 Task: Discover a tropical paradise and book an Airbnb in a lush, exotic location.
Action: Mouse moved to (410, 60)
Screenshot: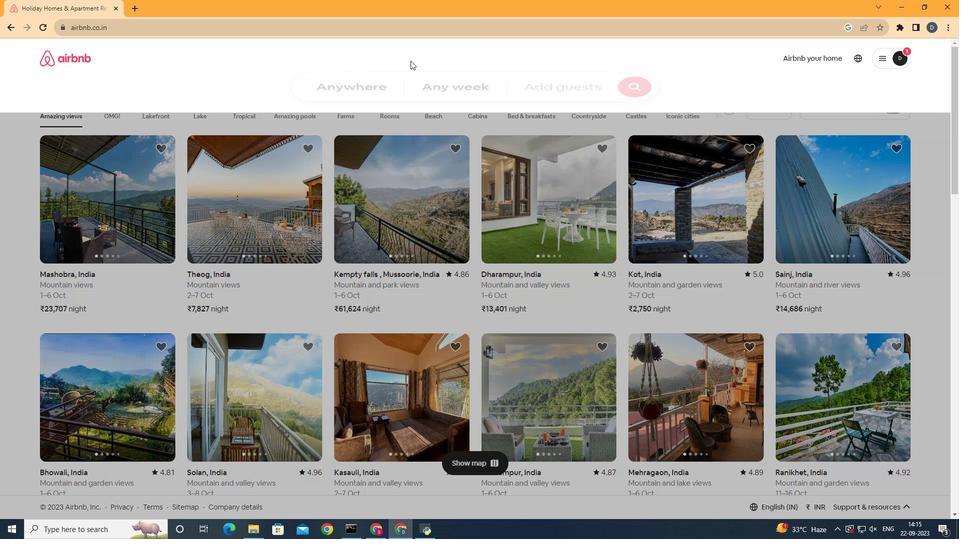 
Action: Mouse pressed left at (410, 60)
Screenshot: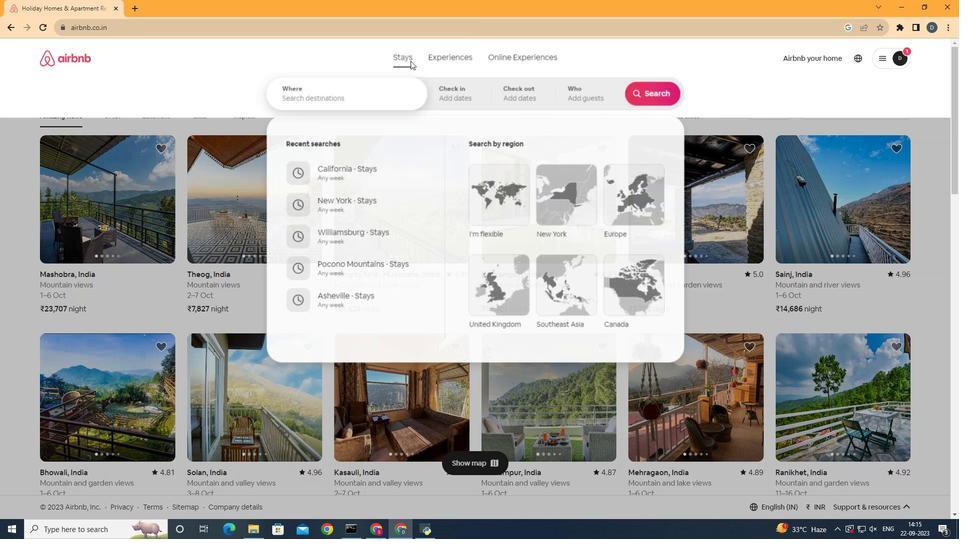
Action: Mouse moved to (344, 96)
Screenshot: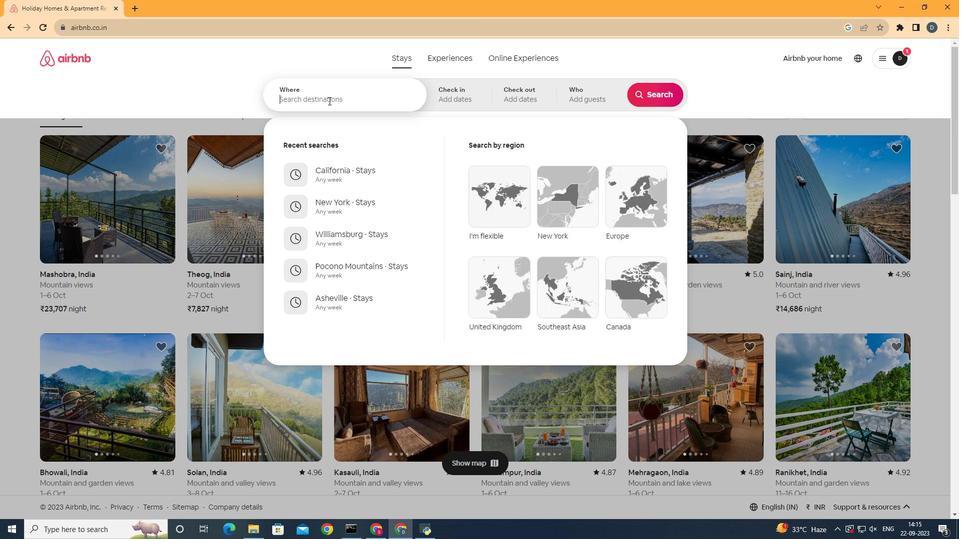 
Action: Mouse pressed left at (344, 96)
Screenshot: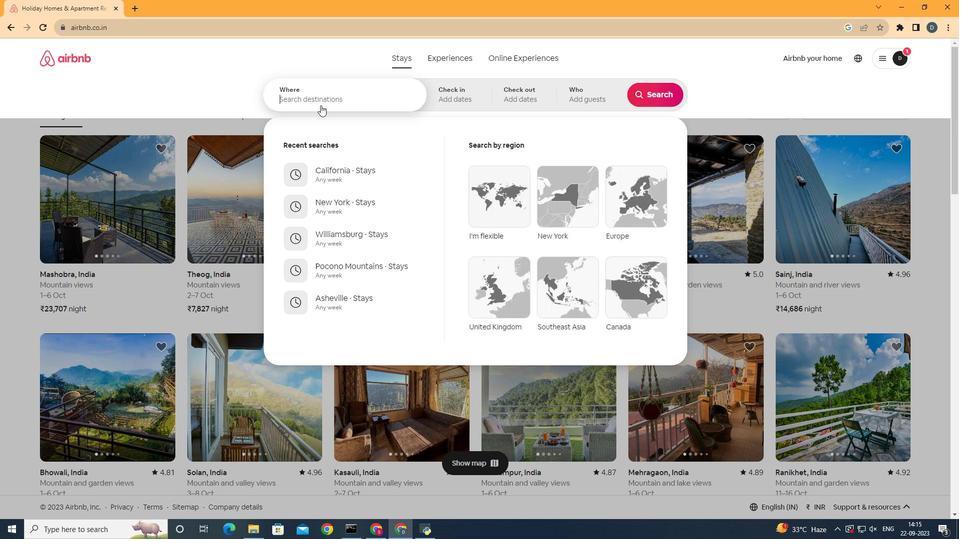 
Action: Mouse moved to (320, 105)
Screenshot: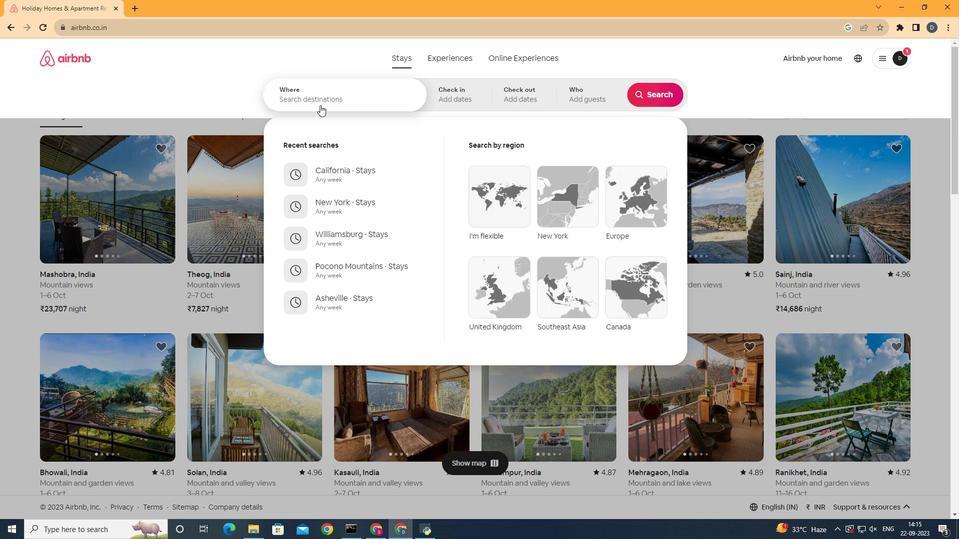 
Action: Key pressed <Key.shift><Key.shift><Key.shift><Key.shift><Key.shift><Key.shift>Haew<Key.backspace><Key.backspace>wai
Screenshot: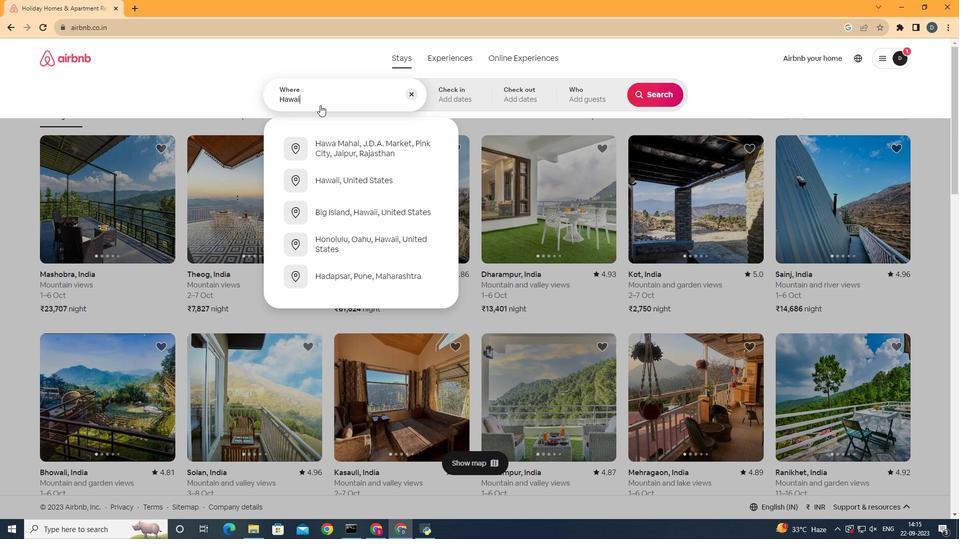 
Action: Mouse moved to (349, 145)
Screenshot: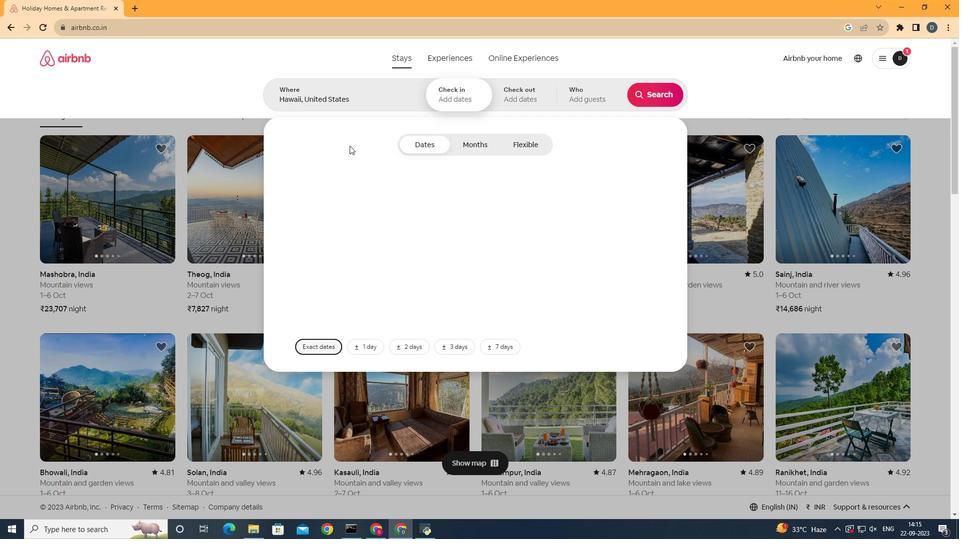 
Action: Mouse pressed left at (349, 145)
Screenshot: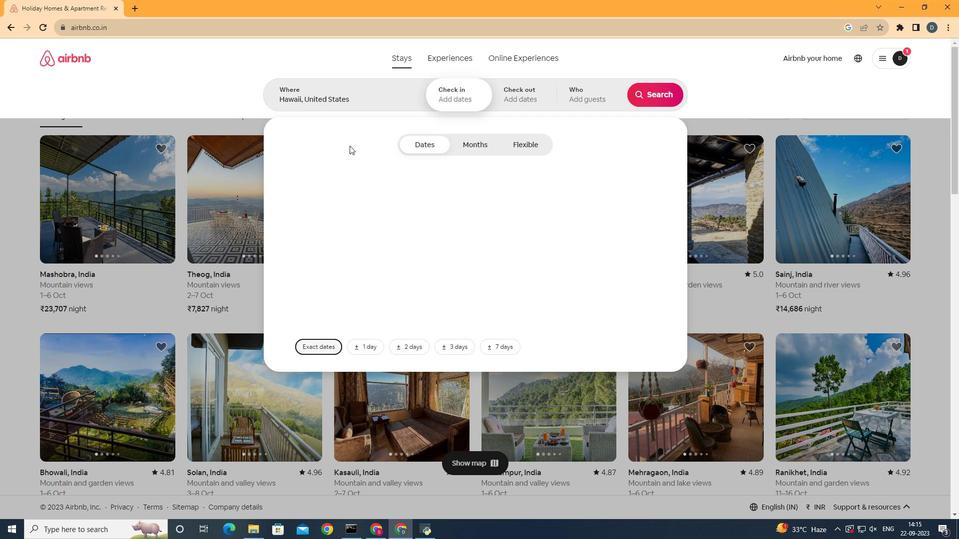 
Action: Mouse moved to (641, 102)
Screenshot: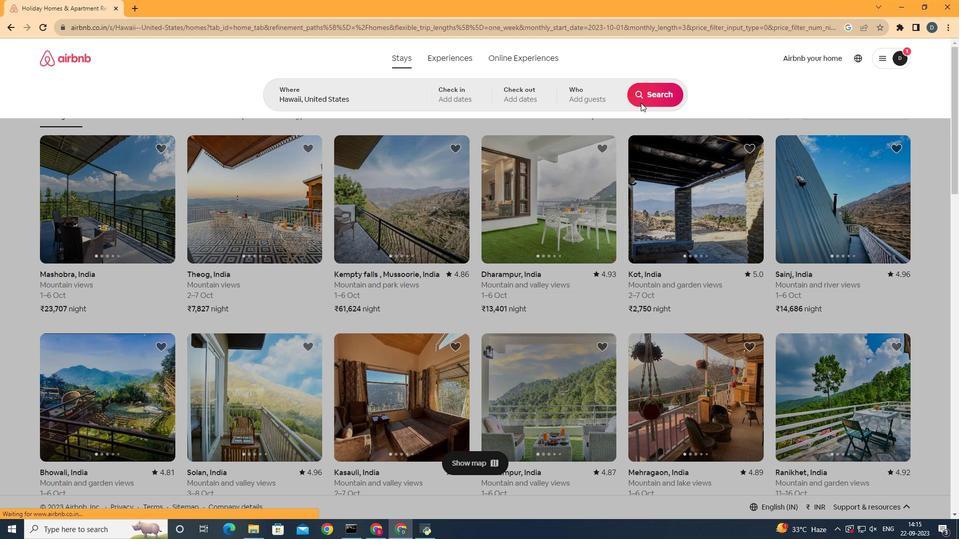 
Action: Mouse pressed left at (641, 102)
Screenshot: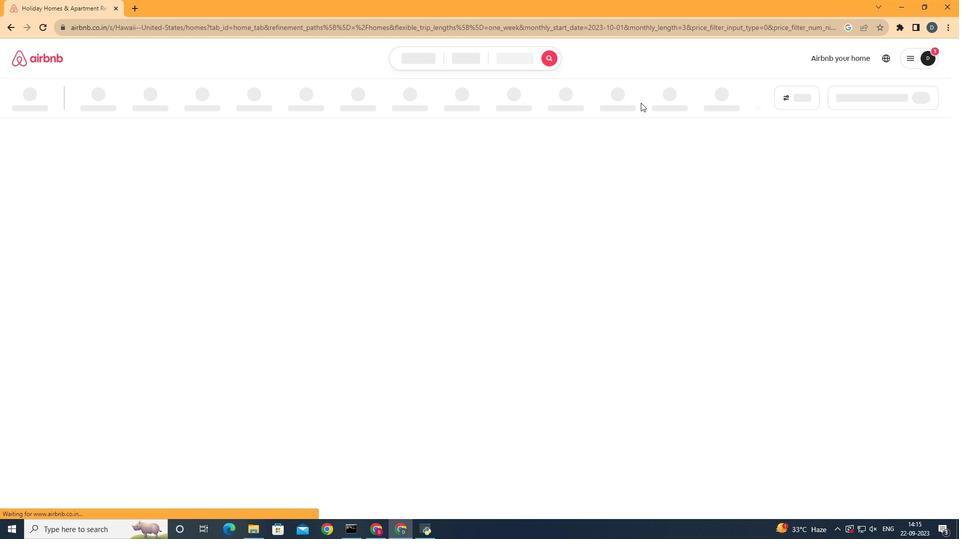 
Action: Mouse moved to (138, 233)
Screenshot: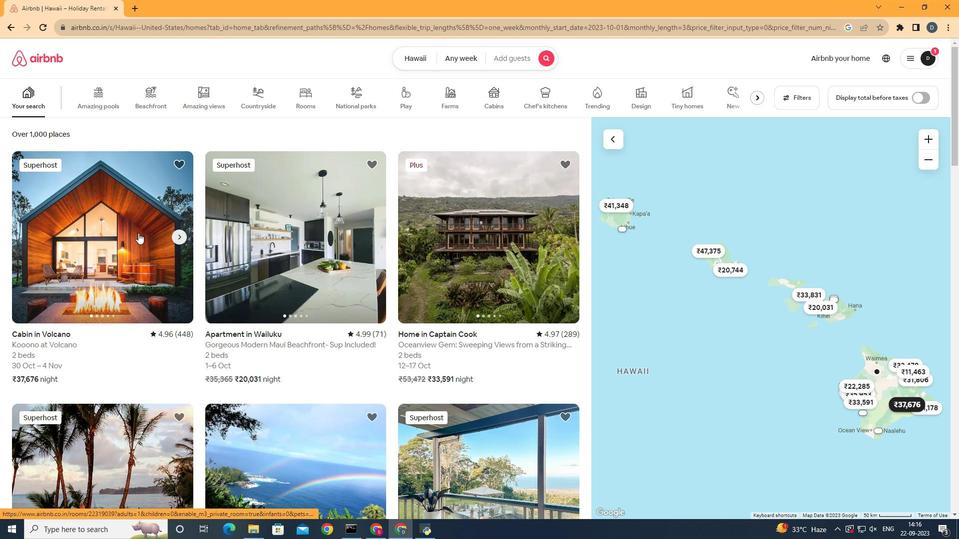 
Action: Mouse pressed left at (138, 233)
Screenshot: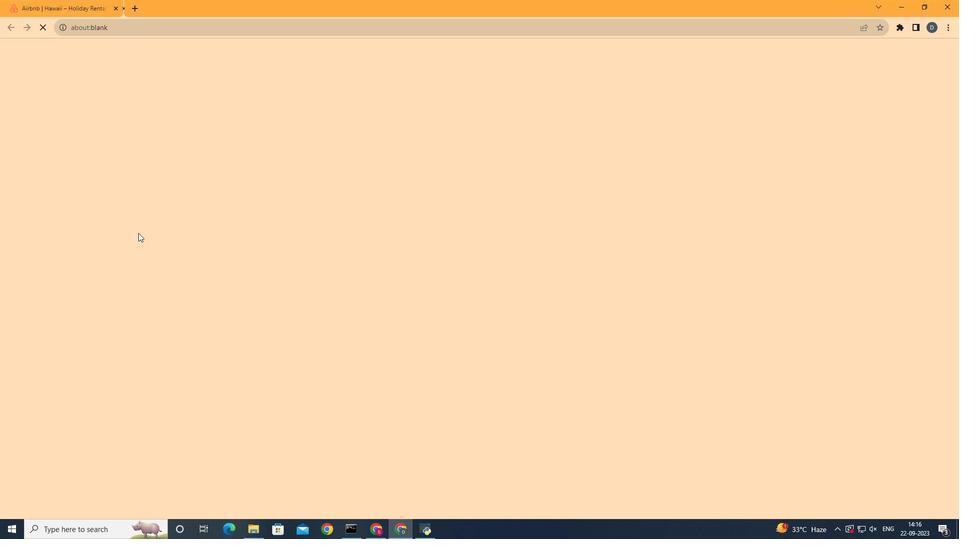 
Action: Mouse moved to (351, 198)
Screenshot: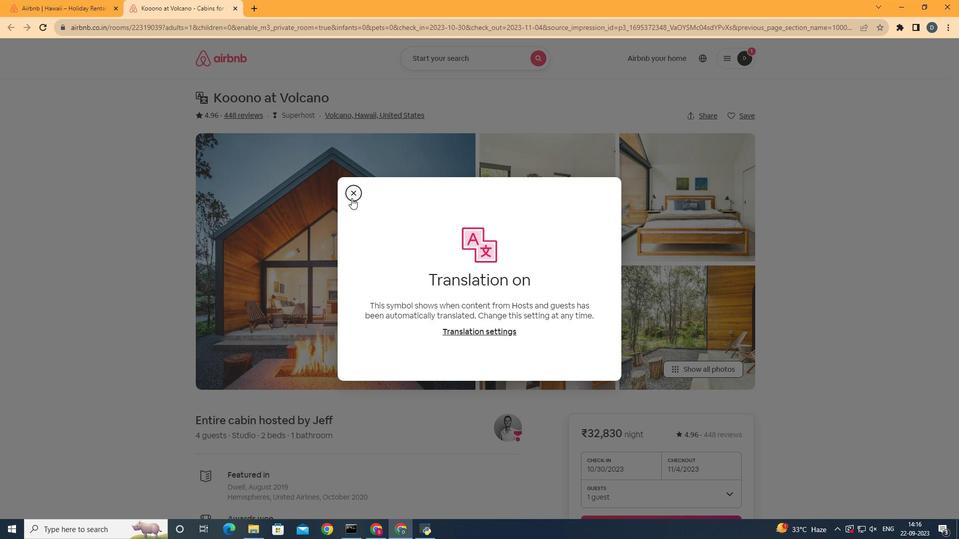 
Action: Mouse pressed left at (351, 198)
Screenshot: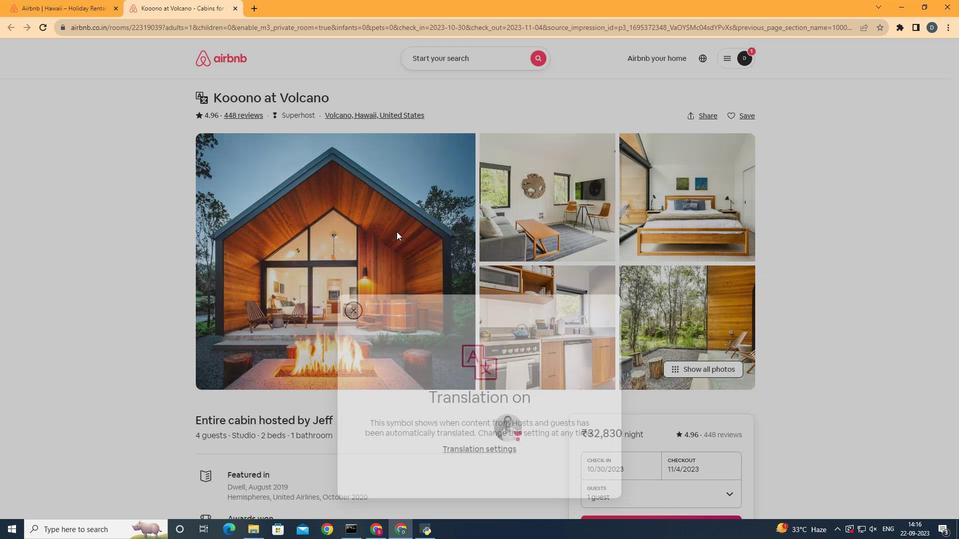 
Action: Mouse moved to (718, 360)
Screenshot: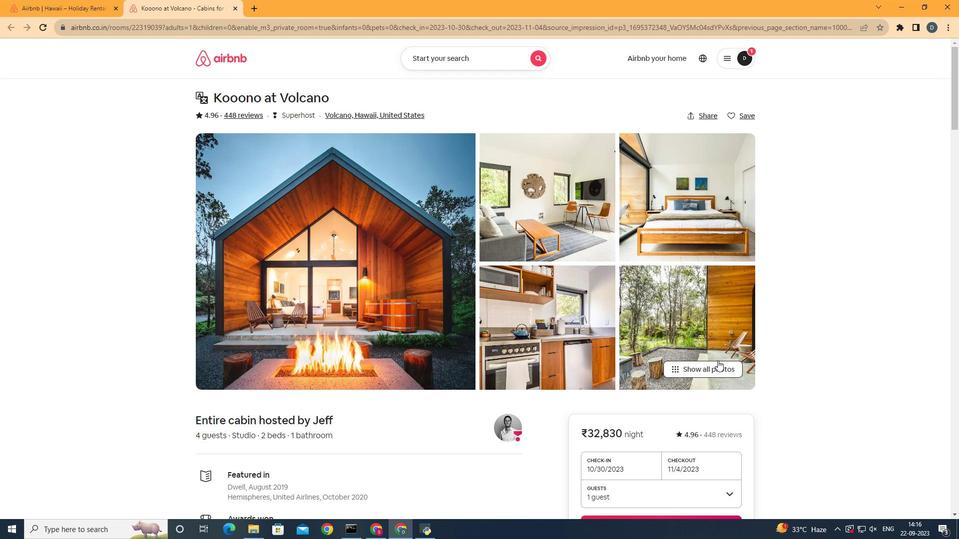 
Action: Mouse pressed left at (718, 360)
Screenshot: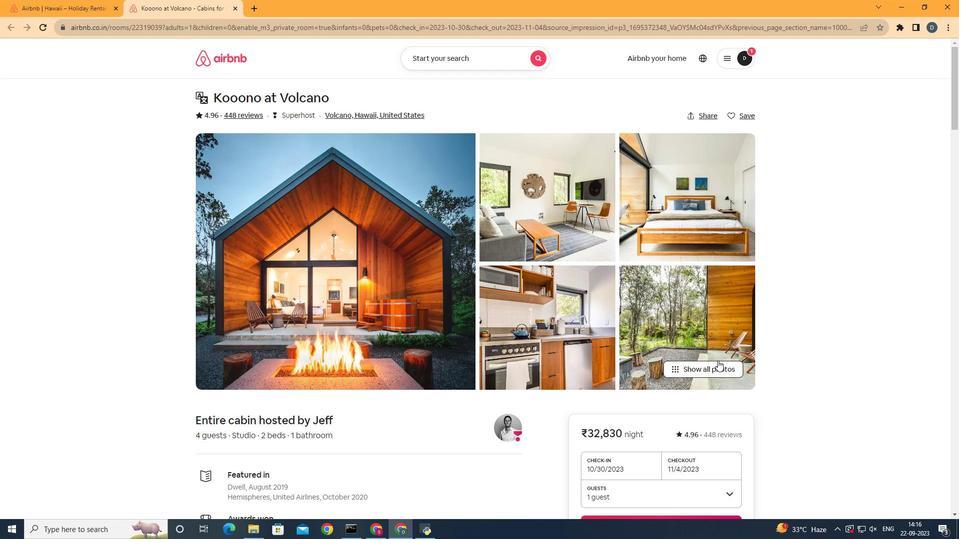 
Action: Mouse moved to (707, 376)
Screenshot: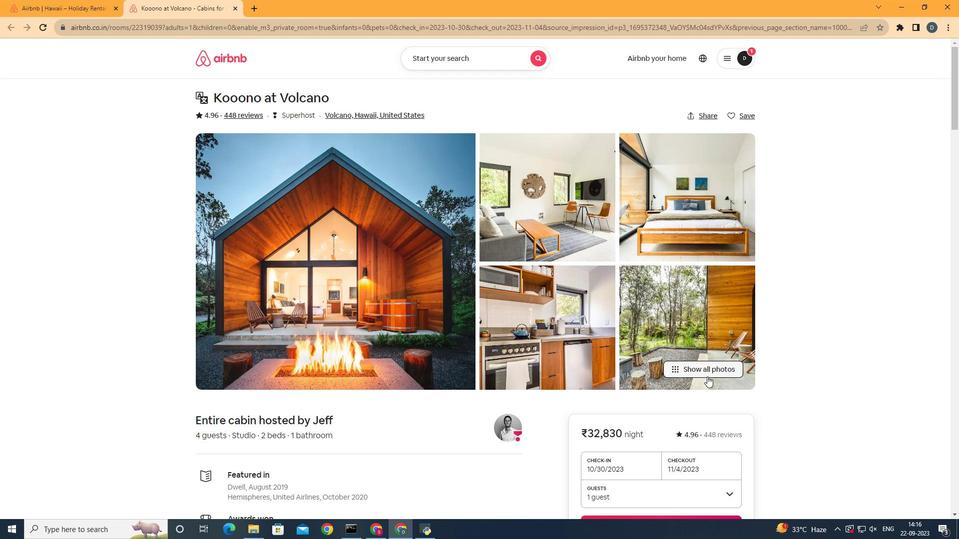 
Action: Mouse pressed left at (707, 376)
Screenshot: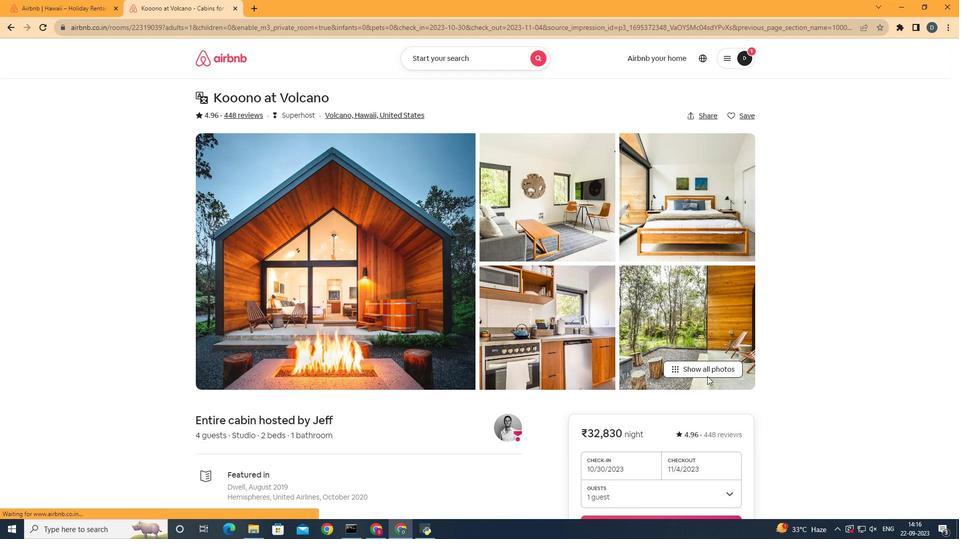 
Action: Mouse moved to (784, 189)
Screenshot: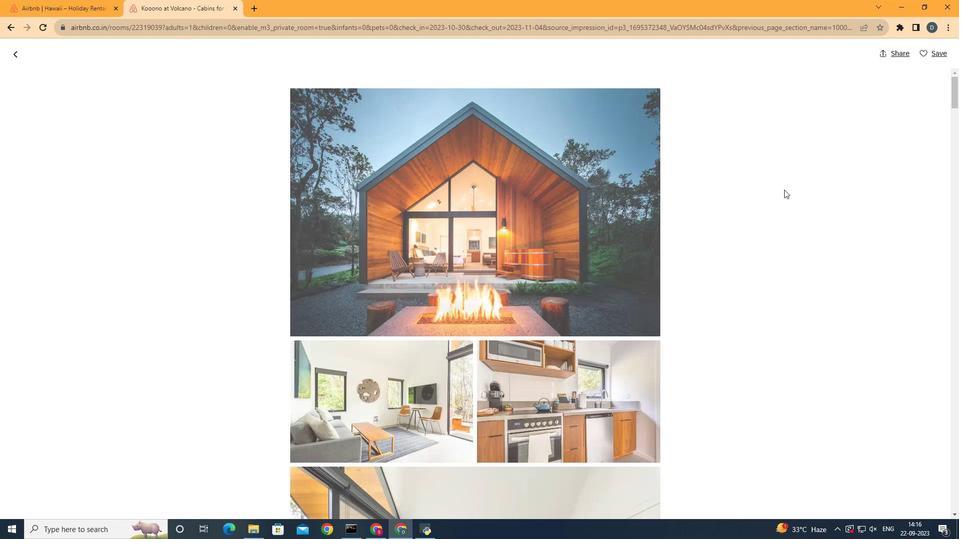 
Action: Mouse scrolled (784, 189) with delta (0, 0)
Screenshot: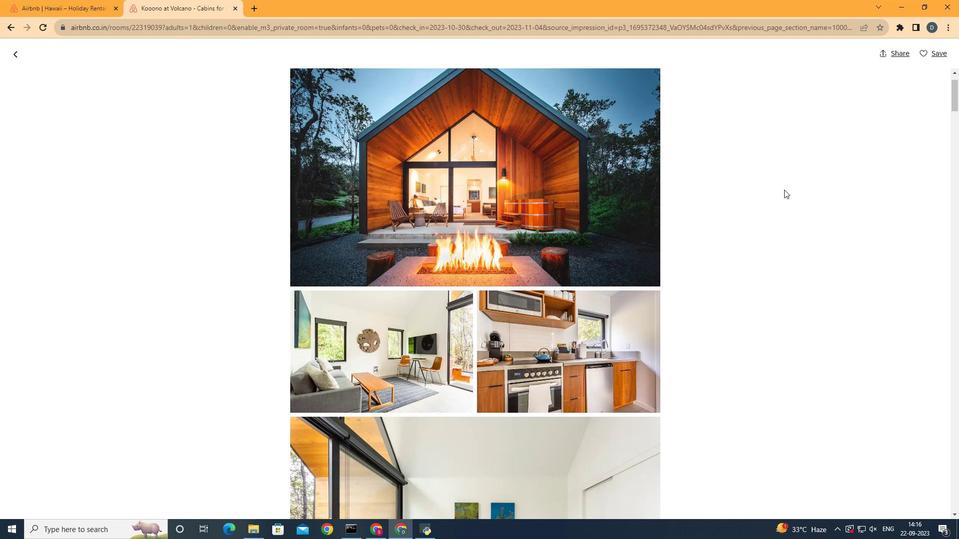 
Action: Mouse scrolled (784, 189) with delta (0, 0)
Screenshot: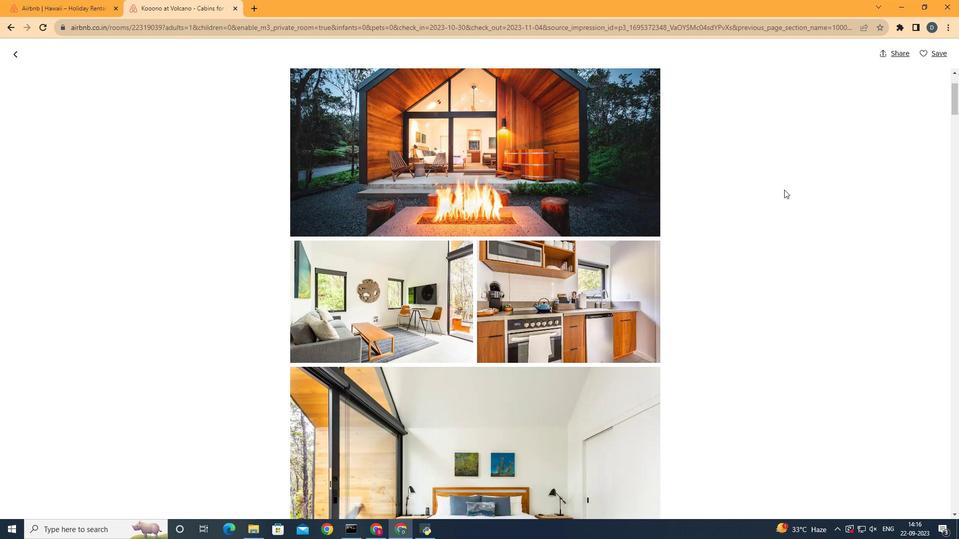 
Action: Mouse scrolled (784, 189) with delta (0, 0)
Screenshot: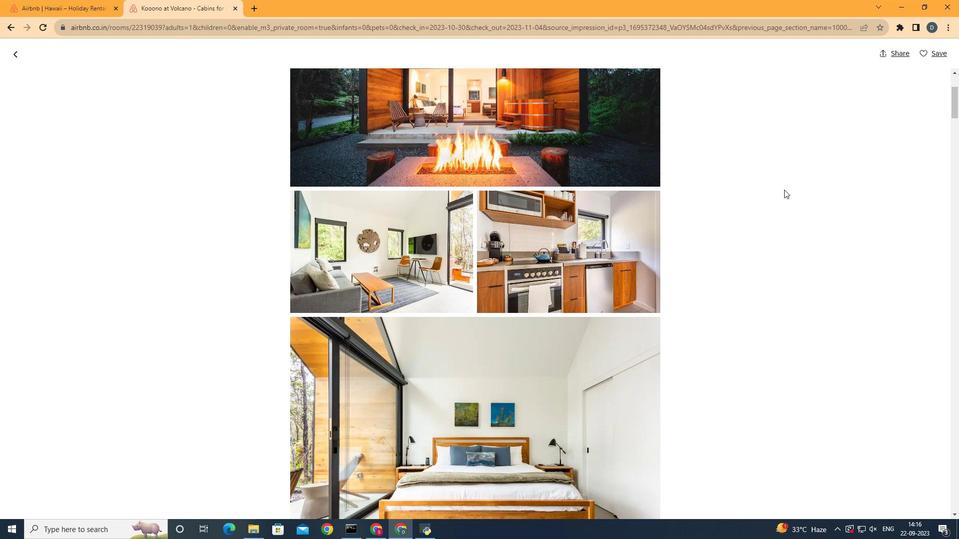 
Action: Mouse scrolled (784, 189) with delta (0, 0)
Screenshot: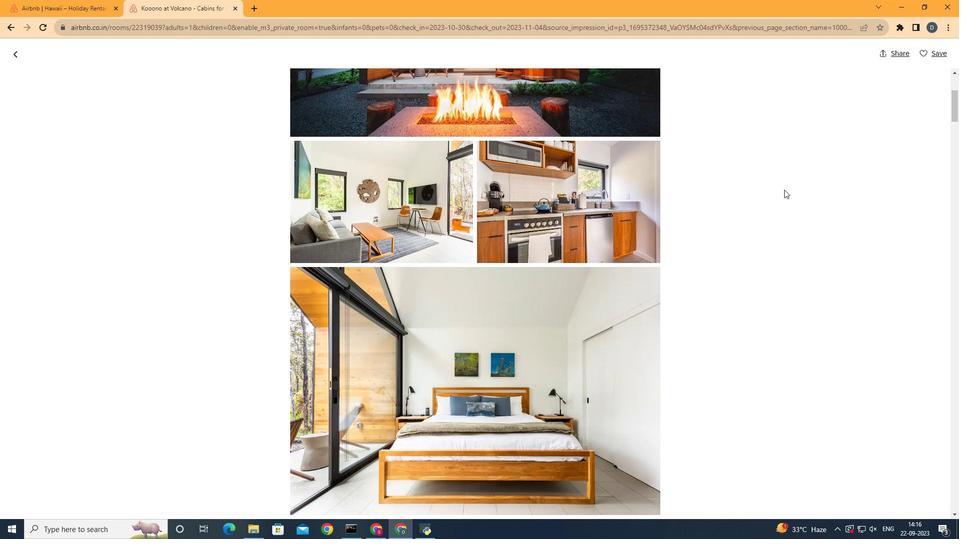 
Action: Mouse scrolled (784, 189) with delta (0, 0)
Screenshot: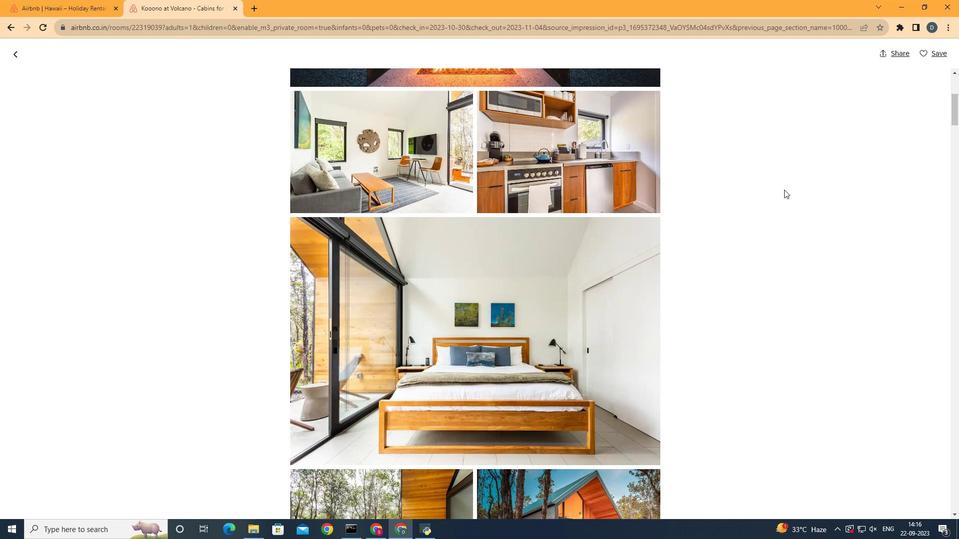 
Action: Mouse scrolled (784, 189) with delta (0, 0)
Screenshot: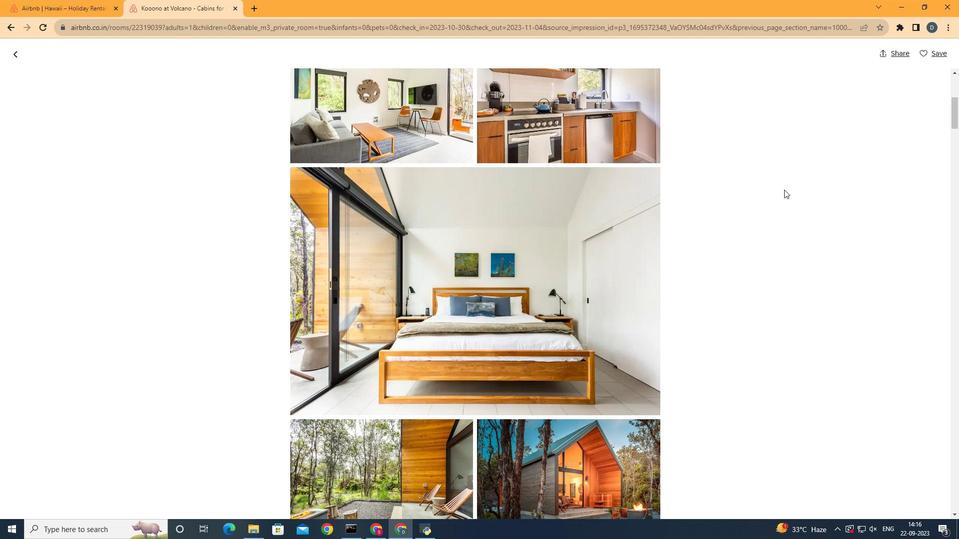 
Action: Mouse scrolled (784, 189) with delta (0, 0)
Screenshot: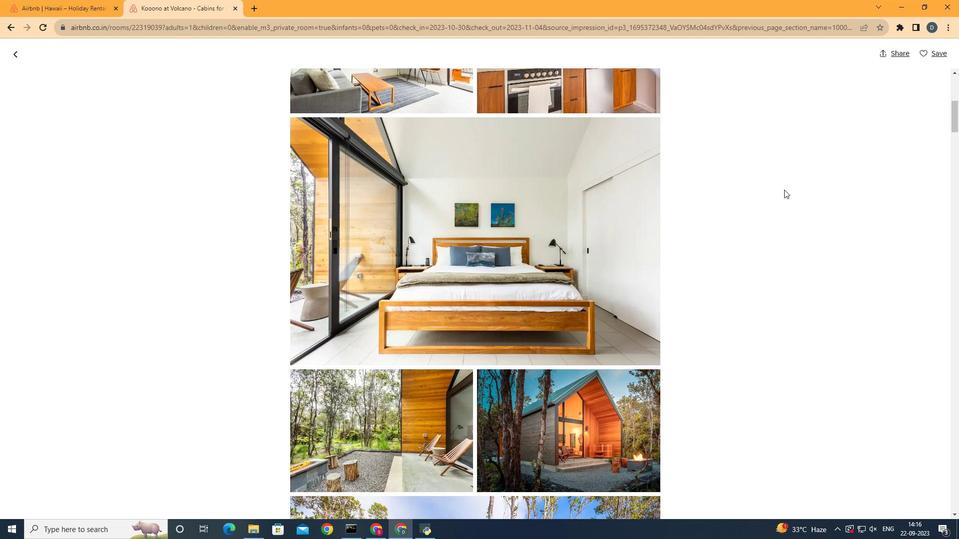 
Action: Mouse scrolled (784, 189) with delta (0, 0)
Screenshot: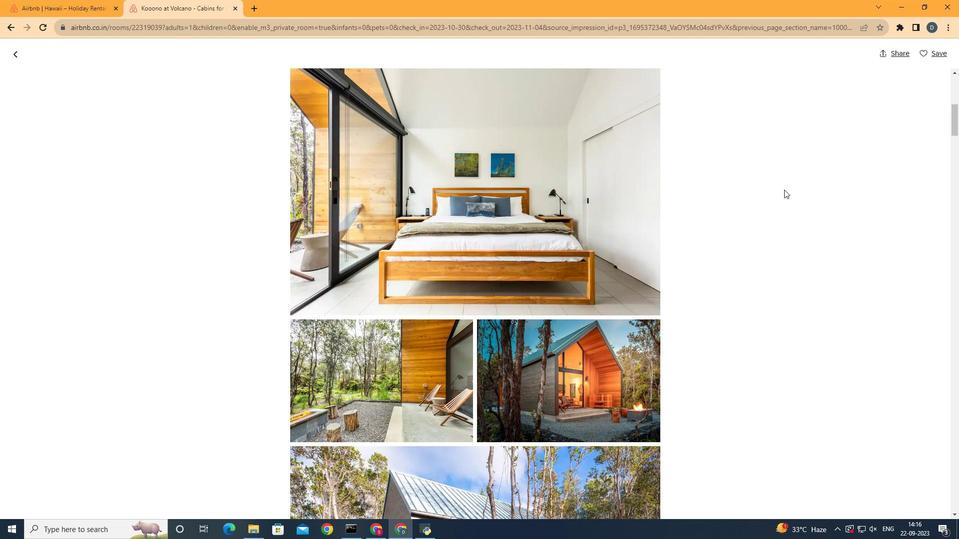 
Action: Mouse scrolled (784, 189) with delta (0, 0)
Screenshot: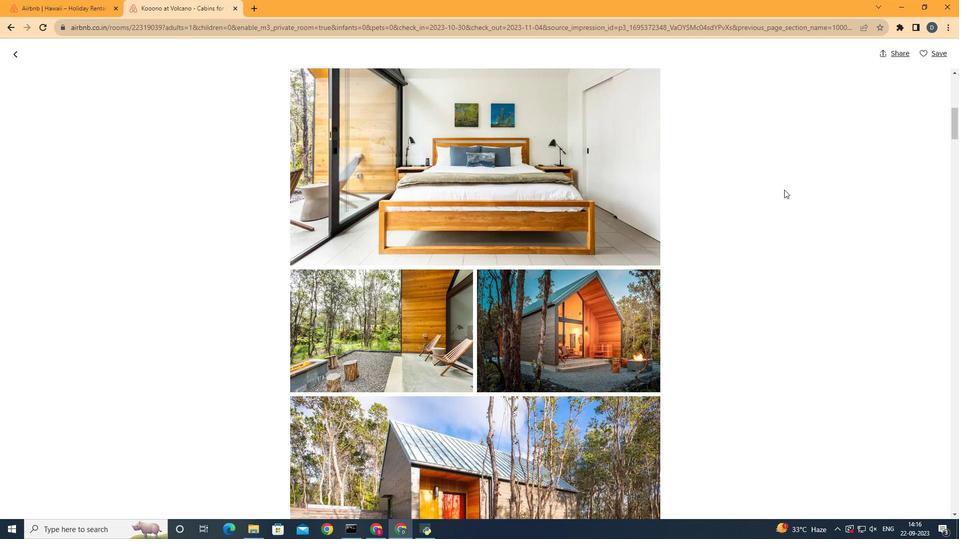 
Action: Mouse scrolled (784, 189) with delta (0, 0)
Screenshot: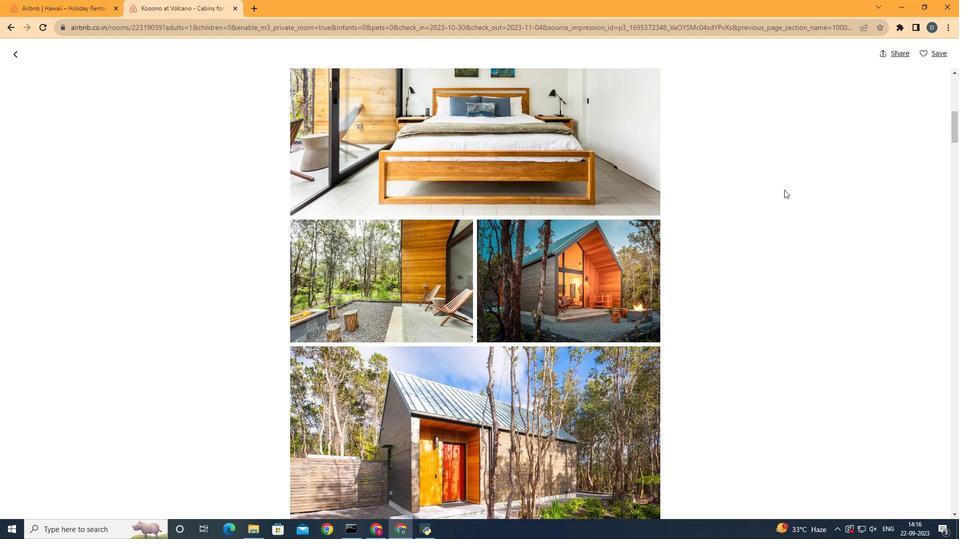 
Action: Mouse scrolled (784, 189) with delta (0, 0)
Screenshot: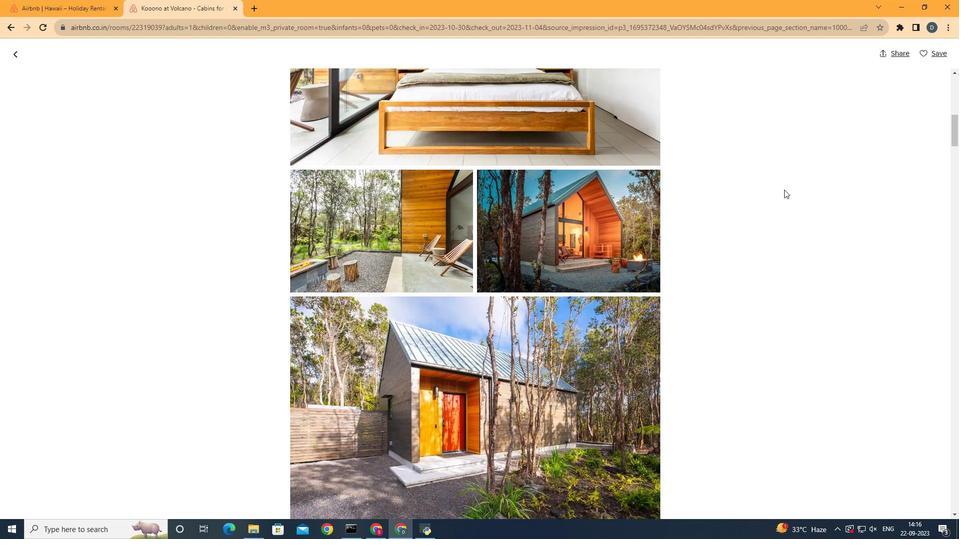 
Action: Mouse scrolled (784, 189) with delta (0, 0)
Screenshot: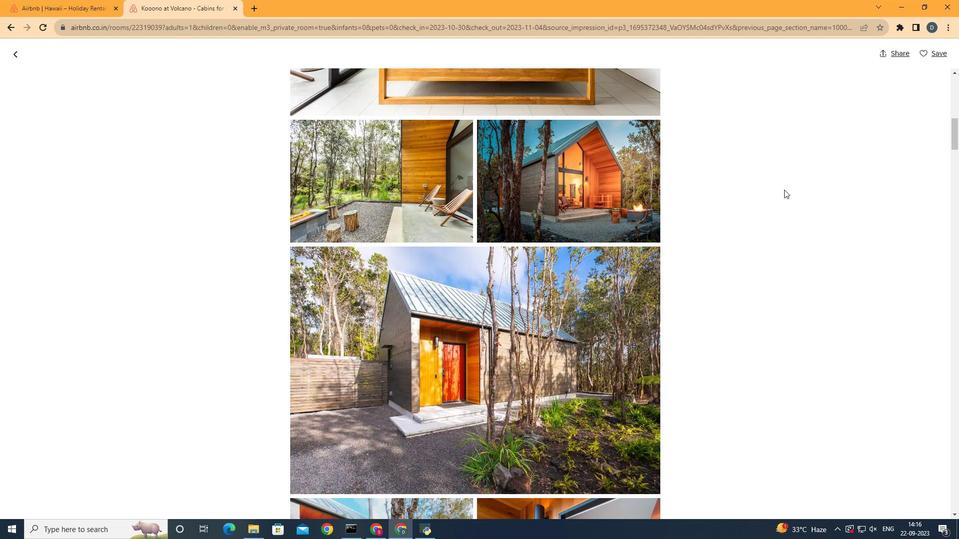 
Action: Mouse scrolled (784, 189) with delta (0, 0)
Screenshot: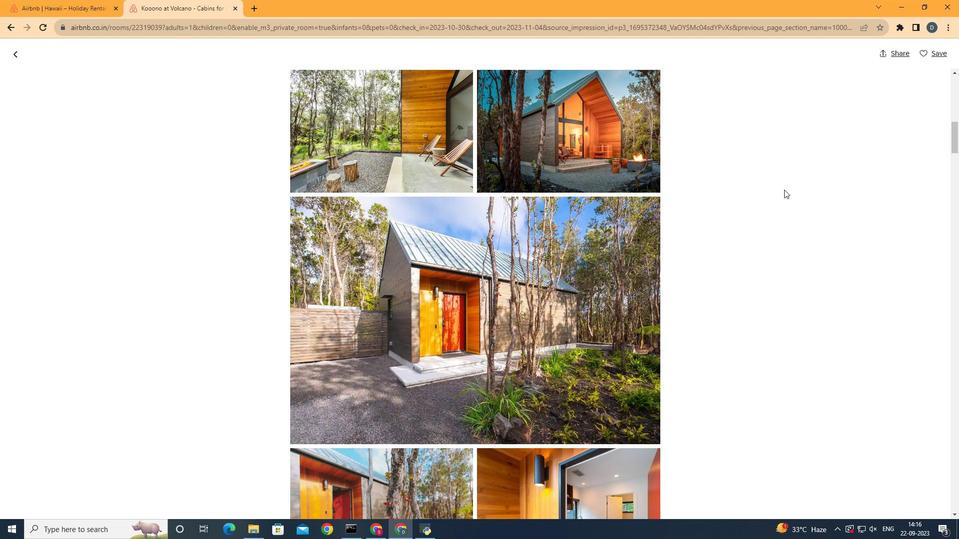 
Action: Mouse scrolled (784, 189) with delta (0, 0)
Screenshot: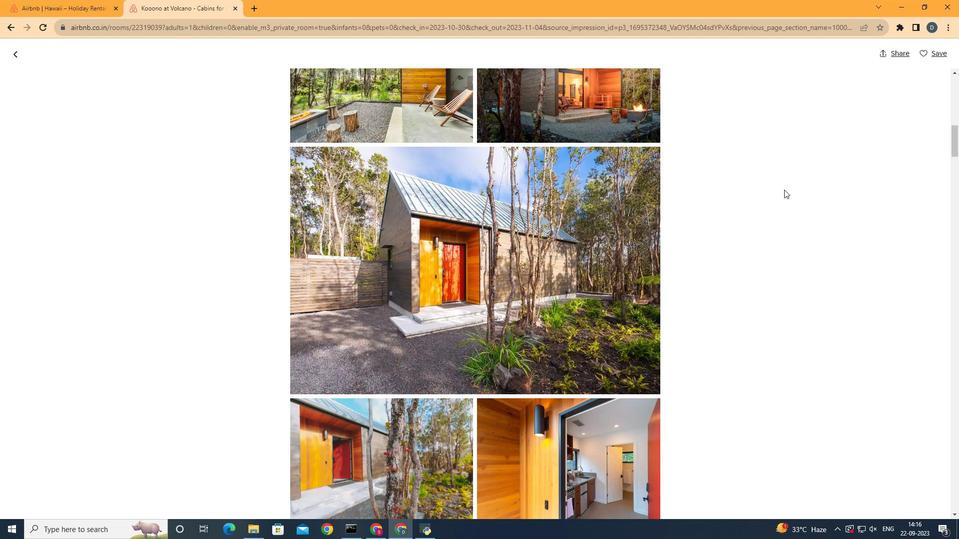 
Action: Mouse scrolled (784, 189) with delta (0, 0)
Screenshot: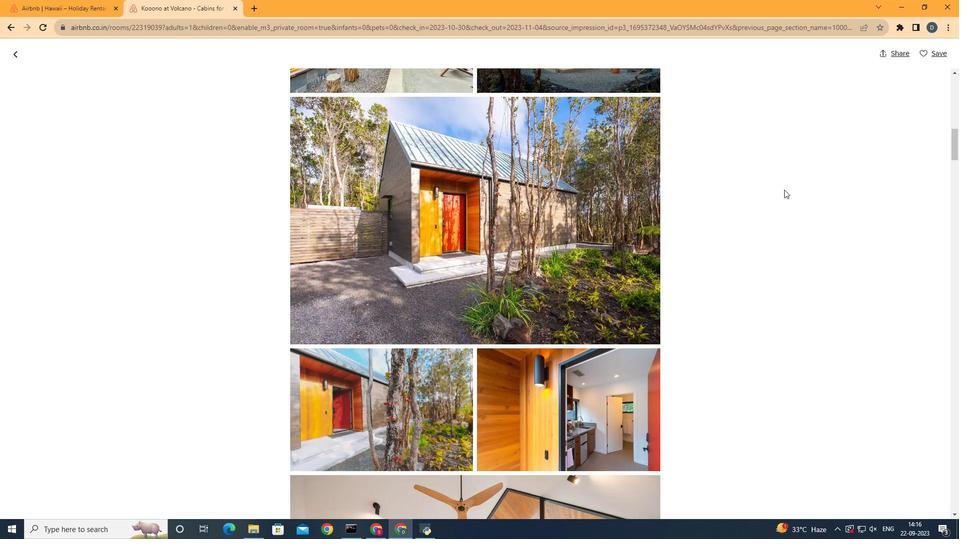 
Action: Mouse scrolled (784, 189) with delta (0, 0)
Screenshot: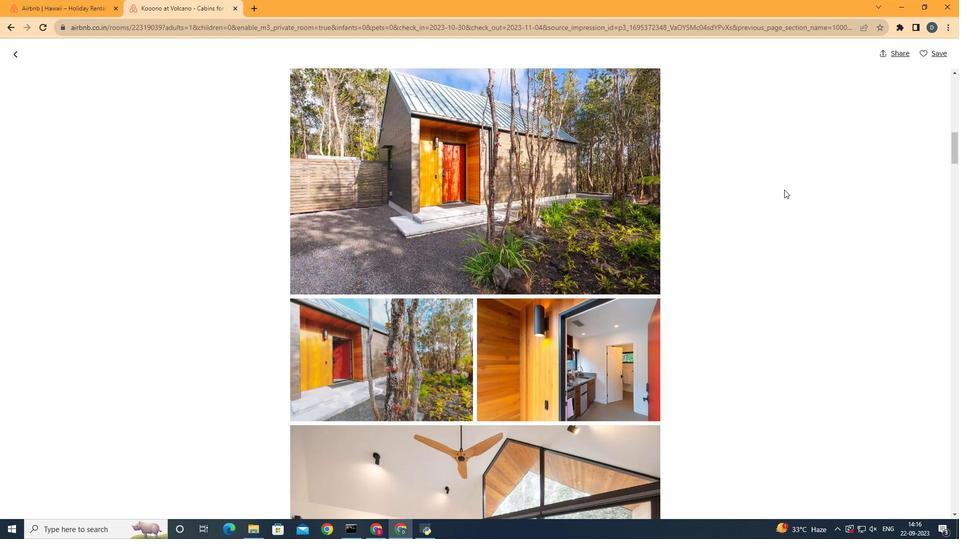 
Action: Mouse scrolled (784, 189) with delta (0, 0)
Screenshot: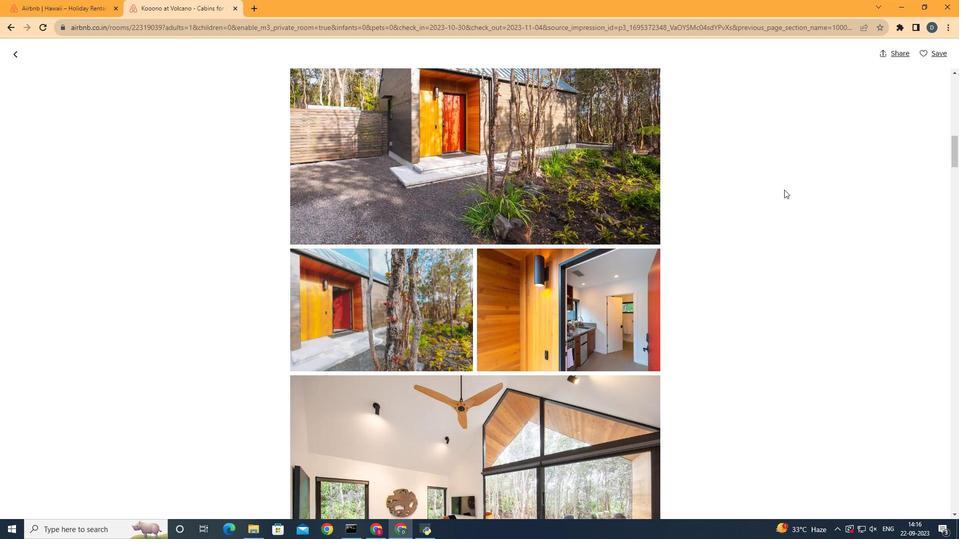 
Action: Mouse scrolled (784, 189) with delta (0, 0)
Screenshot: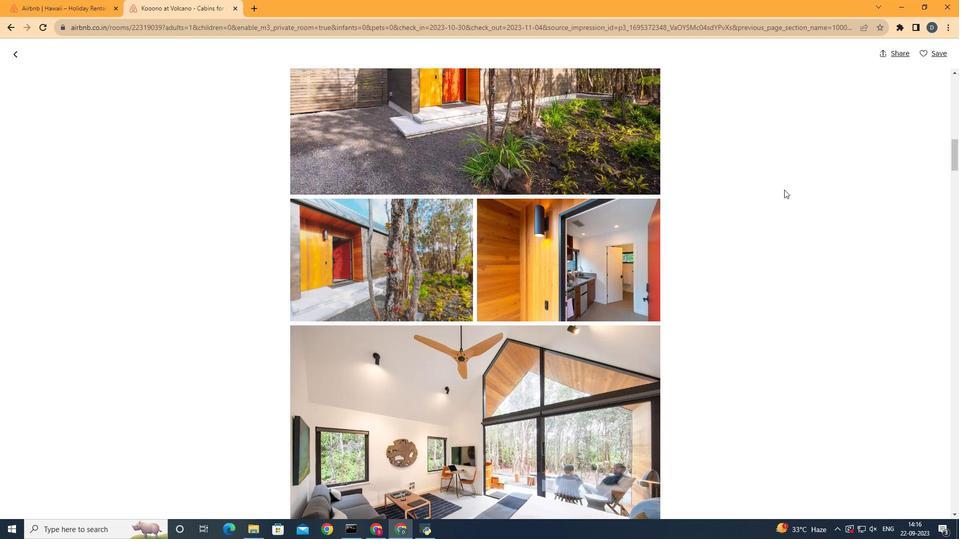 
Action: Mouse scrolled (784, 189) with delta (0, 0)
Screenshot: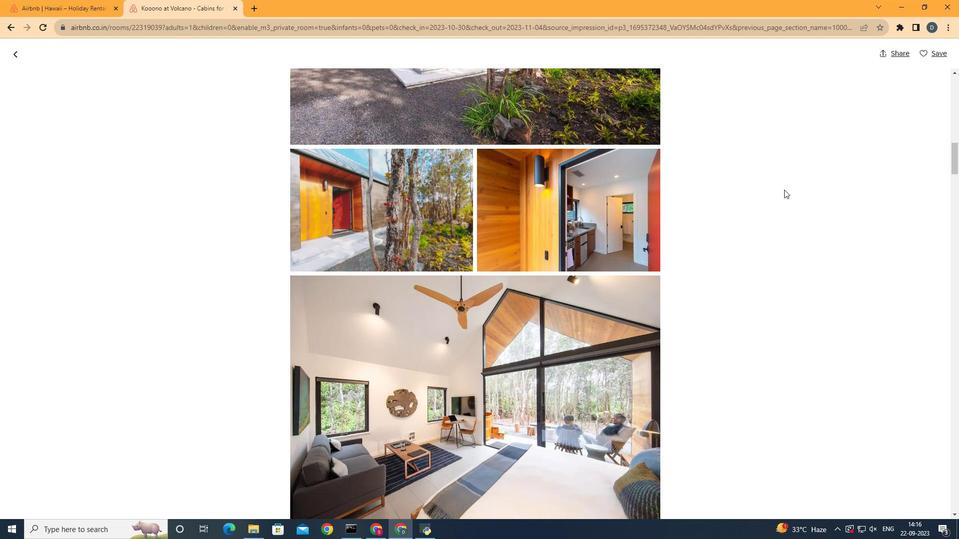 
Action: Mouse scrolled (784, 189) with delta (0, 0)
Screenshot: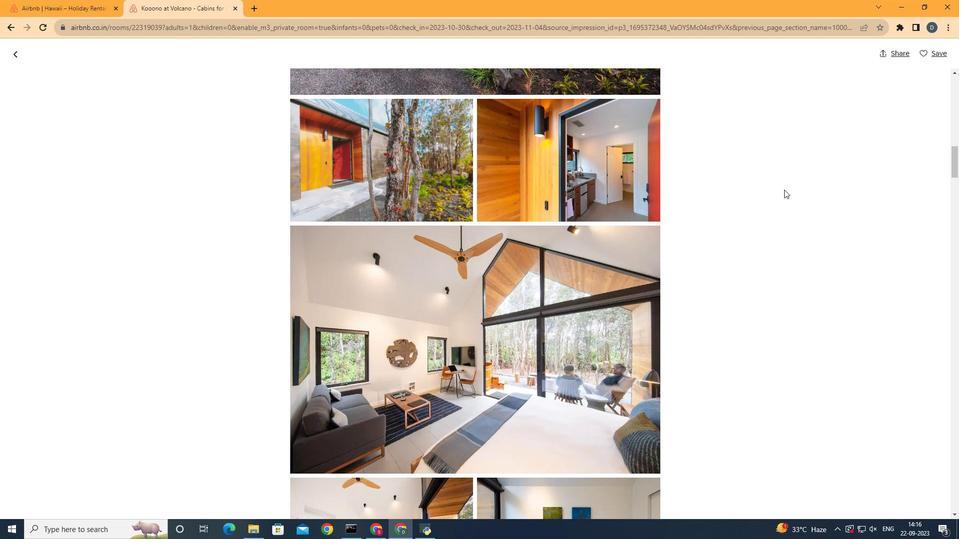 
Action: Mouse scrolled (784, 189) with delta (0, 0)
Screenshot: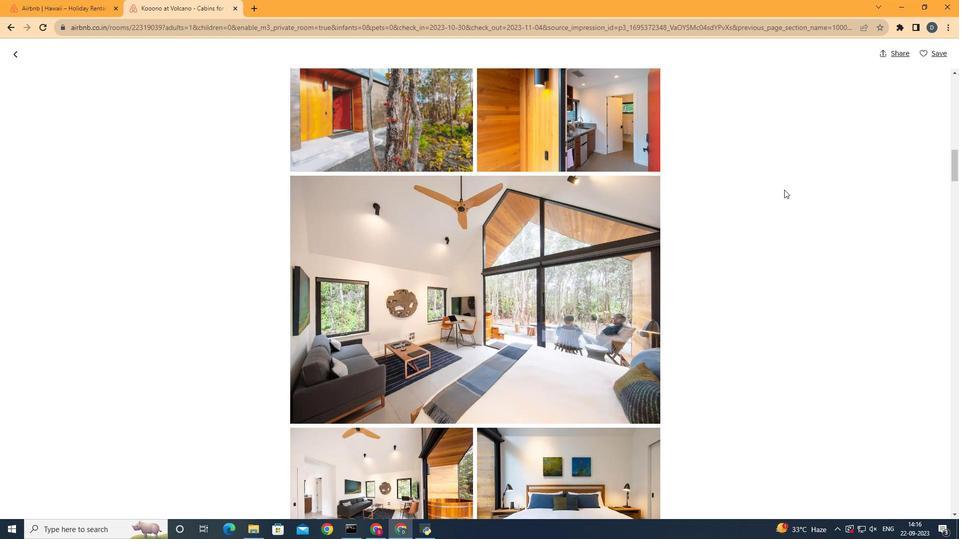 
Action: Mouse scrolled (784, 189) with delta (0, 0)
Screenshot: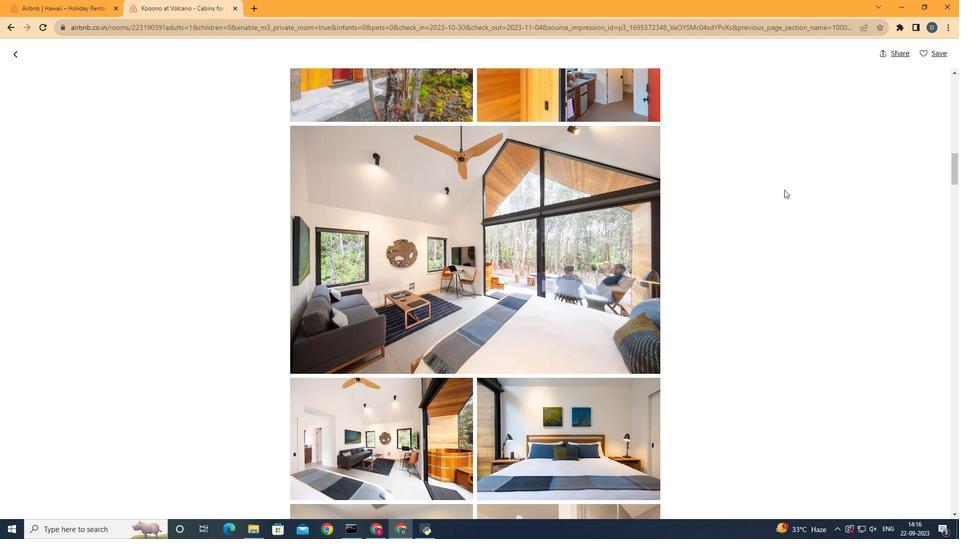 
Action: Mouse scrolled (784, 189) with delta (0, 0)
Screenshot: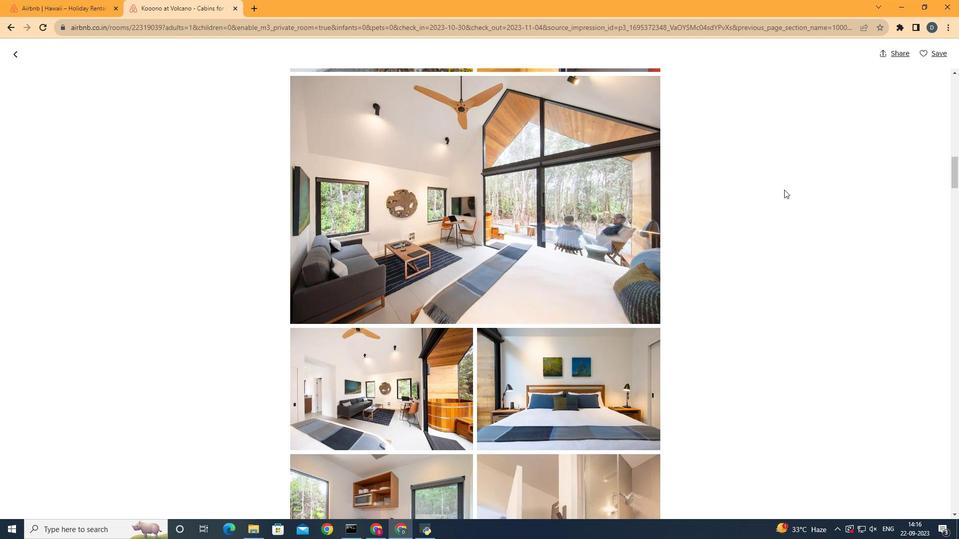 
Action: Mouse scrolled (784, 189) with delta (0, 0)
Screenshot: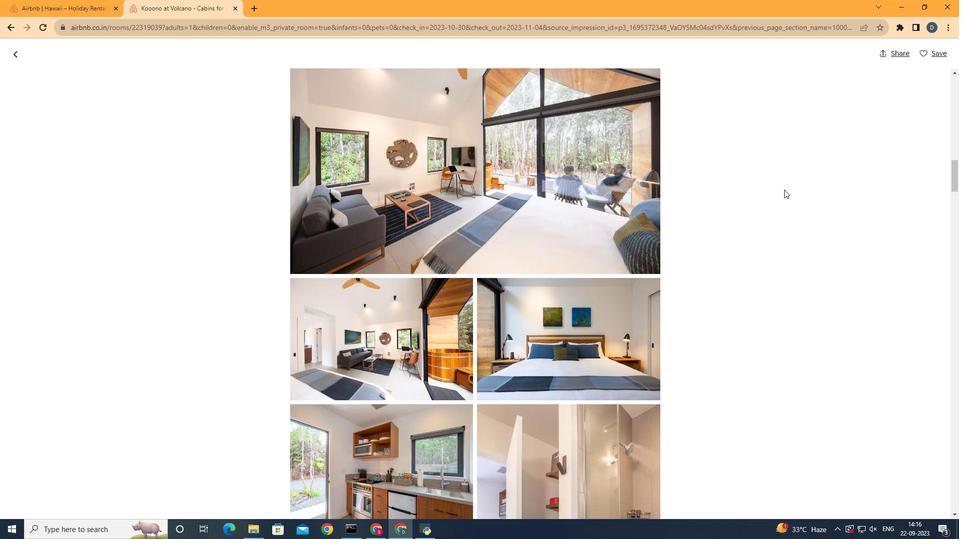 
Action: Mouse scrolled (784, 189) with delta (0, 0)
Screenshot: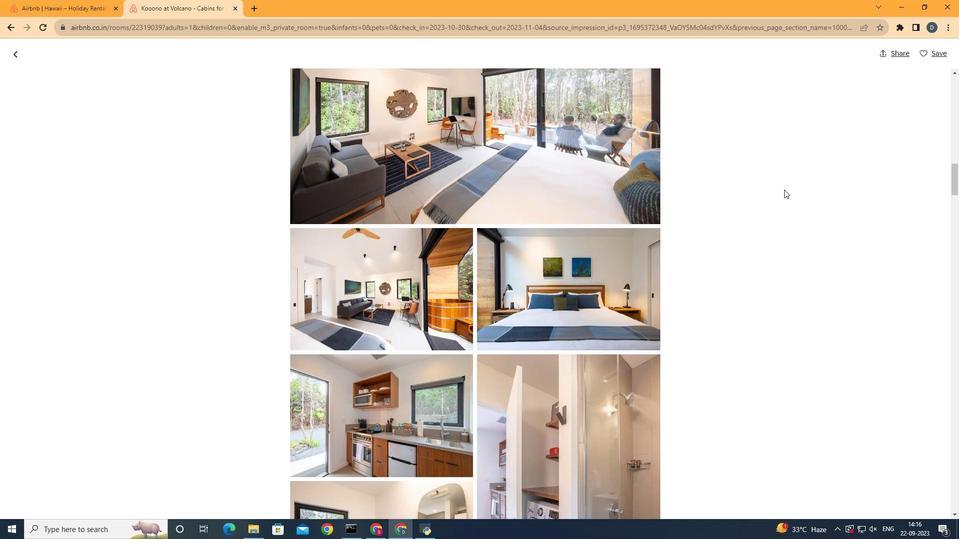 
Action: Mouse scrolled (784, 189) with delta (0, 0)
Screenshot: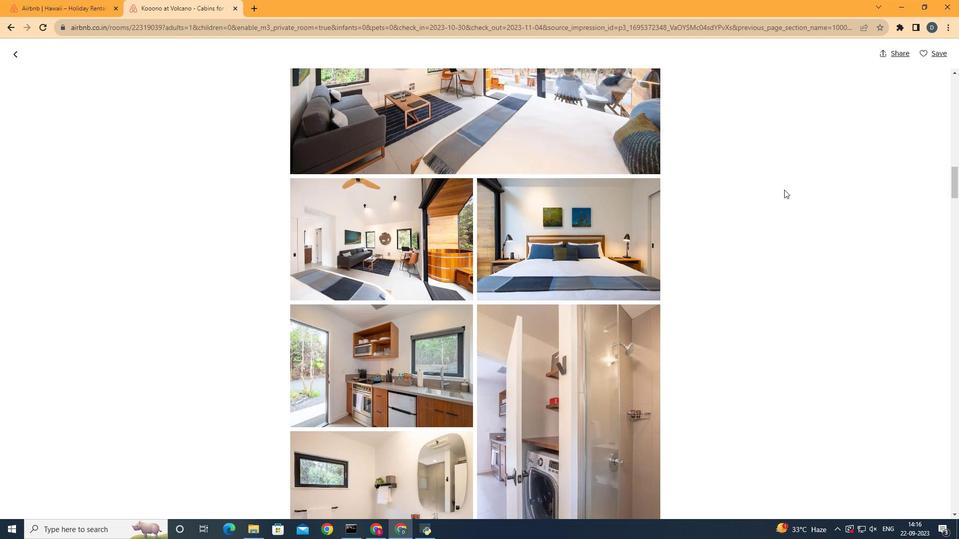 
Action: Mouse scrolled (784, 189) with delta (0, 0)
Screenshot: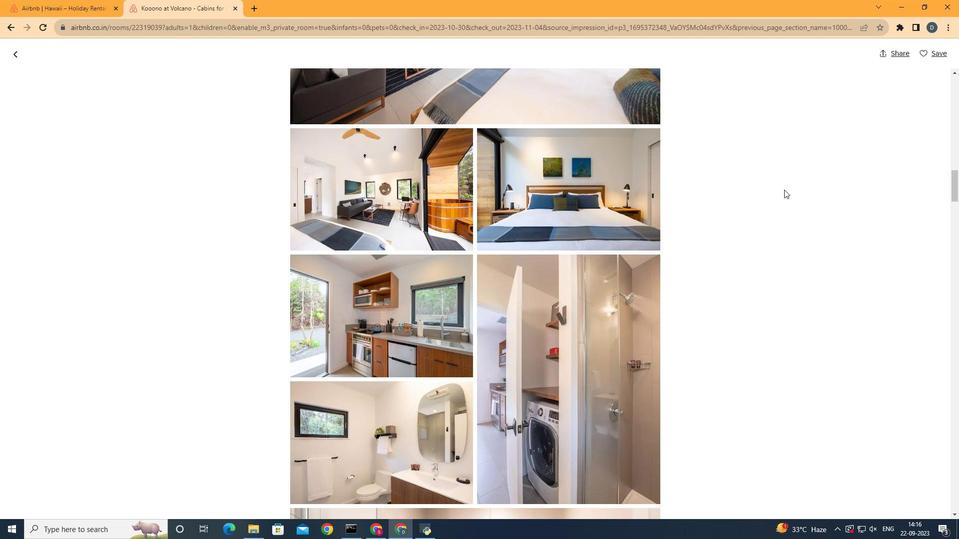 
Action: Mouse scrolled (784, 189) with delta (0, 0)
Screenshot: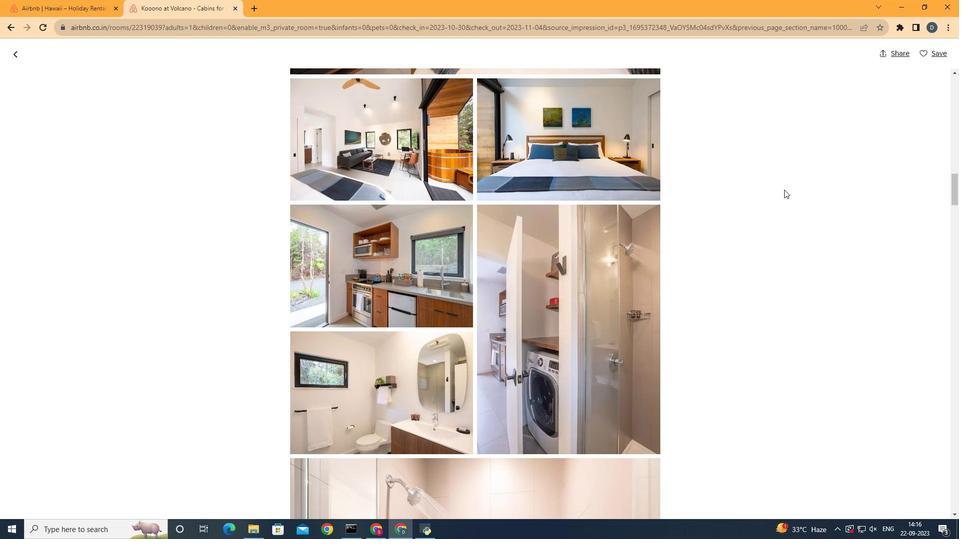 
Action: Mouse scrolled (784, 189) with delta (0, 0)
Screenshot: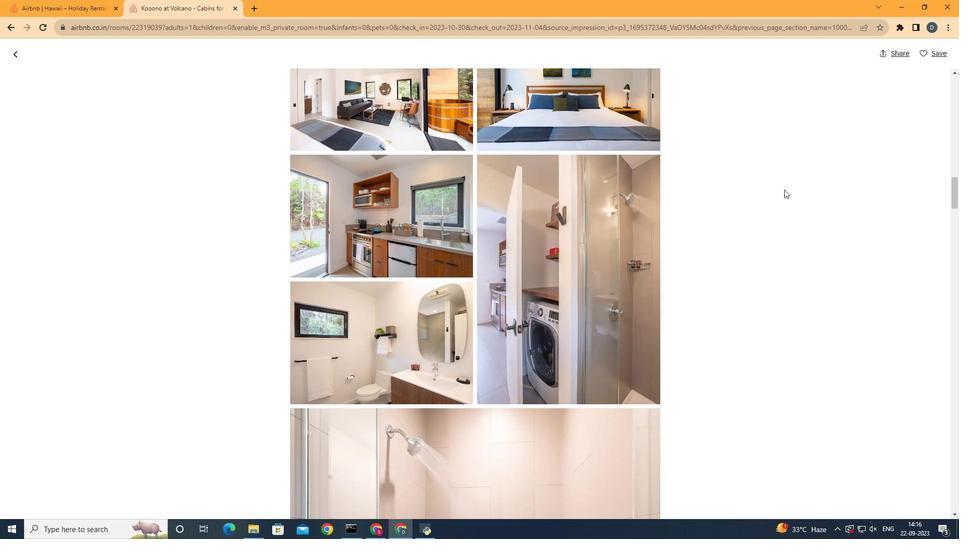 
Action: Mouse scrolled (784, 189) with delta (0, 0)
Screenshot: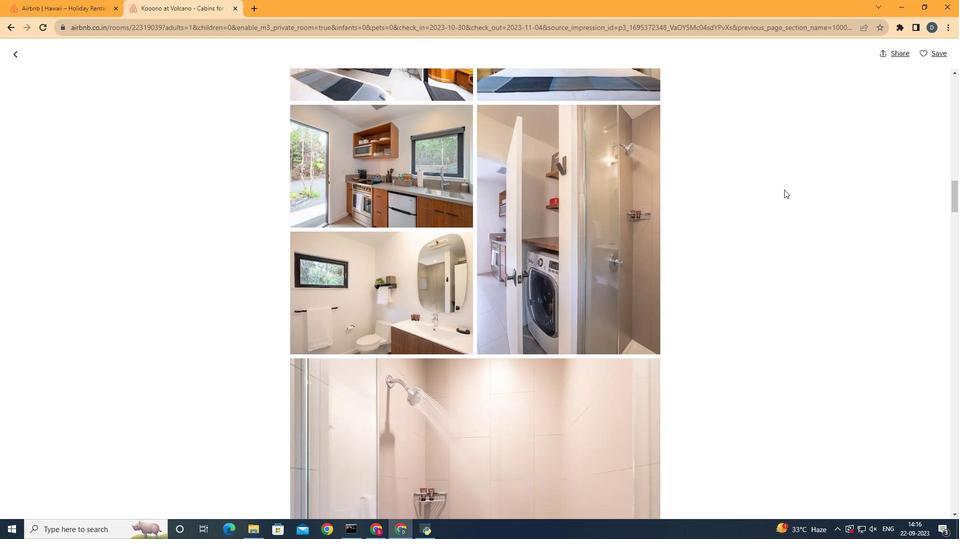
Action: Mouse scrolled (784, 189) with delta (0, 0)
Screenshot: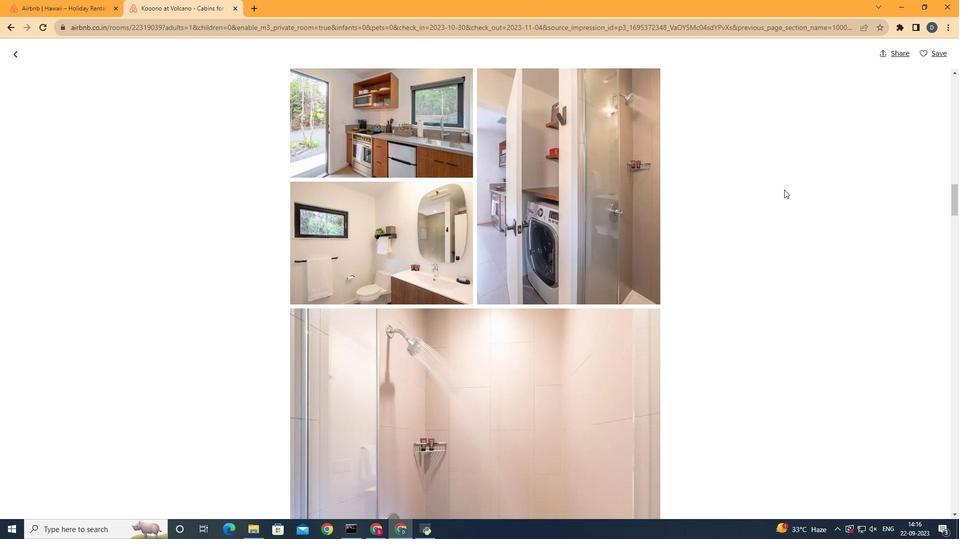 
Action: Mouse scrolled (784, 189) with delta (0, 0)
Screenshot: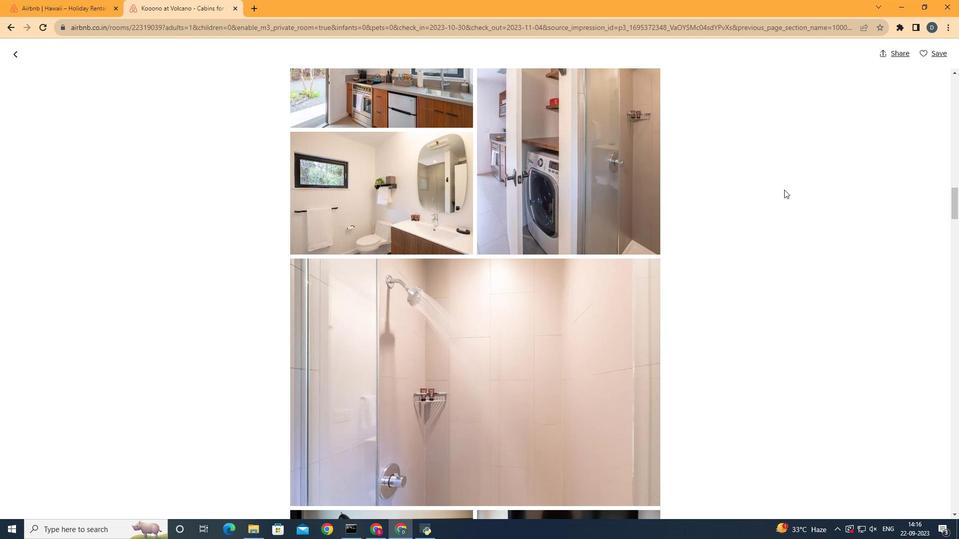 
Action: Mouse scrolled (784, 189) with delta (0, 0)
Screenshot: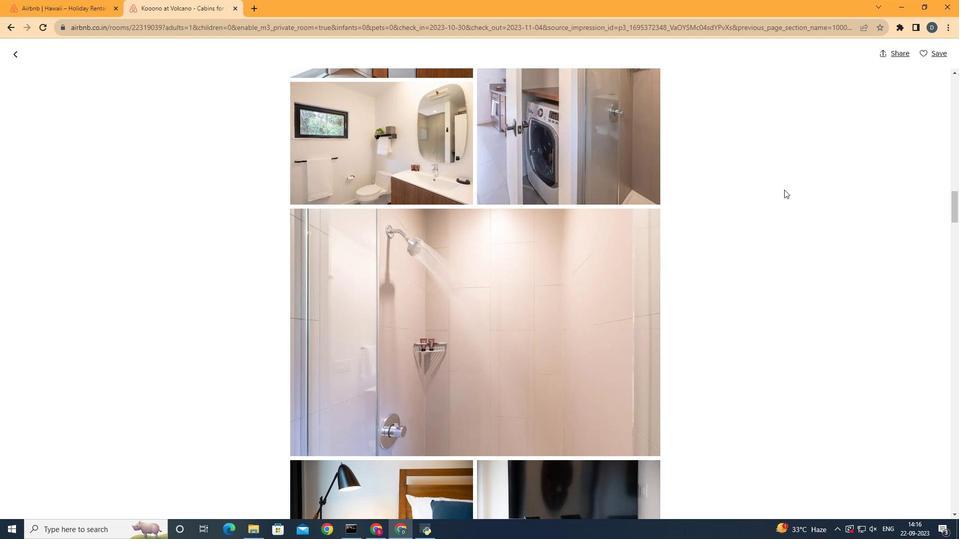 
Action: Mouse scrolled (784, 189) with delta (0, 0)
Screenshot: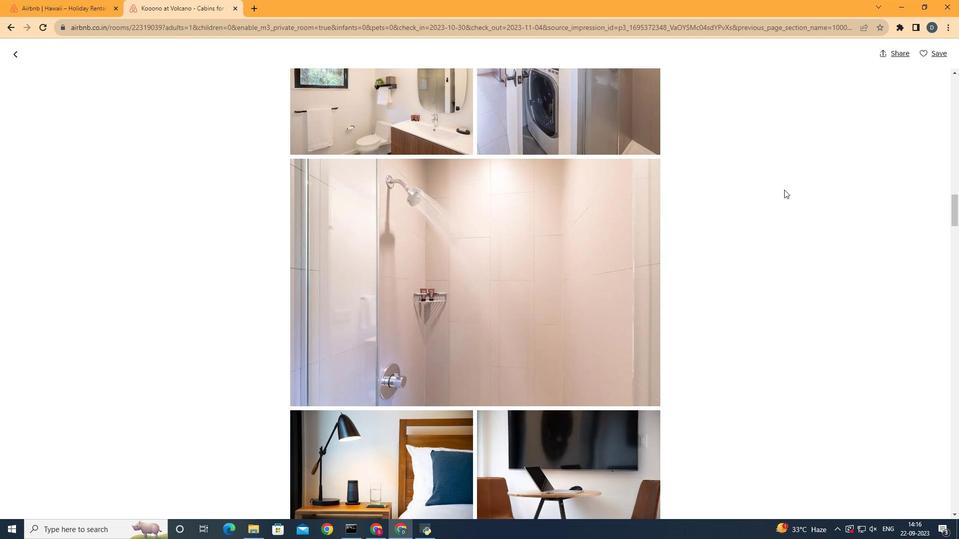 
Action: Mouse scrolled (784, 189) with delta (0, 0)
Screenshot: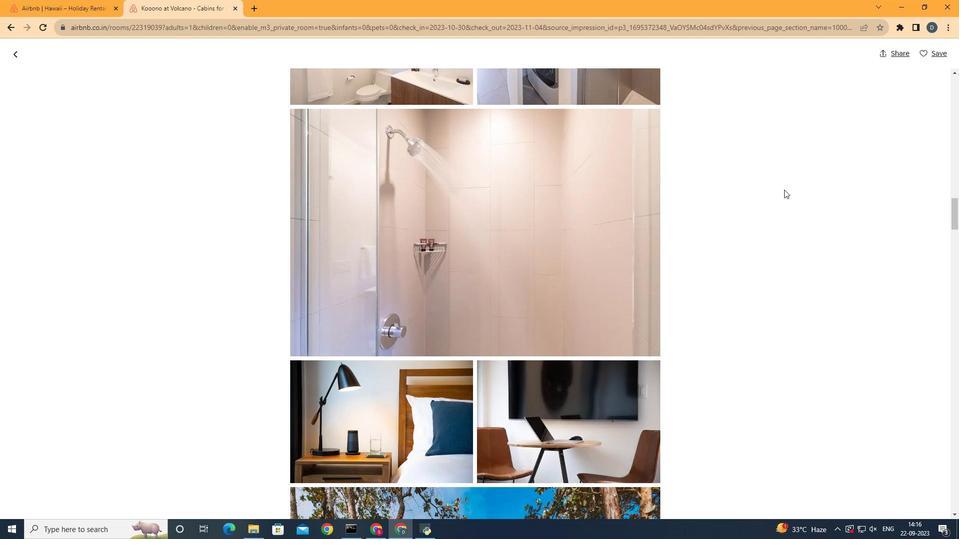 
Action: Mouse scrolled (784, 189) with delta (0, 0)
Screenshot: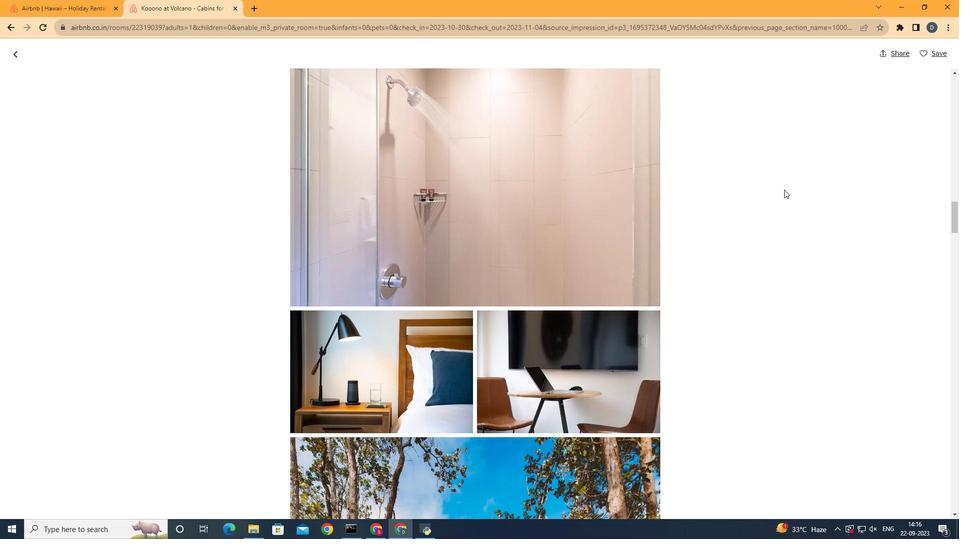 
Action: Mouse scrolled (784, 189) with delta (0, 0)
Screenshot: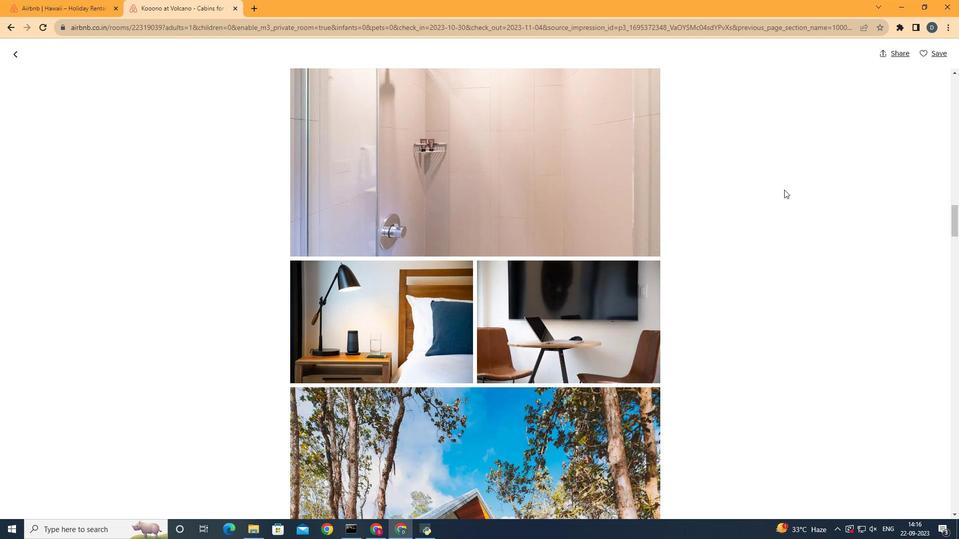 
Action: Mouse scrolled (784, 189) with delta (0, 0)
Screenshot: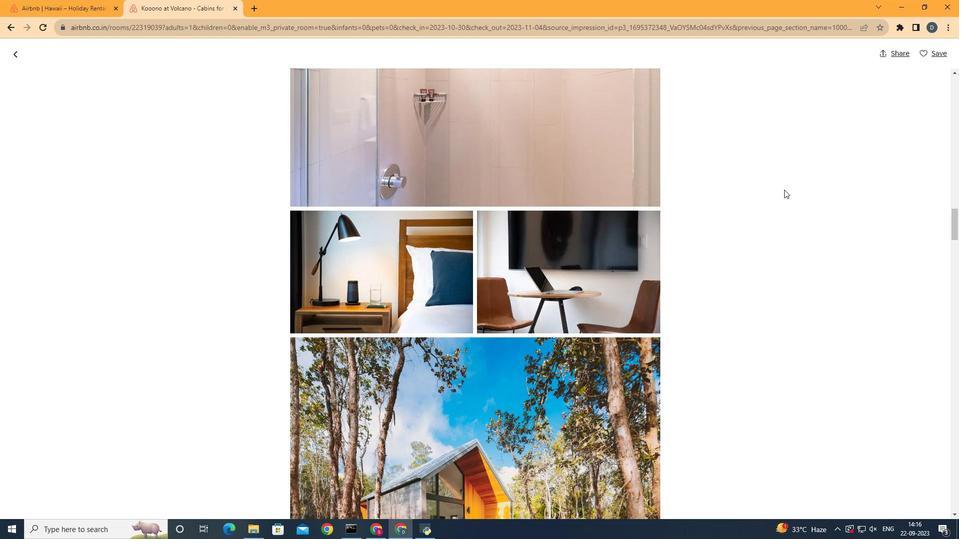 
Action: Mouse scrolled (784, 189) with delta (0, 0)
Screenshot: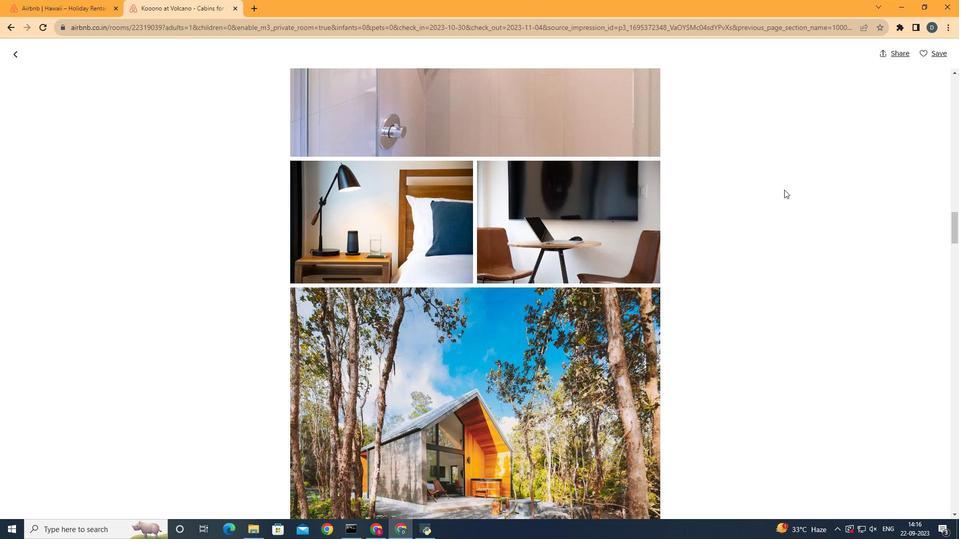 
Action: Mouse scrolled (784, 189) with delta (0, 0)
Screenshot: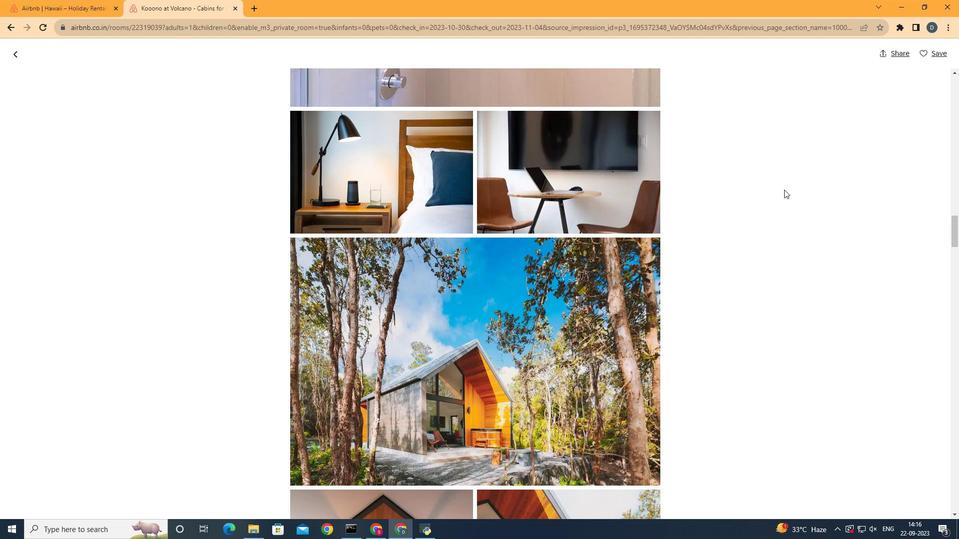 
Action: Mouse scrolled (784, 189) with delta (0, 0)
Screenshot: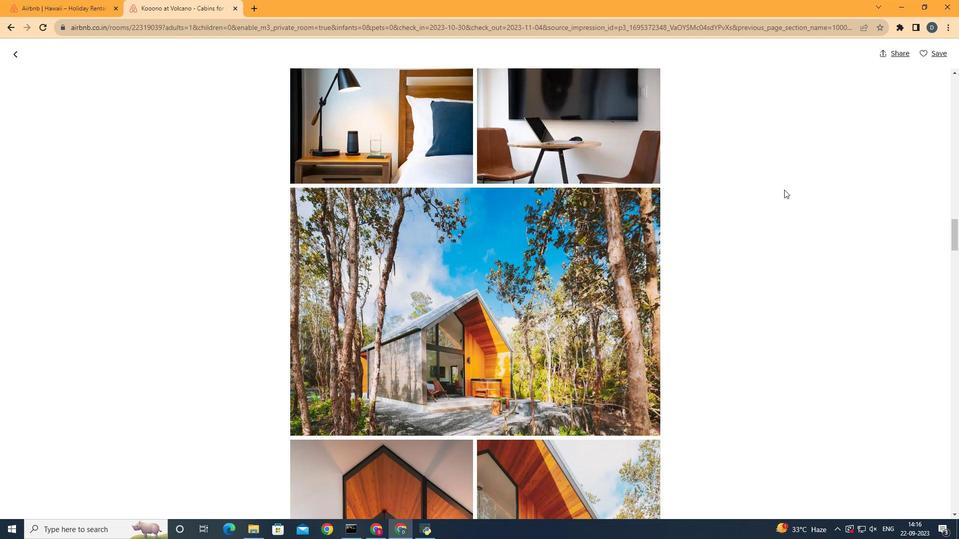 
Action: Mouse scrolled (784, 189) with delta (0, 0)
Screenshot: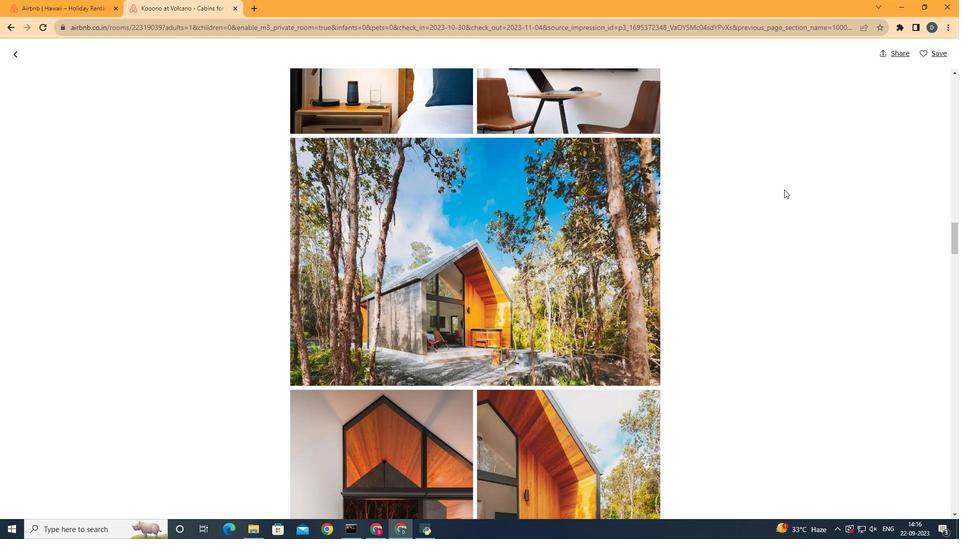 
Action: Mouse scrolled (784, 189) with delta (0, 0)
Screenshot: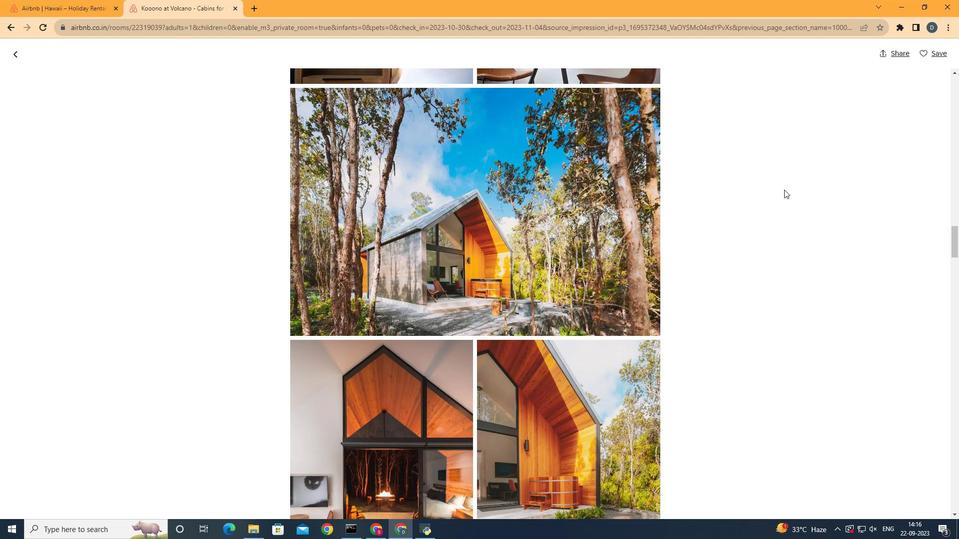 
Action: Mouse scrolled (784, 189) with delta (0, 0)
Screenshot: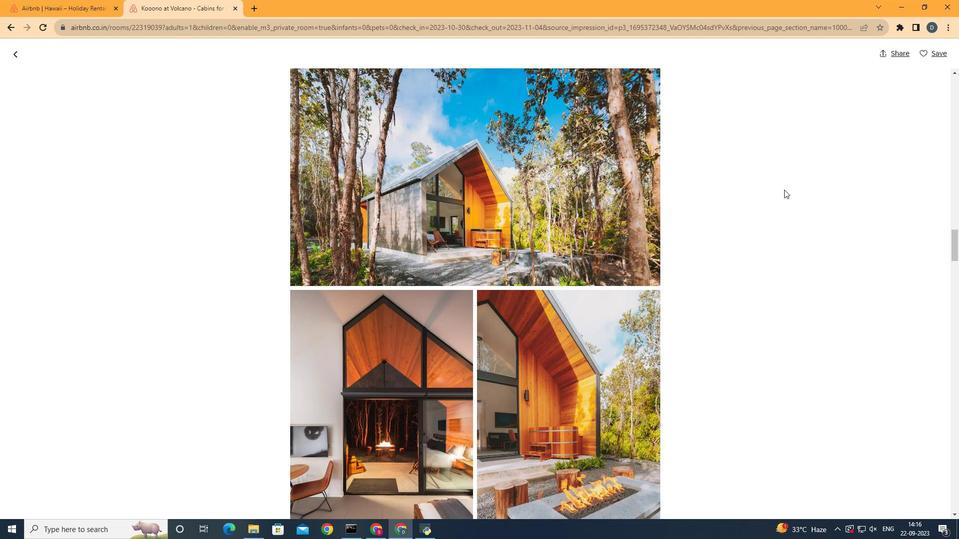
Action: Mouse scrolled (784, 189) with delta (0, 0)
Screenshot: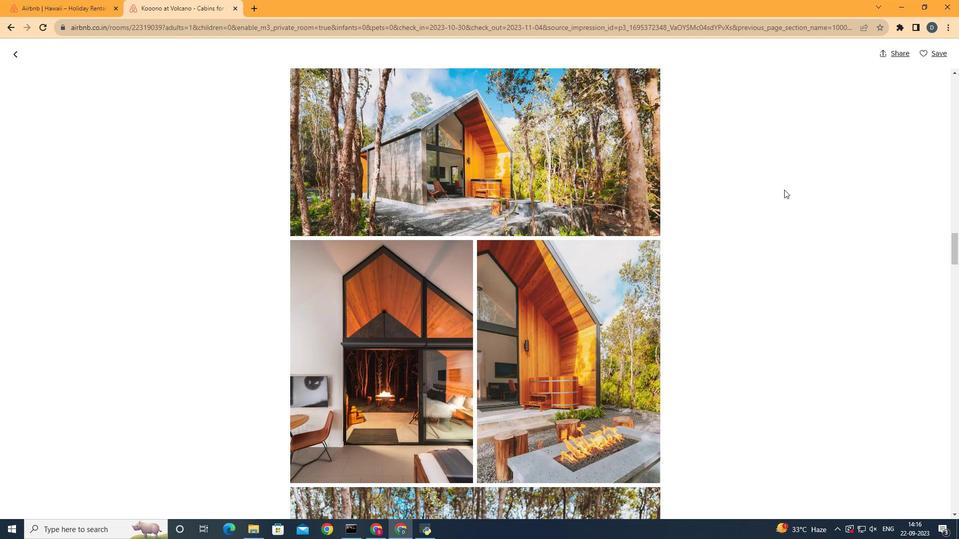 
Action: Mouse scrolled (784, 189) with delta (0, 0)
Screenshot: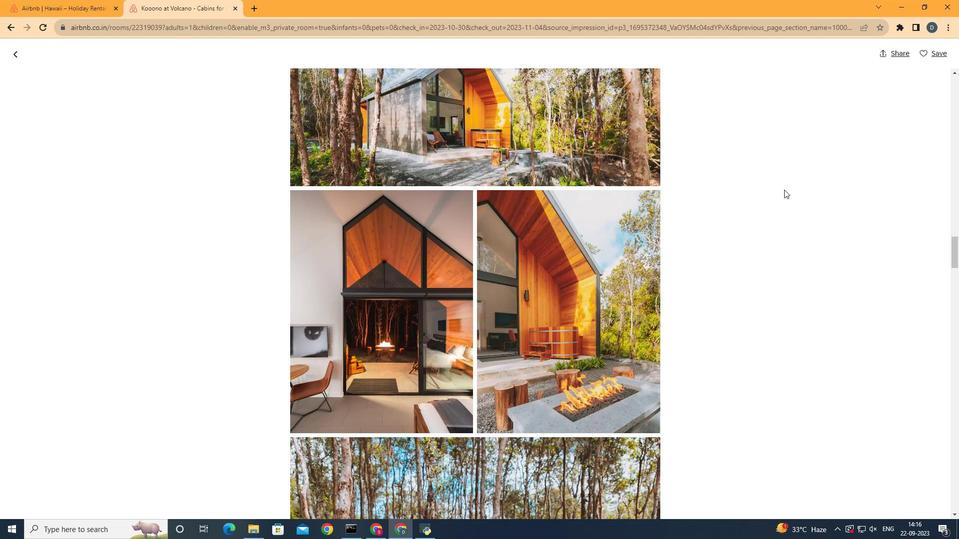 
Action: Mouse scrolled (784, 189) with delta (0, 0)
Screenshot: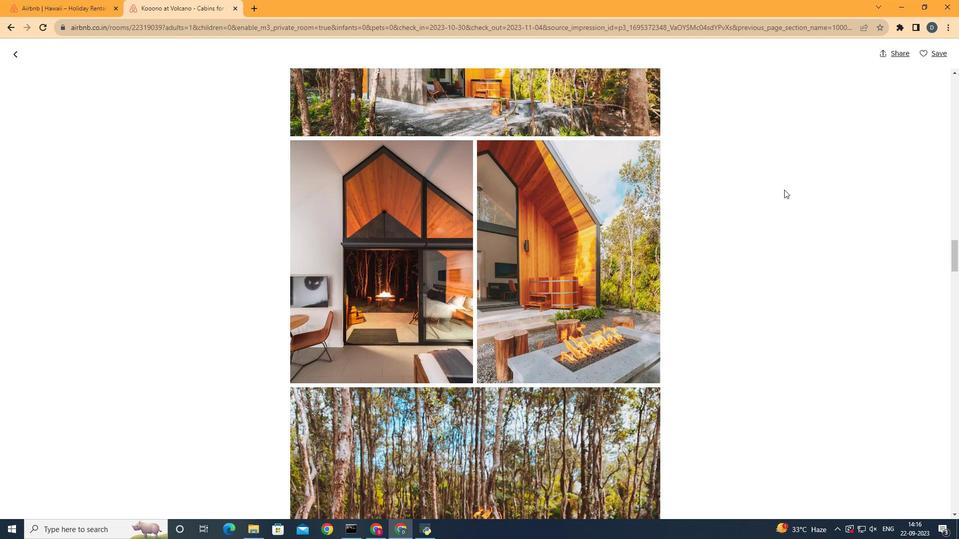 
Action: Mouse scrolled (784, 189) with delta (0, 0)
Screenshot: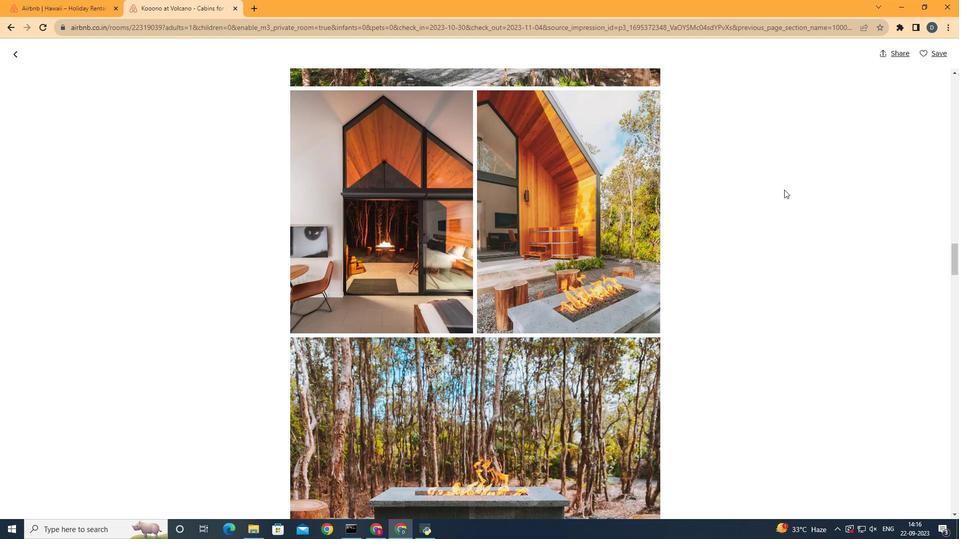 
Action: Mouse scrolled (784, 189) with delta (0, 0)
Screenshot: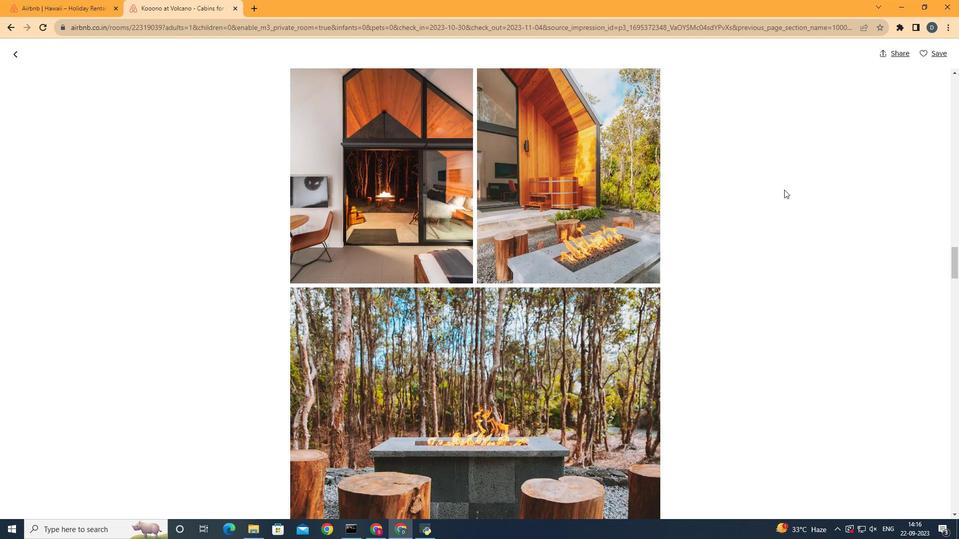 
Action: Mouse scrolled (784, 189) with delta (0, 0)
Screenshot: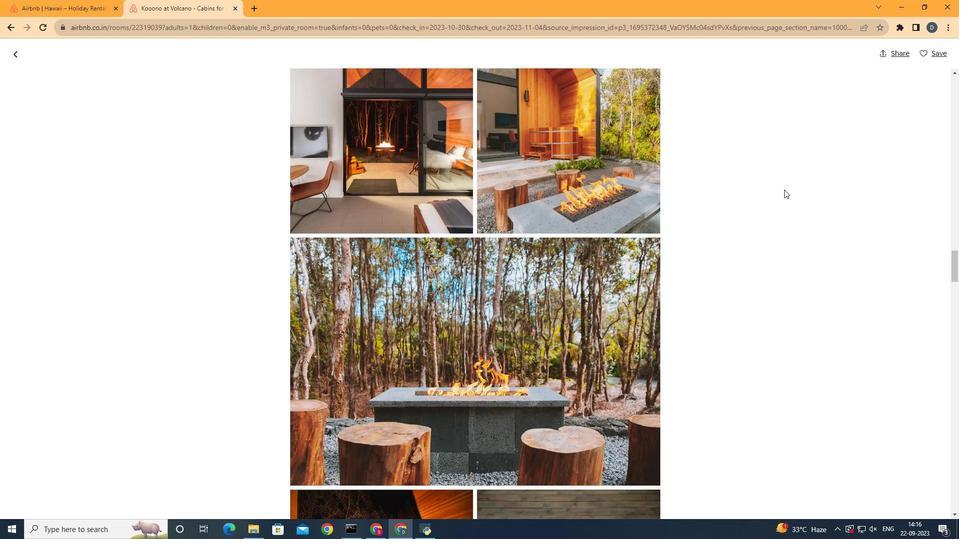 
Action: Mouse scrolled (784, 189) with delta (0, 0)
Screenshot: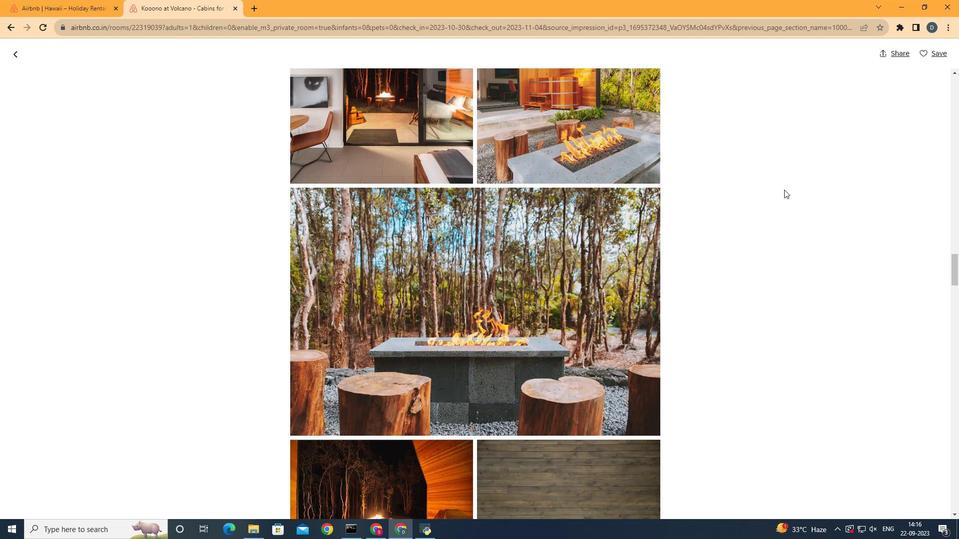 
Action: Mouse scrolled (784, 189) with delta (0, 0)
Screenshot: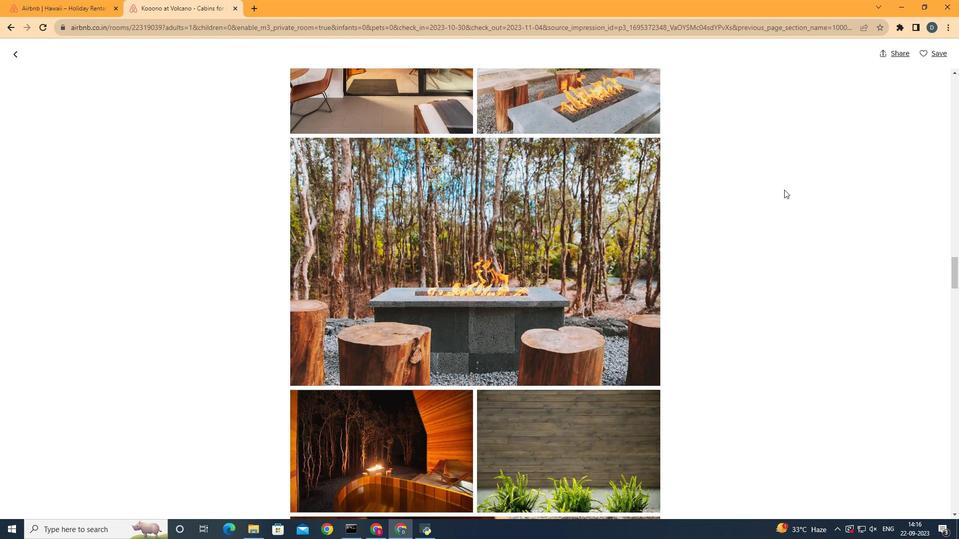 
Action: Mouse scrolled (784, 189) with delta (0, 0)
Screenshot: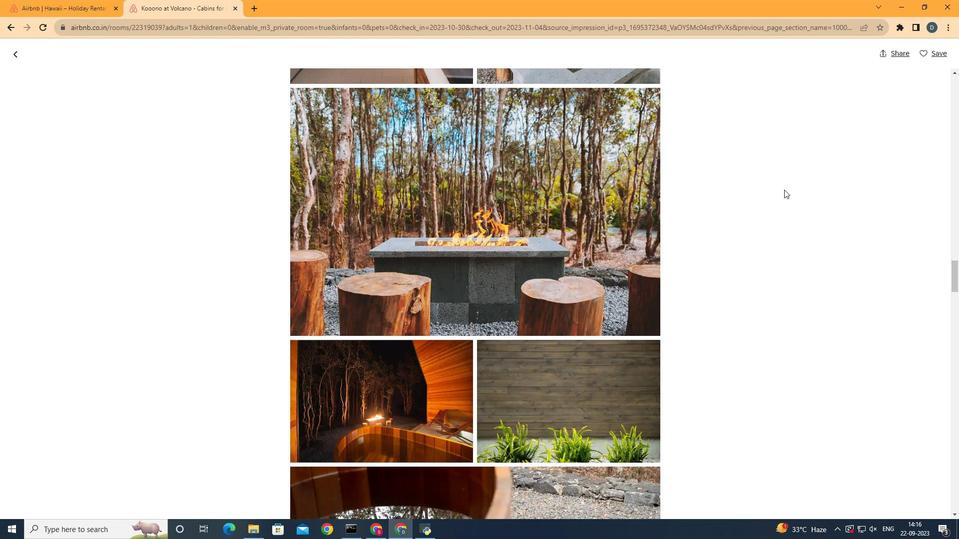 
Action: Mouse scrolled (784, 189) with delta (0, 0)
Screenshot: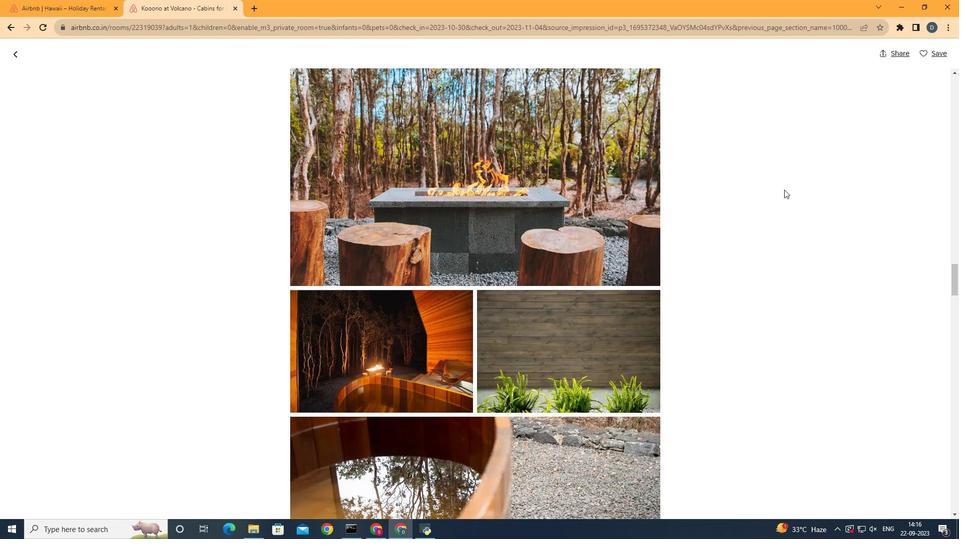 
Action: Mouse scrolled (784, 189) with delta (0, 0)
Screenshot: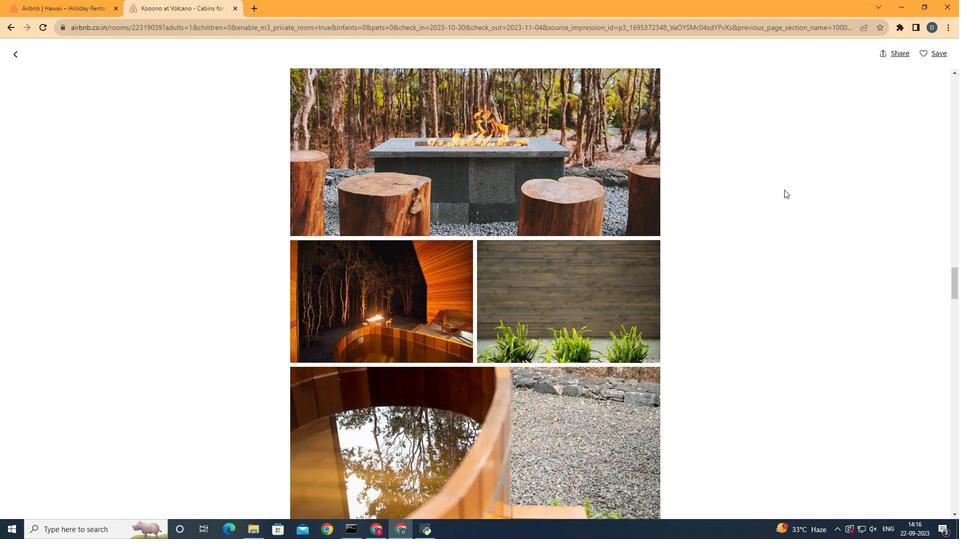 
Action: Mouse scrolled (784, 189) with delta (0, 0)
Screenshot: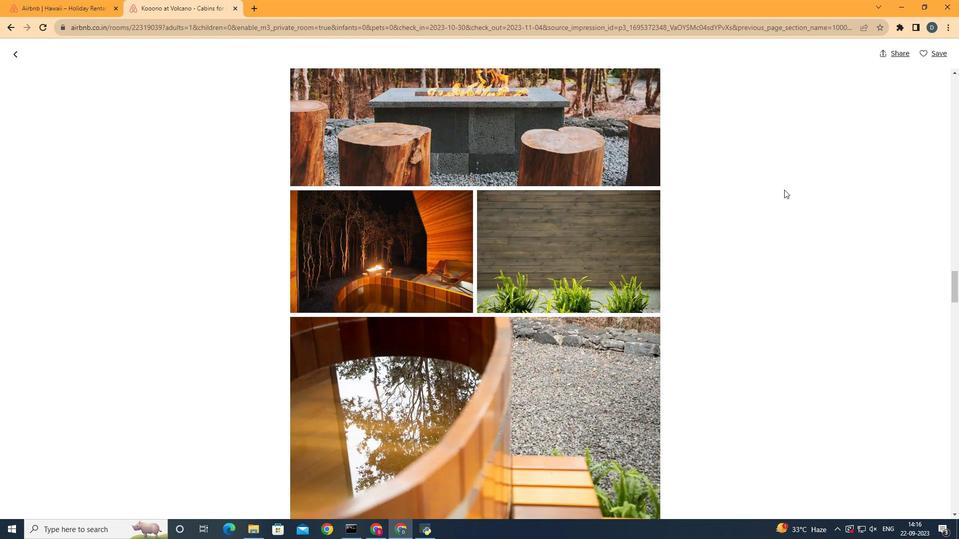 
Action: Mouse scrolled (784, 189) with delta (0, 0)
Screenshot: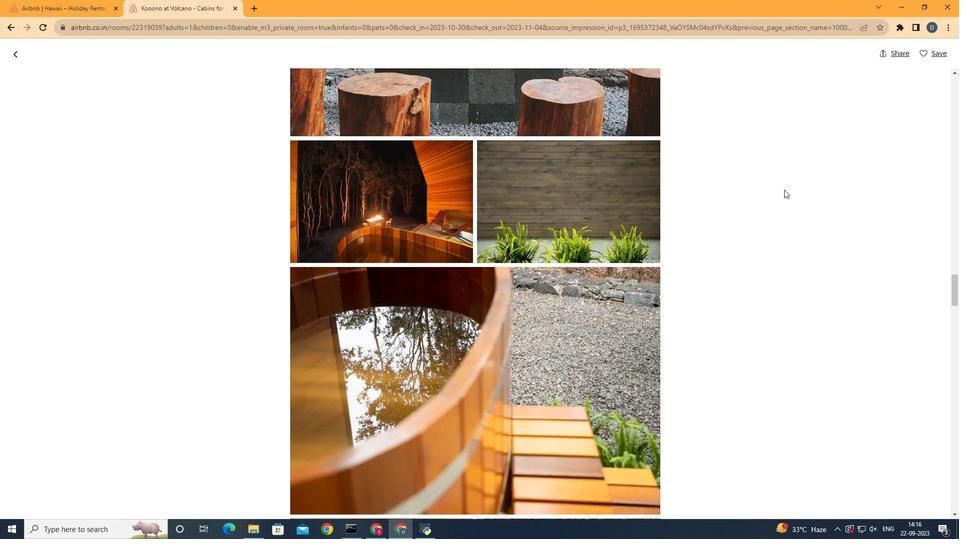 
Action: Mouse scrolled (784, 189) with delta (0, 0)
Screenshot: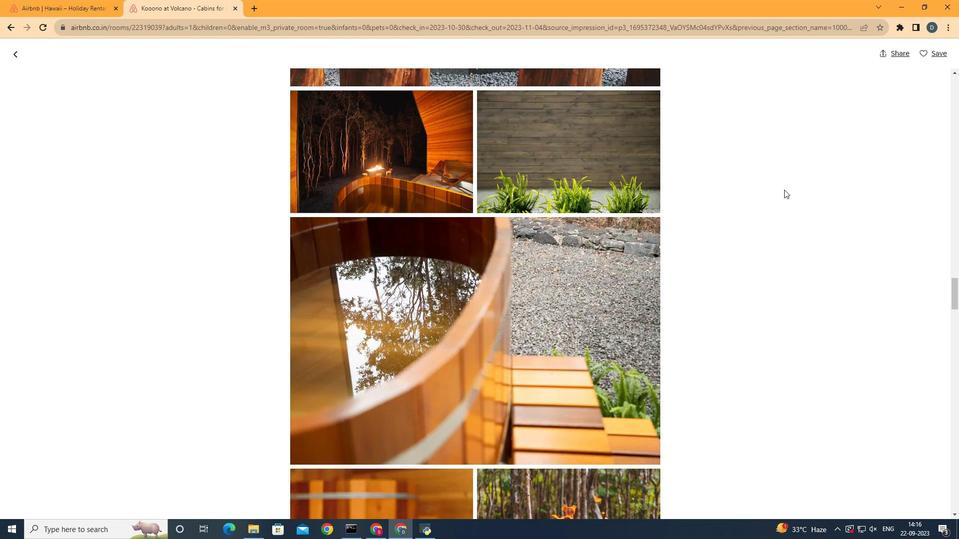 
Action: Mouse scrolled (784, 189) with delta (0, 0)
Screenshot: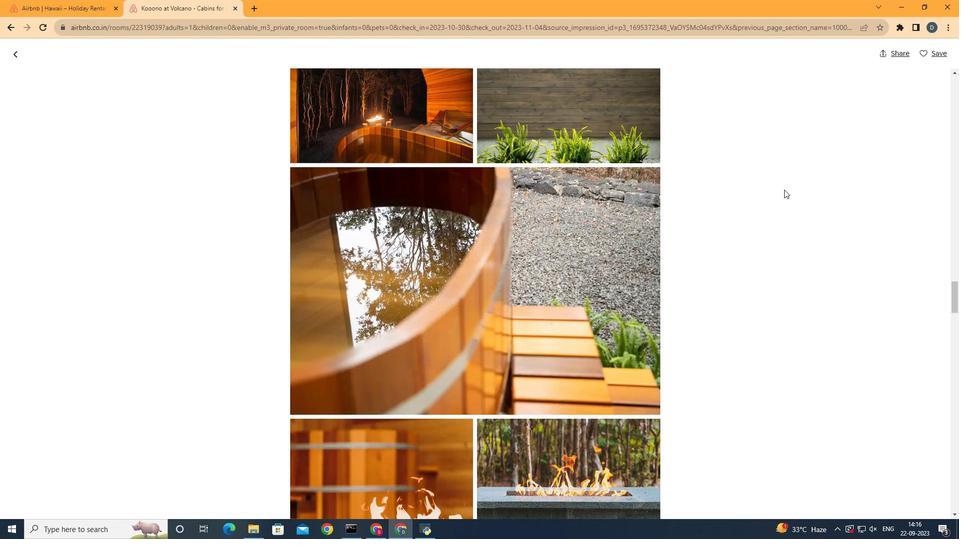 
Action: Mouse scrolled (784, 189) with delta (0, 0)
Screenshot: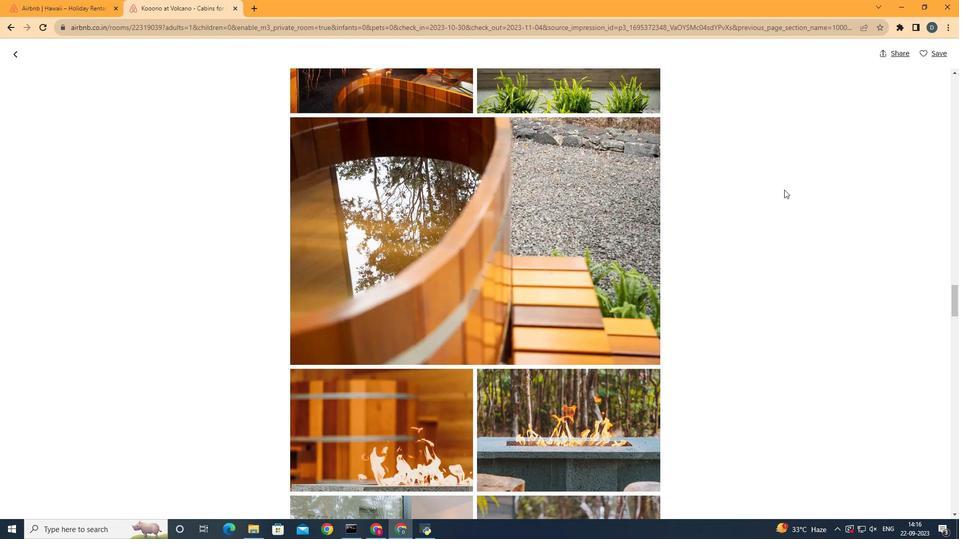 
Action: Mouse scrolled (784, 189) with delta (0, 0)
Screenshot: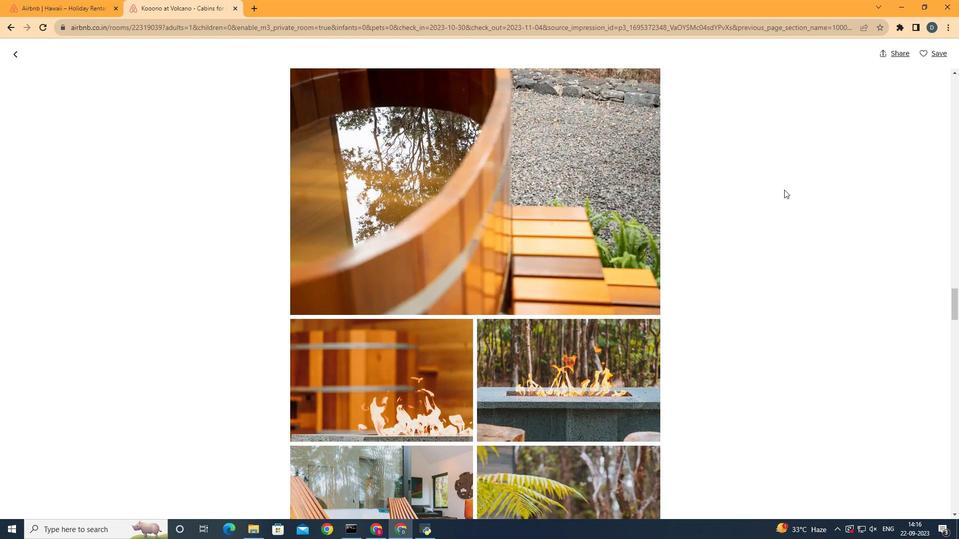 
Action: Mouse scrolled (784, 189) with delta (0, 0)
Screenshot: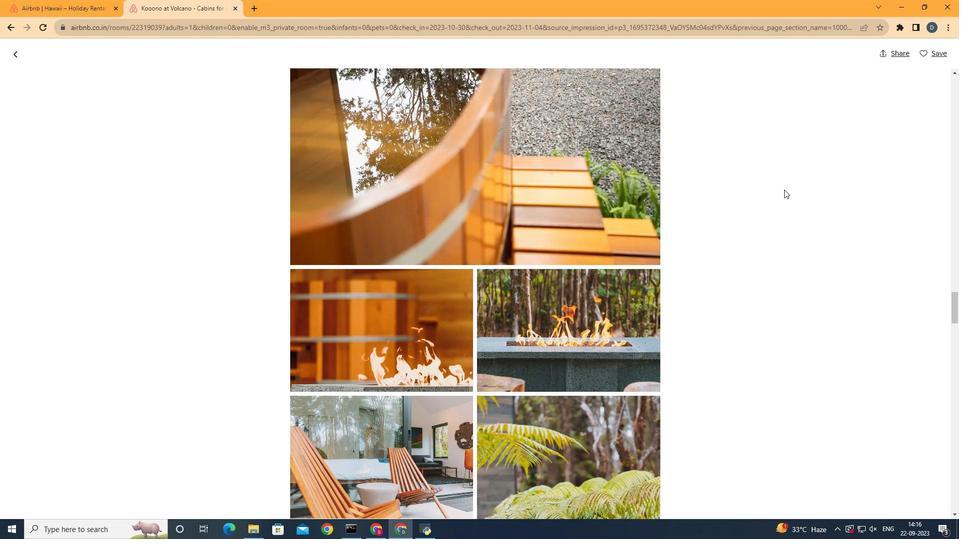 
Action: Mouse scrolled (784, 189) with delta (0, 0)
Screenshot: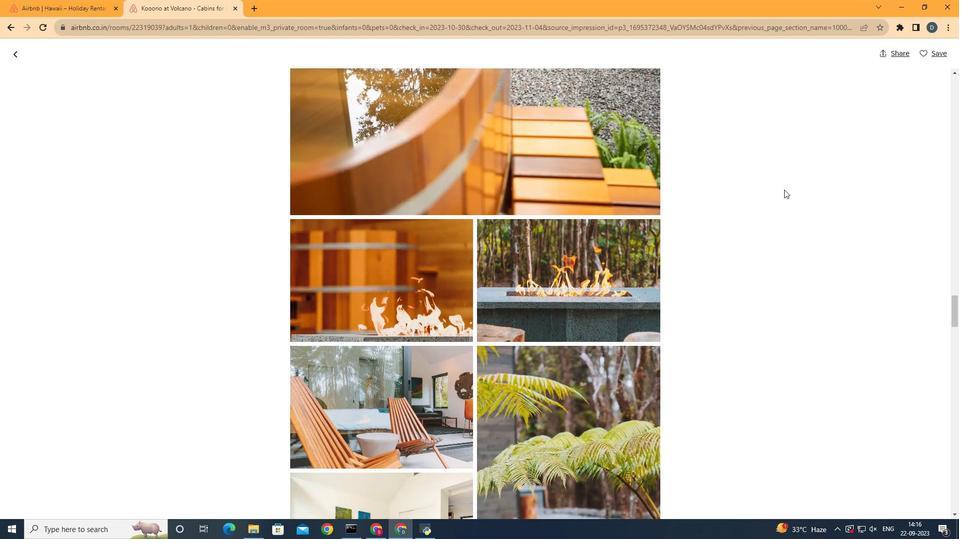 
Action: Mouse scrolled (784, 189) with delta (0, 0)
Screenshot: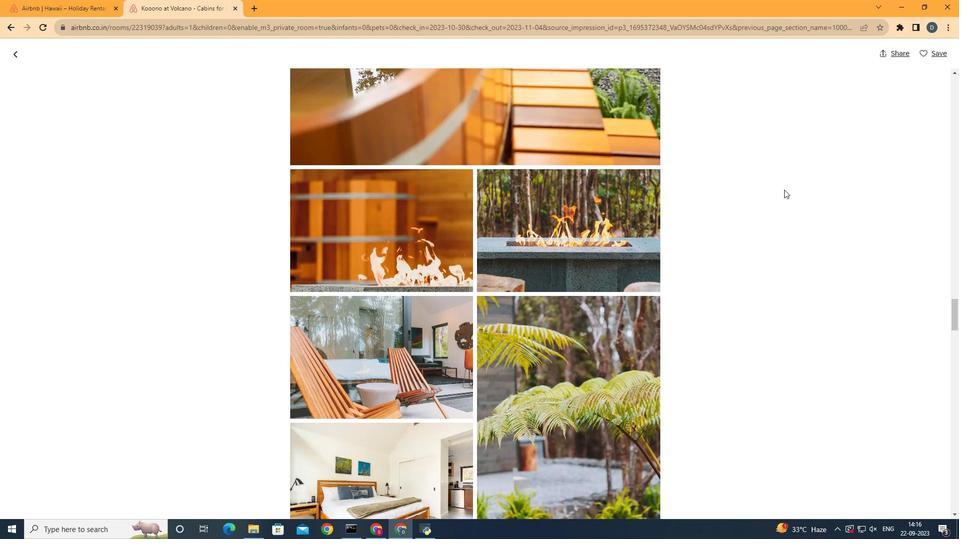 
Action: Mouse scrolled (784, 189) with delta (0, 0)
Screenshot: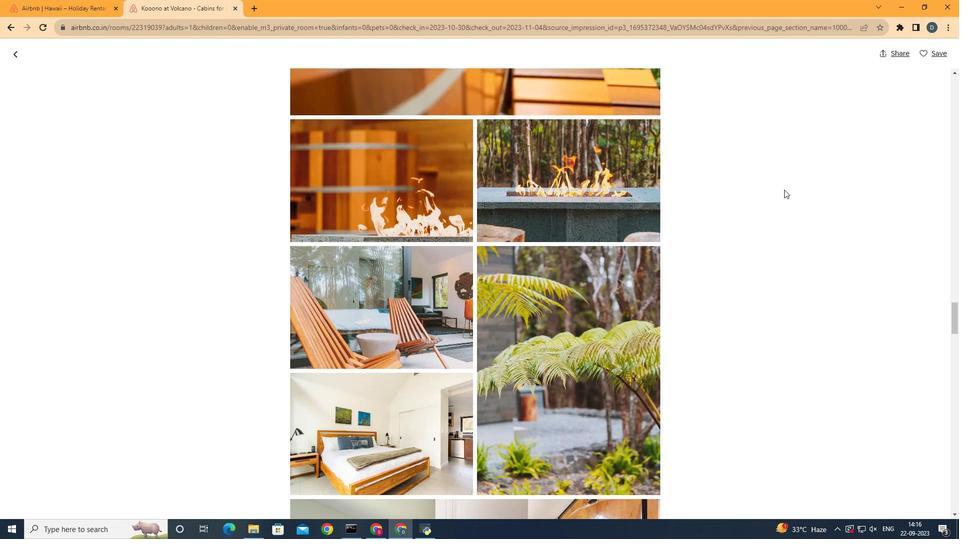 
Action: Mouse scrolled (784, 189) with delta (0, 0)
Screenshot: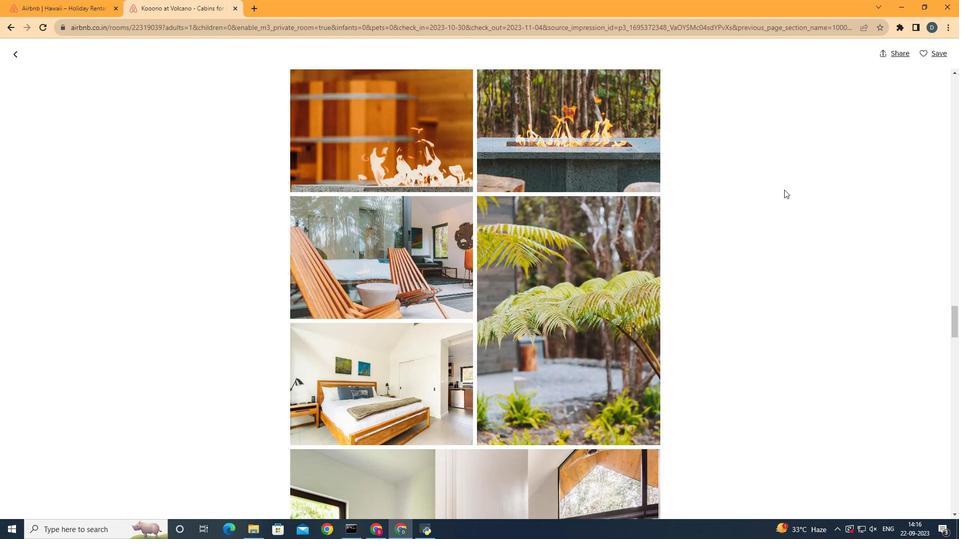 
Action: Mouse scrolled (784, 189) with delta (0, 0)
Screenshot: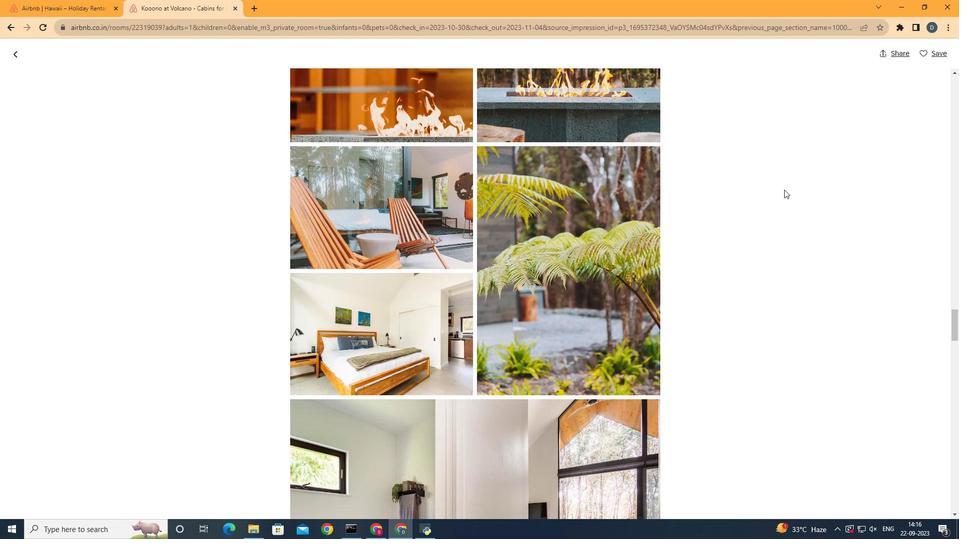 
Action: Mouse scrolled (784, 189) with delta (0, 0)
Screenshot: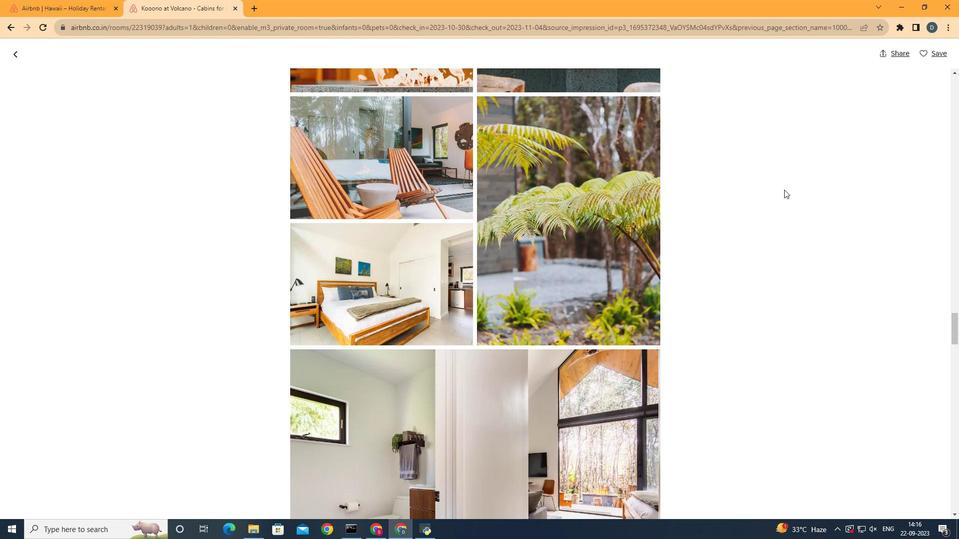
Action: Mouse scrolled (784, 189) with delta (0, 0)
Screenshot: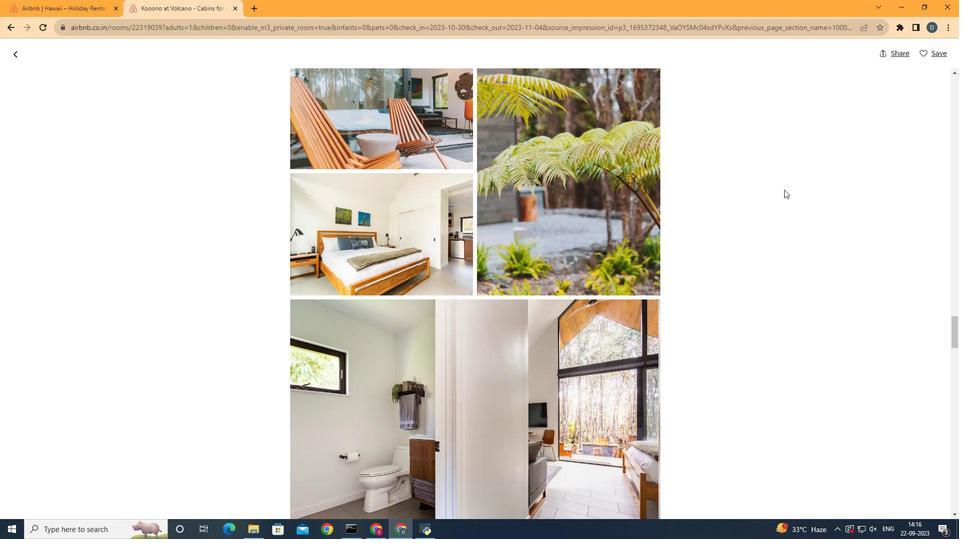 
Action: Mouse scrolled (784, 189) with delta (0, 0)
Screenshot: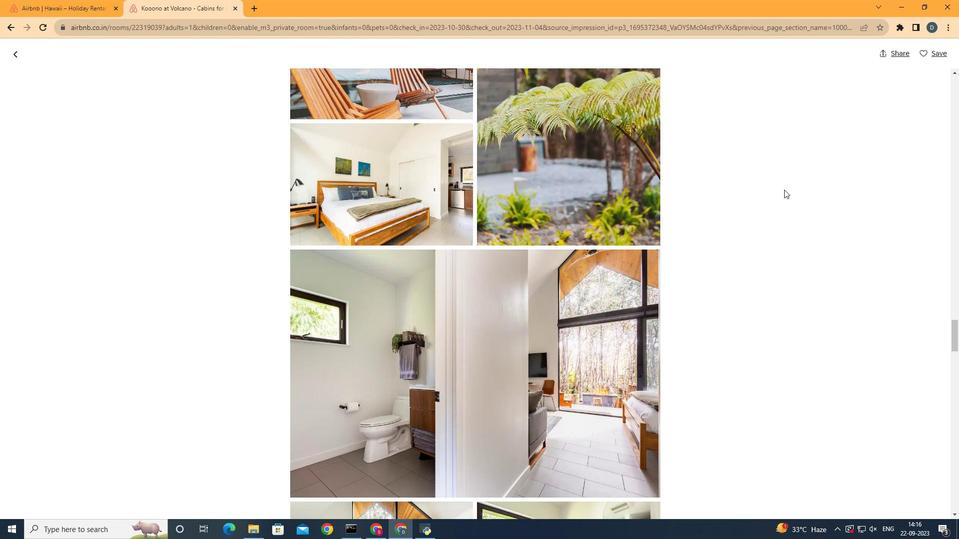 
Action: Mouse scrolled (784, 189) with delta (0, 0)
Screenshot: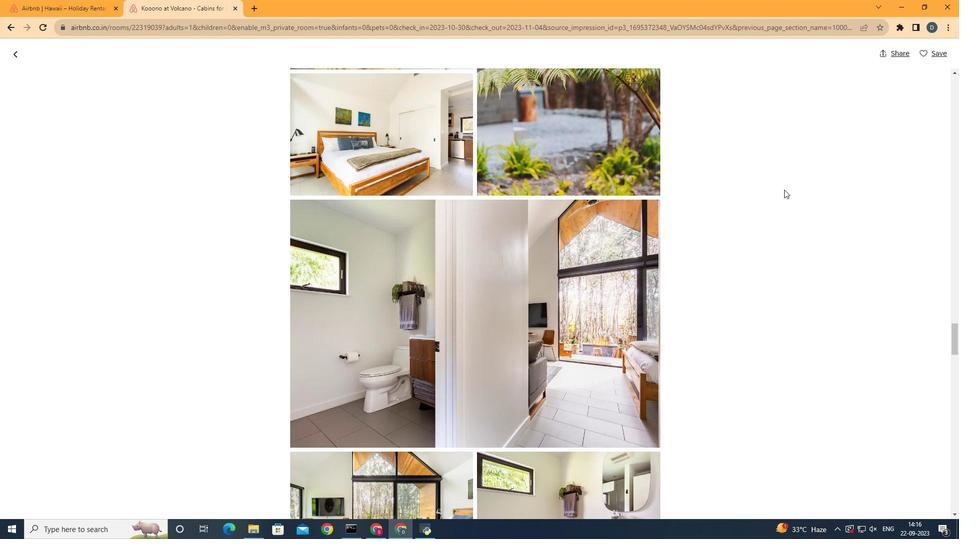 
Action: Mouse scrolled (784, 189) with delta (0, 0)
Screenshot: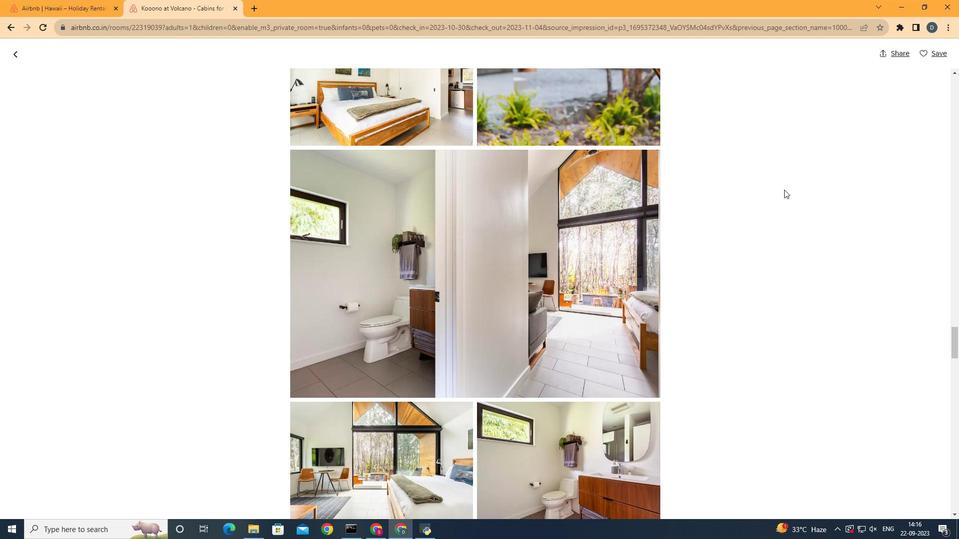 
Action: Mouse scrolled (784, 189) with delta (0, 0)
Screenshot: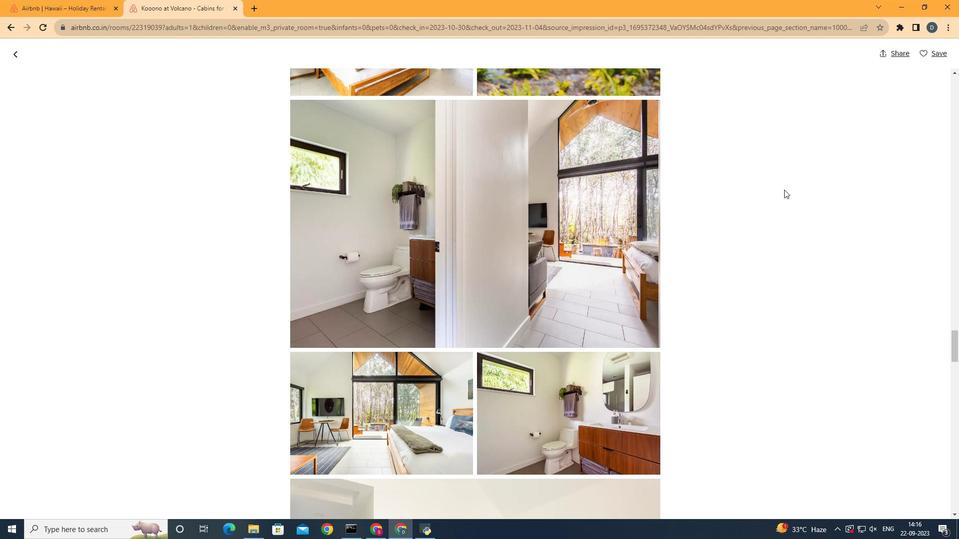
Action: Mouse scrolled (784, 189) with delta (0, 0)
Screenshot: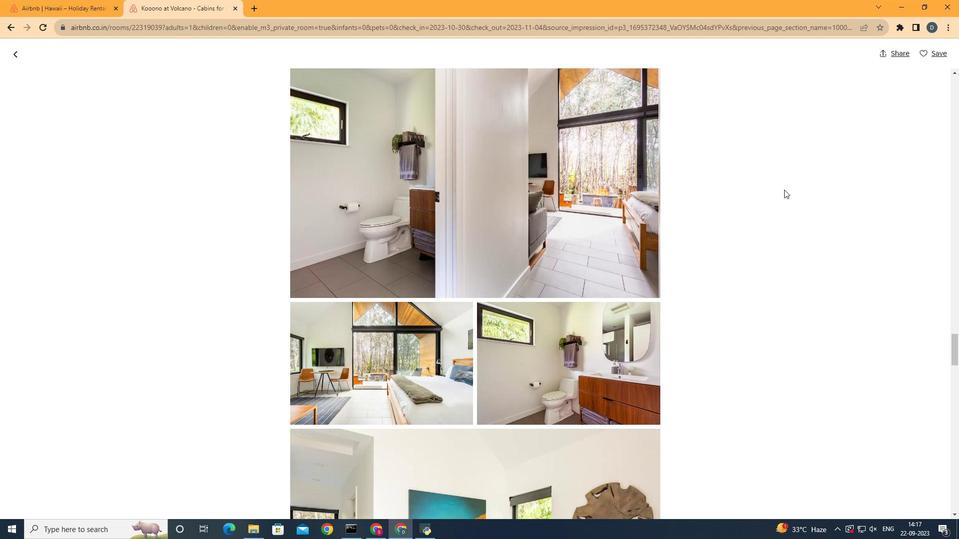 
Action: Mouse scrolled (784, 189) with delta (0, 0)
Screenshot: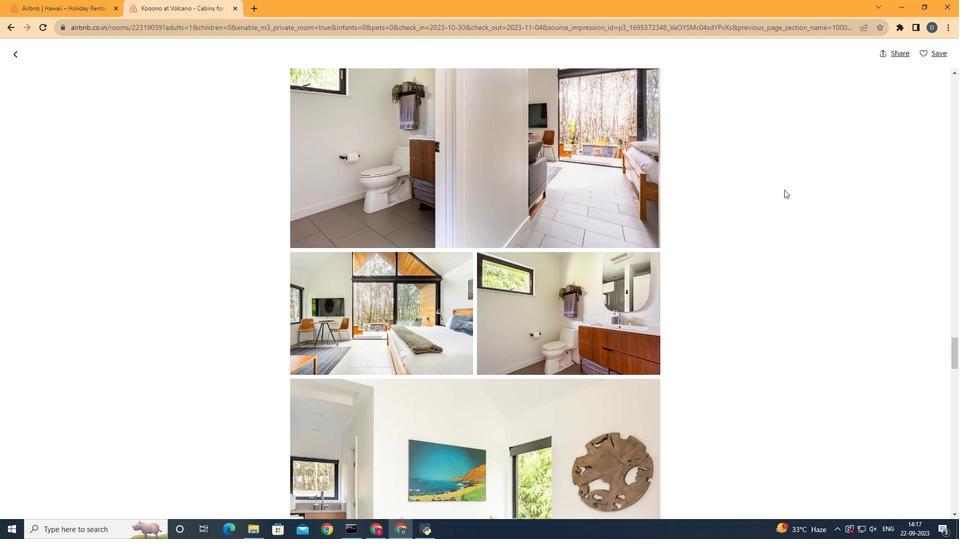 
Action: Mouse scrolled (784, 189) with delta (0, 0)
Screenshot: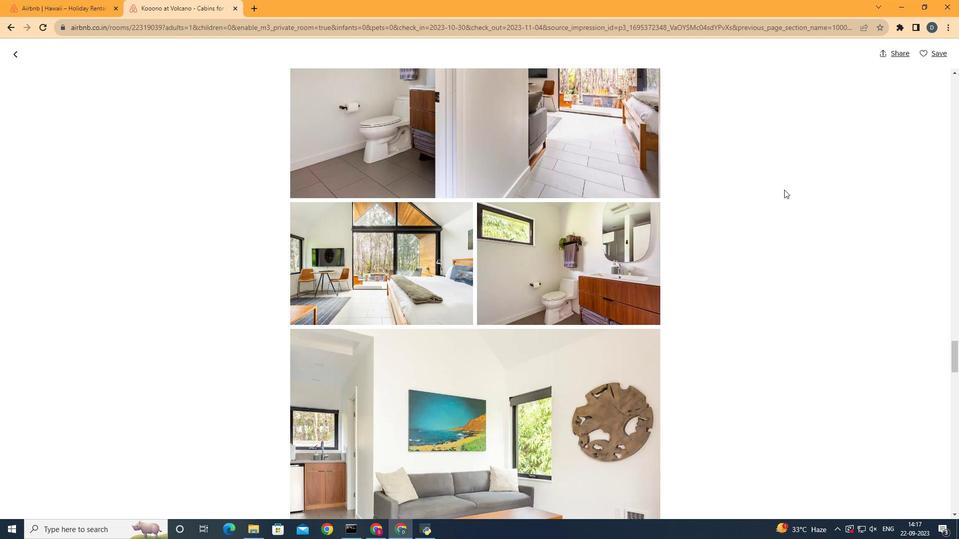 
Action: Mouse scrolled (784, 189) with delta (0, 0)
Screenshot: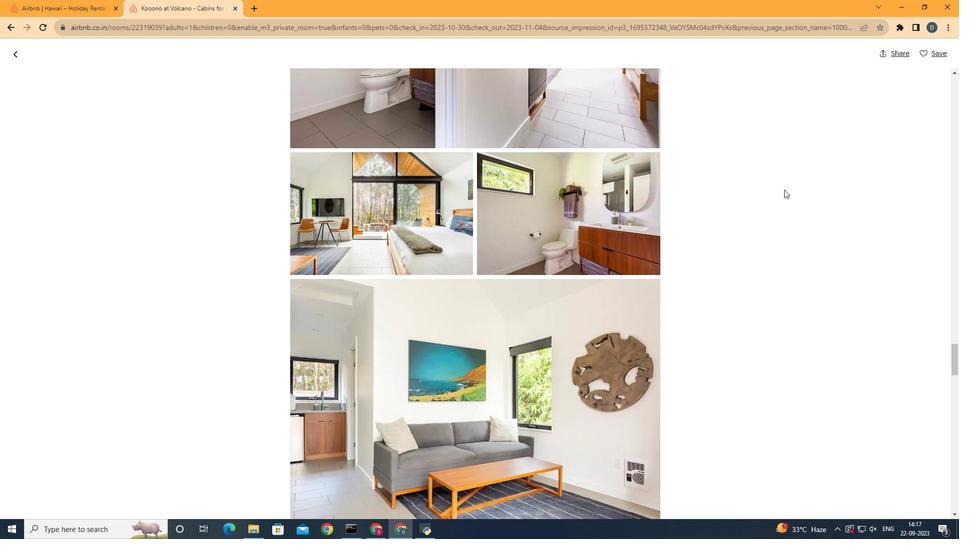 
Action: Mouse scrolled (784, 189) with delta (0, 0)
Screenshot: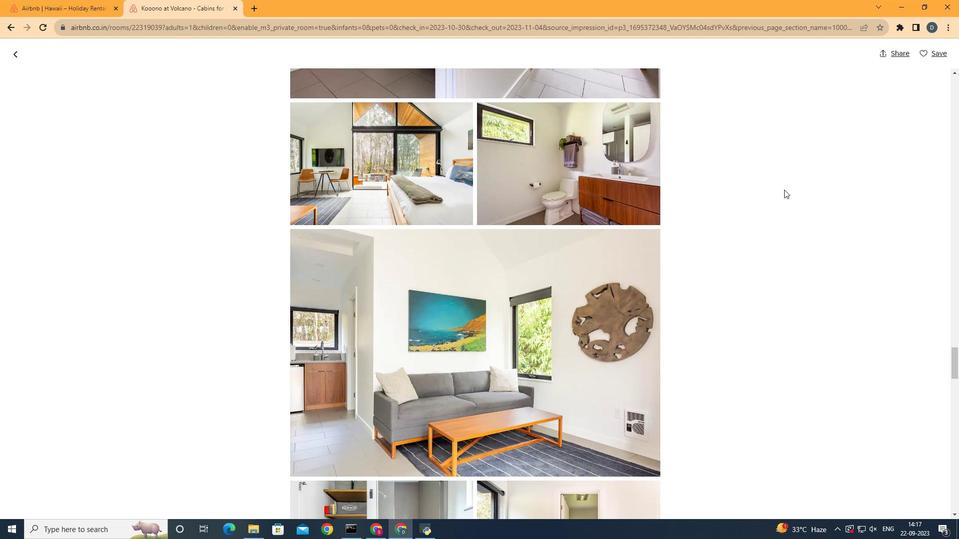 
Action: Mouse scrolled (784, 189) with delta (0, 0)
Screenshot: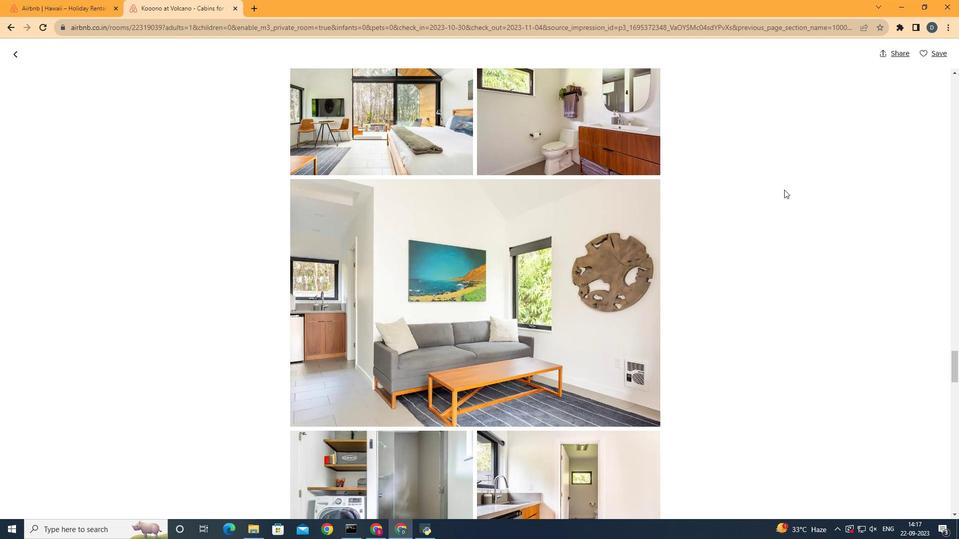 
Action: Mouse scrolled (784, 189) with delta (0, 0)
Screenshot: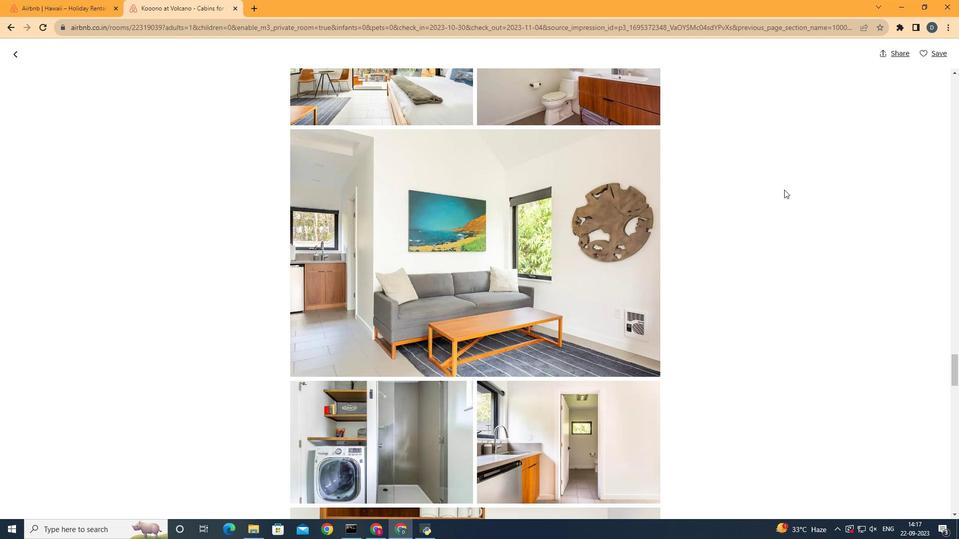 
Action: Mouse scrolled (784, 189) with delta (0, 0)
Screenshot: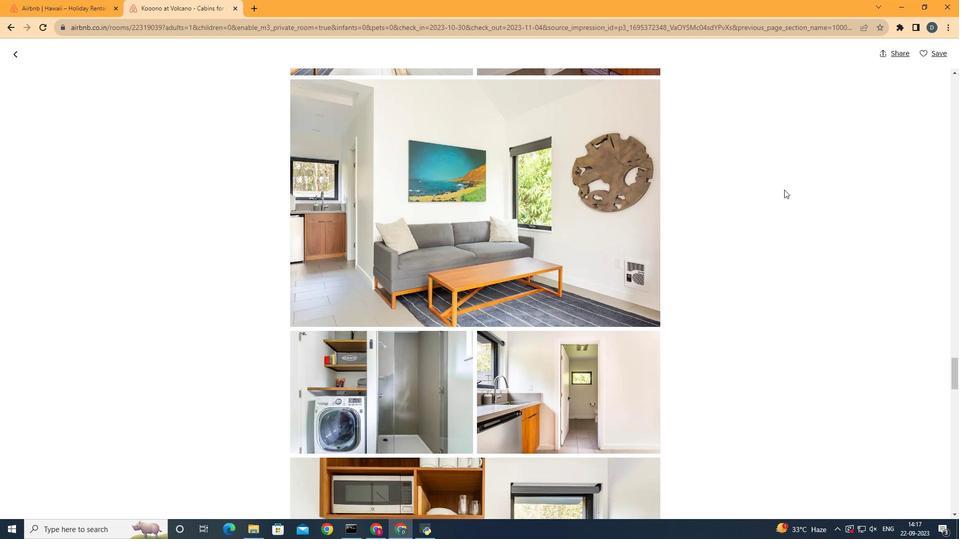 
Action: Mouse scrolled (784, 189) with delta (0, 0)
Screenshot: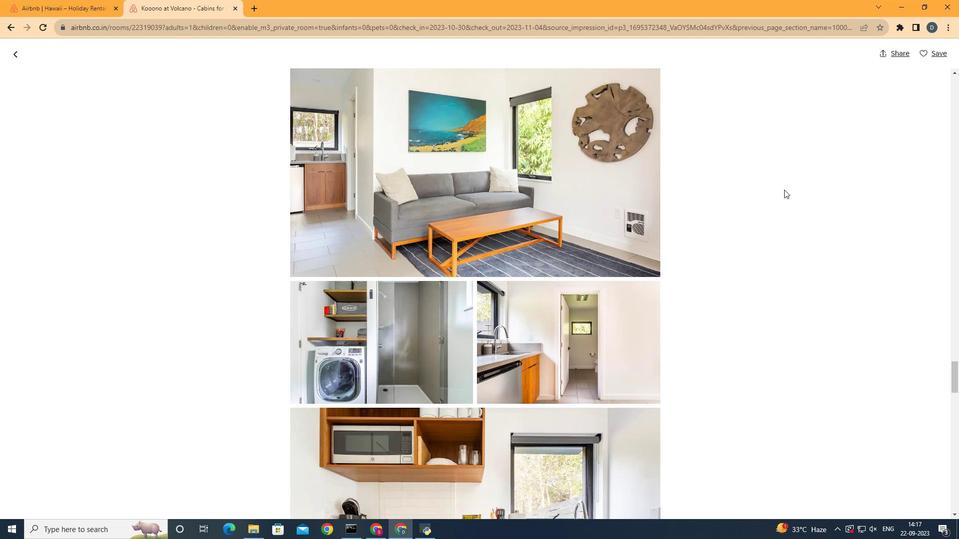 
Action: Mouse scrolled (784, 189) with delta (0, 0)
Screenshot: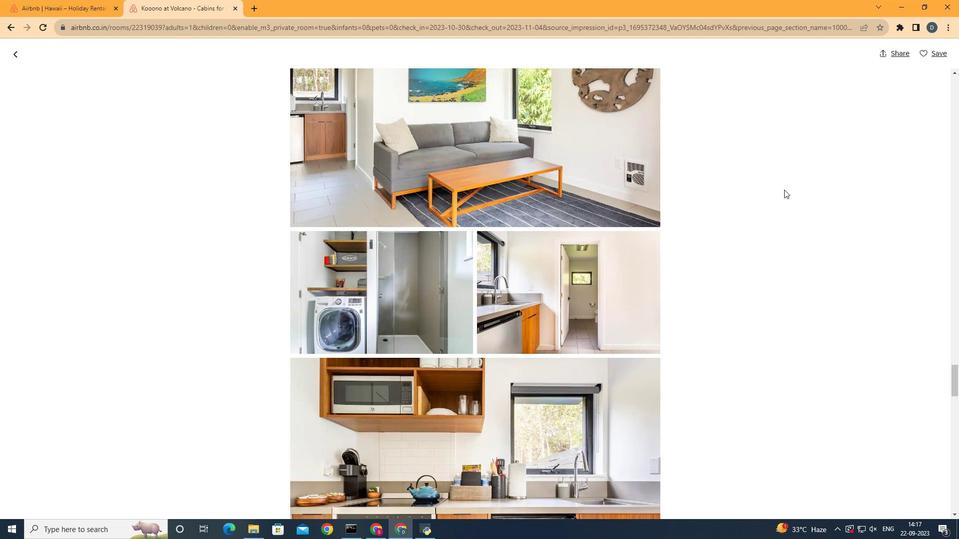 
Action: Mouse scrolled (784, 189) with delta (0, 0)
Screenshot: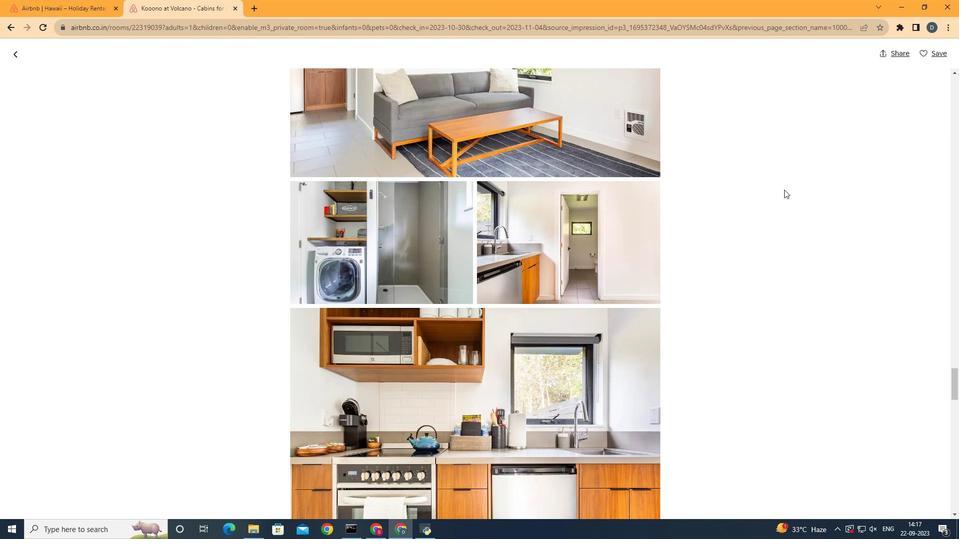 
Action: Mouse scrolled (784, 189) with delta (0, 0)
Screenshot: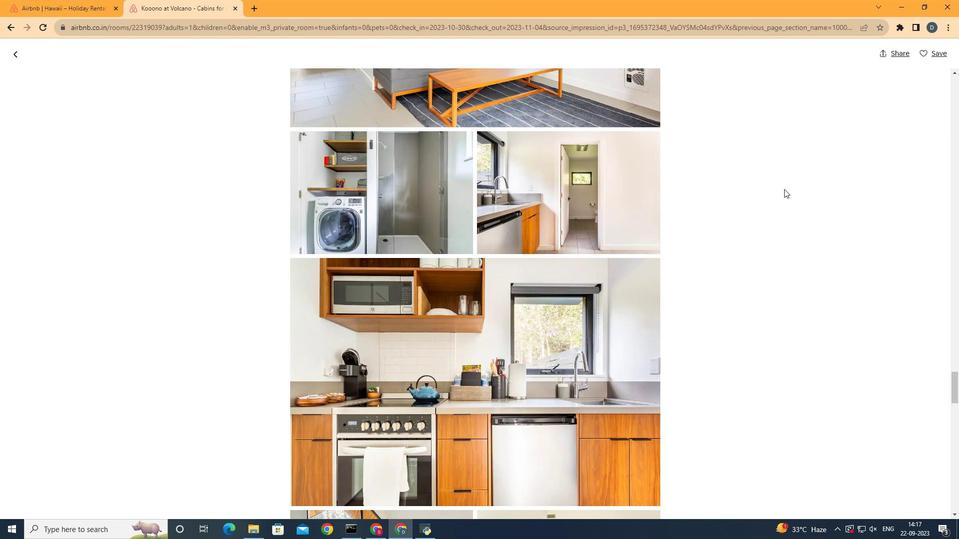 
Action: Mouse moved to (784, 189)
Screenshot: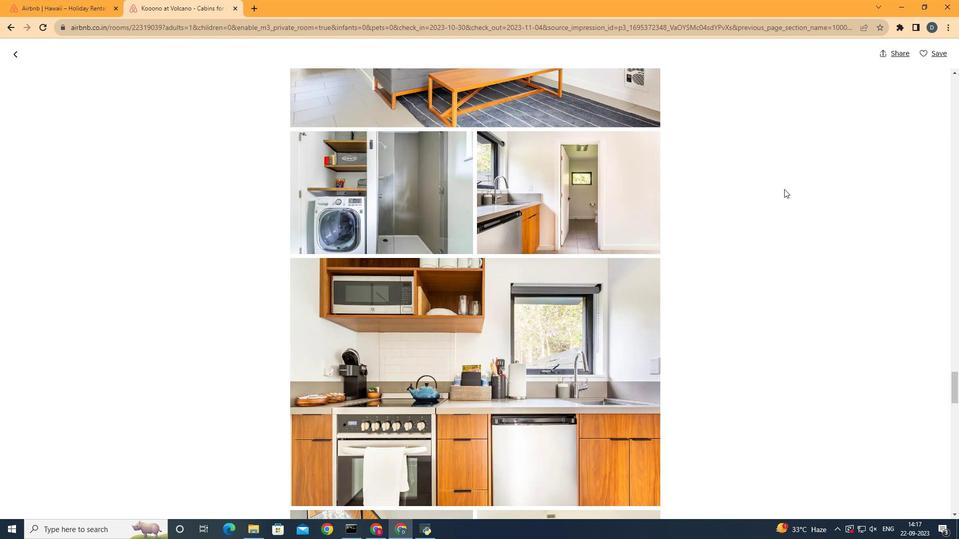 
Action: Mouse scrolled (784, 188) with delta (0, 0)
Screenshot: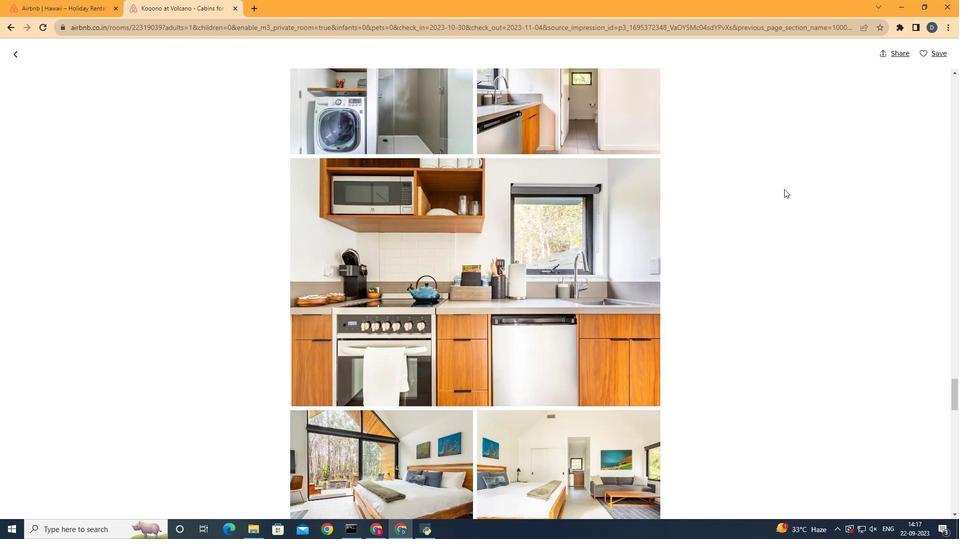 
Action: Mouse scrolled (784, 188) with delta (0, 0)
Screenshot: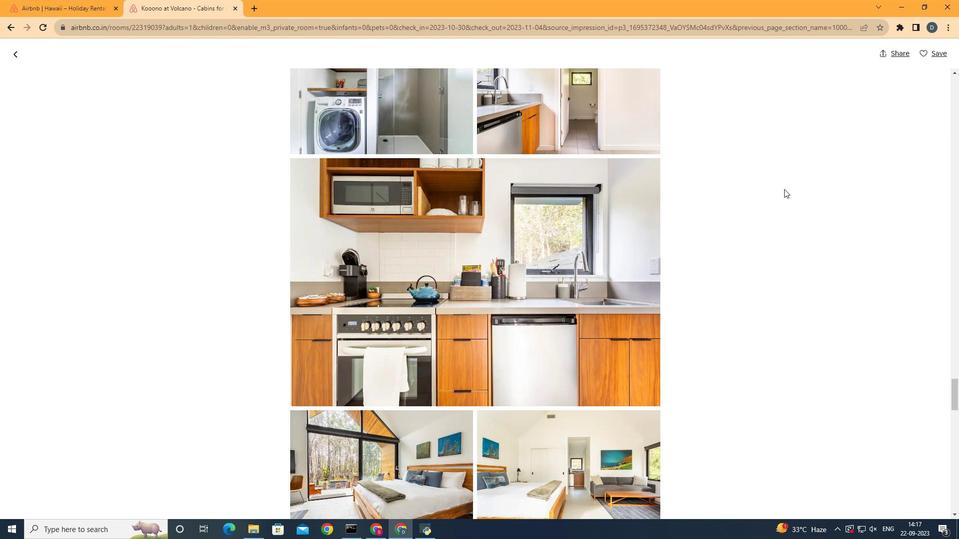 
Action: Mouse scrolled (784, 188) with delta (0, 0)
Screenshot: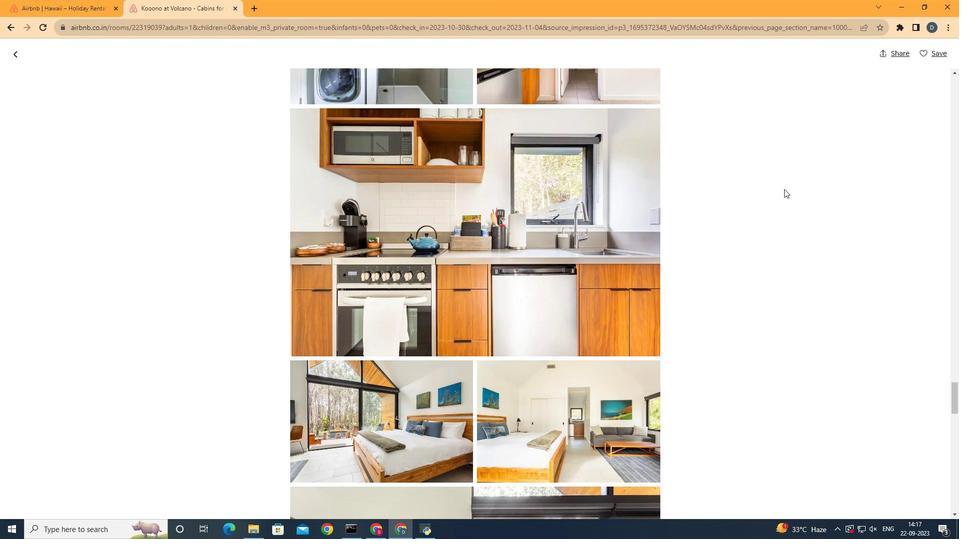 
Action: Mouse scrolled (784, 188) with delta (0, 0)
Screenshot: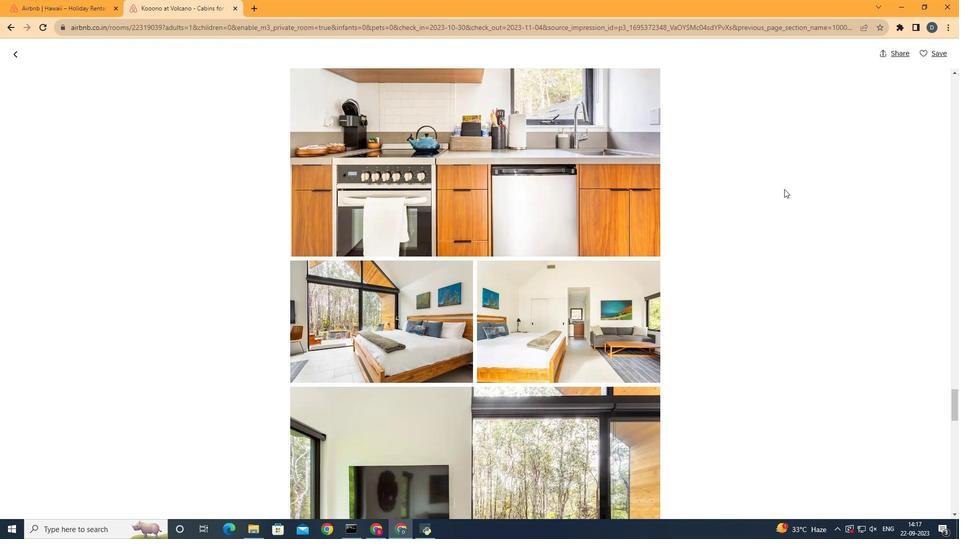 
Action: Mouse scrolled (784, 188) with delta (0, 0)
Screenshot: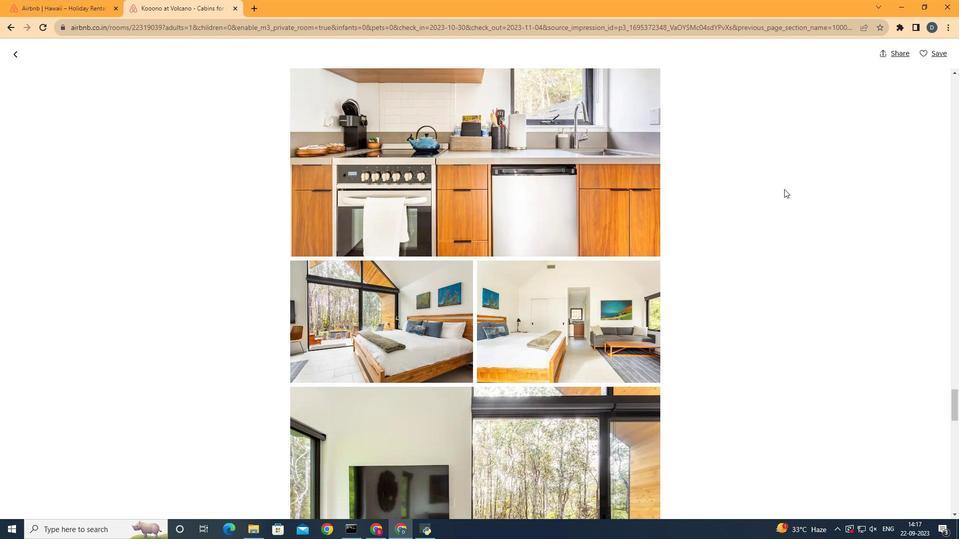 
Action: Mouse moved to (785, 188)
Screenshot: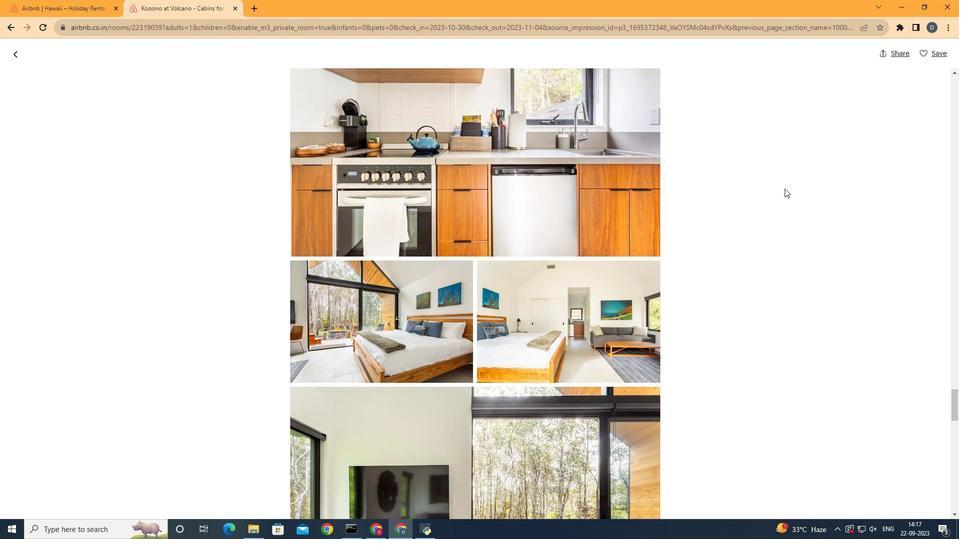 
Action: Mouse scrolled (785, 188) with delta (0, 0)
Screenshot: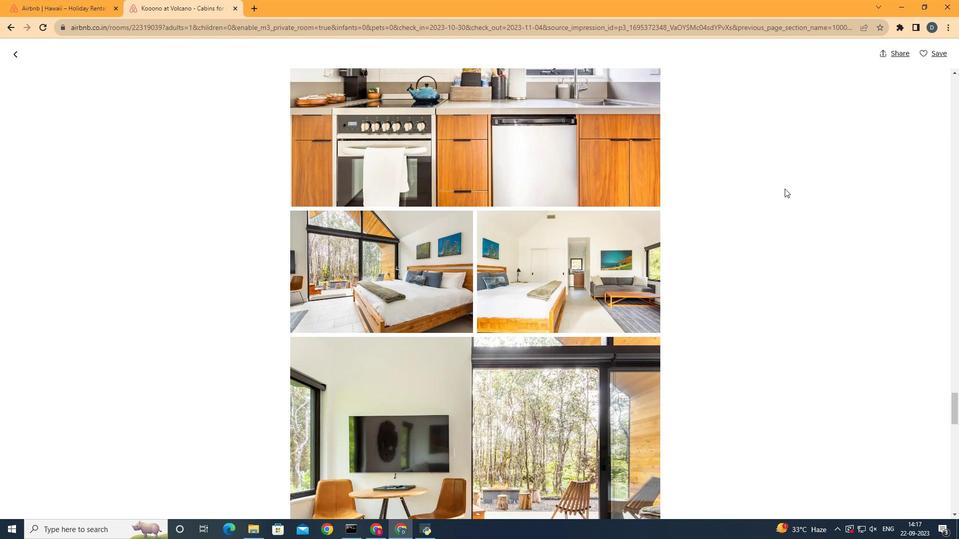 
Action: Mouse scrolled (785, 188) with delta (0, 0)
Screenshot: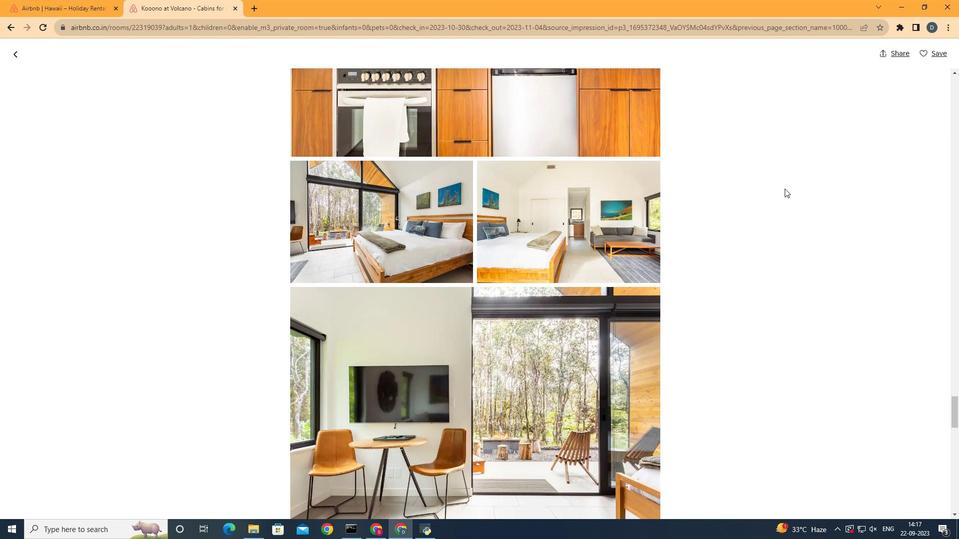 
Action: Mouse scrolled (785, 188) with delta (0, 0)
Screenshot: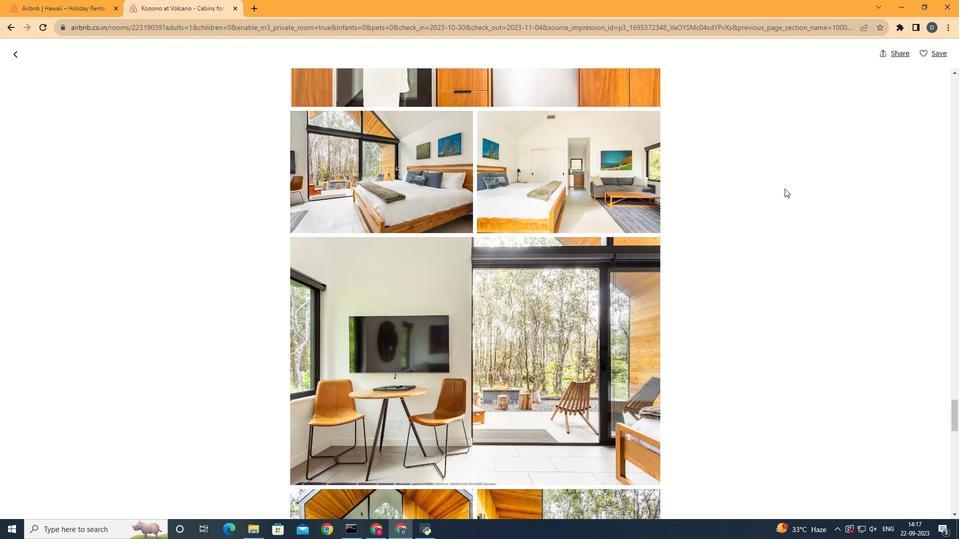 
Action: Mouse scrolled (785, 188) with delta (0, 0)
Screenshot: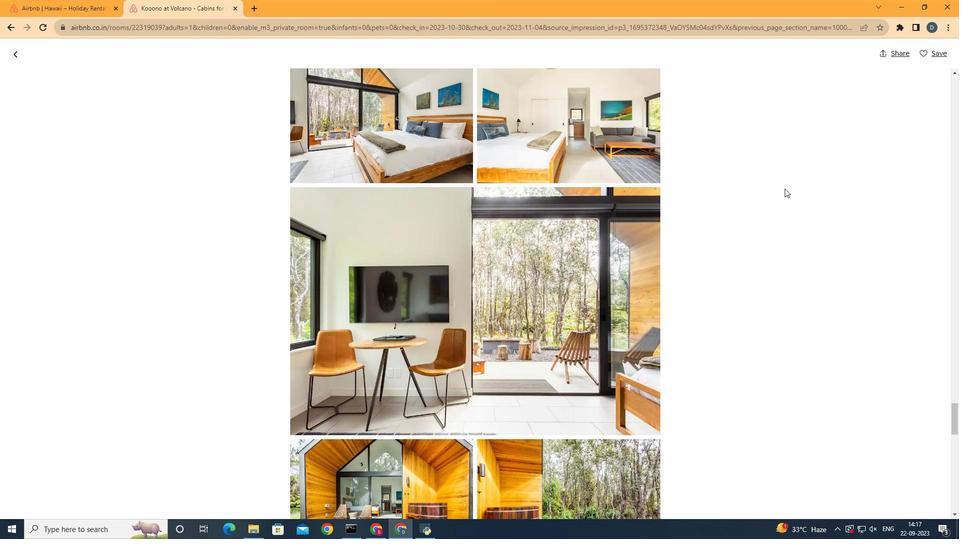 
Action: Mouse scrolled (785, 188) with delta (0, 0)
Screenshot: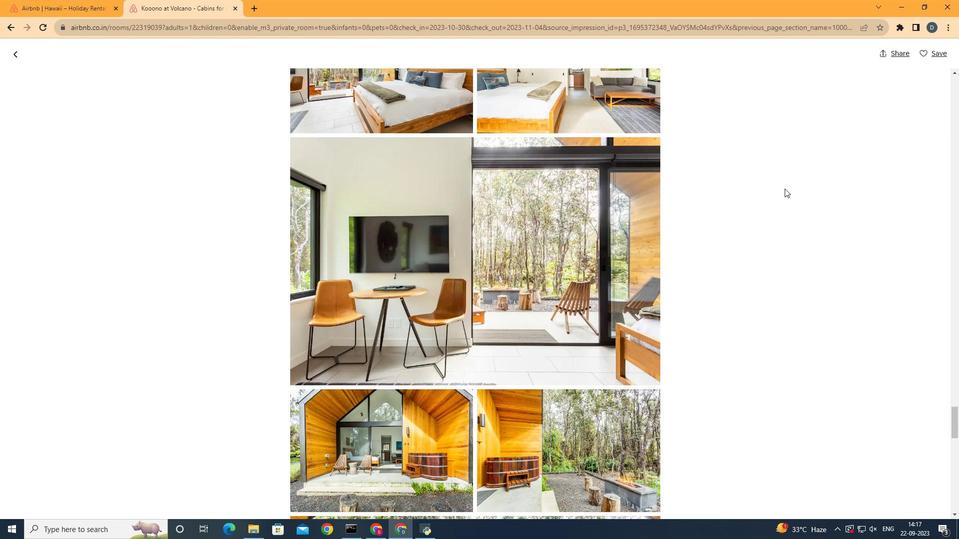 
Action: Mouse scrolled (785, 188) with delta (0, 0)
Screenshot: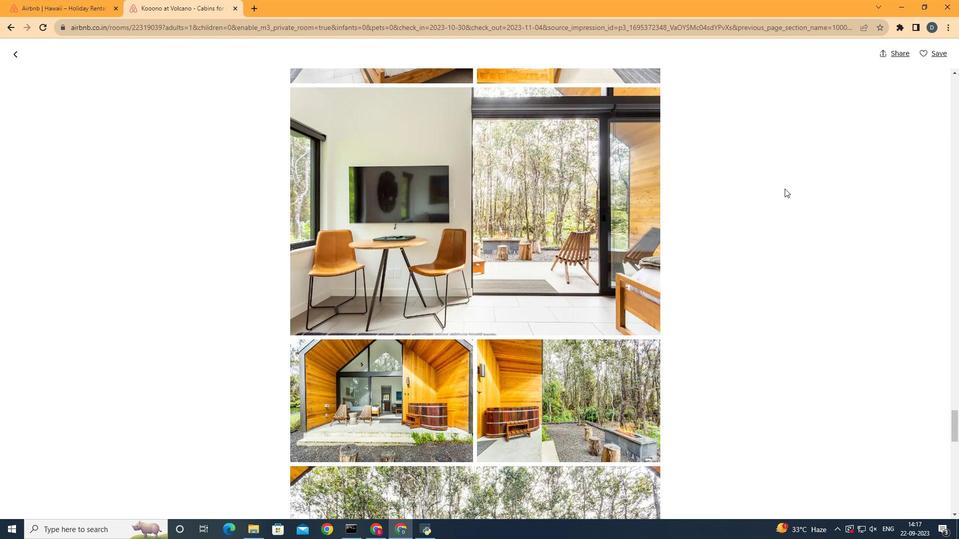 
Action: Mouse scrolled (785, 188) with delta (0, 0)
Screenshot: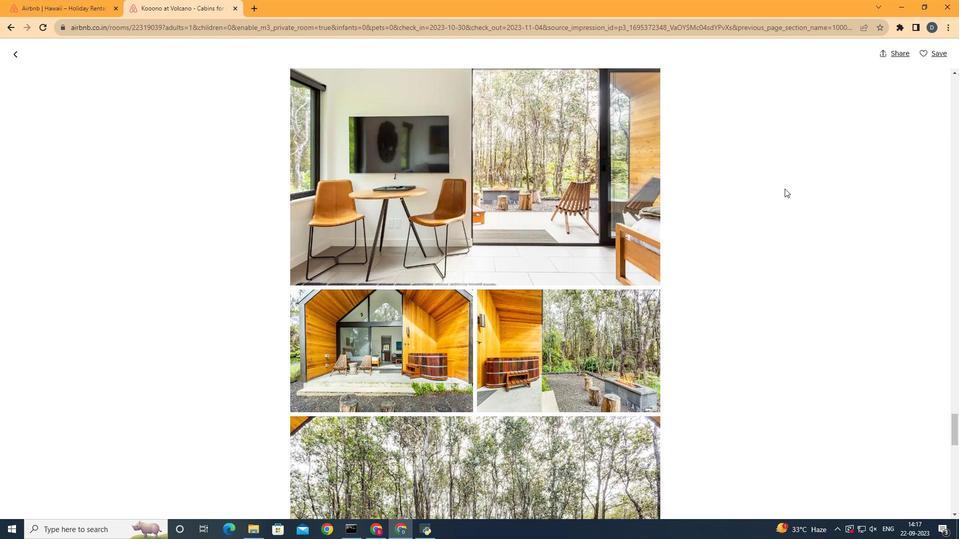 
Action: Mouse scrolled (785, 188) with delta (0, 0)
Screenshot: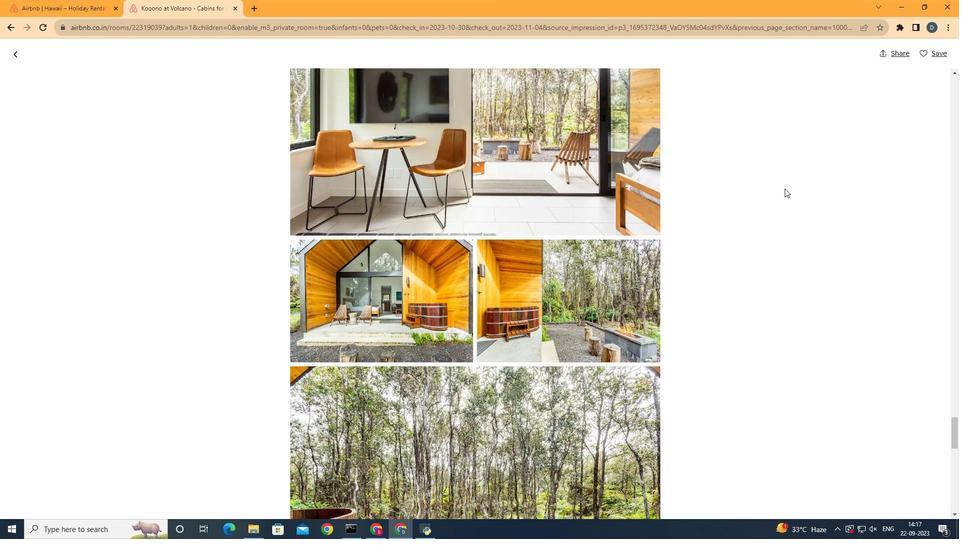 
Action: Mouse scrolled (785, 188) with delta (0, 0)
Screenshot: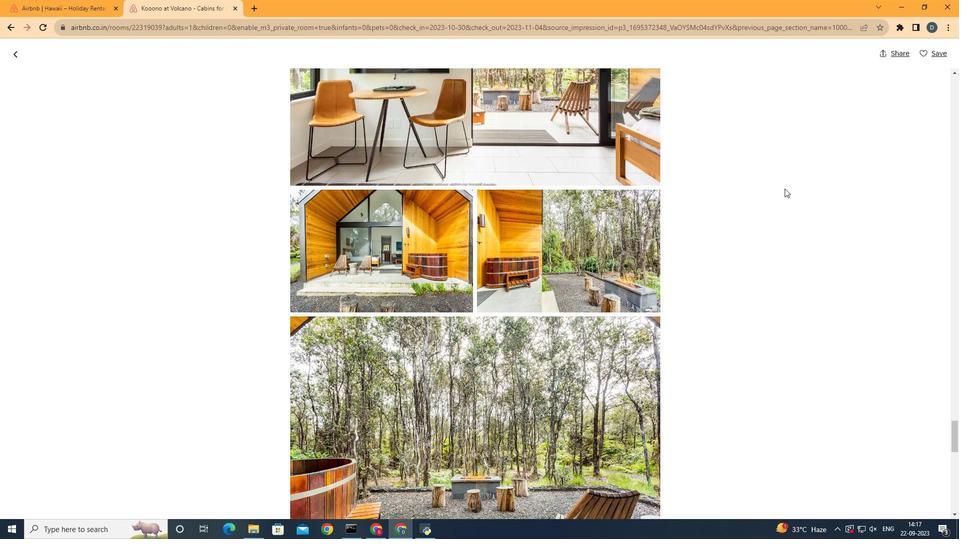 
Action: Mouse scrolled (785, 188) with delta (0, 0)
Screenshot: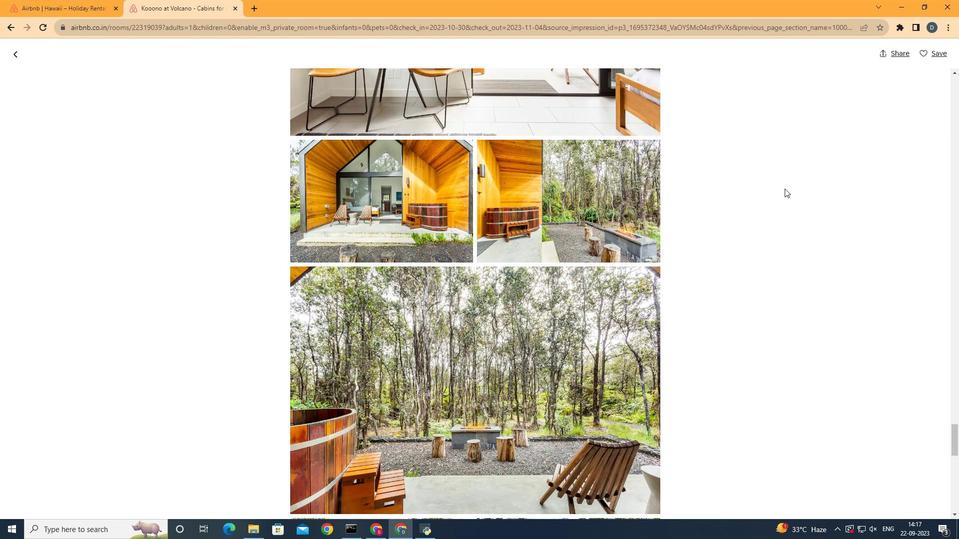 
Action: Mouse moved to (785, 199)
Screenshot: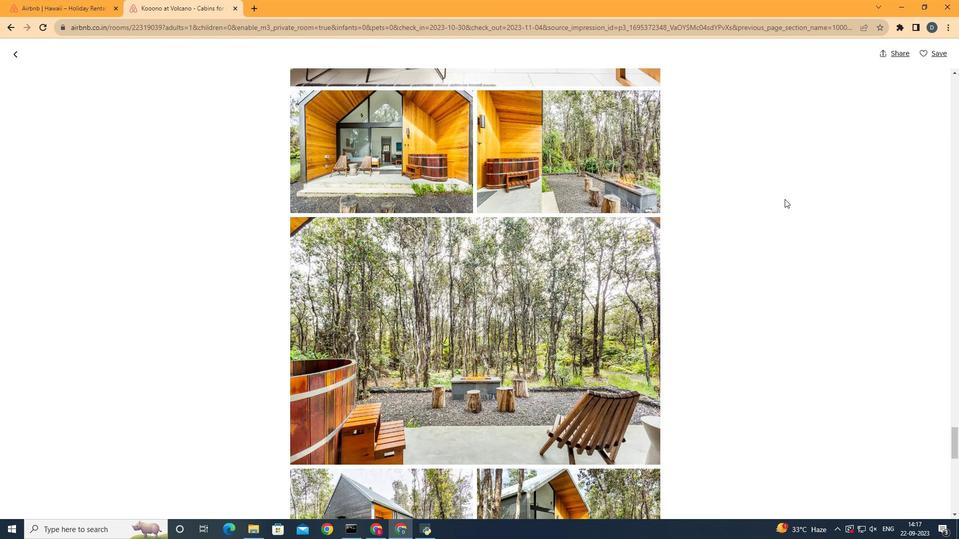 
Action: Mouse scrolled (785, 198) with delta (0, 0)
Screenshot: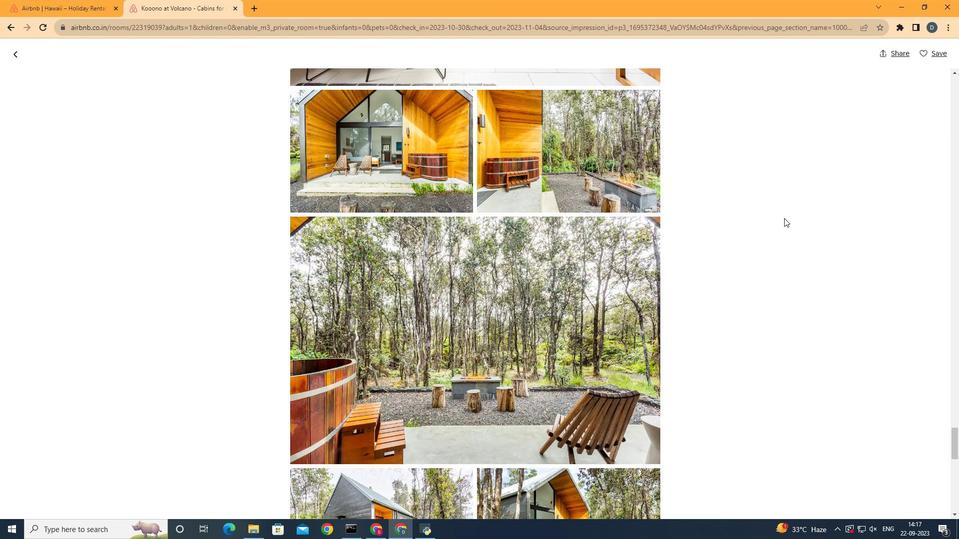 
Action: Mouse moved to (786, 222)
Screenshot: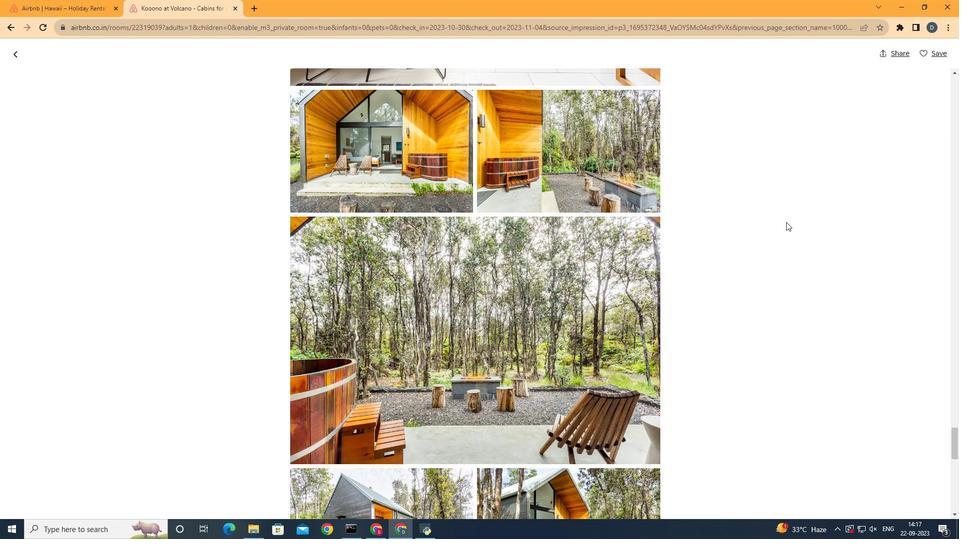 
Action: Mouse scrolled (786, 221) with delta (0, 0)
Screenshot: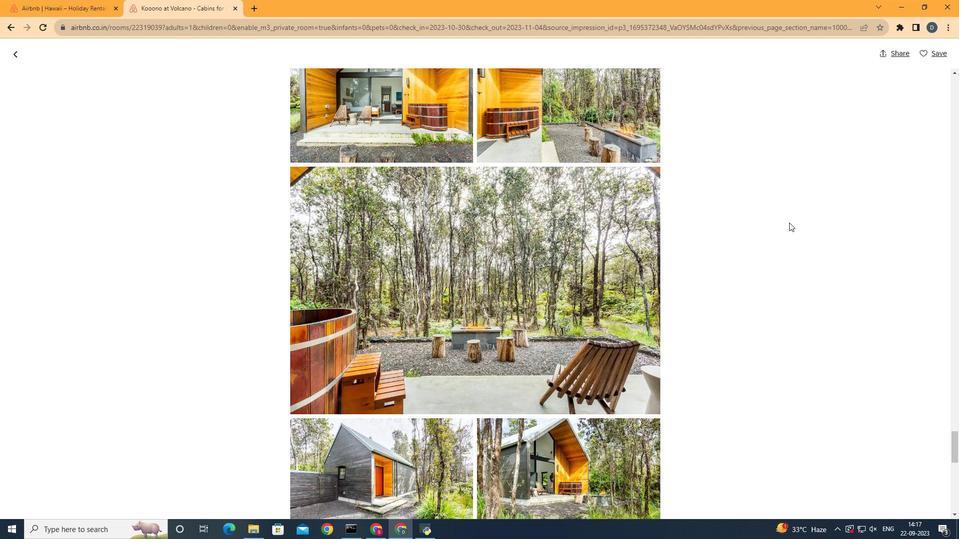 
Action: Mouse moved to (789, 222)
Screenshot: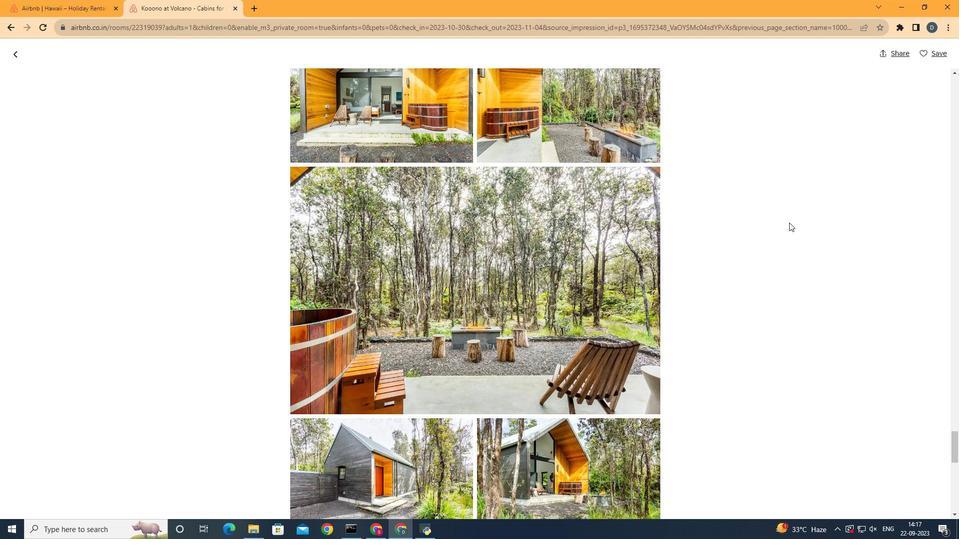 
Action: Mouse scrolled (789, 222) with delta (0, 0)
Screenshot: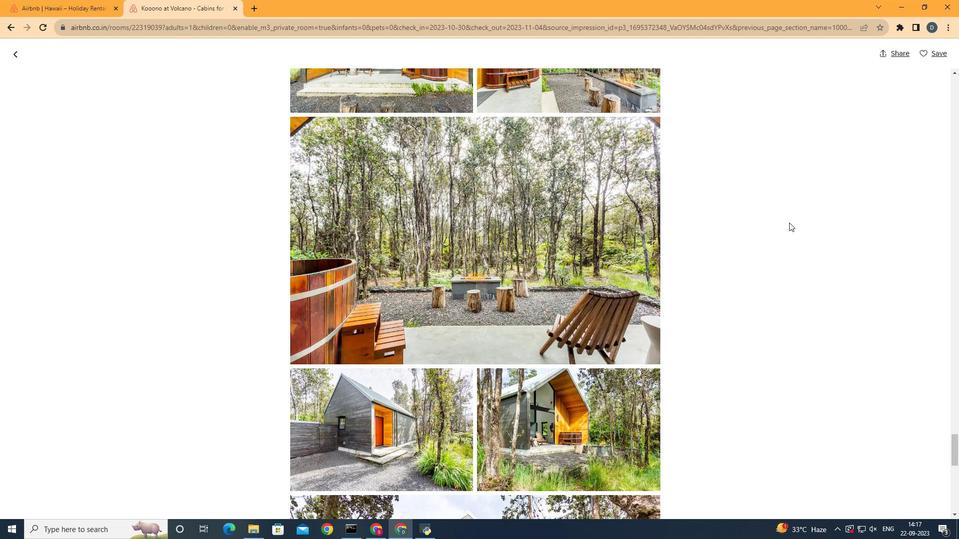 
Action: Mouse moved to (790, 223)
Screenshot: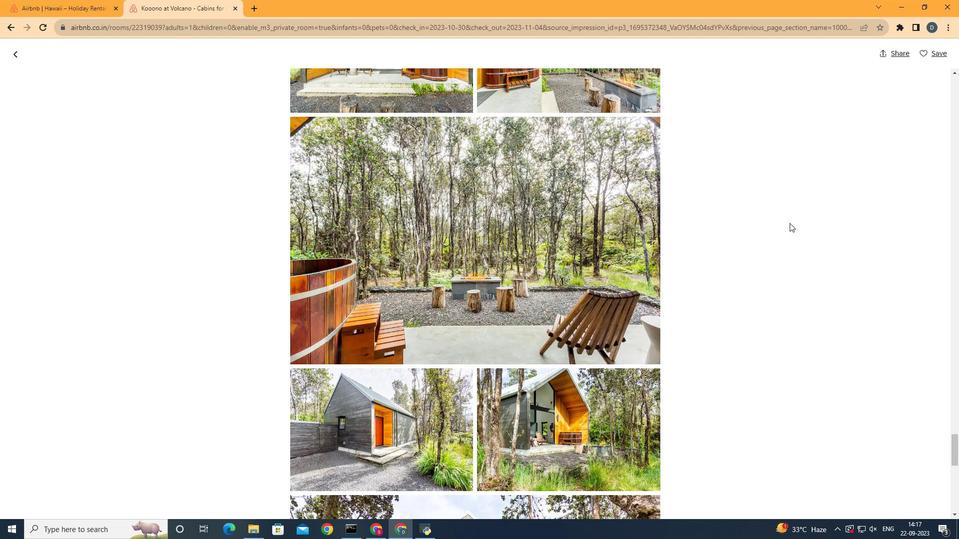 
Action: Mouse scrolled (790, 222) with delta (0, 0)
Screenshot: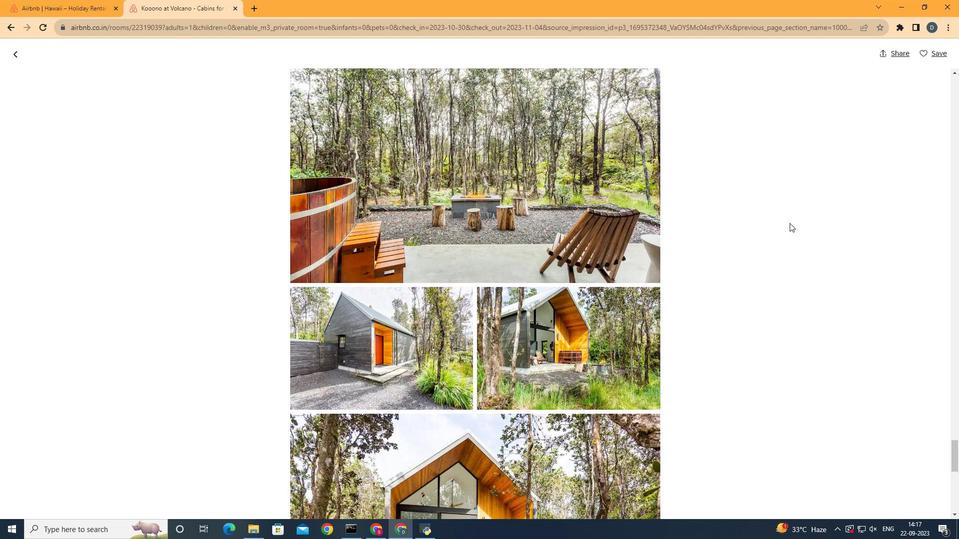 
Action: Mouse scrolled (790, 222) with delta (0, 0)
Screenshot: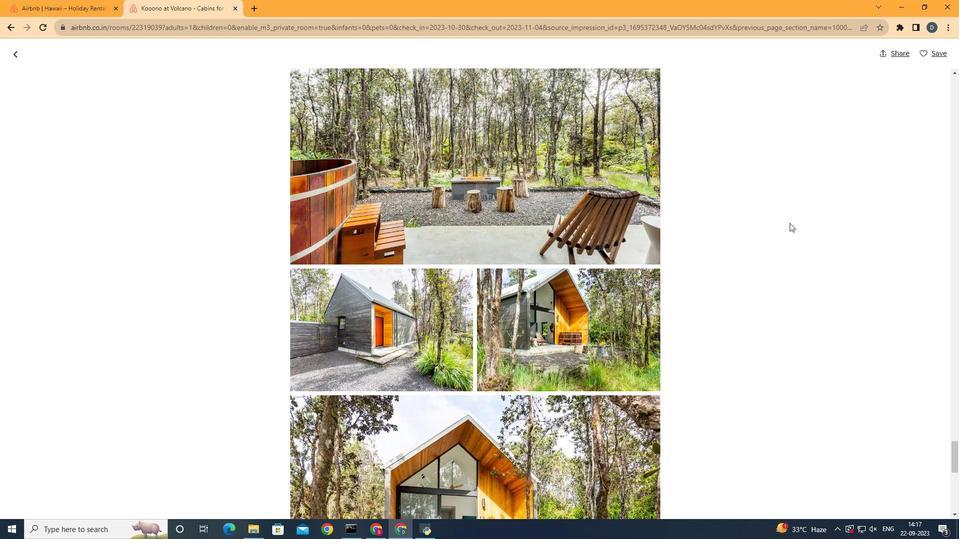 
Action: Mouse moved to (790, 223)
Screenshot: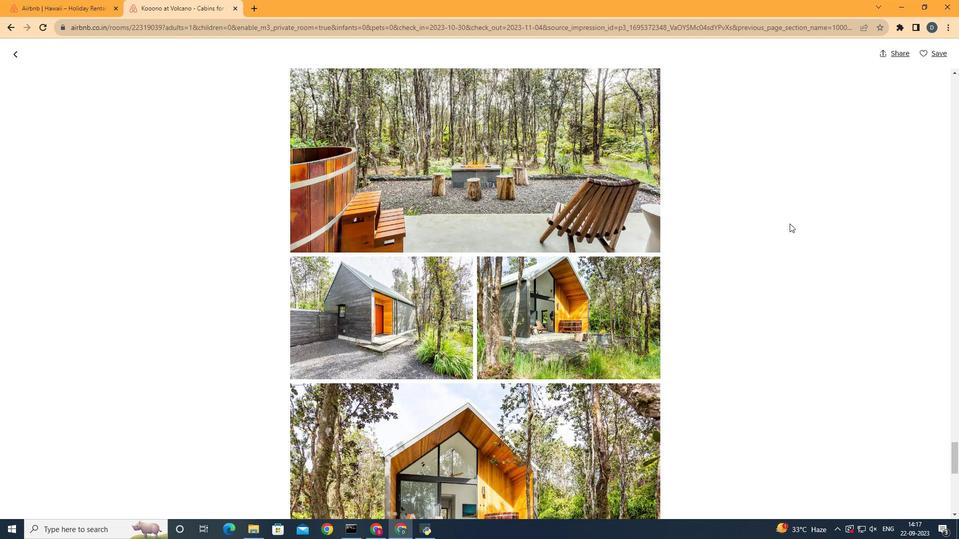 
Action: Mouse scrolled (790, 223) with delta (0, 0)
Screenshot: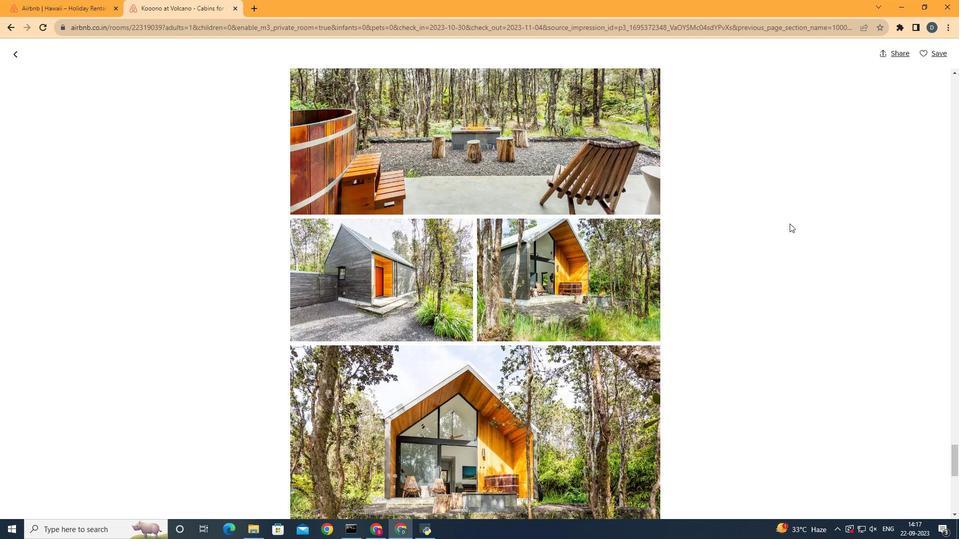 
Action: Mouse scrolled (790, 223) with delta (0, 0)
Screenshot: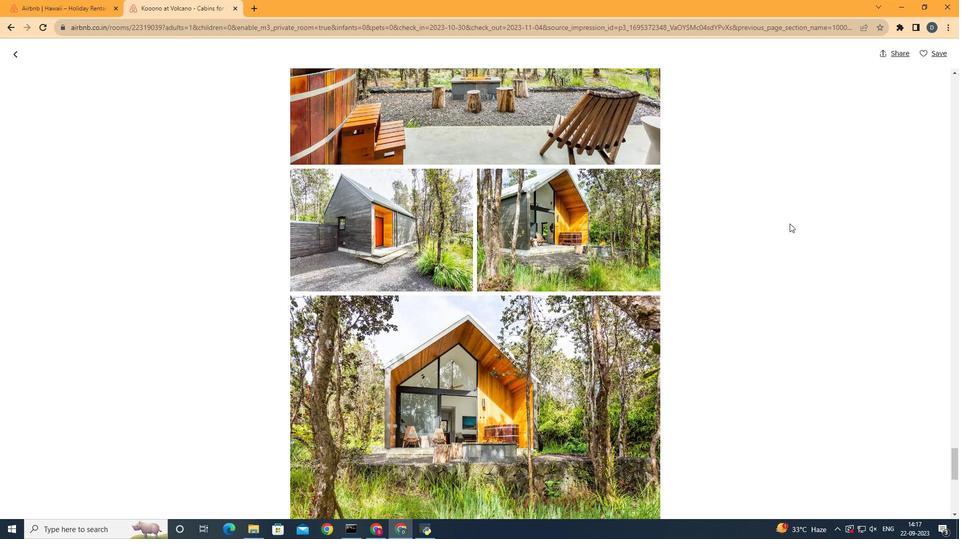 
Action: Mouse scrolled (790, 223) with delta (0, 0)
Screenshot: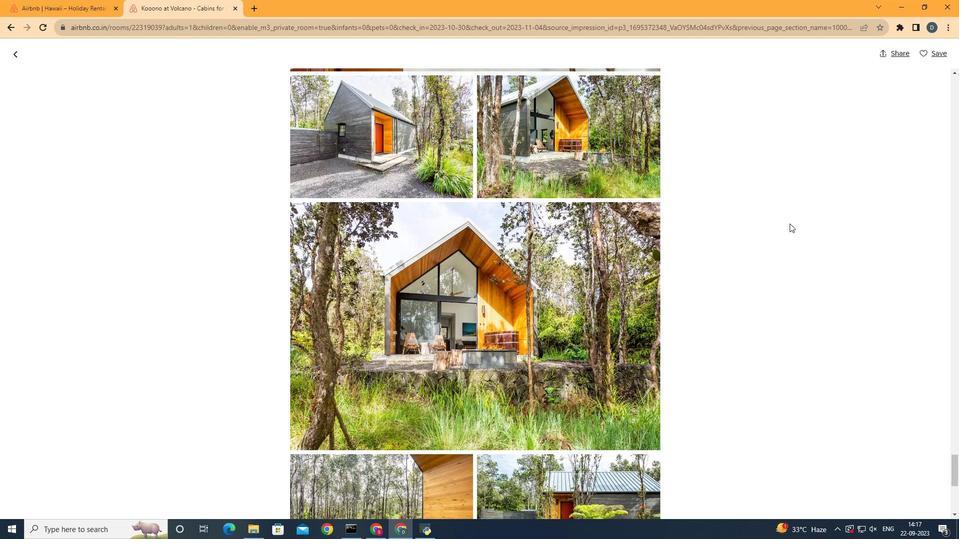 
Action: Mouse scrolled (790, 223) with delta (0, 0)
Screenshot: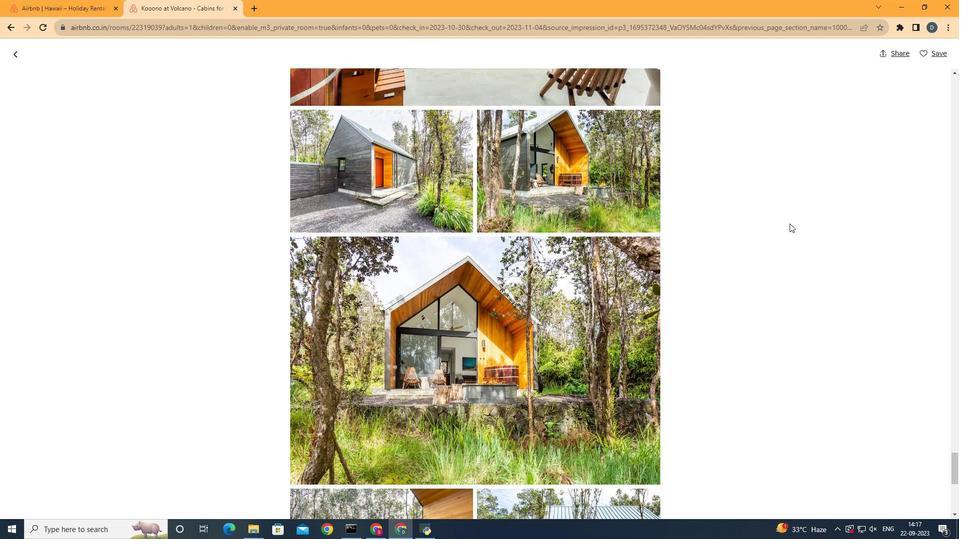 
Action: Mouse scrolled (790, 224) with delta (0, 0)
Screenshot: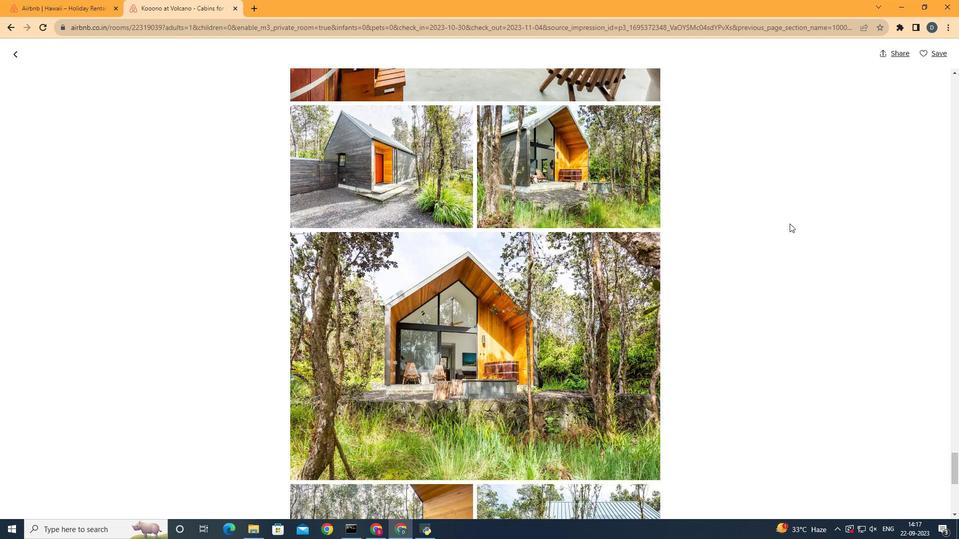 
Action: Mouse scrolled (790, 223) with delta (0, 0)
Screenshot: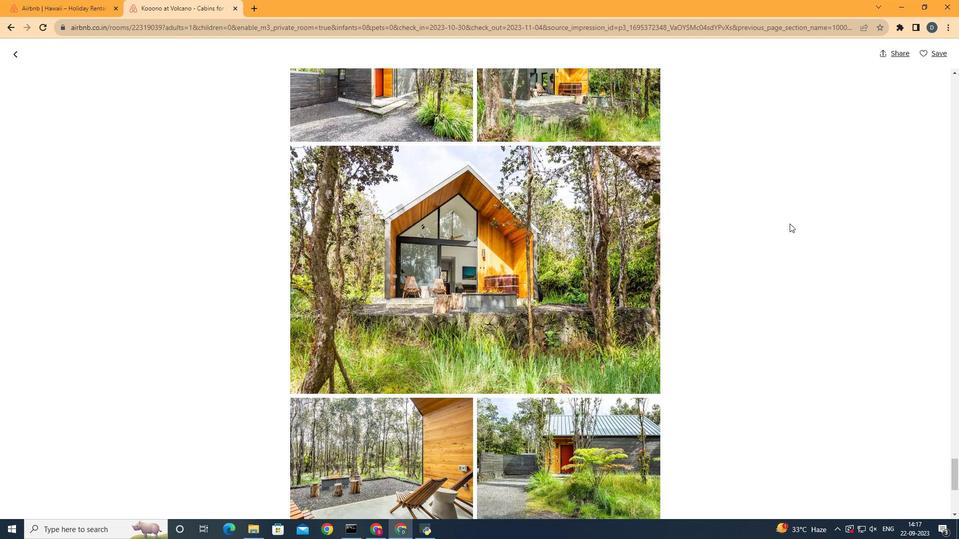 
Action: Mouse scrolled (790, 223) with delta (0, 0)
Screenshot: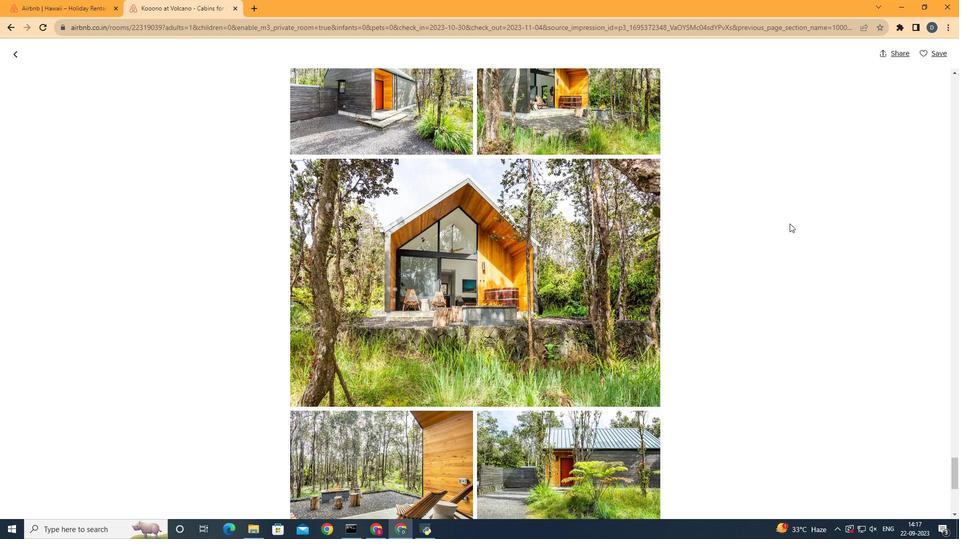 
Action: Mouse scrolled (790, 224) with delta (0, 0)
Screenshot: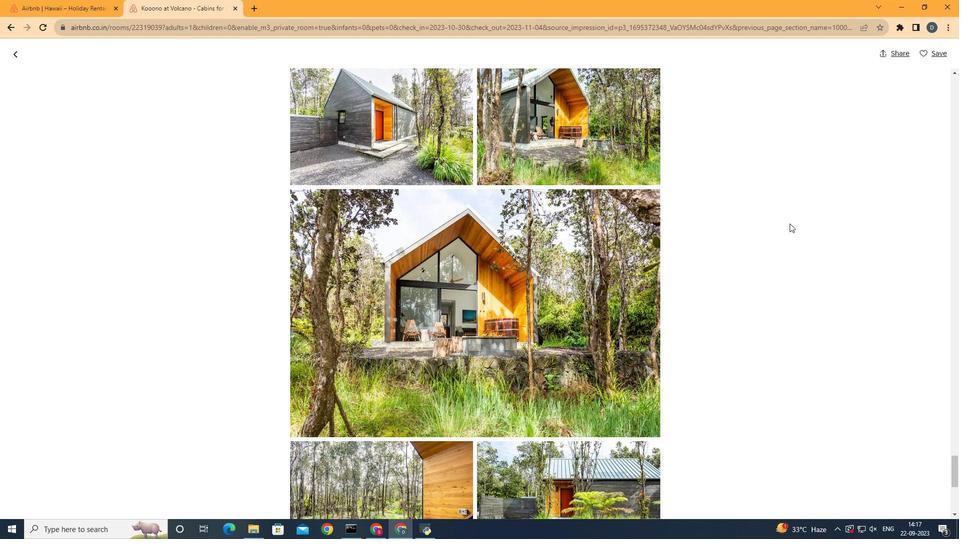 
Action: Mouse scrolled (790, 223) with delta (0, 0)
Screenshot: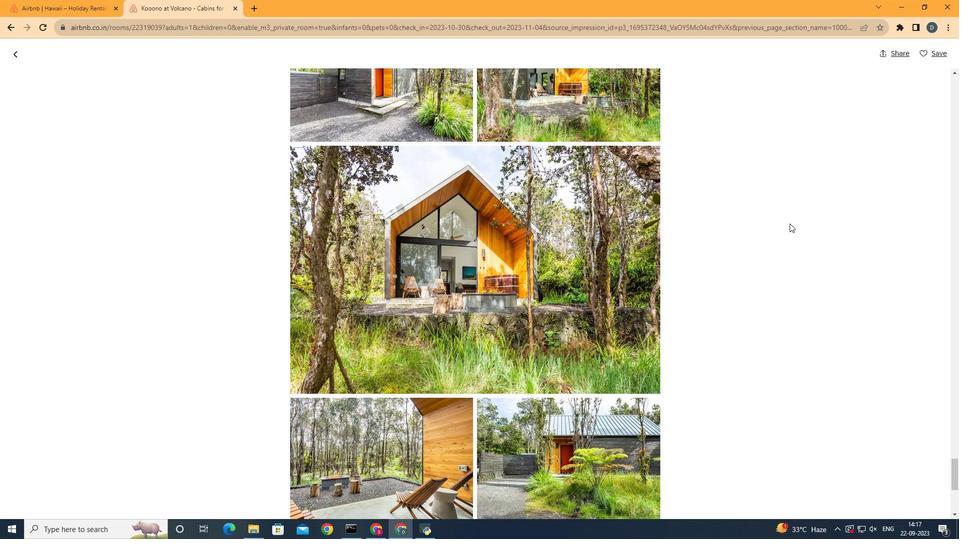 
Action: Mouse scrolled (790, 223) with delta (0, 0)
Screenshot: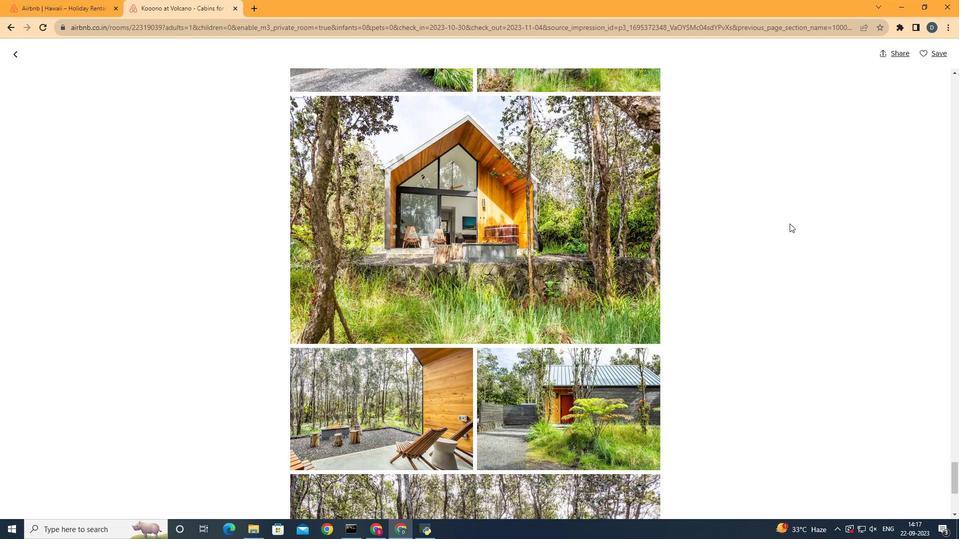 
Action: Mouse scrolled (790, 223) with delta (0, 0)
Screenshot: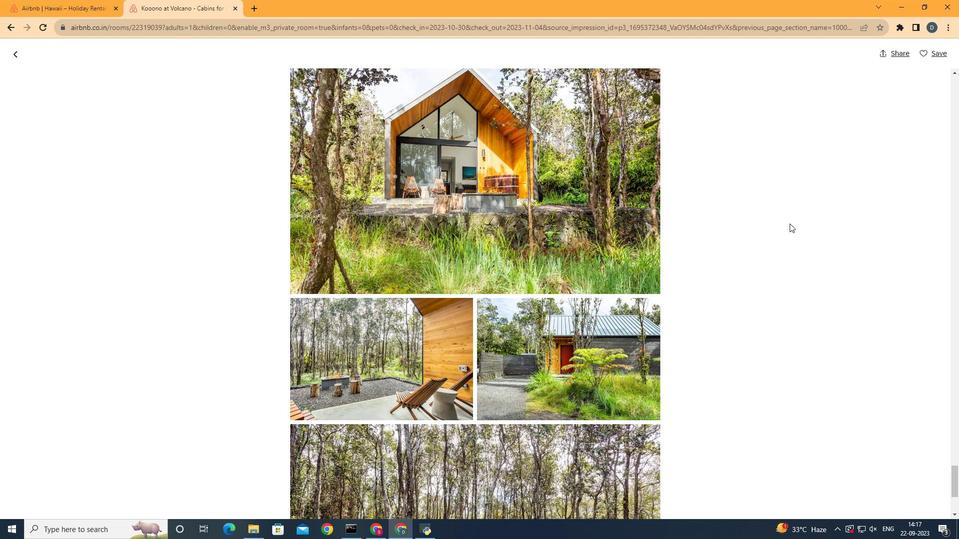 
Action: Mouse scrolled (790, 223) with delta (0, 0)
Screenshot: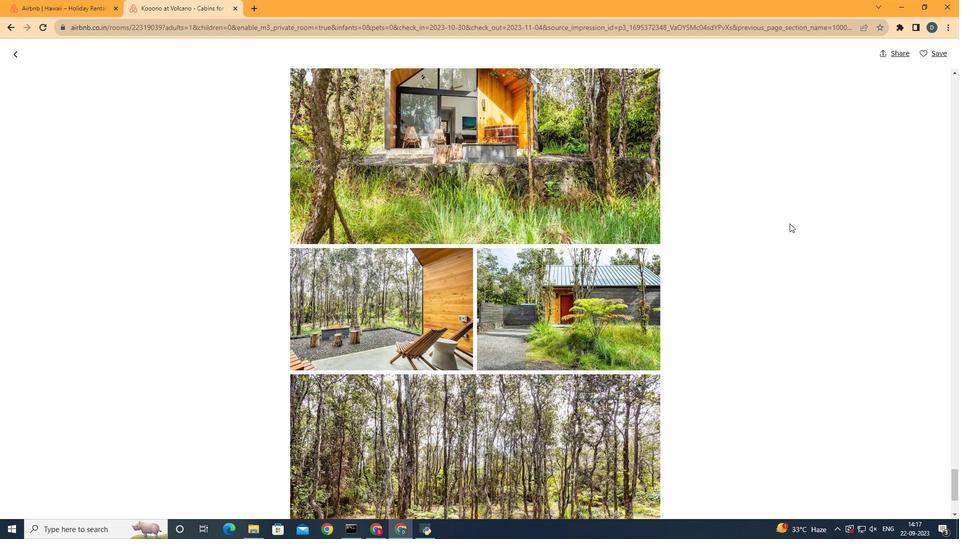
Action: Mouse scrolled (790, 223) with delta (0, 0)
Screenshot: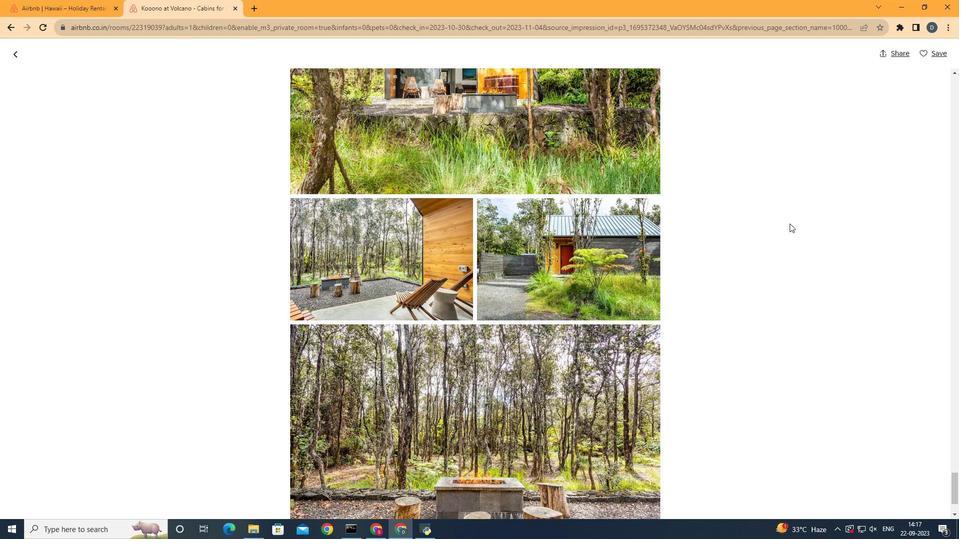 
Action: Mouse scrolled (790, 223) with delta (0, 0)
Screenshot: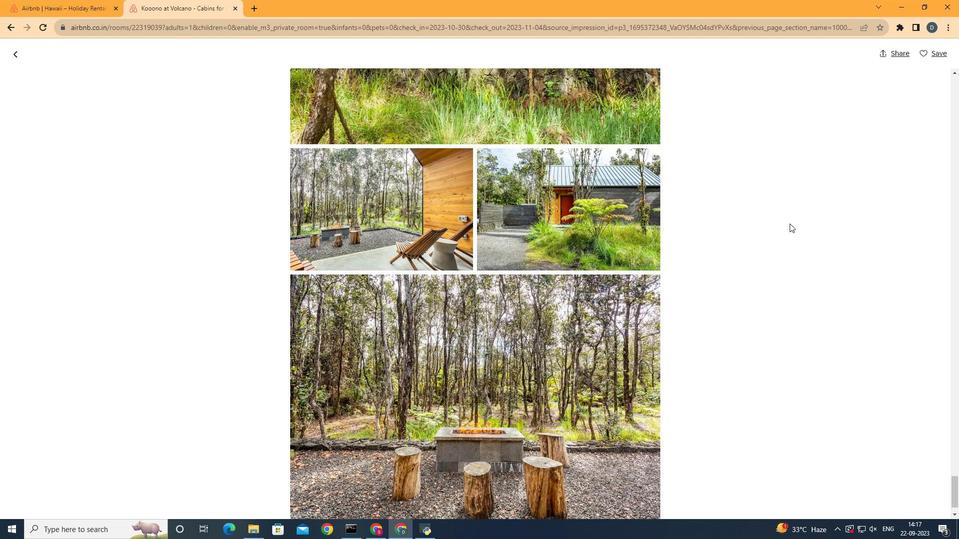 
Action: Mouse scrolled (790, 223) with delta (0, 0)
Screenshot: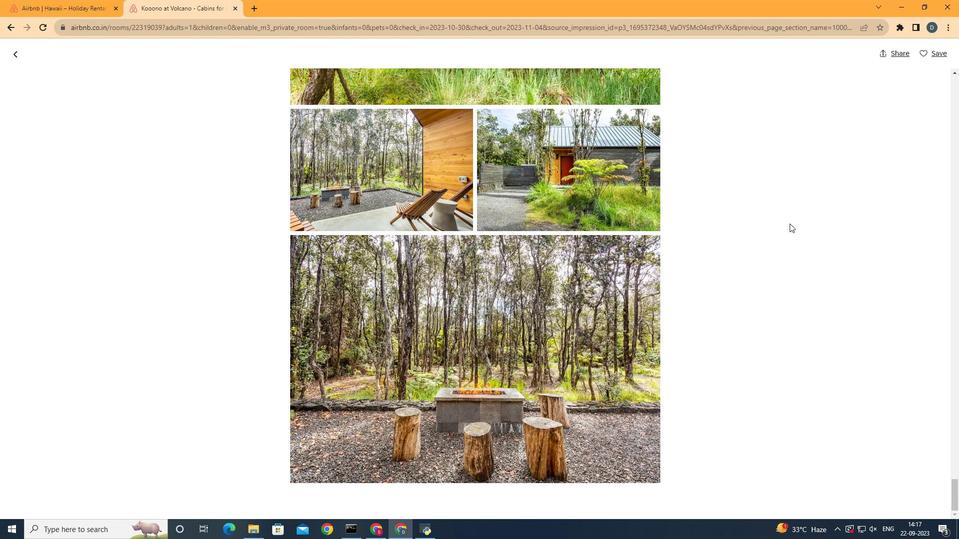 
Action: Mouse scrolled (790, 223) with delta (0, 0)
Screenshot: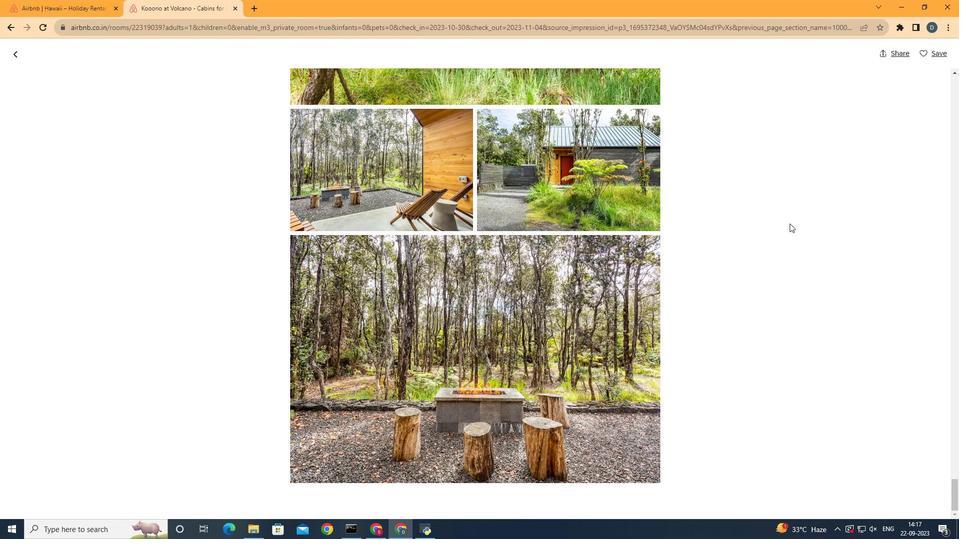 
Action: Mouse moved to (17, 53)
Screenshot: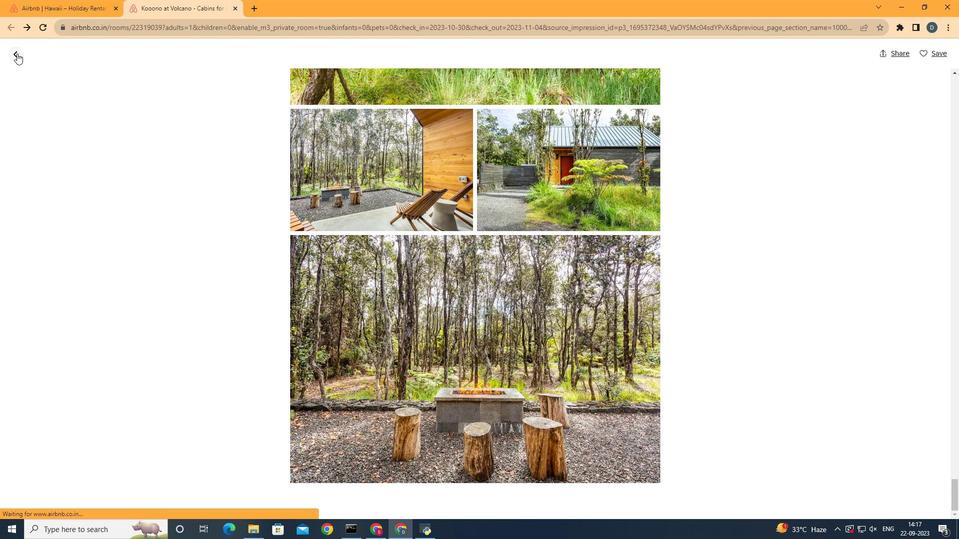 
Action: Mouse pressed left at (17, 53)
Screenshot: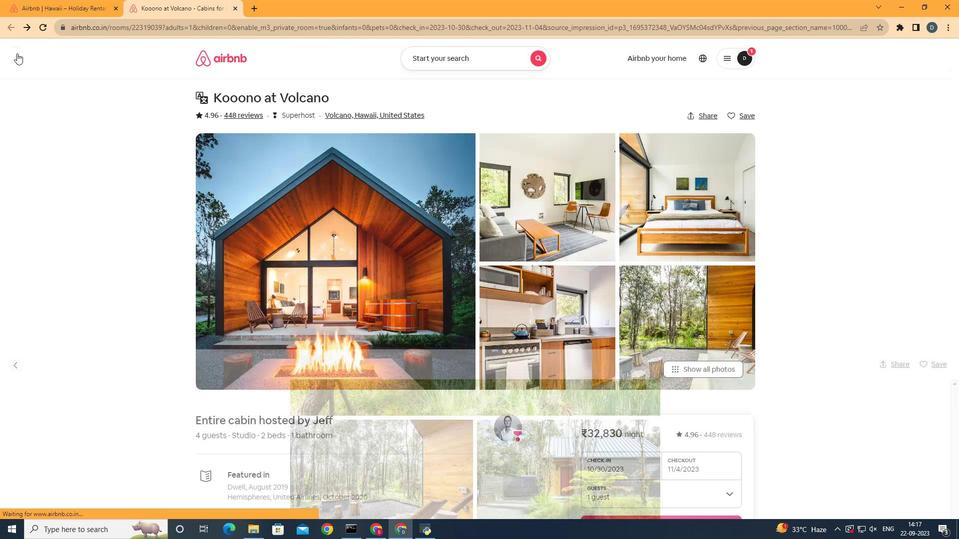 
Action: Mouse moved to (599, 247)
Screenshot: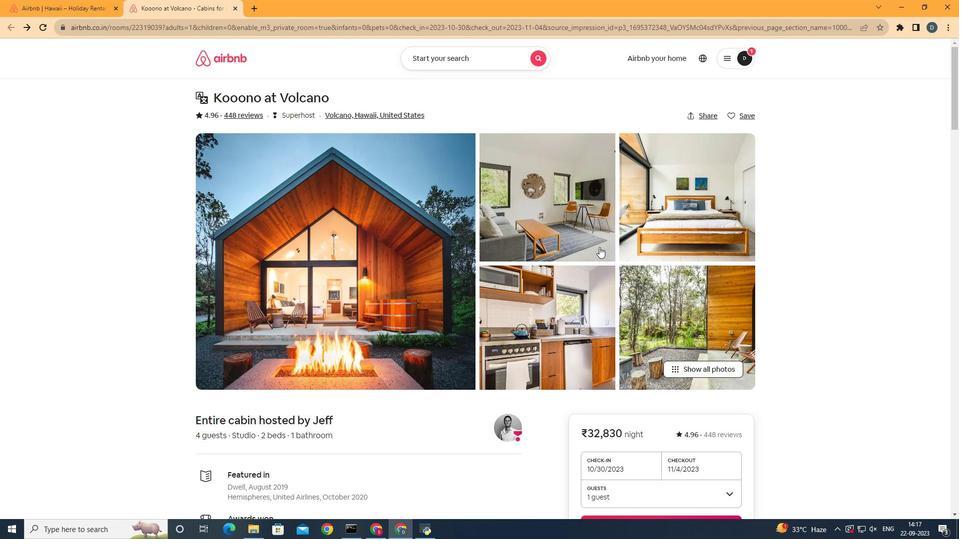 
Action: Mouse scrolled (599, 246) with delta (0, 0)
Screenshot: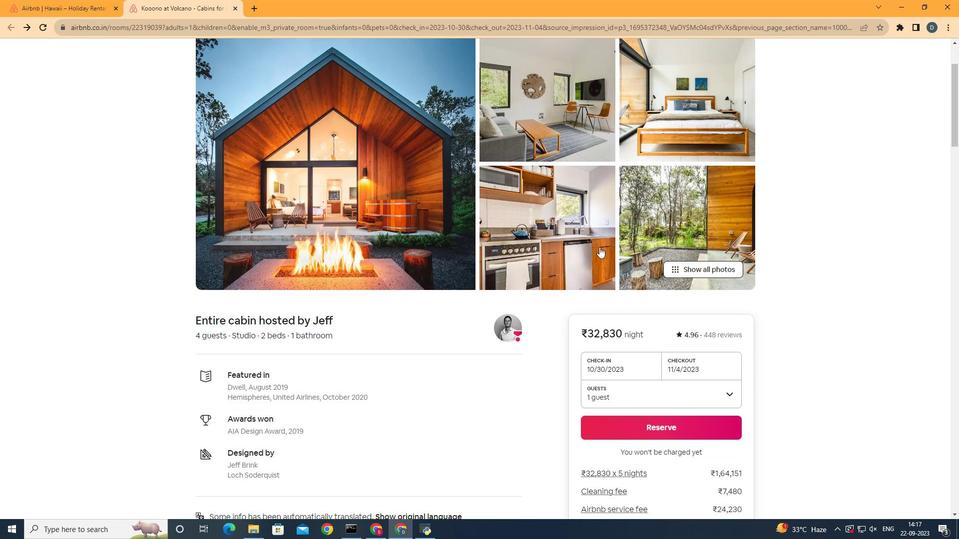
Action: Mouse scrolled (599, 246) with delta (0, 0)
Screenshot: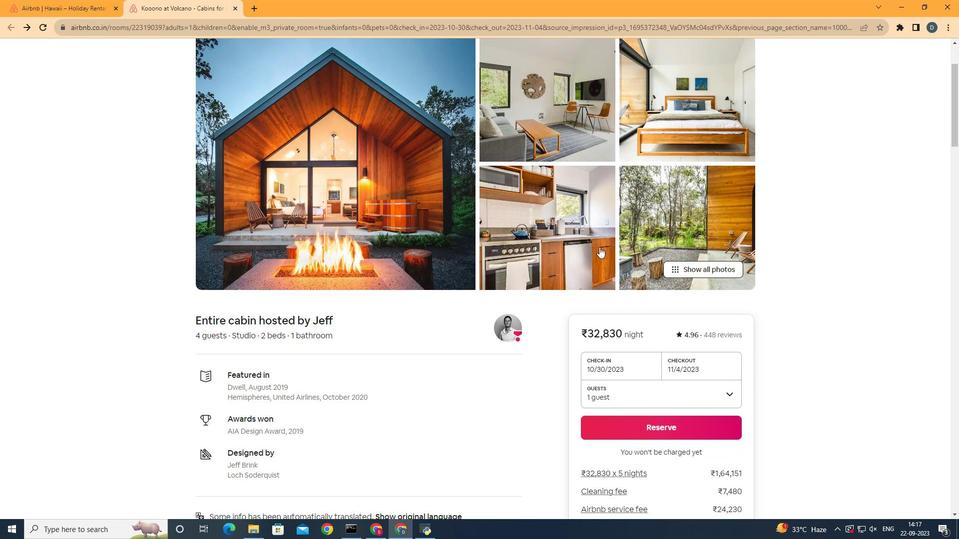 
Action: Mouse scrolled (599, 246) with delta (0, 0)
Screenshot: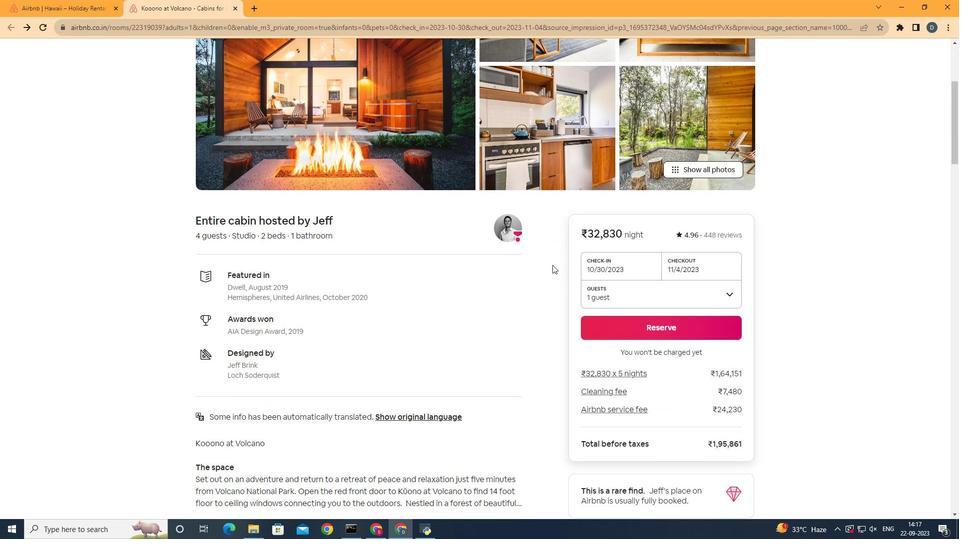 
Action: Mouse scrolled (599, 246) with delta (0, 0)
Screenshot: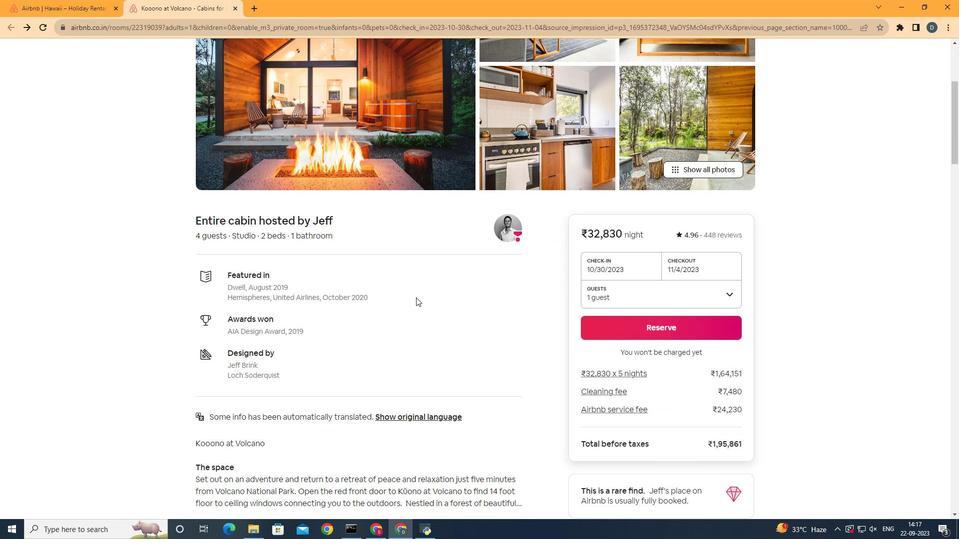 
Action: Mouse moved to (300, 364)
Screenshot: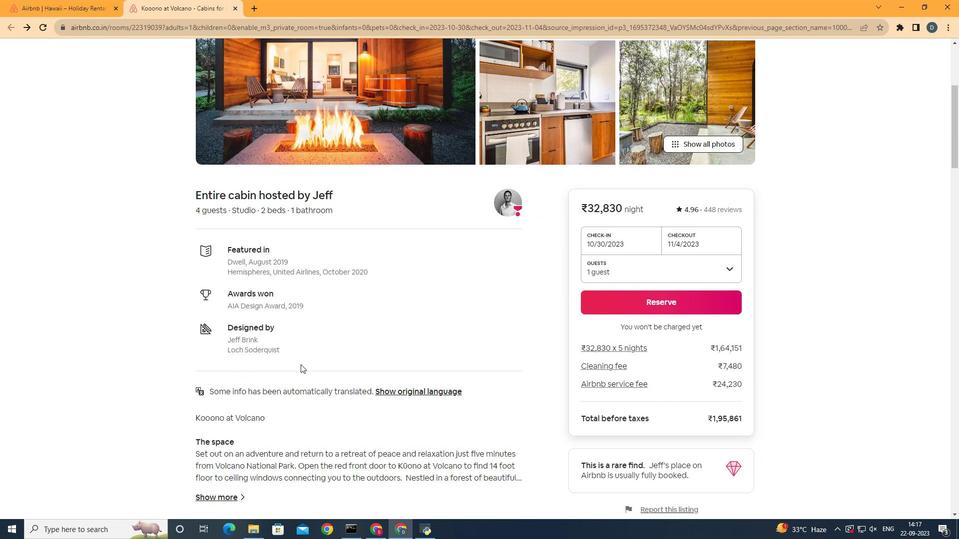 
Action: Mouse scrolled (300, 364) with delta (0, 0)
Screenshot: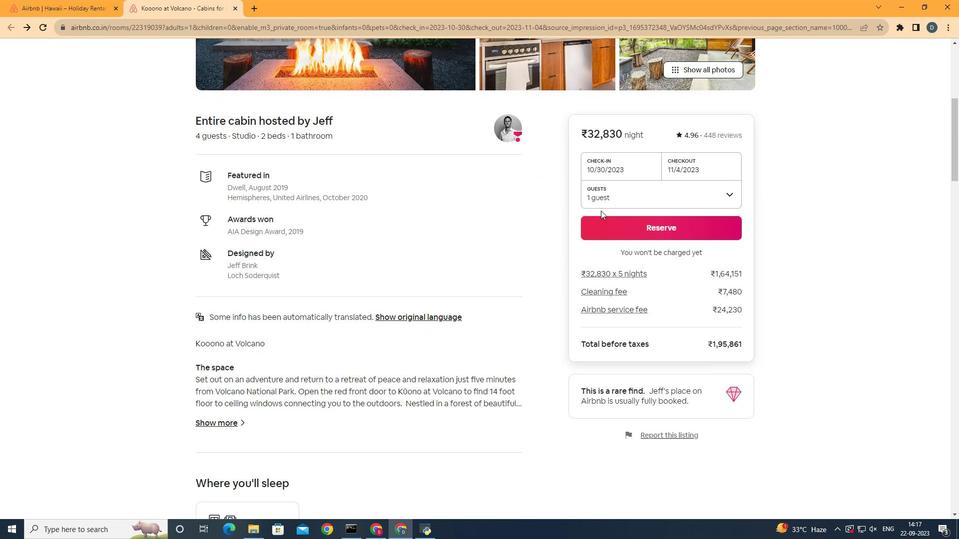 
Action: Mouse scrolled (300, 364) with delta (0, 0)
Screenshot: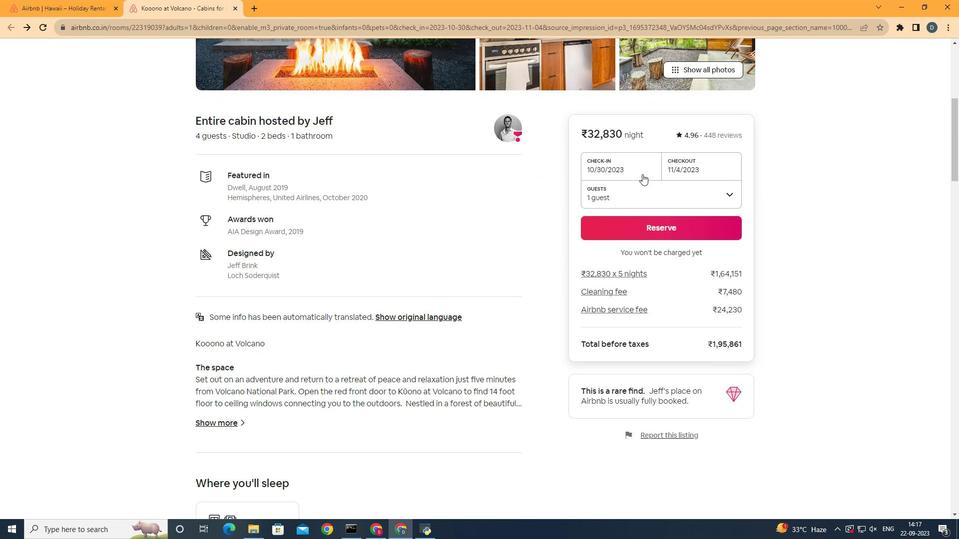 
Action: Mouse moved to (234, 421)
Screenshot: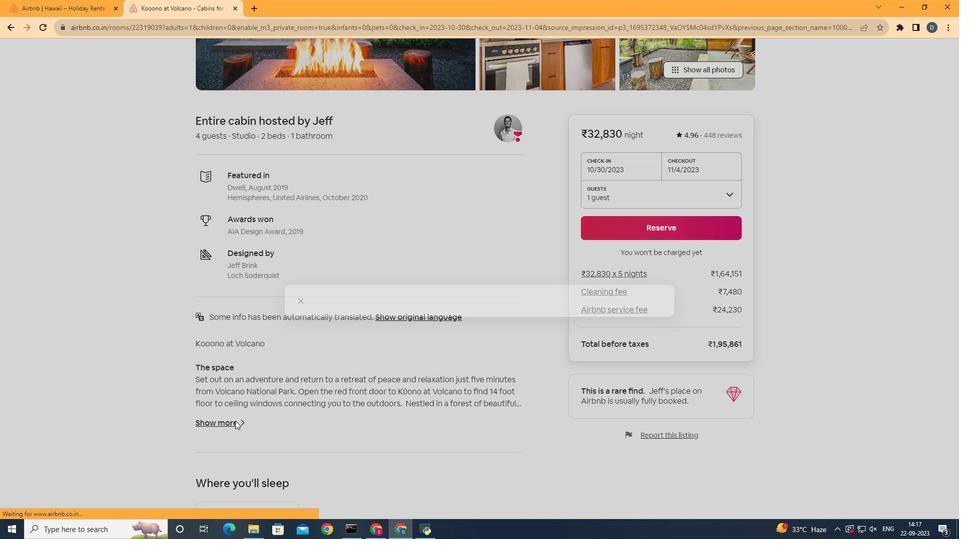 
Action: Mouse pressed left at (234, 421)
Screenshot: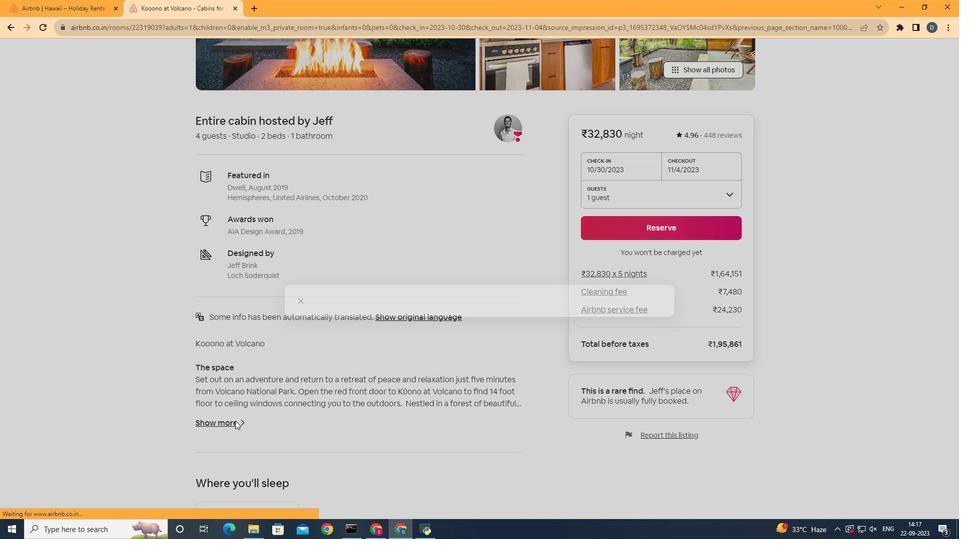 
Action: Mouse moved to (457, 390)
Screenshot: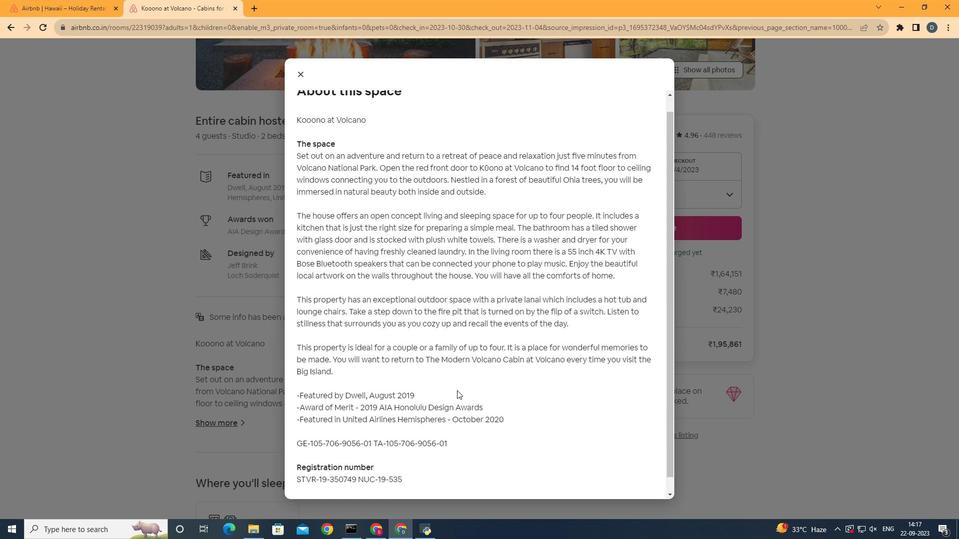 
Action: Mouse scrolled (457, 390) with delta (0, 0)
Screenshot: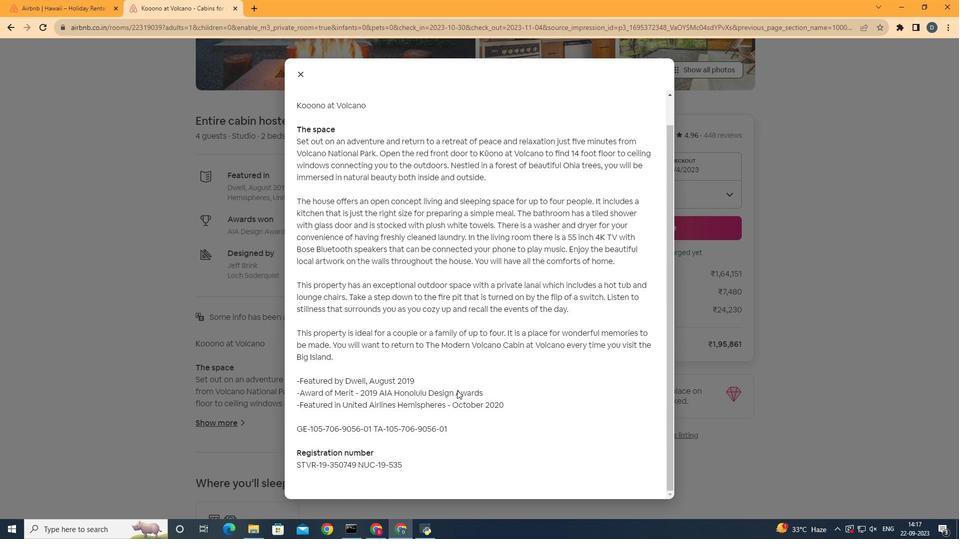 
Action: Mouse scrolled (457, 390) with delta (0, 0)
Screenshot: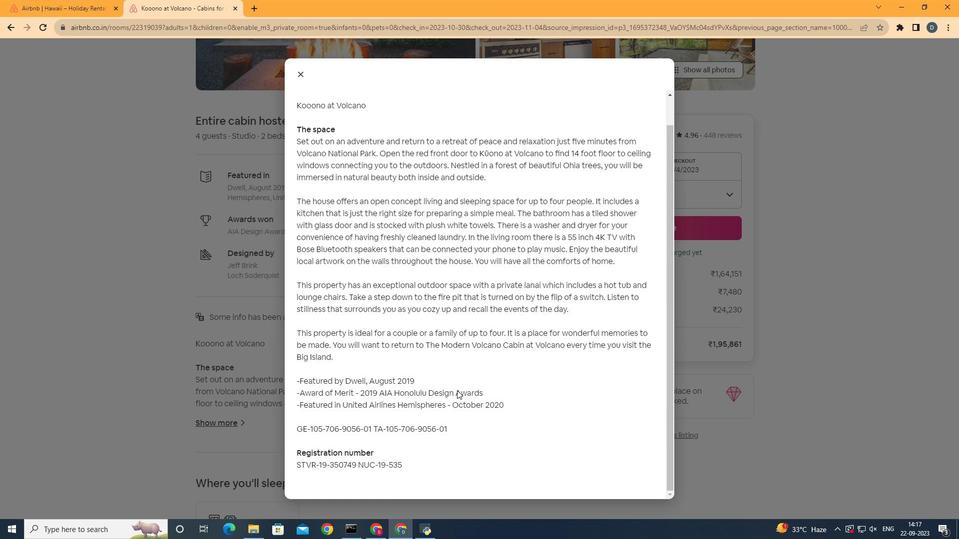 
Action: Mouse scrolled (457, 390) with delta (0, 0)
Screenshot: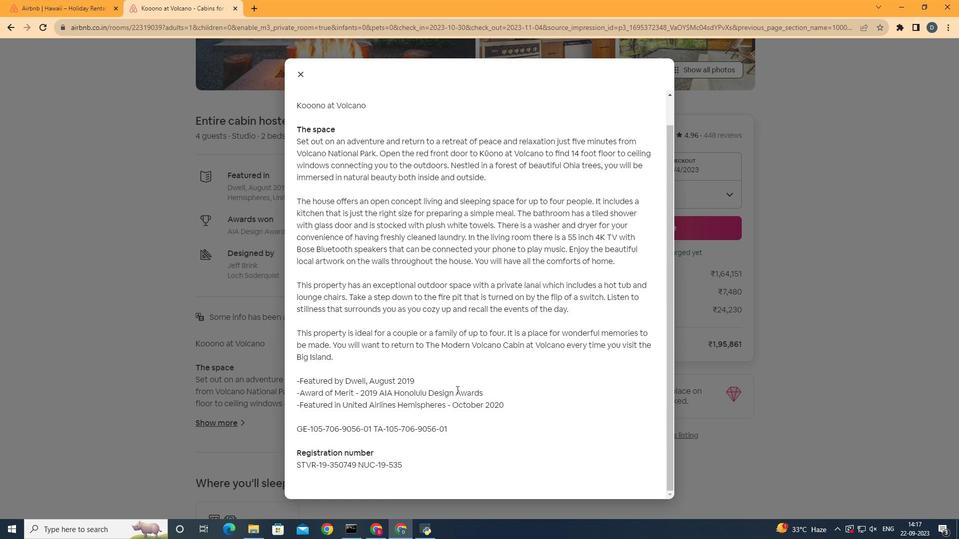 
Action: Mouse scrolled (457, 390) with delta (0, 0)
Screenshot: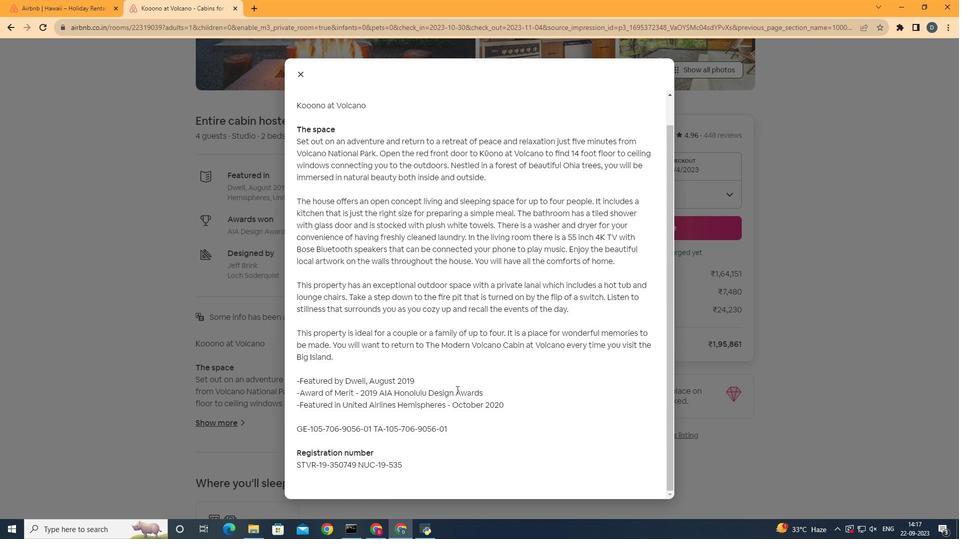
Action: Mouse moved to (790, 236)
Screenshot: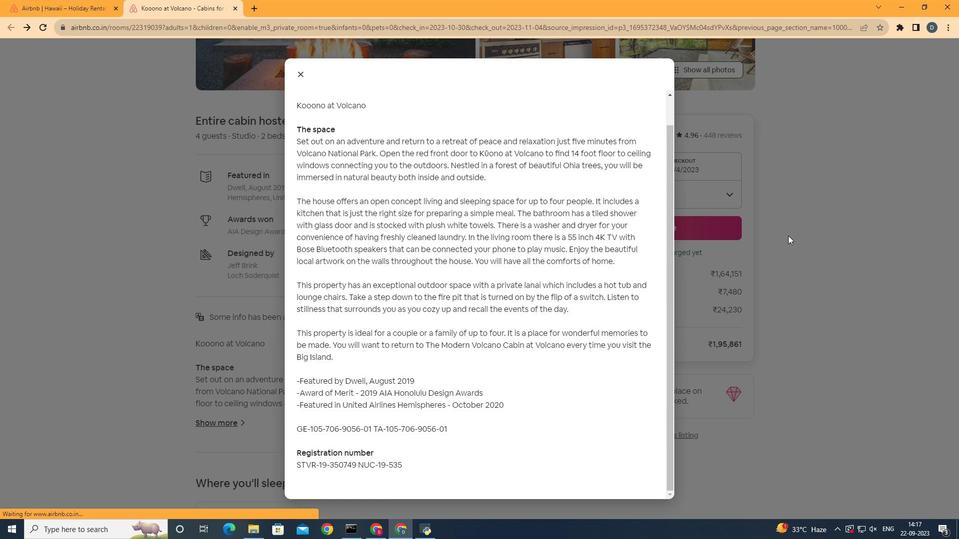 
Action: Mouse pressed left at (790, 236)
Screenshot: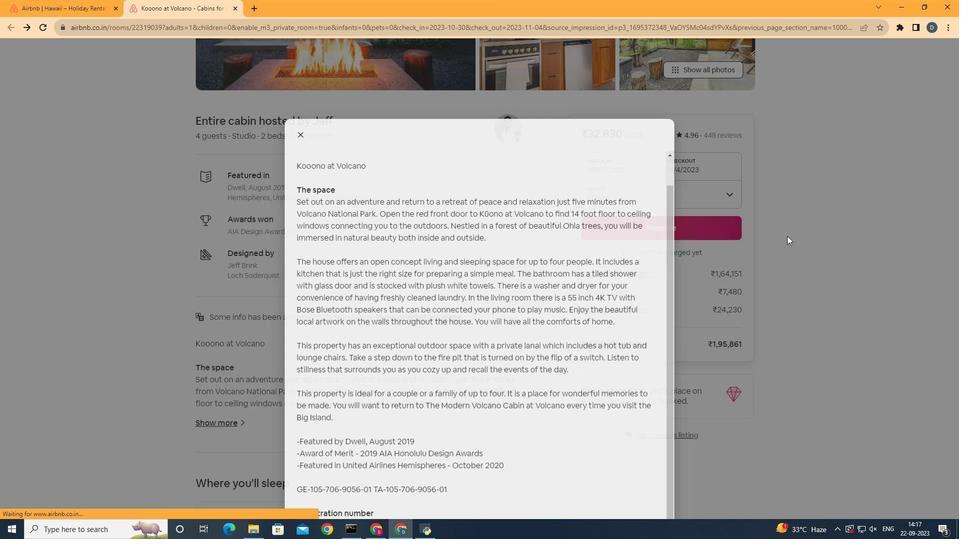 
Action: Mouse moved to (562, 347)
Screenshot: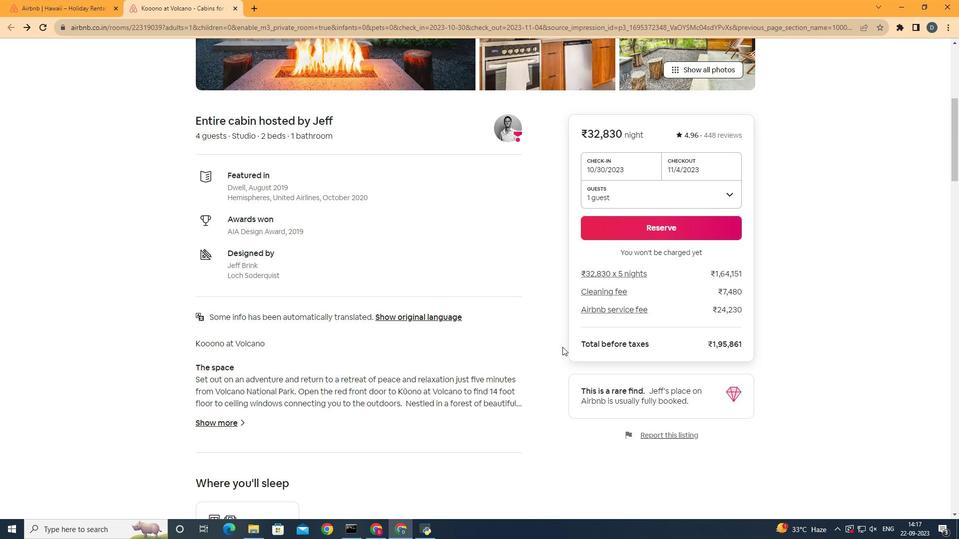 
Action: Mouse scrolled (562, 346) with delta (0, 0)
Screenshot: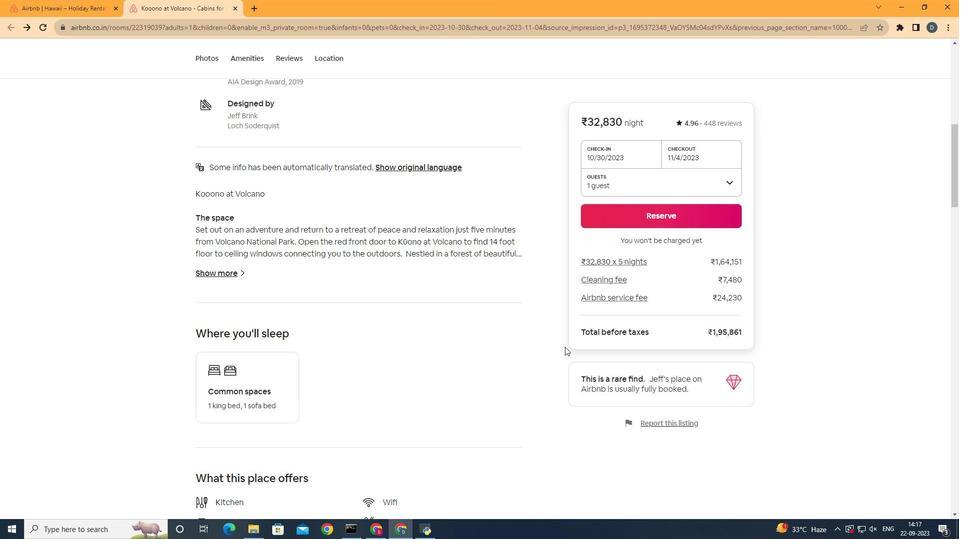 
Action: Mouse scrolled (562, 346) with delta (0, 0)
Screenshot: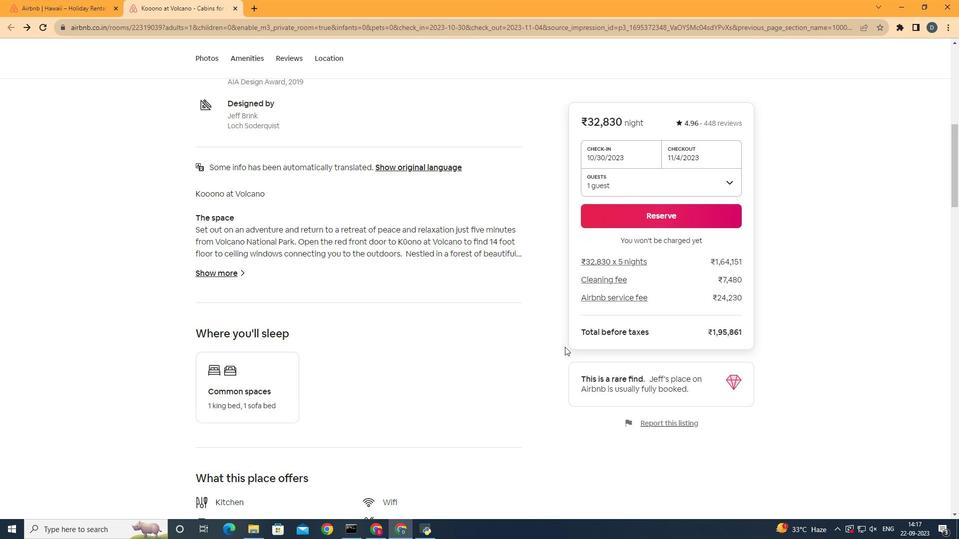 
Action: Mouse moved to (562, 347)
Screenshot: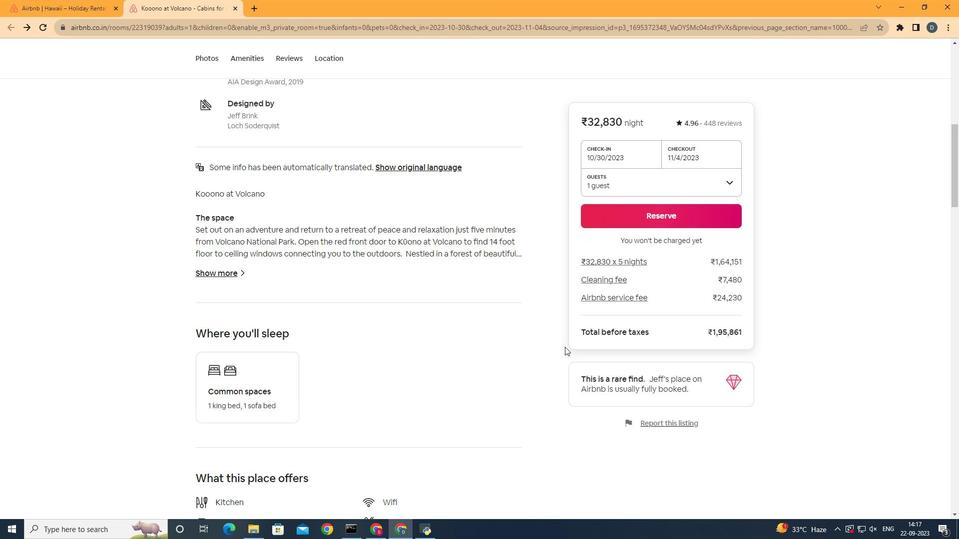 
Action: Mouse scrolled (562, 346) with delta (0, 0)
Screenshot: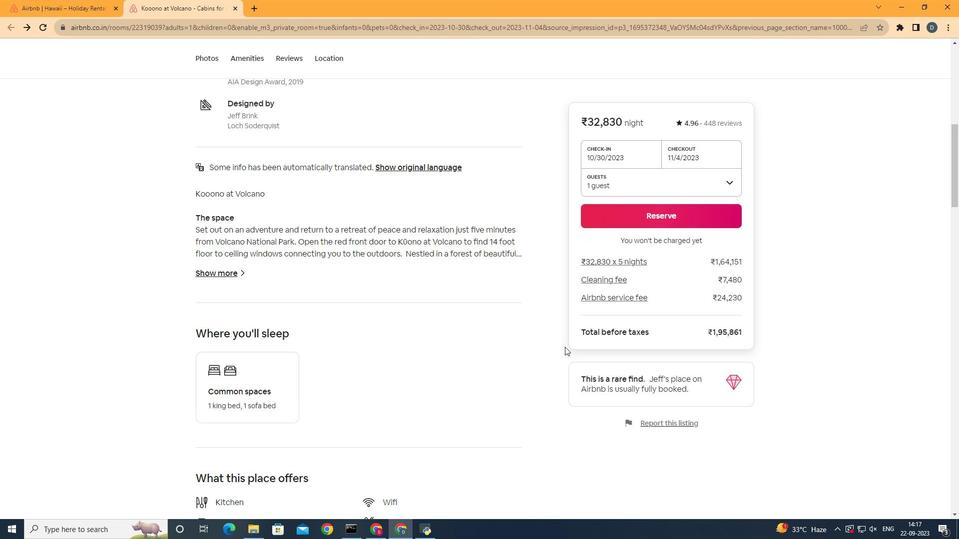 
Action: Mouse moved to (565, 347)
Screenshot: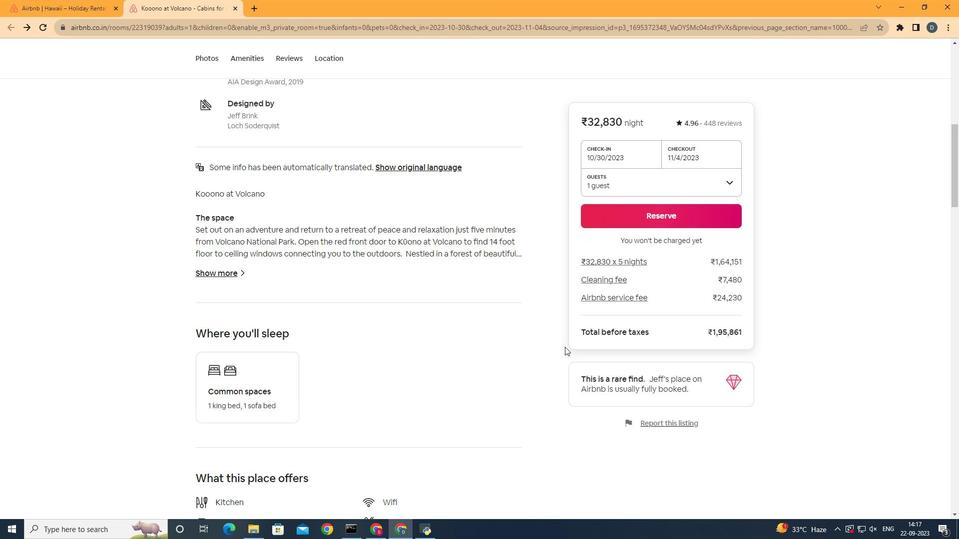 
Action: Mouse scrolled (565, 346) with delta (0, 0)
Screenshot: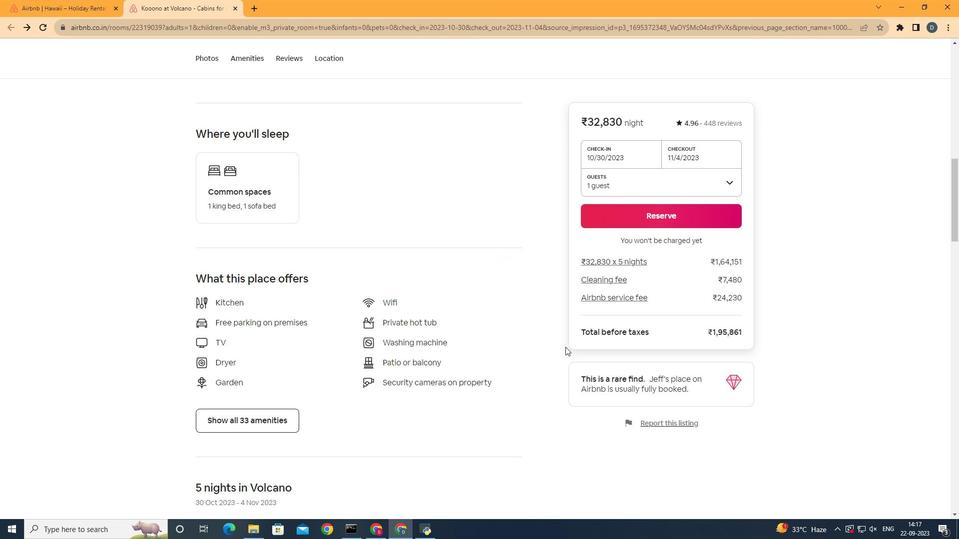 
Action: Mouse moved to (565, 347)
Screenshot: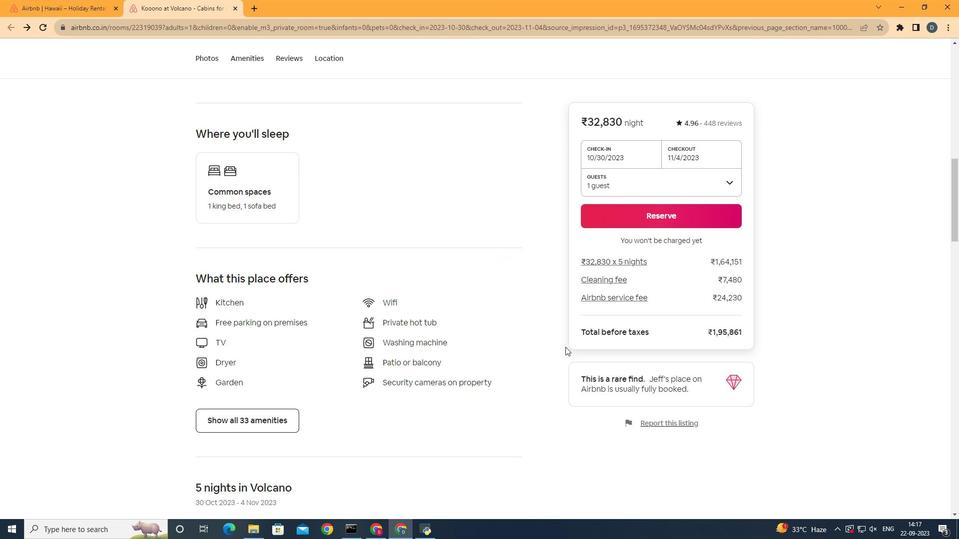 
Action: Mouse scrolled (565, 346) with delta (0, 0)
Screenshot: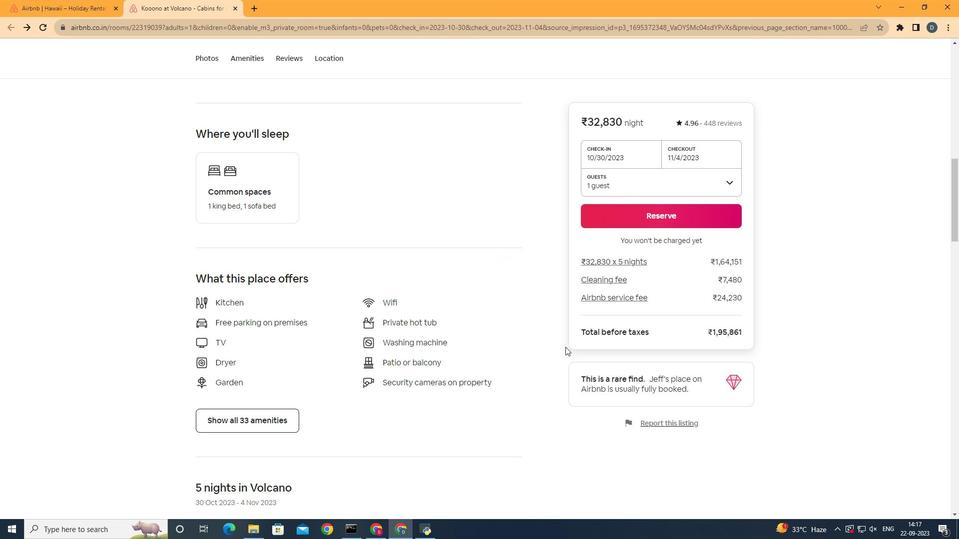 
Action: Mouse scrolled (565, 346) with delta (0, 0)
Screenshot: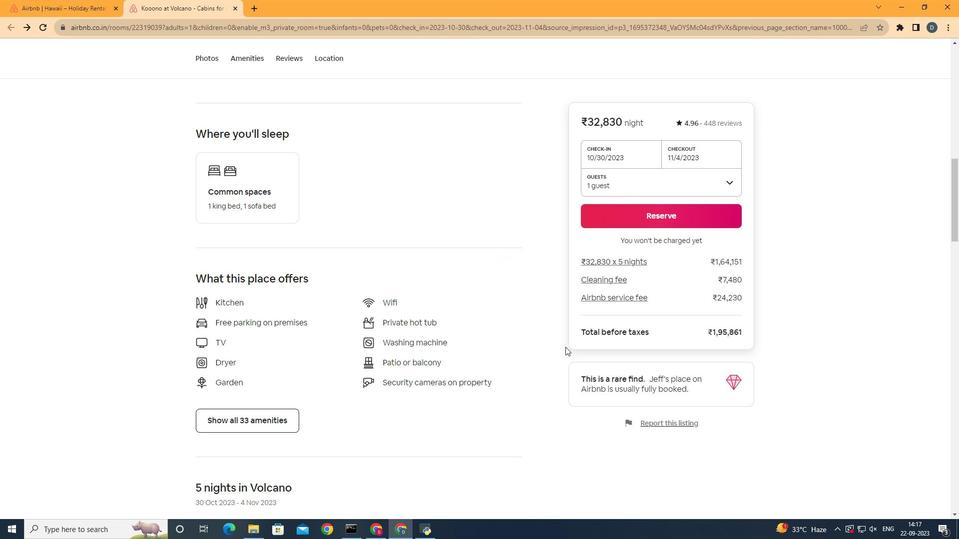 
Action: Mouse scrolled (565, 346) with delta (0, 0)
Screenshot: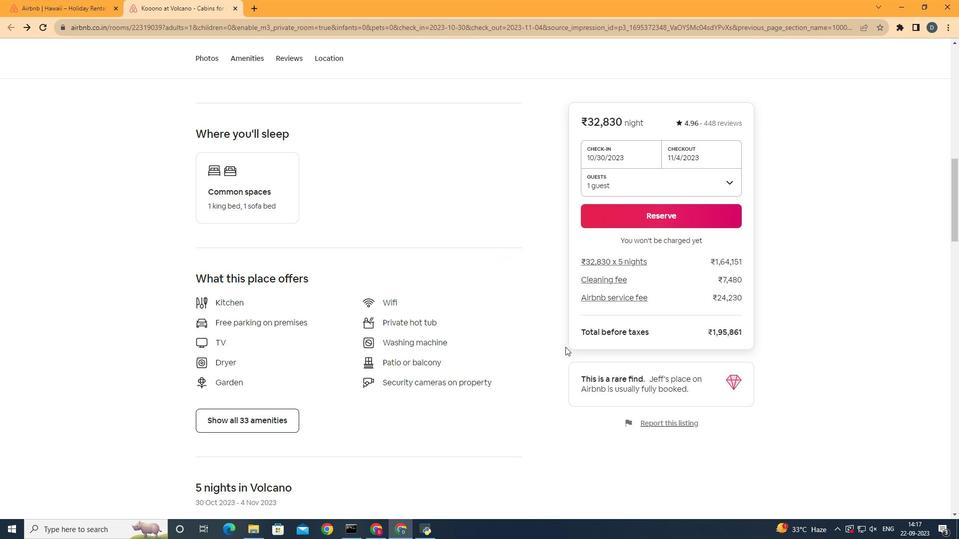 
Action: Mouse scrolled (565, 346) with delta (0, 0)
Screenshot: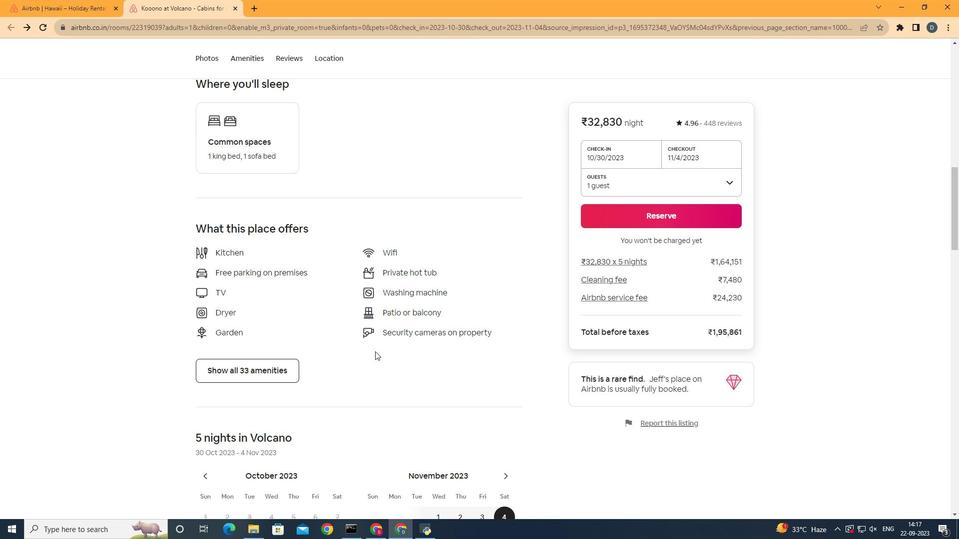 
Action: Mouse moved to (289, 379)
Screenshot: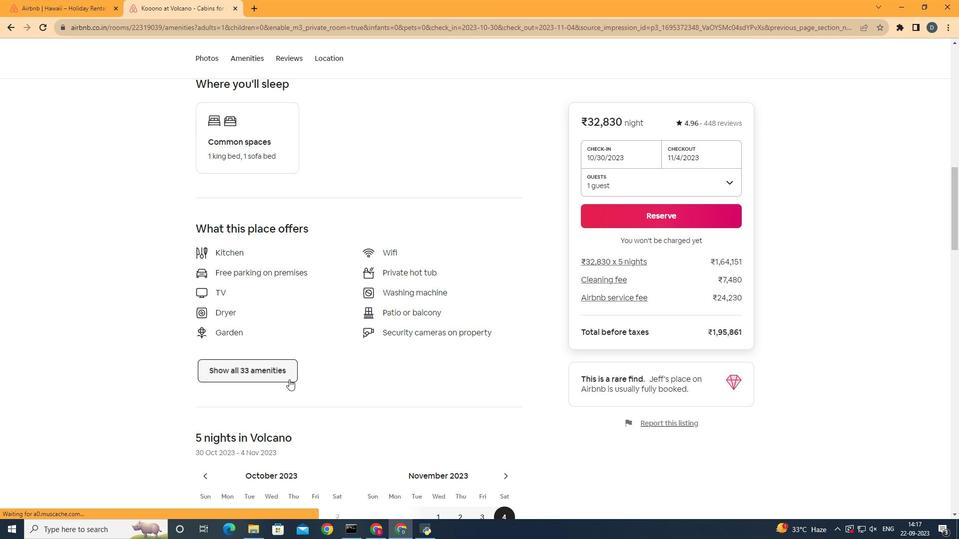 
Action: Mouse pressed left at (289, 379)
Screenshot: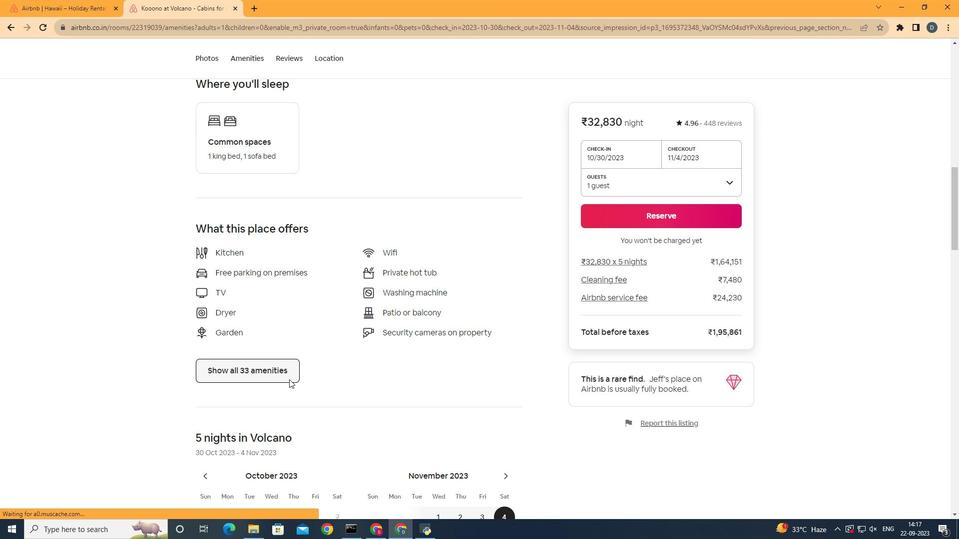
Action: Mouse moved to (528, 331)
Screenshot: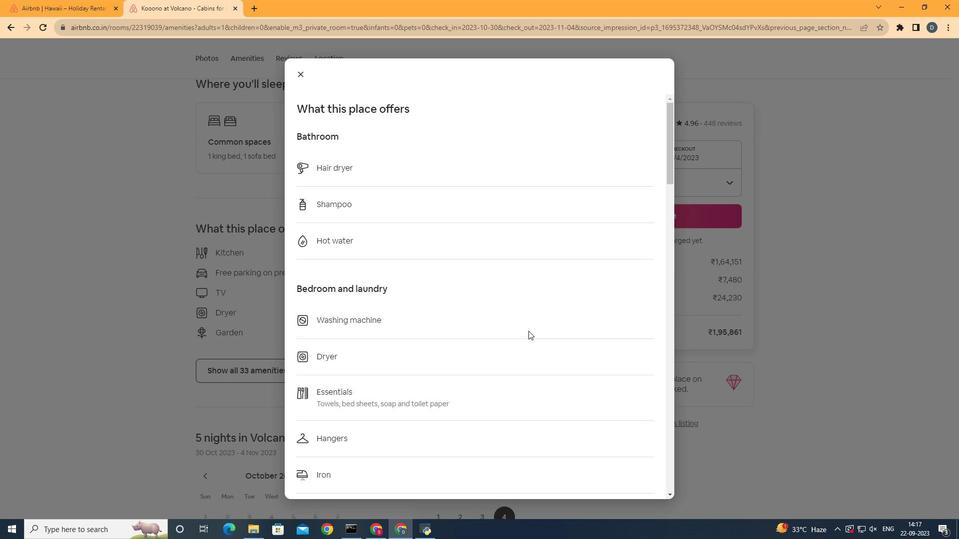 
Action: Mouse pressed left at (528, 331)
Screenshot: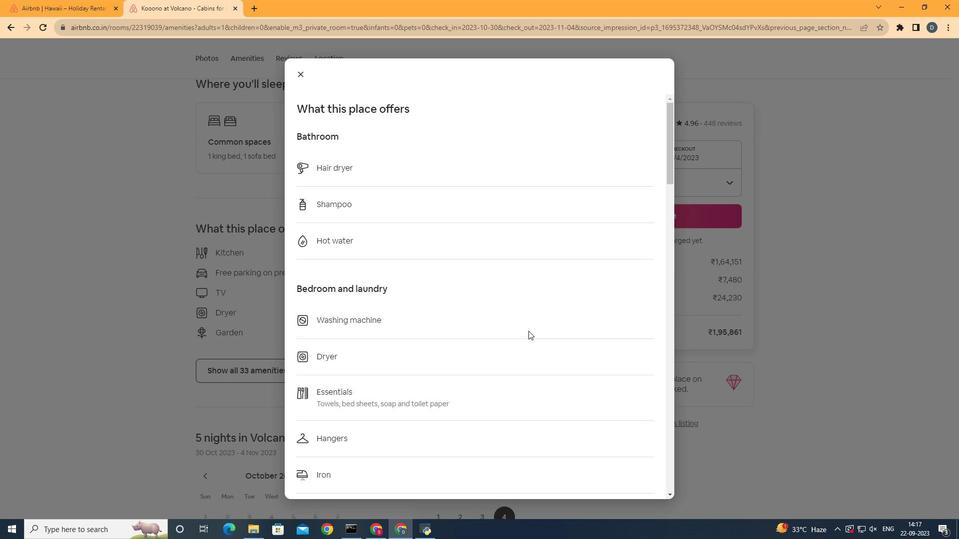 
Action: Mouse moved to (525, 331)
Screenshot: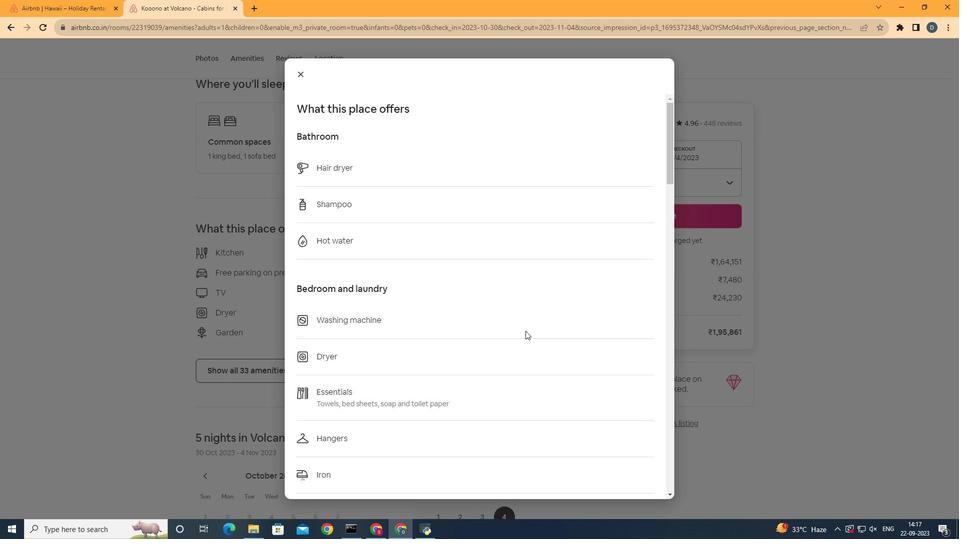 
Action: Key pressed <Key.down><Key.down><Key.down><Key.down><Key.down><Key.down><Key.down><Key.down><Key.down><Key.down><Key.down><Key.down><Key.down><Key.down><Key.down><Key.down><Key.down><Key.down><Key.down><Key.down><Key.down><Key.down><Key.down><Key.down><Key.down><Key.down><Key.down><Key.down><Key.down><Key.down><Key.down><Key.down><Key.down><Key.down><Key.down><Key.down><Key.down><Key.down><Key.down><Key.down><Key.down><Key.down><Key.down><Key.down><Key.down><Key.down><Key.down><Key.down><Key.down><Key.down><Key.down><Key.down><Key.down><Key.down><Key.down><Key.down><Key.down><Key.down><Key.down><Key.down><Key.down><Key.down><Key.down><Key.down><Key.down><Key.down><Key.down><Key.down><Key.down><Key.down><Key.down><Key.down><Key.down><Key.down><Key.down>
Screenshot: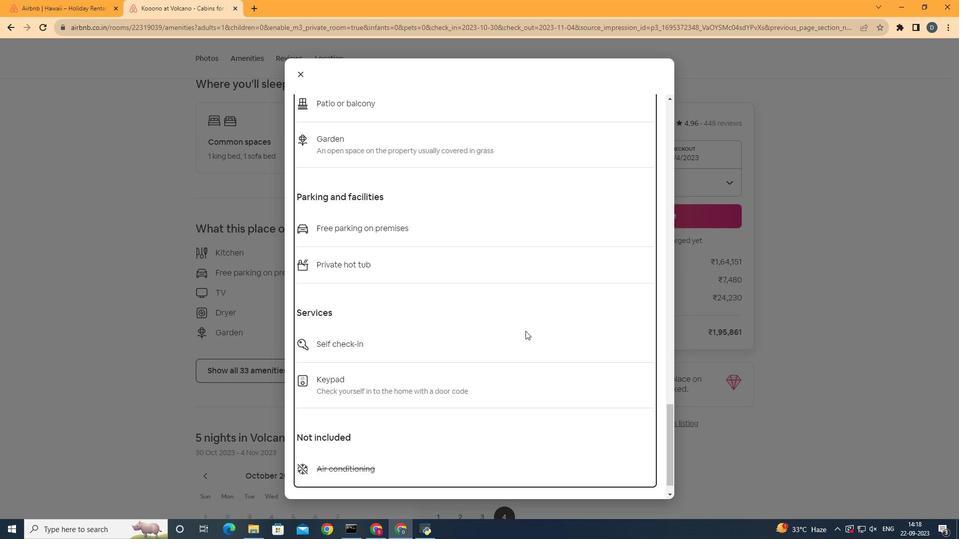 
Action: Mouse moved to (773, 296)
Screenshot: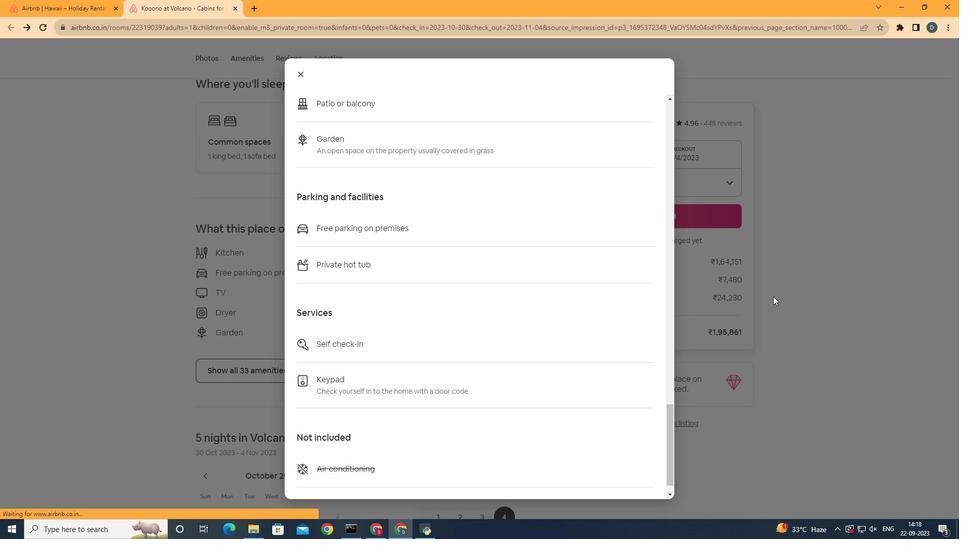 
Action: Mouse pressed left at (773, 296)
Screenshot: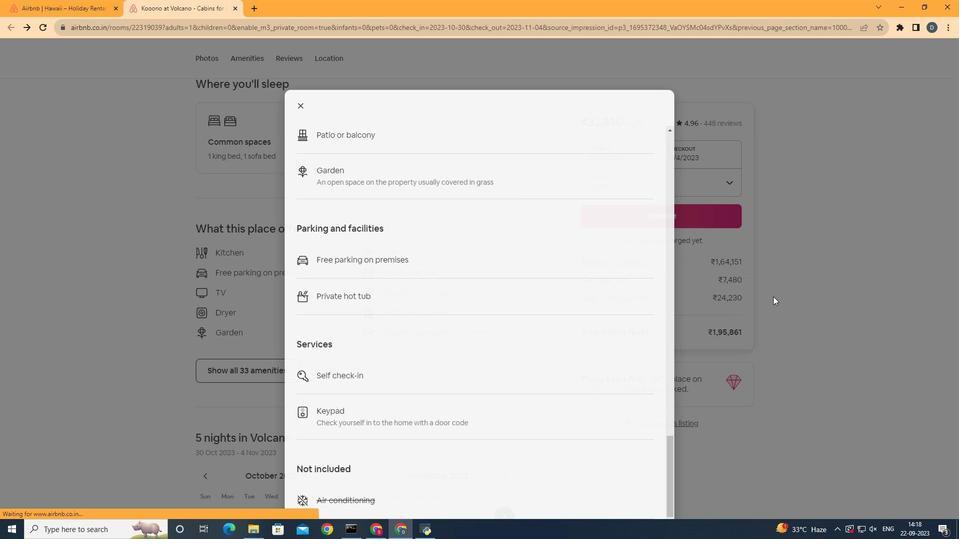 
Action: Mouse moved to (567, 303)
Screenshot: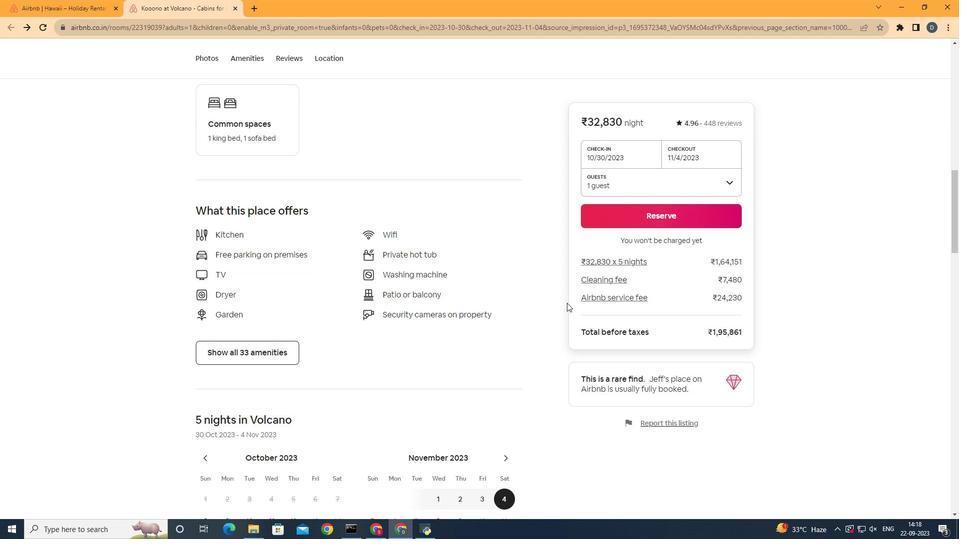 
Action: Mouse scrolled (567, 302) with delta (0, 0)
Screenshot: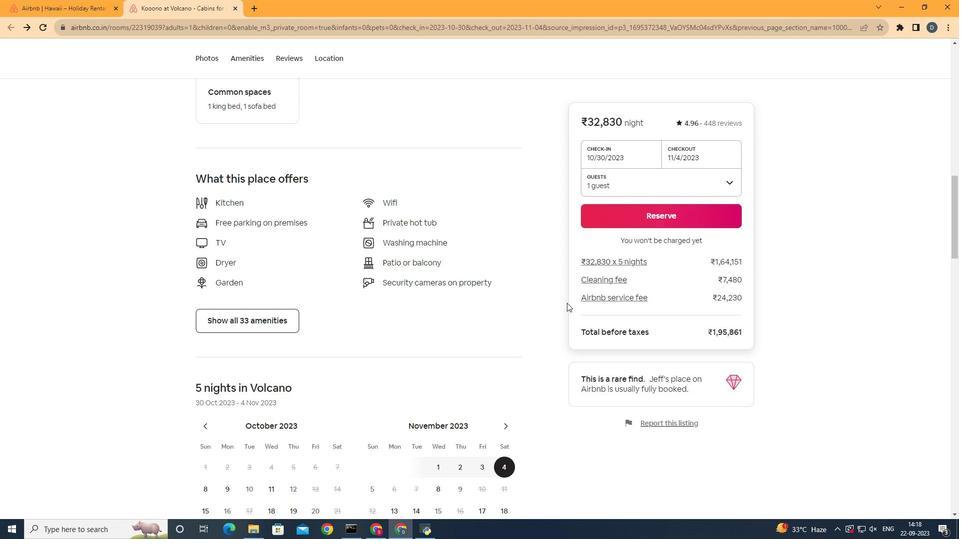 
Action: Mouse scrolled (567, 302) with delta (0, 0)
Screenshot: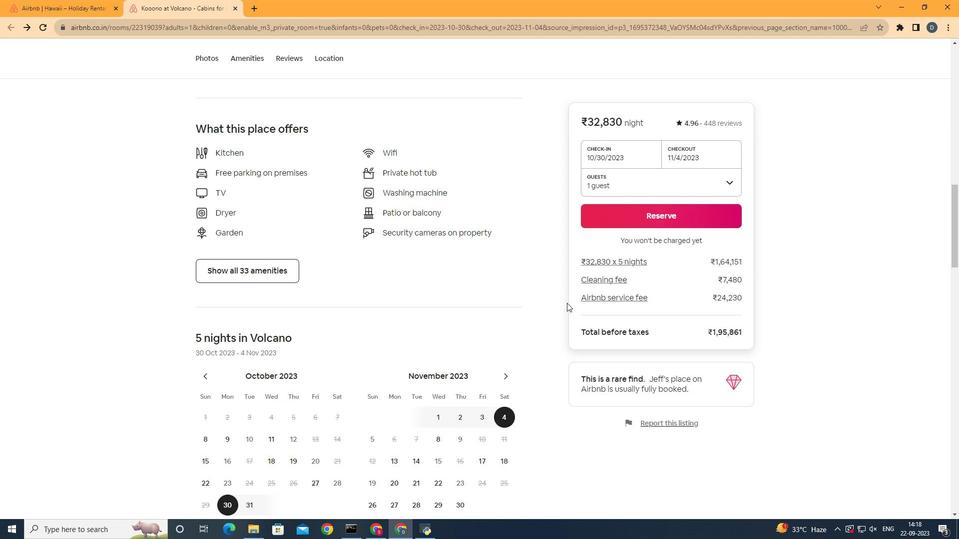 
Action: Mouse scrolled (567, 302) with delta (0, 0)
Screenshot: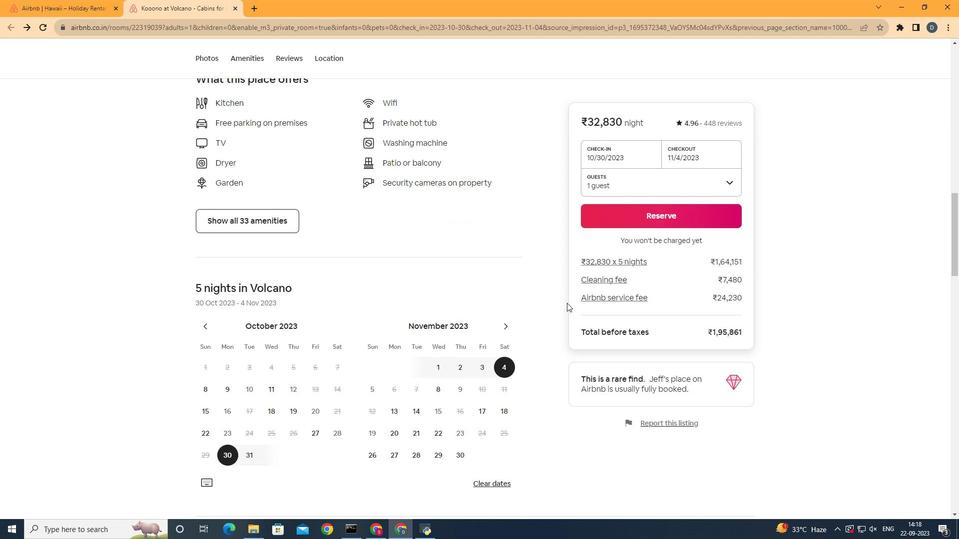 
Action: Mouse scrolled (567, 302) with delta (0, 0)
Screenshot: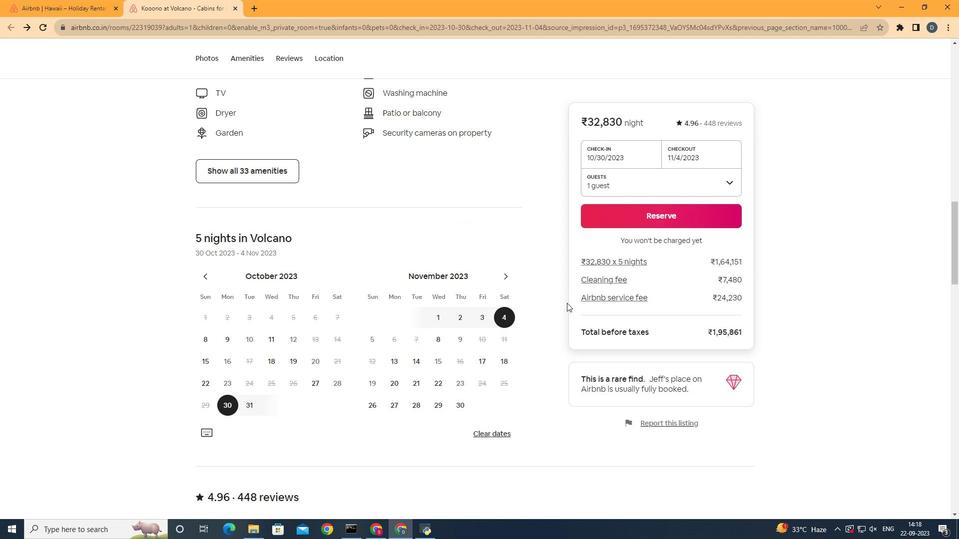 
Action: Mouse scrolled (567, 302) with delta (0, 0)
Screenshot: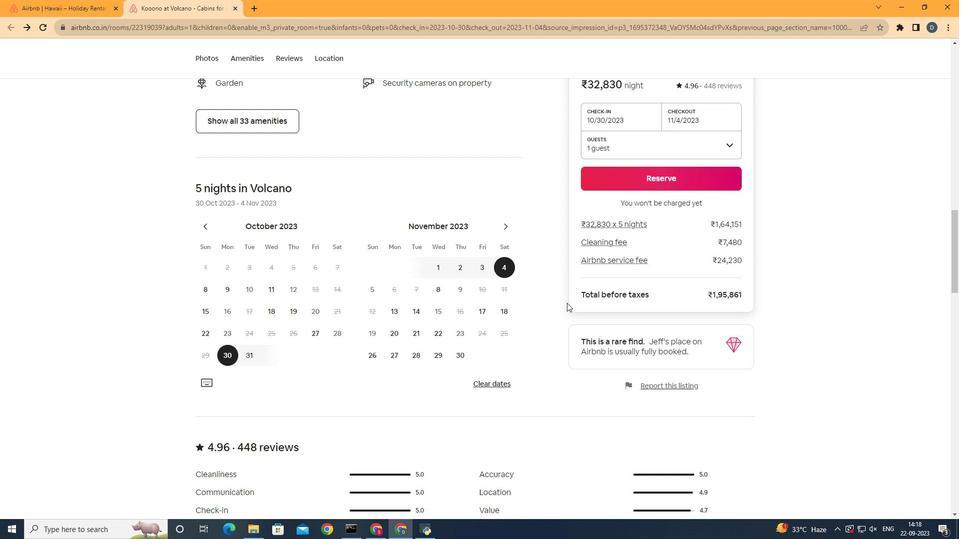 
Action: Mouse moved to (673, 324)
Screenshot: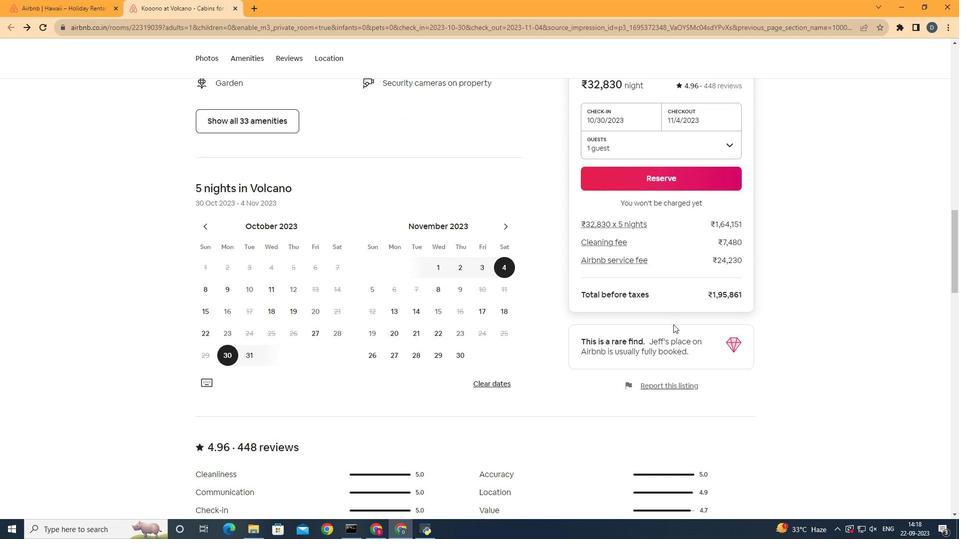 
Action: Mouse scrolled (673, 324) with delta (0, 0)
Screenshot: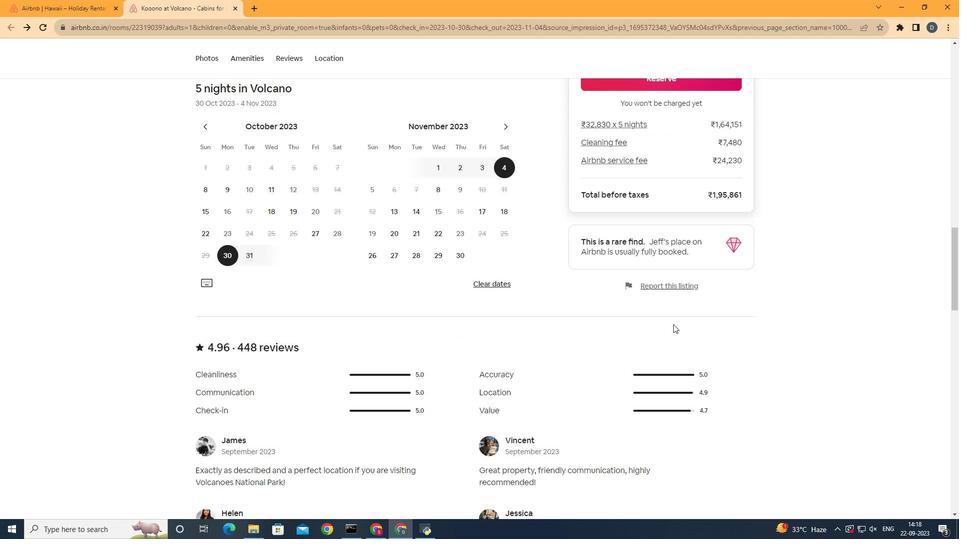 
Action: Mouse scrolled (673, 324) with delta (0, 0)
Screenshot: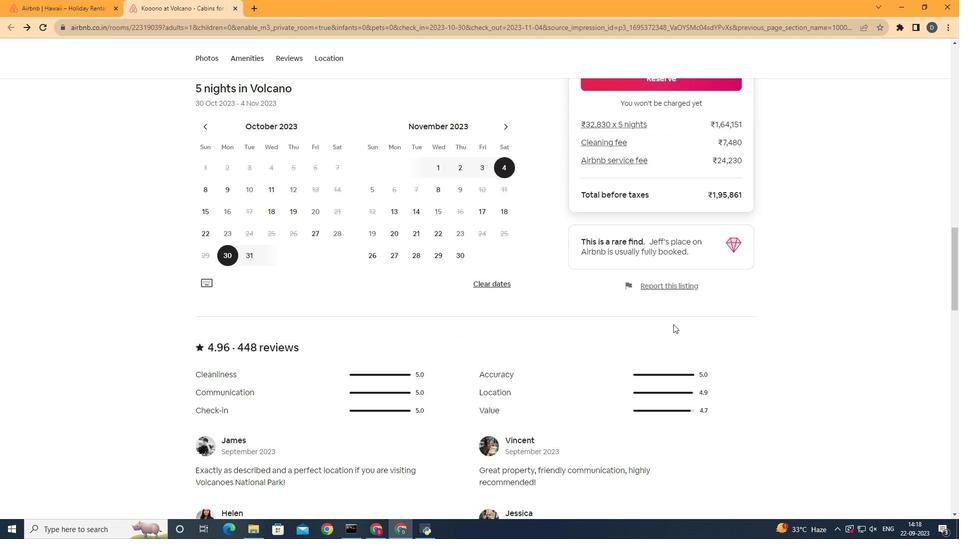 
Action: Mouse scrolled (673, 324) with delta (0, 0)
Screenshot: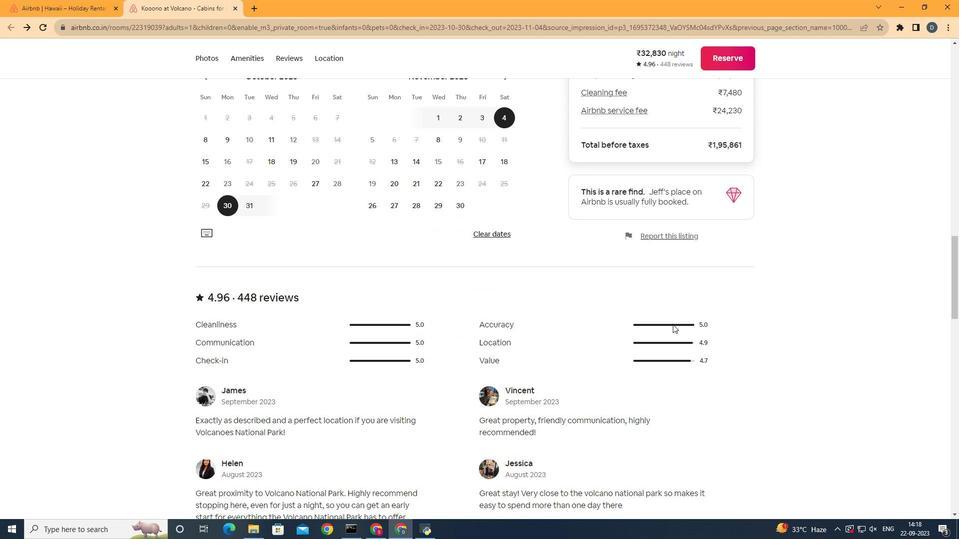 
Action: Mouse moved to (673, 324)
Screenshot: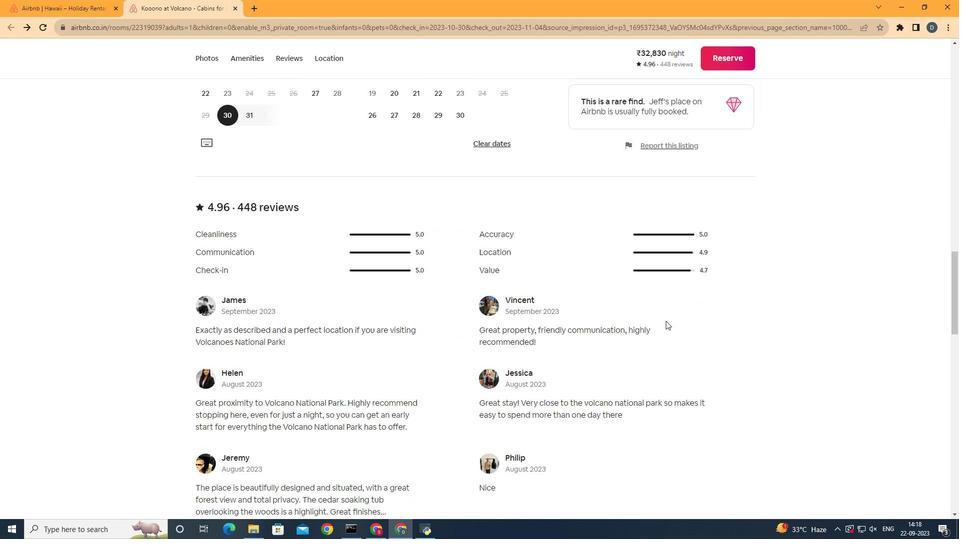 
Action: Mouse scrolled (673, 324) with delta (0, 0)
Screenshot: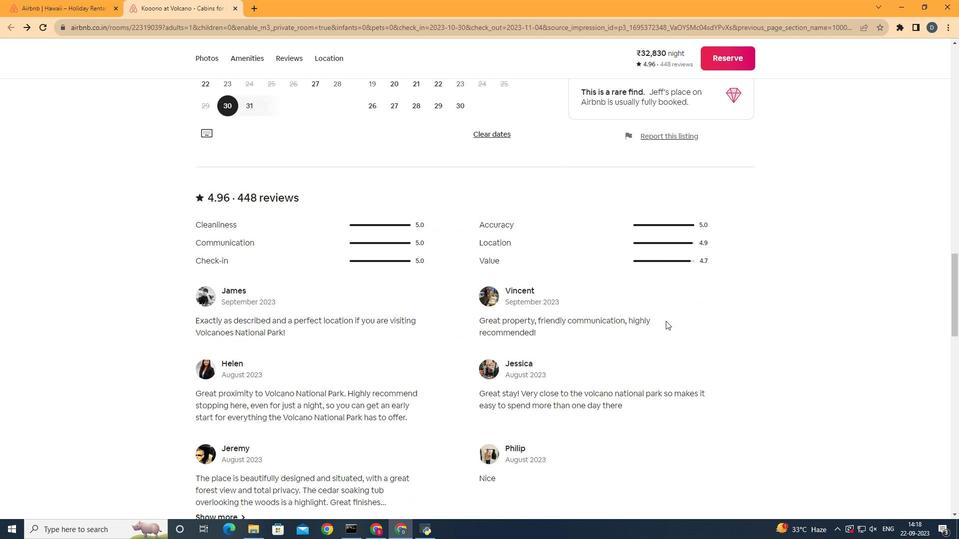 
Action: Mouse scrolled (673, 324) with delta (0, 0)
Screenshot: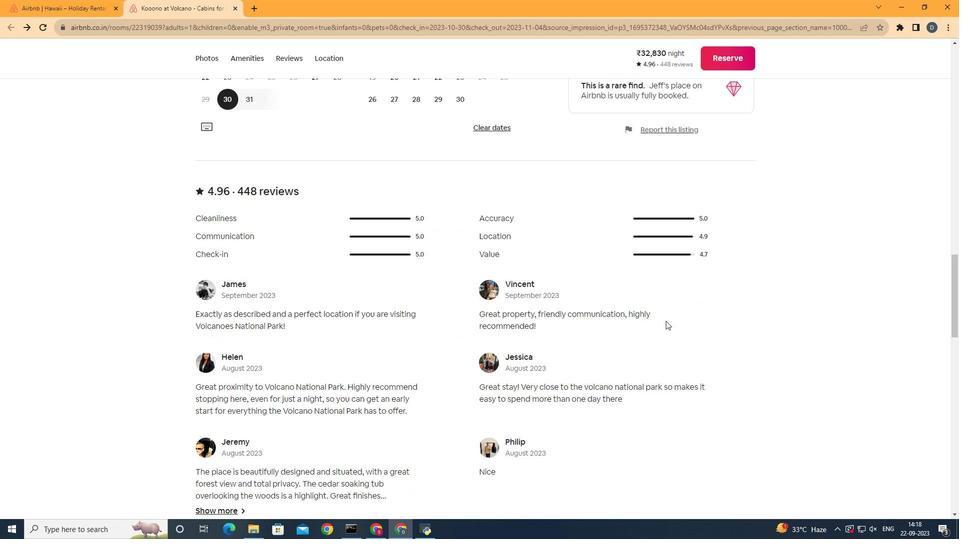 
Action: Mouse moved to (666, 321)
Screenshot: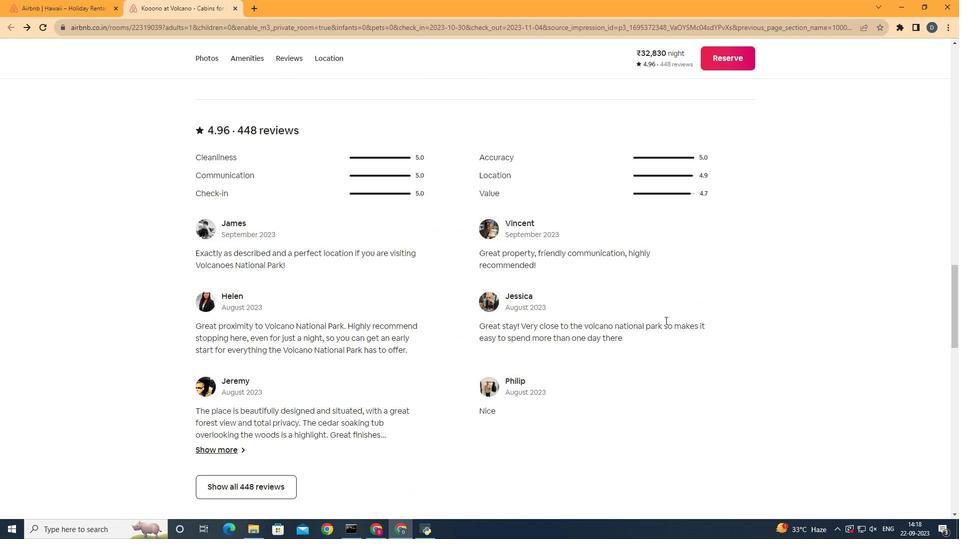 
Action: Mouse scrolled (666, 320) with delta (0, 0)
Screenshot: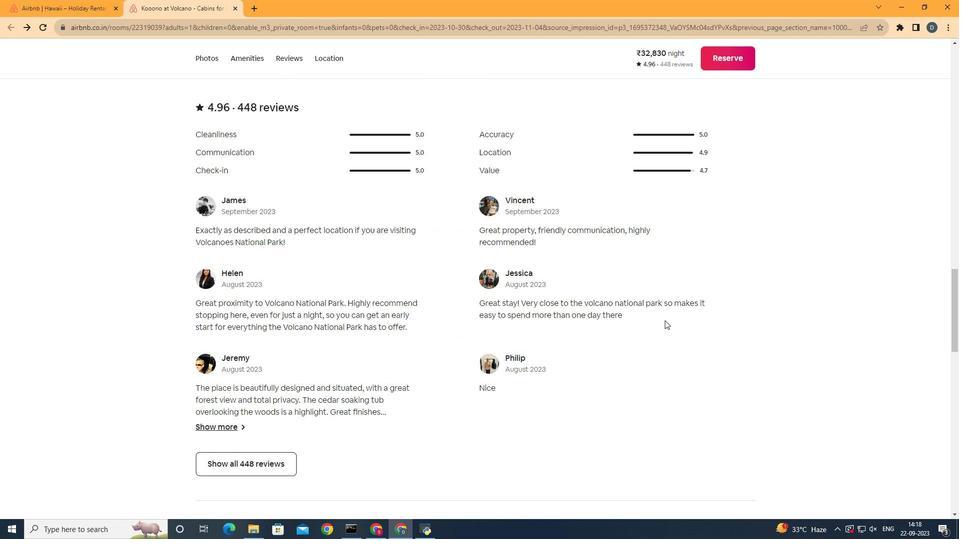 
Action: Mouse scrolled (666, 320) with delta (0, 0)
Screenshot: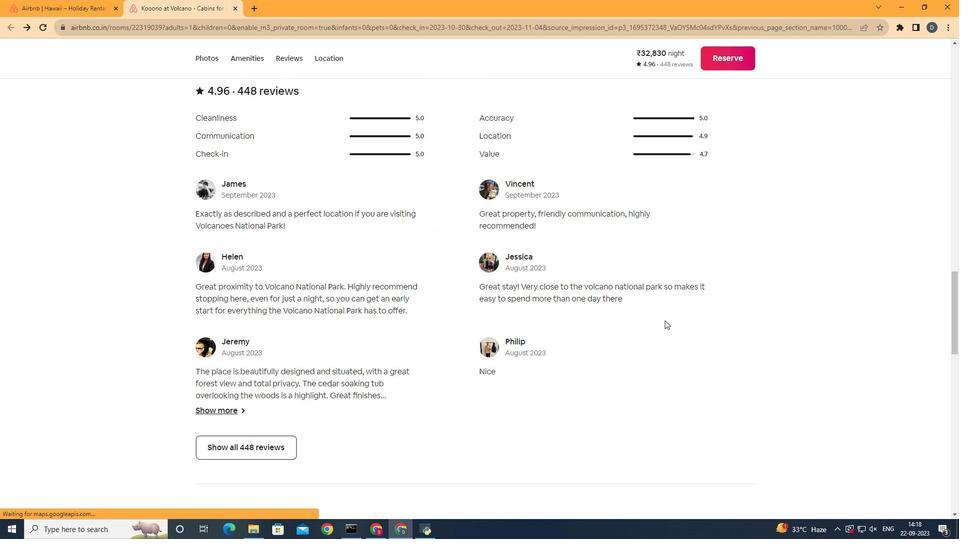
Action: Mouse moved to (665, 320)
Screenshot: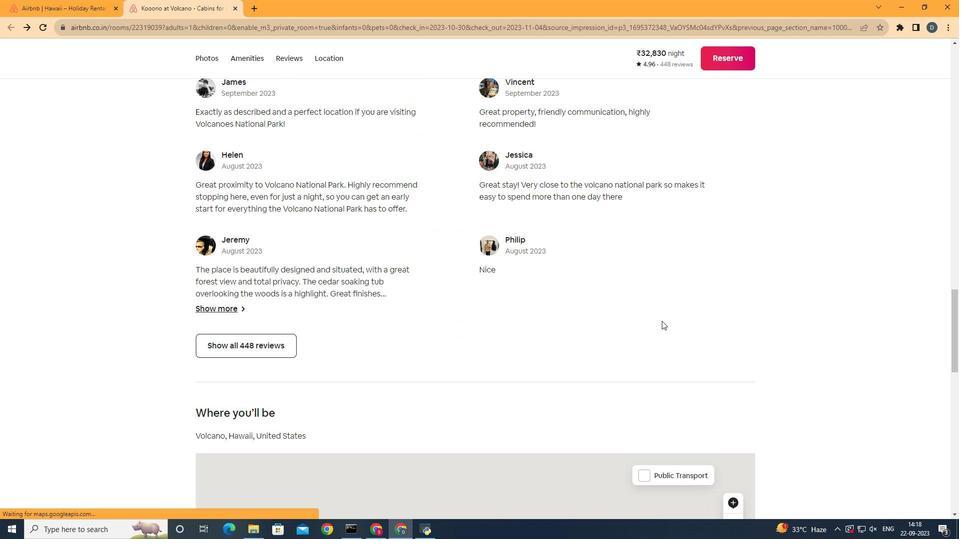 
Action: Mouse scrolled (665, 320) with delta (0, 0)
Screenshot: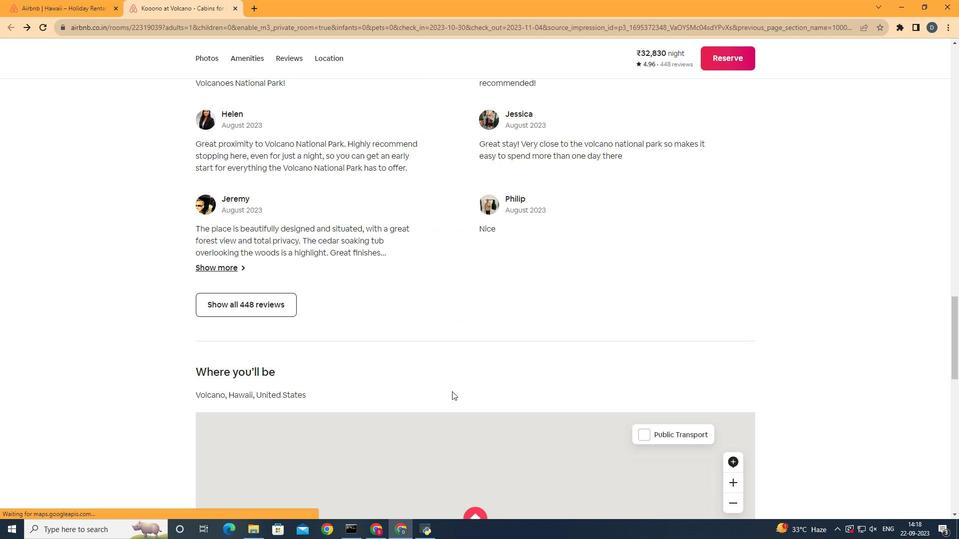 
Action: Mouse scrolled (665, 320) with delta (0, 0)
Screenshot: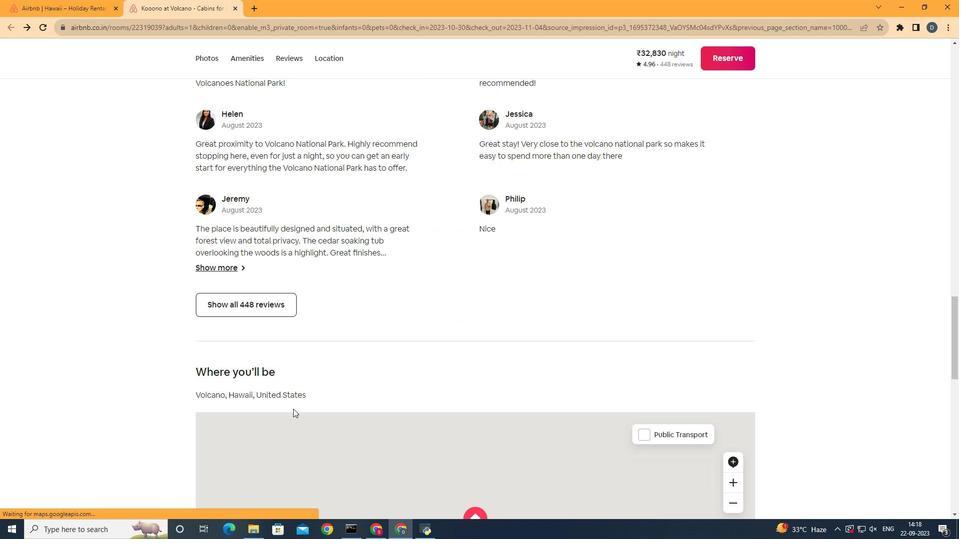 
Action: Mouse scrolled (665, 320) with delta (0, 0)
Screenshot: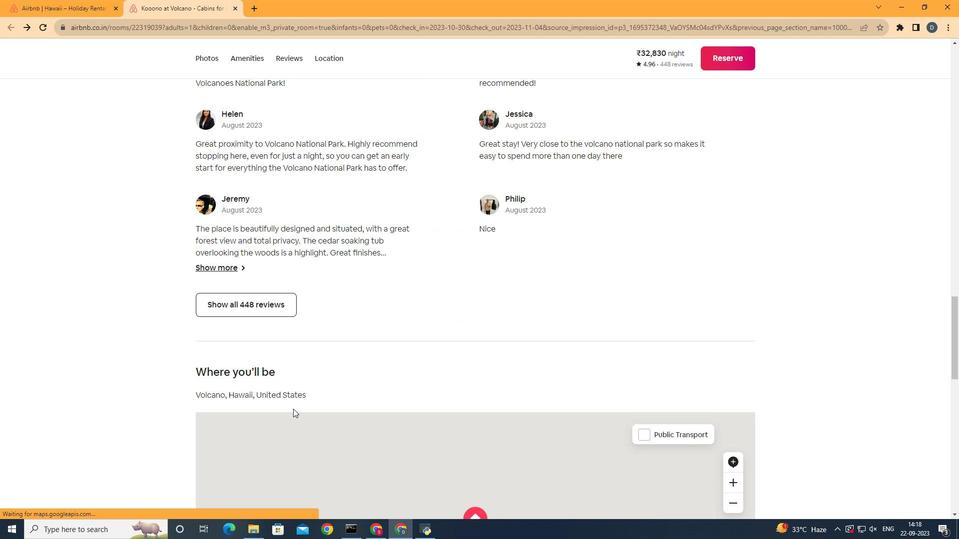 
Action: Mouse moved to (272, 304)
Screenshot: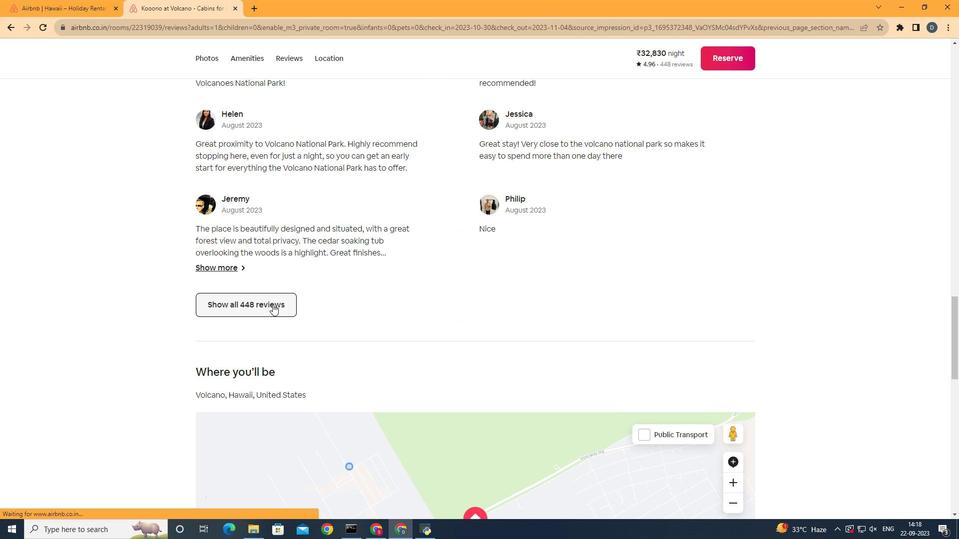 
Action: Mouse pressed left at (272, 304)
Screenshot: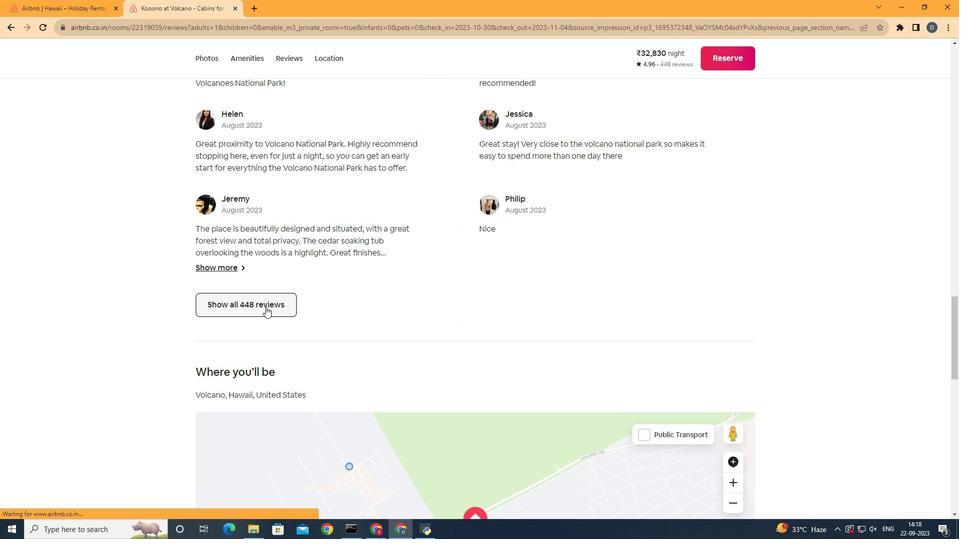 
Action: Mouse moved to (588, 285)
Screenshot: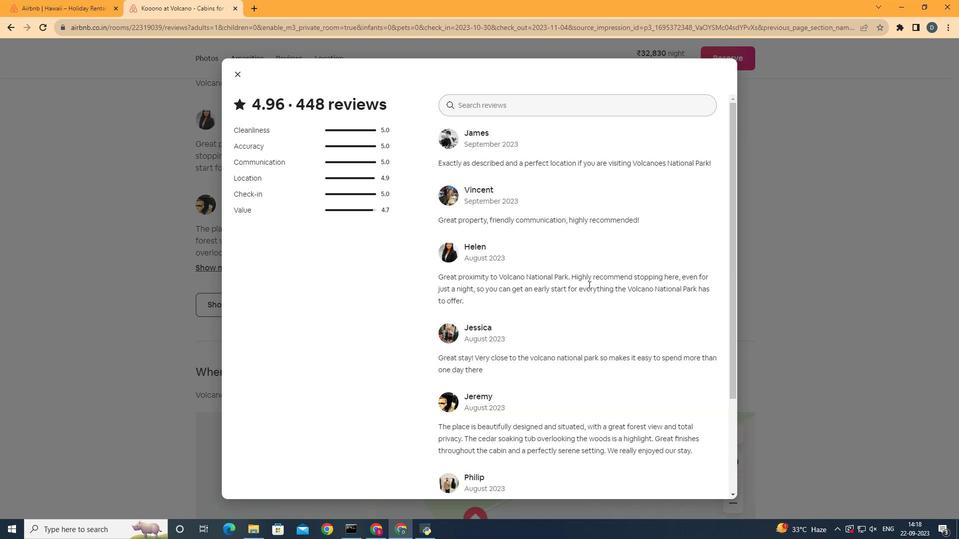 
Action: Mouse pressed left at (588, 285)
Screenshot: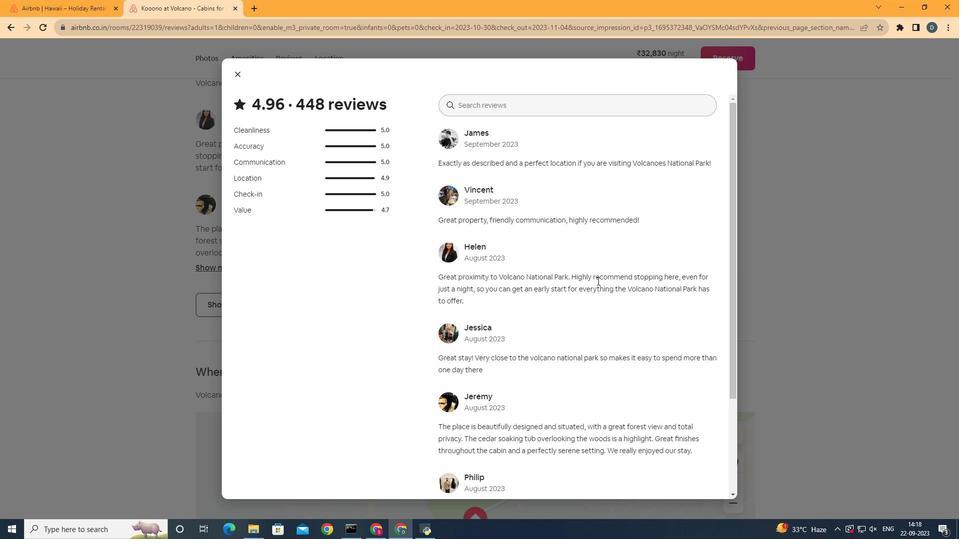 
Action: Mouse moved to (600, 280)
Screenshot: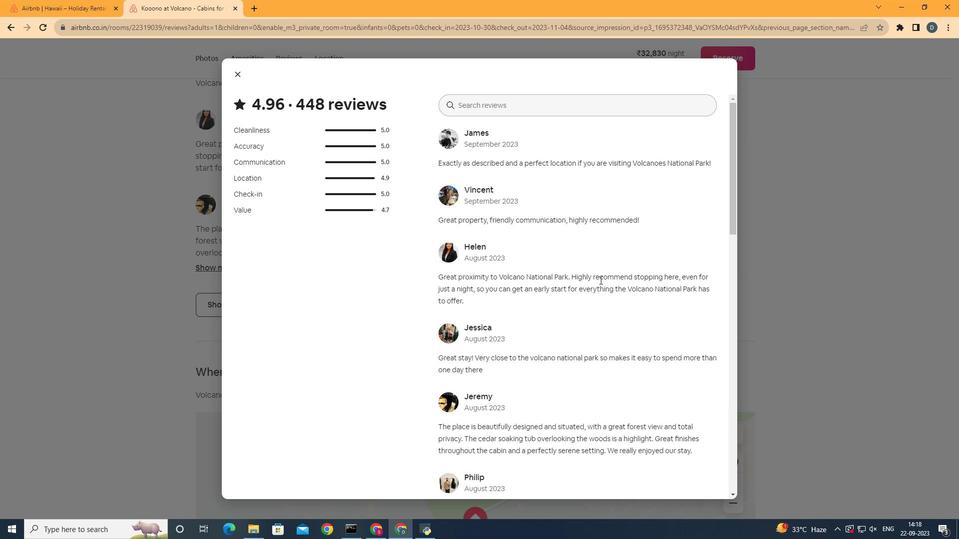 
Action: Key pressed <Key.down><Key.down><Key.down><Key.down><Key.down><Key.down><Key.down><Key.down><Key.down><Key.down><Key.down><Key.down><Key.down><Key.down><Key.down><Key.down><Key.down><Key.down><Key.down><Key.down><Key.down><Key.down><Key.down><Key.down><Key.down><Key.down><Key.down><Key.down><Key.down><Key.down><Key.down><Key.down><Key.down><Key.down><Key.down><Key.down><Key.down><Key.down><Key.down><Key.down><Key.down><Key.down><Key.down><Key.down><Key.down><Key.down><Key.down><Key.down><Key.down><Key.down><Key.down><Key.down><Key.down><Key.down><Key.down><Key.down><Key.down><Key.down><Key.down><Key.down><Key.down><Key.down><Key.down><Key.down><Key.down><Key.down><Key.down><Key.down><Key.down><Key.down><Key.down><Key.down><Key.down><Key.down><Key.down><Key.down><Key.down><Key.down><Key.down><Key.down><Key.down><Key.down><Key.down><Key.down><Key.down><Key.down><Key.down><Key.down><Key.down><Key.down><Key.down><Key.down><Key.down><Key.down><Key.down><Key.down><Key.down><Key.down><Key.down><Key.down><Key.down><Key.down><Key.down><Key.down><Key.down><Key.down><Key.down><Key.down><Key.down><Key.down><Key.down><Key.down><Key.down><Key.down><Key.down><Key.down><Key.down><Key.down><Key.down><Key.down><Key.down><Key.down><Key.down><Key.down><Key.down><Key.down><Key.down><Key.down><Key.down><Key.down><Key.down><Key.down><Key.down><Key.down><Key.down><Key.down><Key.down><Key.down><Key.down><Key.down><Key.down><Key.down><Key.down><Key.down><Key.down><Key.down><Key.down><Key.down><Key.down><Key.down><Key.down><Key.down><Key.down><Key.down><Key.down><Key.down><Key.down><Key.down><Key.down><Key.down><Key.down><Key.down><Key.down><Key.down><Key.down><Key.down><Key.down><Key.down><Key.down><Key.down><Key.down><Key.down><Key.down><Key.down><Key.down><Key.down><Key.down><Key.down><Key.down><Key.down><Key.down><Key.down><Key.down><Key.down><Key.down><Key.down><Key.down><Key.down><Key.down><Key.down><Key.down><Key.down><Key.down><Key.down><Key.down><Key.down><Key.down><Key.down><Key.down><Key.down><Key.down><Key.down><Key.down><Key.down><Key.down><Key.down><Key.down><Key.down><Key.down><Key.down><Key.down><Key.down><Key.down><Key.down><Key.down><Key.down><Key.down><Key.down><Key.down><Key.down><Key.down><Key.down><Key.down><Key.down><Key.down><Key.down><Key.down><Key.down><Key.down><Key.down><Key.down><Key.down><Key.down><Key.down><Key.down><Key.down><Key.down><Key.down><Key.down><Key.down><Key.down><Key.down><Key.down><Key.down><Key.down><Key.down><Key.down><Key.down><Key.down><Key.down><Key.down><Key.down><Key.down><Key.down><Key.down><Key.down><Key.down><Key.down><Key.down><Key.down><Key.down><Key.down><Key.down><Key.down><Key.down><Key.down><Key.down><Key.down><Key.down><Key.down><Key.down><Key.down><Key.down><Key.down><Key.down><Key.down><Key.down><Key.down><Key.down><Key.down><Key.down><Key.down><Key.down><Key.down><Key.down><Key.down><Key.down><Key.down><Key.down><Key.down><Key.down><Key.down><Key.down><Key.down><Key.down><Key.down><Key.down><Key.down><Key.down><Key.down><Key.down><Key.down><Key.down><Key.down><Key.down><Key.down><Key.down><Key.down><Key.down><Key.down><Key.down><Key.down><Key.down><Key.down><Key.down><Key.down><Key.down><Key.down><Key.down><Key.down><Key.down><Key.down><Key.down><Key.down><Key.down><Key.down><Key.down><Key.down><Key.down><Key.down><Key.down><Key.down><Key.down><Key.down><Key.down><Key.down><Key.down><Key.down><Key.down><Key.down><Key.down><Key.down><Key.down><Key.down><Key.down><Key.down><Key.down><Key.down><Key.down><Key.down><Key.down><Key.down><Key.down><Key.down><Key.down><Key.down><Key.down><Key.down><Key.down><Key.down><Key.down><Key.down><Key.down><Key.down><Key.down><Key.down><Key.down><Key.down><Key.down><Key.down><Key.down><Key.down><Key.down><Key.down><Key.down><Key.down><Key.down><Key.left><Key.down><Key.down><Key.down><Key.down><Key.down><Key.down><Key.down><Key.down><Key.down><Key.down><Key.down><Key.down><Key.down><Key.down><Key.down><Key.down><Key.down><Key.down><Key.down><Key.down><Key.down><Key.down><Key.down><Key.down><Key.down><Key.down><Key.down><Key.down><Key.down><Key.down><Key.down><Key.down><Key.down><Key.down><Key.down><Key.down><Key.down><Key.down><Key.down><Key.down><Key.down><Key.down><Key.down><Key.down><Key.down><Key.down><Key.down><Key.down><Key.down><Key.down><Key.down><Key.down><Key.down><Key.down><Key.down><Key.down><Key.down><Key.down><Key.down><Key.down><Key.down><Key.down><Key.down><Key.down><Key.down><Key.down><Key.down><Key.down><Key.down><Key.down><Key.down><Key.down><Key.down><Key.down><Key.down><Key.down><Key.down><Key.down><Key.down><Key.down><Key.down><Key.down><Key.down><Key.down><Key.down><Key.down><Key.down><Key.down><Key.down><Key.down><Key.down><Key.down><Key.down><Key.down><Key.down><Key.down><Key.down><Key.down><Key.down><Key.down><Key.down><Key.down><Key.down><Key.down><Key.down><Key.down><Key.down><Key.down><Key.down><Key.down><Key.down><Key.down><Key.down><Key.down><Key.down><Key.down><Key.down><Key.down><Key.down><Key.down><Key.down><Key.down><Key.down><Key.down><Key.down><Key.down><Key.down><Key.down><Key.down><Key.down><Key.down><Key.down><Key.down><Key.down><Key.down><Key.down><Key.down><Key.down><Key.down><Key.down><Key.down><Key.down><Key.down><Key.down><Key.down><Key.down><Key.down><Key.down><Key.down><Key.down><Key.down><Key.down><Key.down><Key.down><Key.down><Key.down><Key.down><Key.down><Key.down><Key.down><Key.down><Key.down><Key.down><Key.down><Key.down><Key.down><Key.down><Key.down><Key.down><Key.down><Key.down><Key.down><Key.down><Key.down><Key.down><Key.down><Key.down><Key.down><Key.down><Key.down><Key.down><Key.down><Key.down><Key.down><Key.down><Key.down><Key.down><Key.down><Key.down><Key.down><Key.down><Key.down><Key.down><Key.down><Key.down><Key.down><Key.down><Key.down><Key.down><Key.down><Key.down><Key.down><Key.down><Key.down><Key.down><Key.down><Key.down><Key.down><Key.down><Key.down><Key.down><Key.down><Key.down><Key.down><Key.down><Key.down><Key.down><Key.down><Key.down><Key.down><Key.down><Key.down><Key.down><Key.down><Key.down><Key.down><Key.down><Key.down><Key.down><Key.right><Key.down><Key.down><Key.down><Key.down><Key.down><Key.down><Key.down><Key.down><Key.down><Key.down><Key.down><Key.down><Key.down><Key.down><Key.down><Key.down><Key.down><Key.down><Key.down><Key.down><Key.down><Key.down><Key.down><Key.down><Key.down><Key.down><Key.down><Key.down><Key.down><Key.down><Key.down><Key.down><Key.down><Key.down><Key.down><Key.down><Key.down><Key.down><Key.down><Key.down><Key.down><Key.down><Key.down><Key.down><Key.down><Key.down><Key.down><Key.down><Key.down><Key.down><Key.down><Key.down><Key.down><Key.down><Key.down><Key.down><Key.down><Key.down><Key.down><Key.down><Key.down><Key.down><Key.down><Key.down><Key.down><Key.down><Key.down><Key.down><Key.down><Key.down><Key.down><Key.down><Key.down><Key.down><Key.down><Key.down><Key.down><Key.down><Key.down><Key.down><Key.down><Key.down><Key.down><Key.down><Key.down><Key.down><Key.down><Key.down><Key.down><Key.down><Key.down><Key.down><Key.down><Key.down><Key.down><Key.down><Key.down><Key.down><Key.down><Key.down><Key.down><Key.down><Key.down><Key.down><Key.down><Key.down><Key.down><Key.down><Key.down><Key.down><Key.down><Key.down><Key.down><Key.down><Key.down><Key.down><Key.down><Key.down><Key.down><Key.down><Key.down><Key.down><Key.down><Key.down><Key.down><Key.down><Key.down><Key.down><Key.down><Key.down><Key.down><Key.down><Key.down><Key.down><Key.down><Key.down><Key.down><Key.down><Key.down><Key.down><Key.down><Key.down><Key.down><Key.down><Key.down><Key.down><Key.down><Key.down><Key.down><Key.down><Key.down><Key.down><Key.down><Key.down><Key.down><Key.down><Key.down><Key.down><Key.down><Key.down><Key.down><Key.down><Key.down><Key.down><Key.down><Key.down><Key.down><Key.down><Key.down><Key.down><Key.down><Key.down><Key.down><Key.down><Key.down><Key.down><Key.down><Key.down><Key.down><Key.down><Key.down><Key.down><Key.down><Key.down><Key.down><Key.down><Key.down><Key.down><Key.down><Key.down><Key.down><Key.down><Key.down><Key.down><Key.down><Key.down><Key.down><Key.down><Key.down><Key.down><Key.down><Key.down><Key.down><Key.down><Key.down><Key.down><Key.down><Key.down><Key.down><Key.down><Key.down><Key.down><Key.down><Key.down><Key.down><Key.down><Key.down><Key.down><Key.down><Key.down><Key.down><Key.down><Key.down><Key.down><Key.down><Key.down><Key.down><Key.down><Key.down><Key.down><Key.down><Key.down><Key.down><Key.down><Key.down><Key.down><Key.down><Key.down><Key.down><Key.down><Key.down><Key.down><Key.down><Key.down><Key.down><Key.down><Key.down><Key.down><Key.down><Key.down><Key.down><Key.down><Key.down><Key.down><Key.down><Key.down><Key.down><Key.down><Key.down><Key.down><Key.down><Key.down><Key.down><Key.down><Key.down><Key.down><Key.down><Key.down><Key.down><Key.down><Key.down><Key.down><Key.down><Key.down><Key.down><Key.down><Key.down><Key.down><Key.down><Key.down><Key.down><Key.down><Key.down><Key.down><Key.down><Key.down><Key.down><Key.down><Key.down><Key.down><Key.down><Key.down><Key.down><Key.down><Key.down><Key.down><Key.down><Key.down><Key.down><Key.down><Key.down><Key.down><Key.down><Key.down><Key.down><Key.down><Key.down><Key.down><Key.down><Key.down><Key.down><Key.down><Key.down><Key.down><Key.down><Key.down><Key.down><Key.down><Key.down><Key.down><Key.down><Key.down><Key.down><Key.down><Key.down><Key.down><Key.down><Key.down><Key.down><Key.down><Key.down><Key.down><Key.down><Key.down><Key.down><Key.down><Key.down><Key.down><Key.down><Key.down><Key.down><Key.down><Key.down><Key.down><Key.down><Key.down><Key.down><Key.down><Key.down><Key.down><Key.down><Key.down><Key.down><Key.down><Key.down><Key.down><Key.down><Key.down><Key.down><Key.down><Key.down><Key.down><Key.down><Key.down><Key.down><Key.down><Key.down><Key.down><Key.down><Key.down><Key.down><Key.down><Key.down><Key.down><Key.down><Key.down><Key.down><Key.down><Key.down><Key.down><Key.down><Key.down><Key.down><Key.down><Key.down><Key.down><Key.down><Key.down><Key.down><Key.down><Key.down><Key.down><Key.down><Key.down><Key.down><Key.down><Key.down><Key.down><Key.down><Key.down><Key.down><Key.down><Key.down><Key.down><Key.down><Key.down><Key.down><Key.down><Key.down><Key.down><Key.down><Key.down><Key.down><Key.down><Key.down><Key.down><Key.down><Key.down><Key.down><Key.down><Key.down><Key.down><Key.down><Key.down><Key.down><Key.down><Key.down><Key.down><Key.down><Key.down><Key.down><Key.down><Key.down><Key.down><Key.down><Key.down><Key.down><Key.down><Key.down><Key.down><Key.down><Key.down><Key.down><Key.down><Key.down><Key.down><Key.down><Key.down><Key.down><Key.down><Key.down><Key.down><Key.down><Key.down><Key.down><Key.down><Key.down><Key.down><Key.down><Key.down><Key.down><Key.down><Key.down><Key.down><Key.down><Key.down><Key.down><Key.down><Key.down><Key.down><Key.down><Key.down><Key.down><Key.down><Key.down><Key.down><Key.down><Key.down><Key.down><Key.down><Key.down><Key.down><Key.down><Key.down><Key.down><Key.down><Key.down><Key.down><Key.down><Key.down><Key.down><Key.down><Key.down><Key.down><Key.down><Key.down><Key.down><Key.down><Key.down><Key.down><Key.down><Key.down><Key.down><Key.down><Key.down><Key.down><Key.down><Key.down><Key.down><Key.down><Key.down><Key.down><Key.down><Key.cmd><Key.down><Key.down><Key.down><Key.cmd><Key.down><Key.down><Key.down><Key.down><Key.down><Key.down><Key.down><Key.down><Key.down><Key.down><Key.down><Key.down><Key.down><Key.down><Key.down><Key.down><Key.down><Key.down><Key.down><Key.down><Key.down><Key.down><Key.down><Key.down><Key.down><Key.down><Key.down><Key.down><Key.down><Key.down><Key.down><Key.down><Key.down><Key.down><Key.down><Key.down><Key.down><Key.down><Key.down><Key.down><Key.down><Key.down><Key.down><Key.down><Key.down><Key.down><Key.down><Key.down><Key.down><Key.down><Key.down><Key.down><Key.down><Key.down><Key.down><Key.down><Key.down><Key.down><Key.down><Key.down><Key.down><Key.down><Key.down><Key.down><Key.down><Key.down><Key.down><Key.down><Key.down><Key.down><Key.down><Key.down><Key.down><Key.down><Key.down><Key.down><Key.down><Key.down><Key.down><Key.down><Key.down><Key.down><Key.down><Key.down><Key.down><Key.down><Key.down><Key.down><Key.down><Key.down><Key.down><Key.down><Key.down><Key.down><Key.down><Key.down><Key.down><Key.down><Key.down><Key.down><Key.down><Key.down><Key.down><Key.down><Key.down><Key.down><Key.down><Key.down><Key.down><Key.down><Key.down><Key.down><Key.down><Key.down><Key.down><Key.down><Key.down><Key.down><Key.down><Key.down><Key.down><Key.down><Key.down><Key.down><Key.down><Key.down><Key.down><Key.down><Key.down><Key.down><Key.down><Key.down><Key.down><Key.down><Key.down><Key.down><Key.down><Key.down><Key.down><Key.down><Key.down><Key.down><Key.down><Key.down><Key.down><Key.down><Key.down><Key.down><Key.down><Key.down><Key.down><Key.down><Key.down><Key.down><Key.down><Key.down><Key.down><Key.down><Key.down><Key.down><Key.down><Key.down><Key.down><Key.down><Key.down><Key.down><Key.down><Key.down><Key.down><Key.down><Key.down><Key.down><Key.down><Key.down><Key.down><Key.down><Key.down><Key.down><Key.down><Key.down><Key.down><Key.down><Key.down><Key.down><Key.down><Key.down><Key.down><Key.down><Key.down><Key.down><Key.down><Key.down><Key.down><Key.down><Key.down><Key.down><Key.down><Key.down><Key.down><Key.down><Key.down><Key.down><Key.down><Key.down><Key.down><Key.down><Key.down><Key.down><Key.down><Key.down><Key.down><Key.down><Key.down><Key.down><Key.down><Key.down><Key.down><Key.down><Key.down><Key.down><Key.down><Key.down><Key.down><Key.down><Key.down><Key.down><Key.down><Key.down><Key.down><Key.down><Key.down><Key.down><Key.down><Key.down><Key.down><Key.down><Key.down><Key.down><Key.down><Key.down><Key.down><Key.down><Key.down><Key.down><Key.down><Key.down><Key.down><Key.down><Key.down><Key.down><Key.down><Key.down><Key.down><Key.down><Key.down><Key.down><Key.down><Key.down><Key.down><Key.down><Key.down><Key.down><Key.down><Key.down><Key.down><Key.down><Key.down><Key.down><Key.down><Key.down><Key.down><Key.down><Key.down><Key.down><Key.down><Key.down><Key.down><Key.down><Key.down><Key.down><Key.down><Key.down><Key.down><Key.down><Key.down><Key.down><Key.down><Key.down><Key.down><Key.down><Key.down><Key.down><Key.down><Key.down><Key.down><Key.down><Key.down><Key.down><Key.down><Key.down><Key.down><Key.down><Key.down><Key.down><Key.down><Key.down><Key.down><Key.down><Key.down><Key.down><Key.down><Key.down><Key.down><Key.down><Key.down><Key.down><Key.down><Key.down><Key.down><Key.down><Key.down><Key.down><Key.down><Key.down><Key.down><Key.down><Key.down><Key.down><Key.down><Key.down><Key.down><Key.down><Key.down><Key.down><Key.down><Key.down><Key.down><Key.down><Key.down><Key.down><Key.down><Key.down><Key.down><Key.down><Key.down><Key.down><Key.down><Key.down><Key.down><Key.down><Key.down><Key.down><Key.down><Key.down><Key.down><Key.down><Key.down><Key.down><Key.down><Key.down><Key.down><Key.down><Key.down><Key.down><Key.down><Key.down><Key.down><Key.down><Key.down><Key.down><Key.down><Key.down><Key.down><Key.down><Key.down><Key.down><Key.down><Key.down><Key.down><Key.down><Key.down><Key.down><Key.down><Key.down><Key.down><Key.down><Key.down><Key.down><Key.down><Key.down><Key.down><Key.down><Key.down><Key.down><Key.down><Key.down><Key.down><Key.down><Key.down><Key.down><Key.down><Key.down><Key.down><Key.down><Key.down><Key.down><Key.down><Key.down><Key.down><Key.down><Key.down><Key.down><Key.down><Key.down><Key.down><Key.down><Key.down><Key.down><Key.down><Key.down><Key.down><Key.down><Key.down><Key.down><Key.down><Key.down><Key.down><Key.down><Key.down><Key.down><Key.down><Key.down><Key.down><Key.down><Key.down><Key.down><Key.down><Key.down><Key.down><Key.down><Key.down><Key.down><Key.down><Key.down><Key.down><Key.down><Key.down><Key.down><Key.down><Key.down><Key.down><Key.down><Key.down><Key.down><Key.down><Key.down><Key.down><Key.down><Key.down><Key.down><Key.down><Key.down><Key.down><Key.down><Key.down><Key.down><Key.down><Key.down><Key.down><Key.down><Key.down><Key.down><Key.down><Key.down><Key.down><Key.down><Key.down><Key.down><Key.down><Key.down><Key.down><Key.down><Key.down><Key.down><Key.down><Key.down><Key.down><Key.down><Key.down><Key.down><Key.down><Key.down><Key.down><Key.down><Key.down><Key.down><Key.down><Key.down><Key.down><Key.down><Key.down><Key.down><Key.down><Key.down><Key.down><Key.down><Key.down><Key.down><Key.down><Key.down><Key.down><Key.down><Key.down><Key.down><Key.down><Key.down><Key.down><Key.down><Key.down><Key.down><Key.down><Key.down><Key.down><Key.down><Key.down><Key.down><Key.down><Key.down><Key.down><Key.down><Key.down><Key.down><Key.down><Key.down><Key.down><Key.down><Key.down><Key.down><Key.down><Key.down><Key.down><Key.down><Key.down><Key.down><Key.down><Key.down><Key.down><Key.down><Key.down><Key.down><Key.down><Key.down><Key.down><Key.down><Key.down><Key.down><Key.down><Key.down><Key.down><Key.down><Key.down><Key.down><Key.down><Key.down><Key.down><Key.down><Key.down><Key.down><Key.down><Key.down><Key.down><Key.down><Key.down><Key.down><Key.down><Key.down><Key.down><Key.down><Key.down><Key.down><Key.down><Key.down><Key.down><Key.down><Key.down><Key.down><Key.down><Key.down><Key.down><Key.down><Key.down><Key.down><Key.down><Key.down><Key.down><Key.down><Key.down><Key.down><Key.down><Key.down><Key.down><Key.down><Key.down><Key.down><Key.down><Key.down><Key.down><Key.down><Key.down><Key.down><Key.down><Key.down><Key.down><Key.down><Key.down><Key.down><Key.down><Key.down><Key.down><Key.down><Key.down>
Screenshot: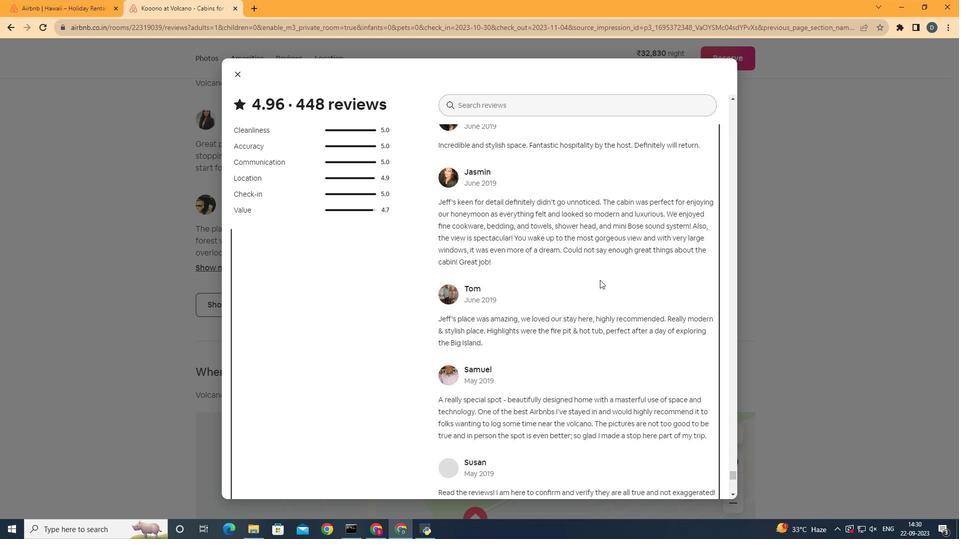 
Action: Mouse moved to (546, 200)
Screenshot: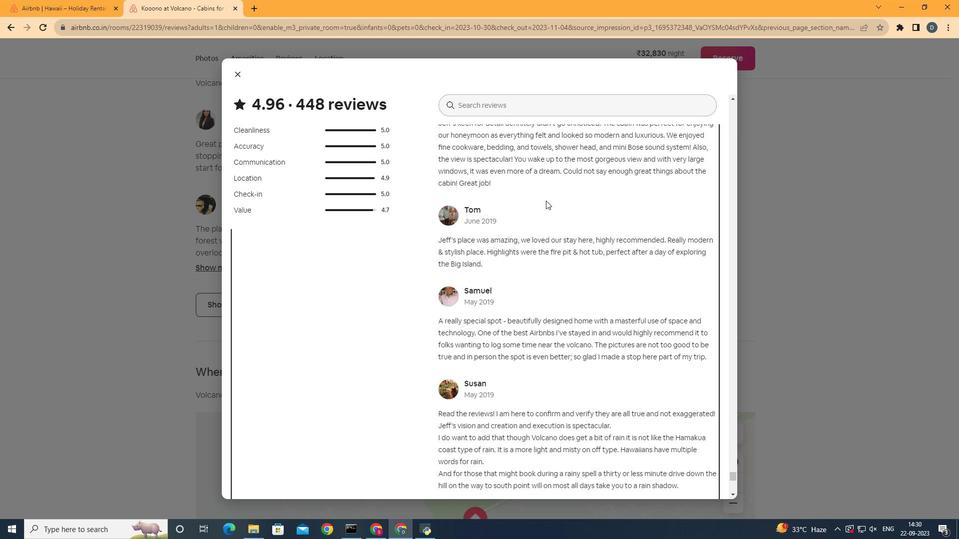
Action: Mouse scrolled (546, 200) with delta (0, 0)
Screenshot: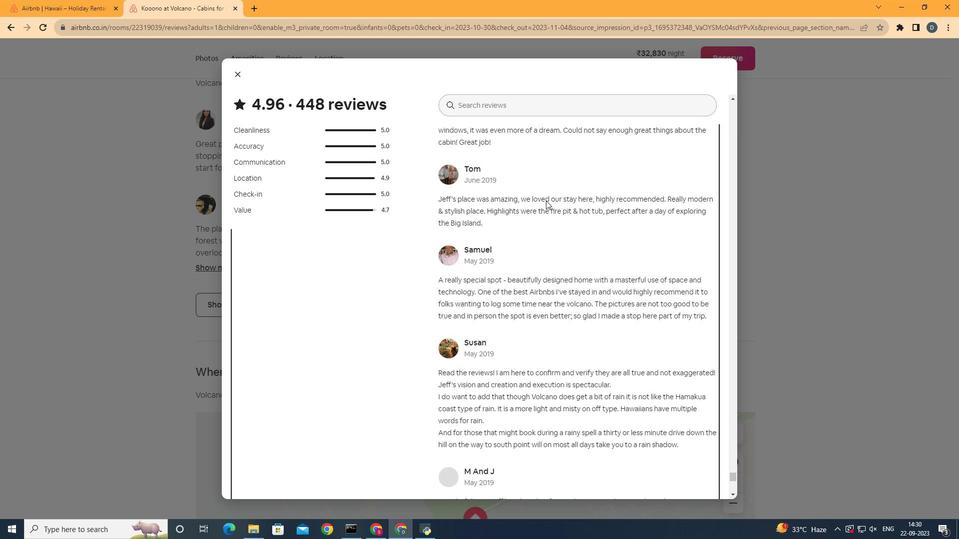
Action: Mouse scrolled (546, 200) with delta (0, 0)
Screenshot: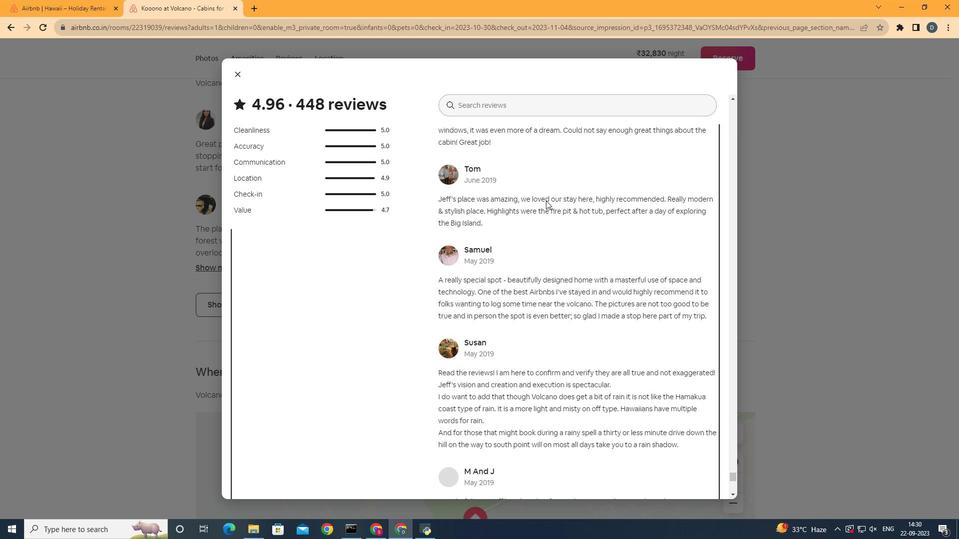 
Action: Mouse scrolled (546, 200) with delta (0, 0)
Screenshot: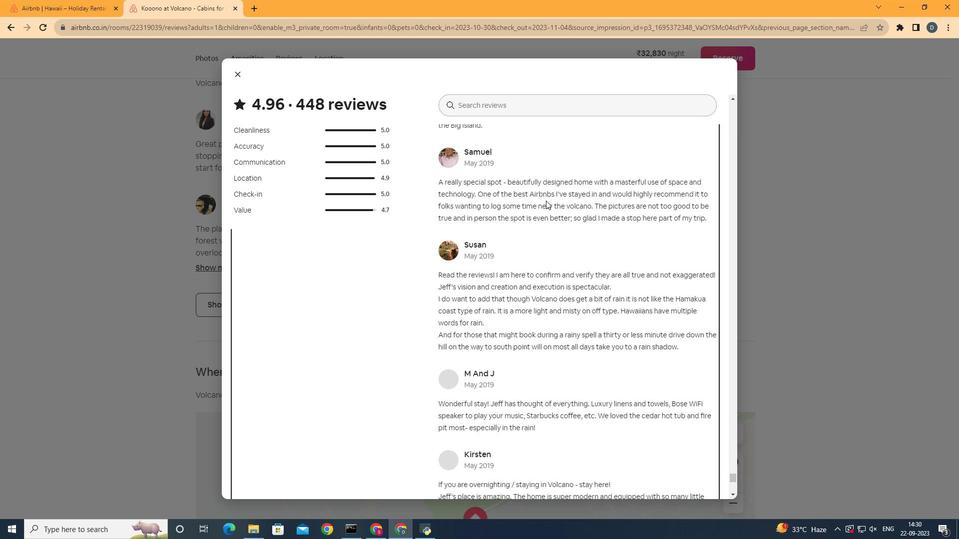 
Action: Mouse scrolled (546, 200) with delta (0, 0)
Screenshot: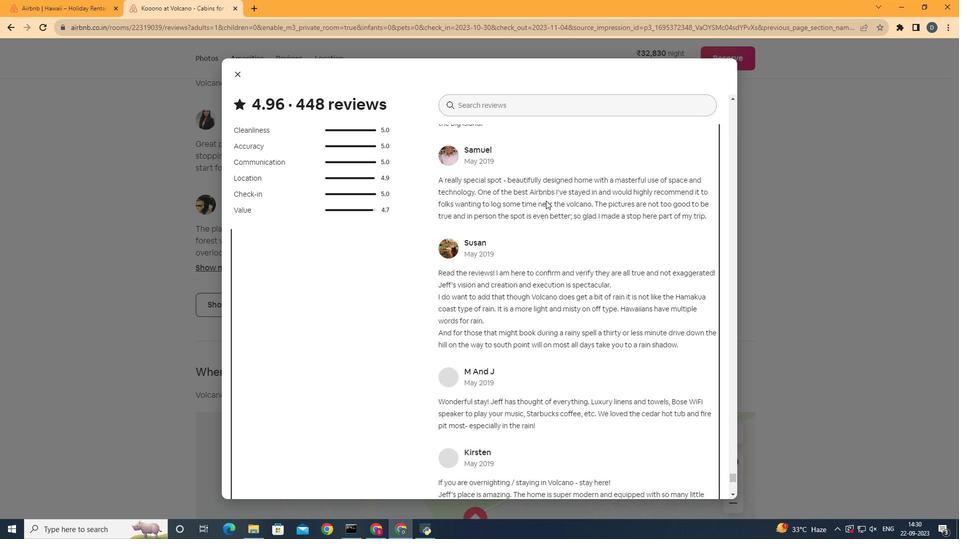 
Action: Mouse scrolled (546, 200) with delta (0, 0)
Screenshot: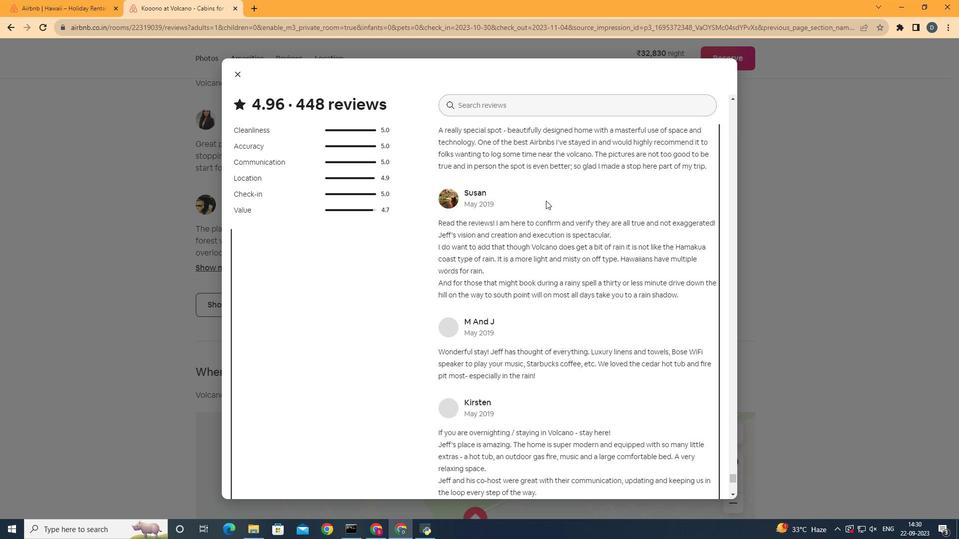 
Action: Mouse scrolled (546, 200) with delta (0, 0)
Screenshot: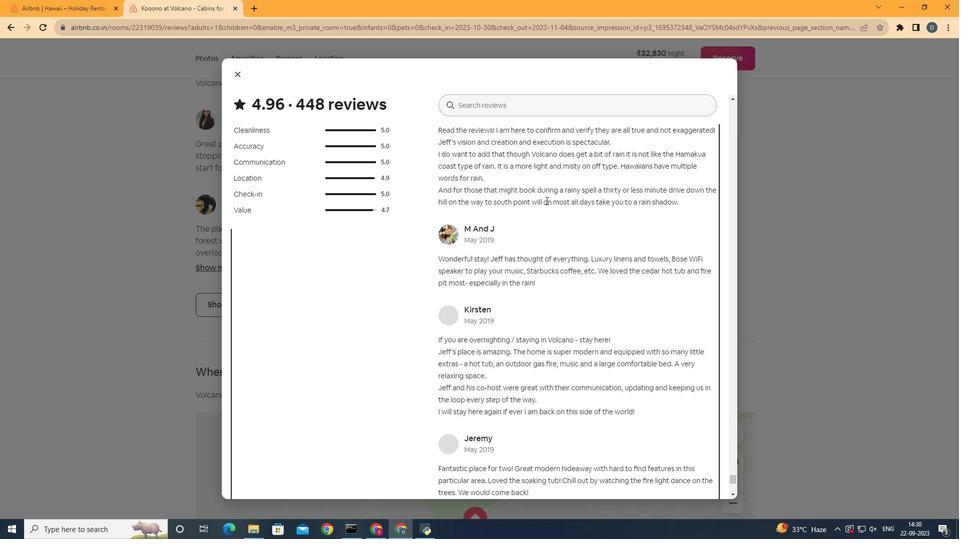 
Action: Mouse scrolled (546, 200) with delta (0, 0)
Screenshot: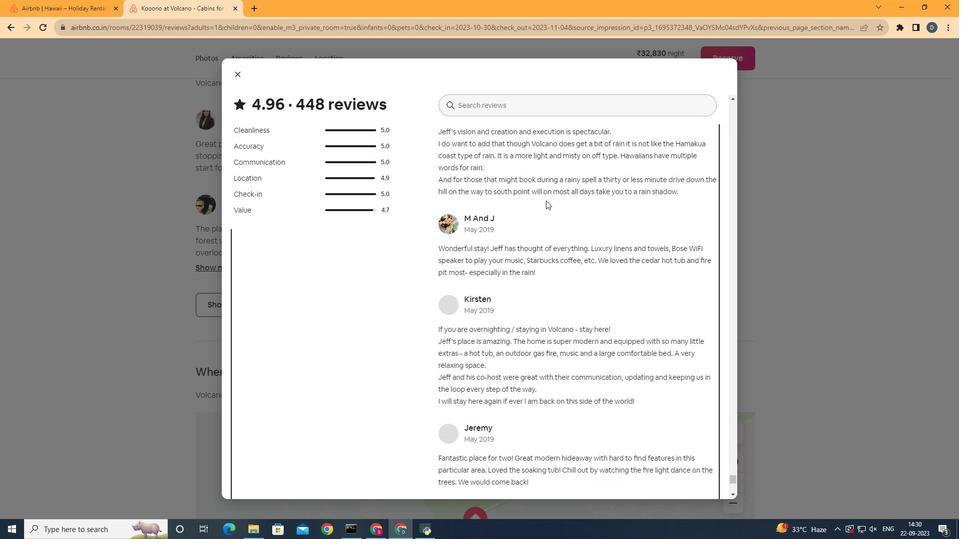 
Action: Mouse scrolled (546, 200) with delta (0, 0)
Screenshot: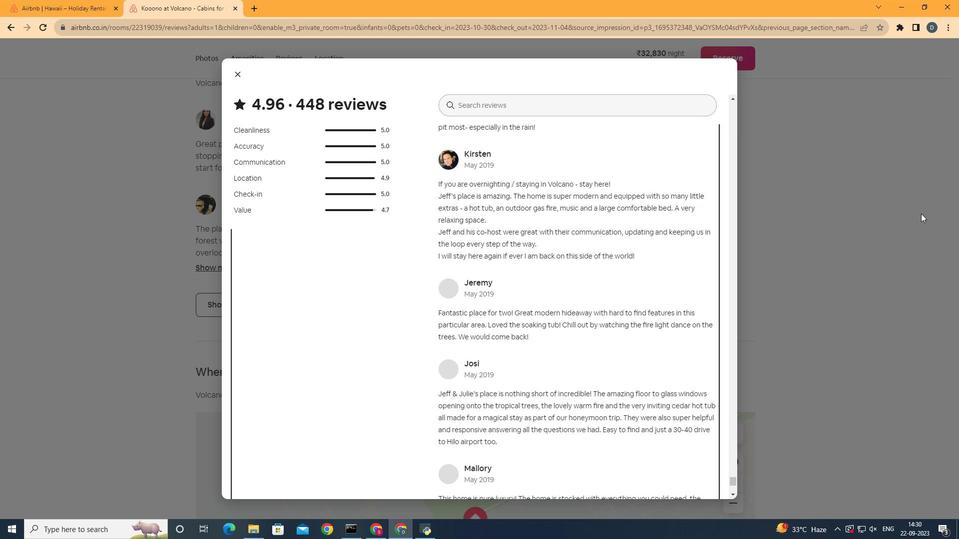 
Action: Mouse scrolled (546, 200) with delta (0, 0)
Screenshot: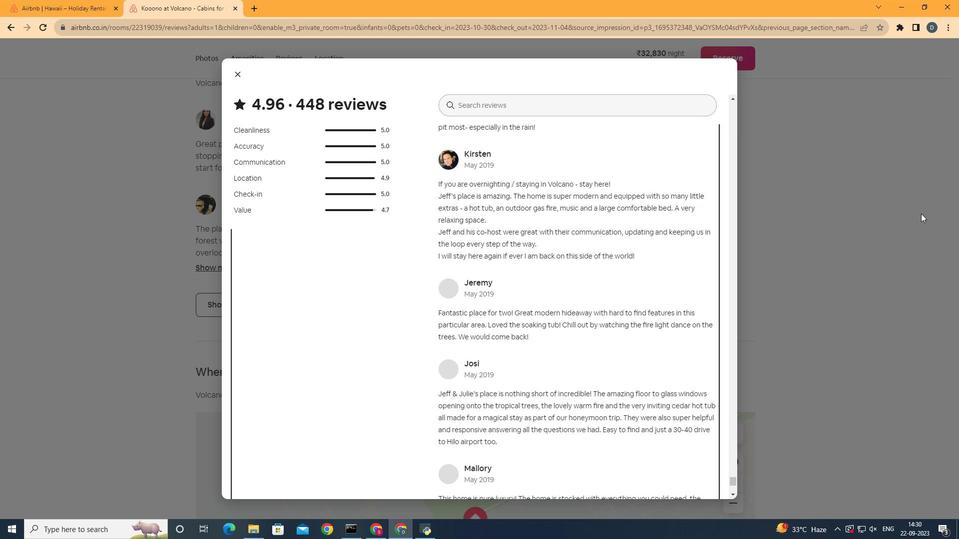 
Action: Mouse scrolled (546, 200) with delta (0, 0)
Screenshot: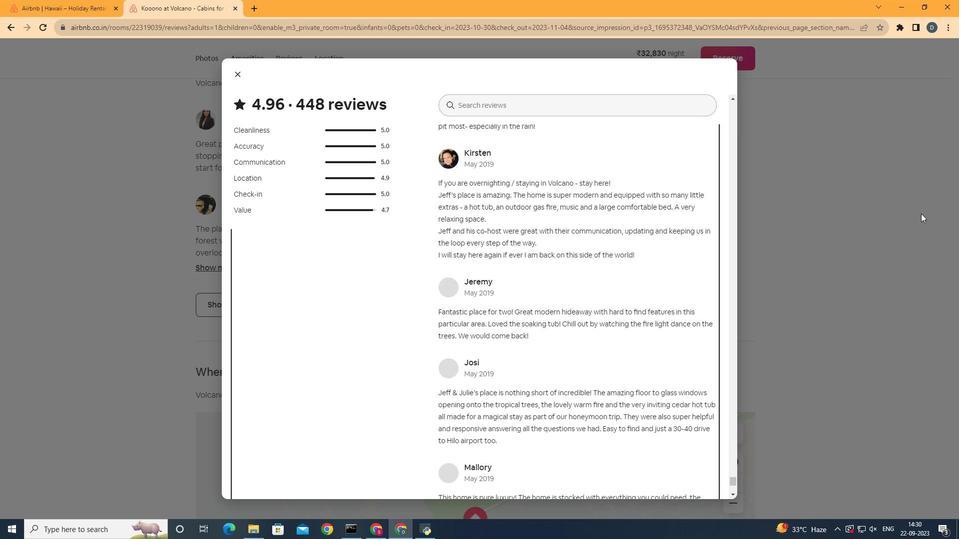 
Action: Mouse moved to (604, 210)
Screenshot: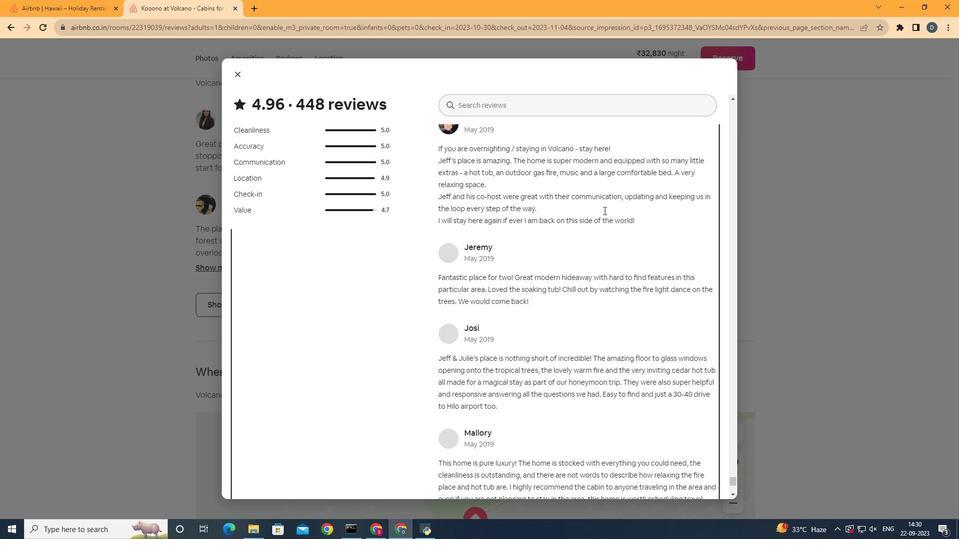
Action: Mouse scrolled (604, 210) with delta (0, 0)
Screenshot: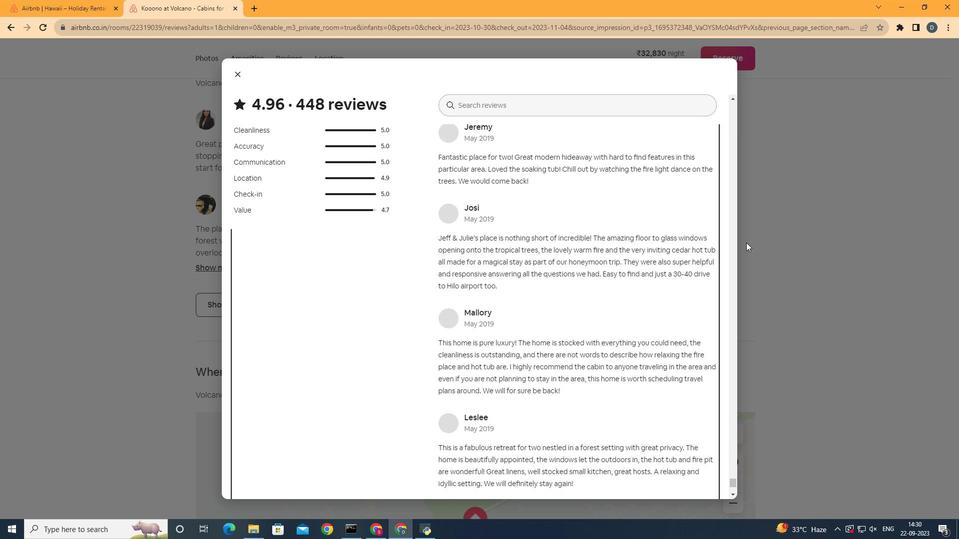 
Action: Mouse scrolled (604, 210) with delta (0, 0)
Screenshot: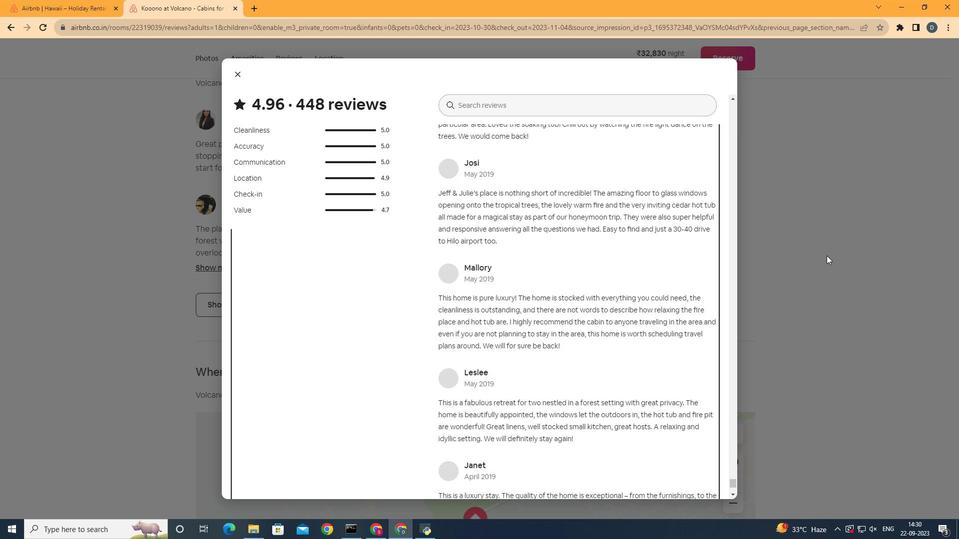 
Action: Mouse scrolled (604, 210) with delta (0, 0)
Screenshot: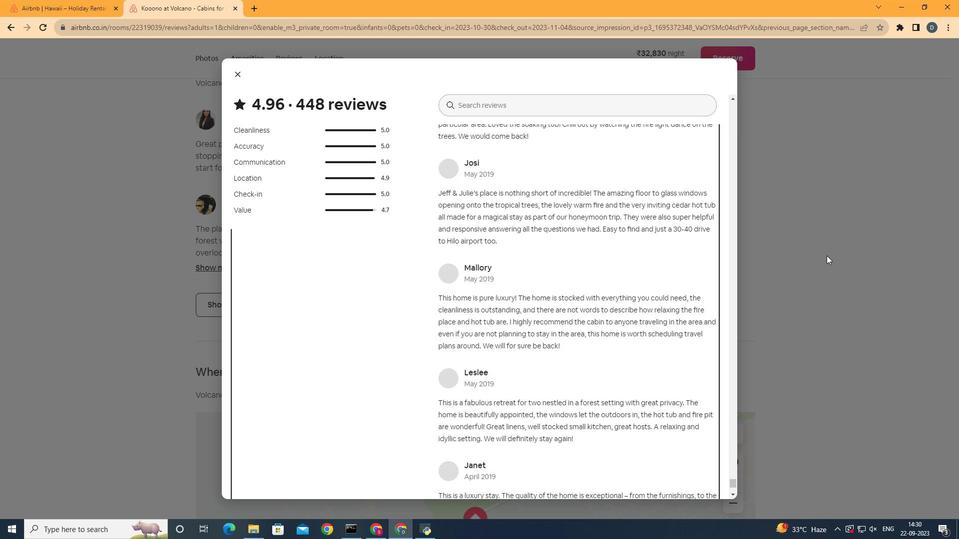 
Action: Mouse scrolled (604, 210) with delta (0, 0)
Screenshot: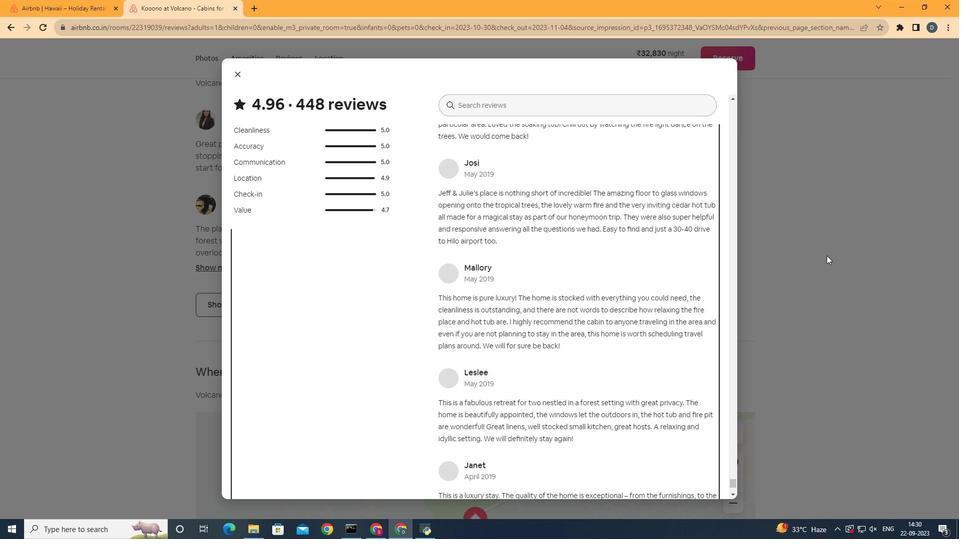 
Action: Mouse moved to (826, 256)
Screenshot: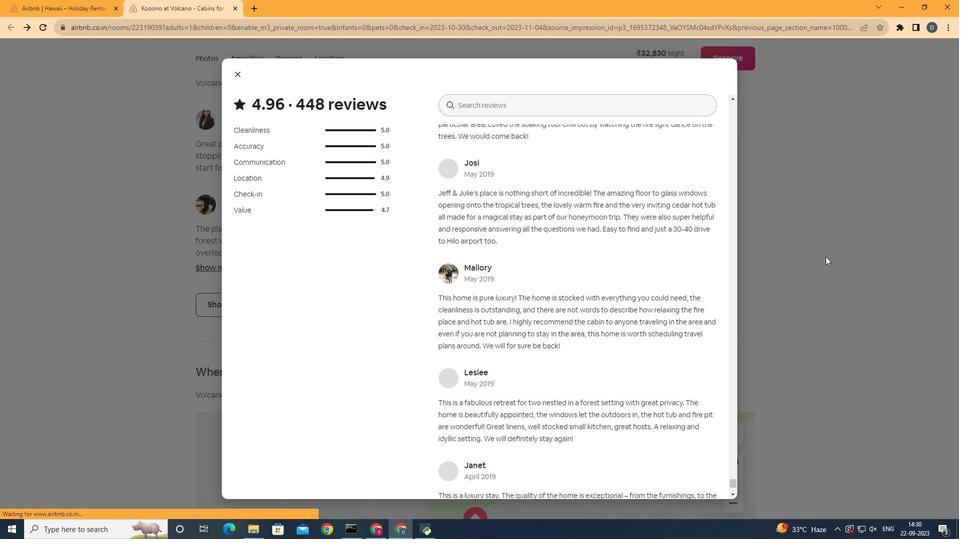 
Action: Mouse pressed left at (826, 256)
Screenshot: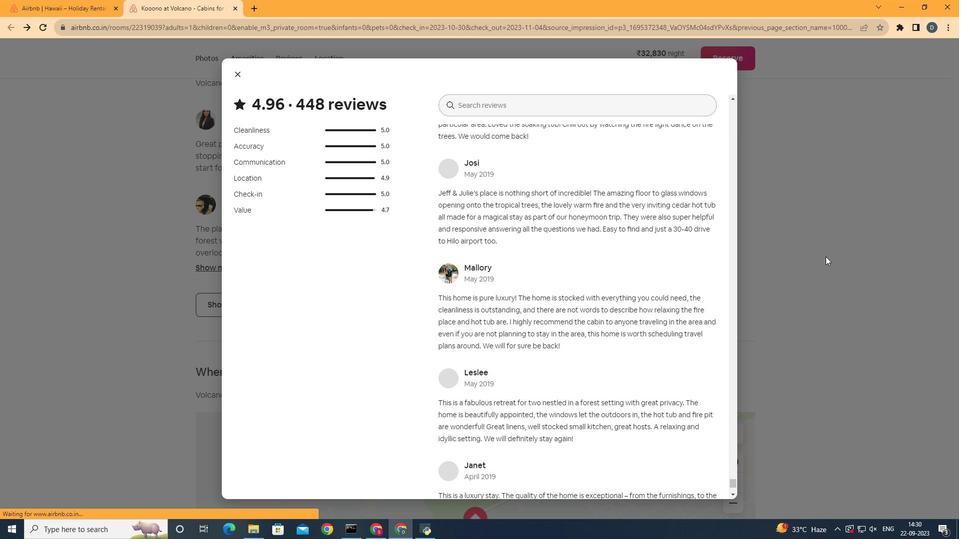 
Action: Mouse moved to (592, 237)
Screenshot: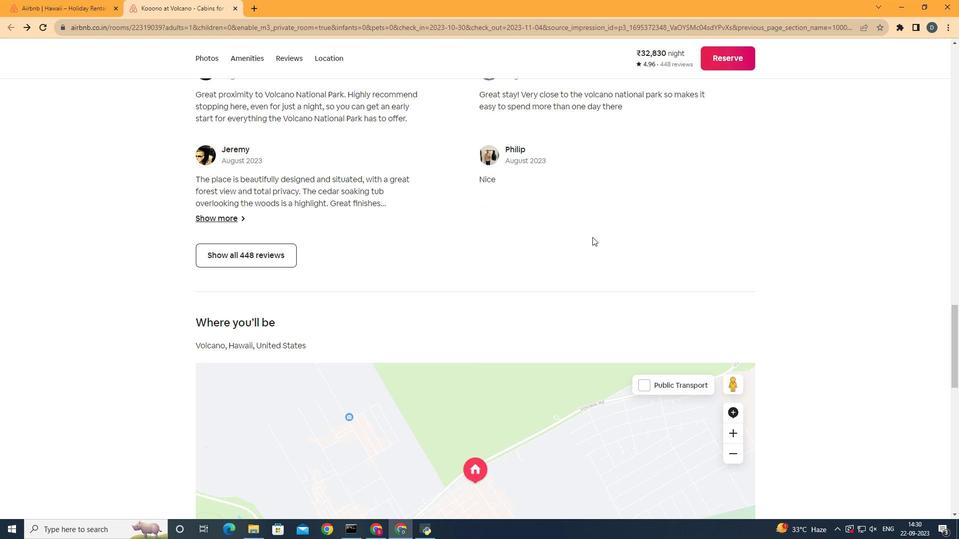 
Action: Mouse scrolled (592, 236) with delta (0, 0)
Screenshot: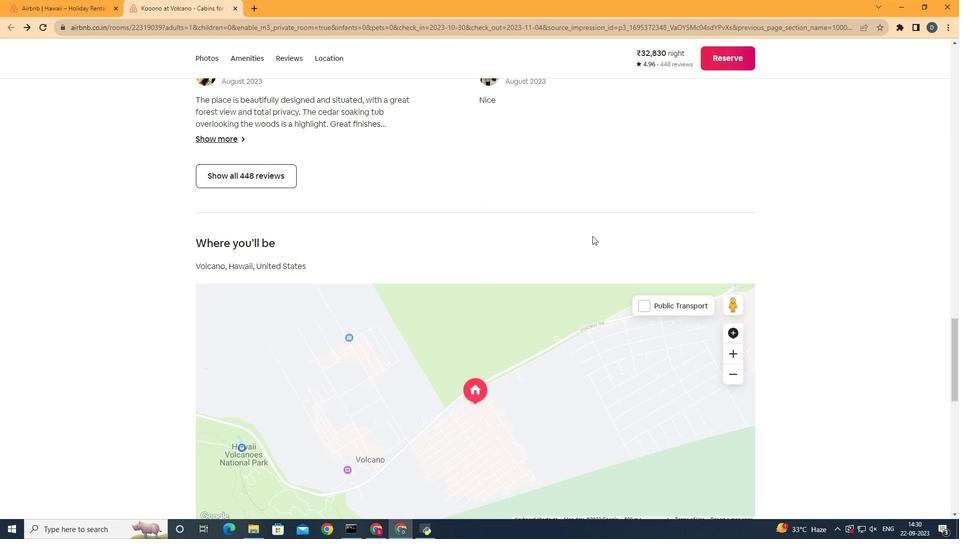 
Action: Mouse scrolled (592, 236) with delta (0, 0)
Screenshot: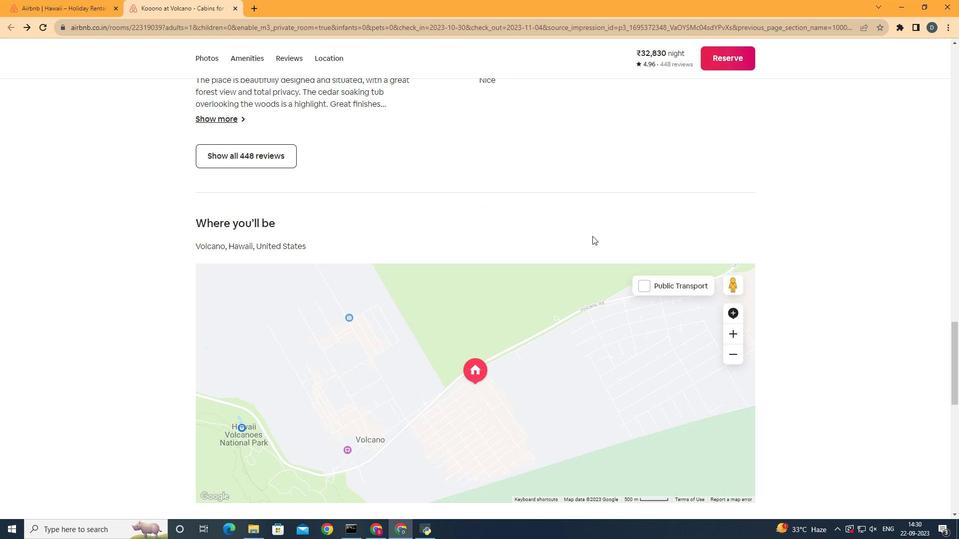 
Action: Mouse scrolled (592, 236) with delta (0, 0)
Screenshot: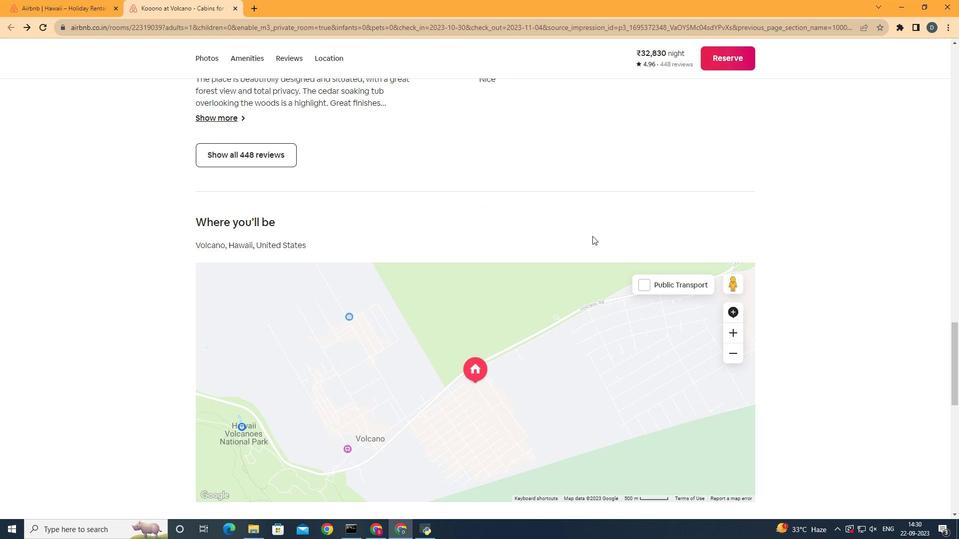 
Action: Mouse moved to (592, 236)
Screenshot: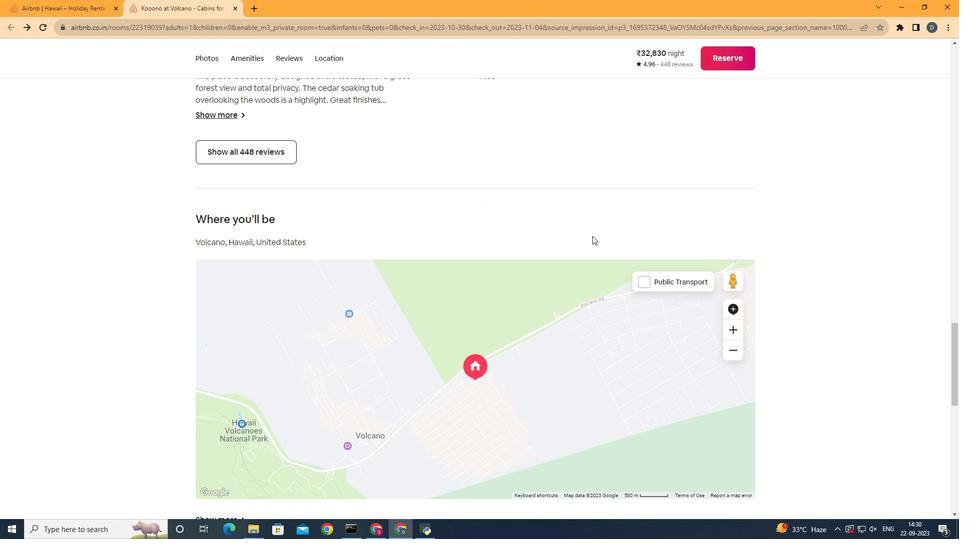 
Action: Mouse scrolled (592, 235) with delta (0, 0)
Screenshot: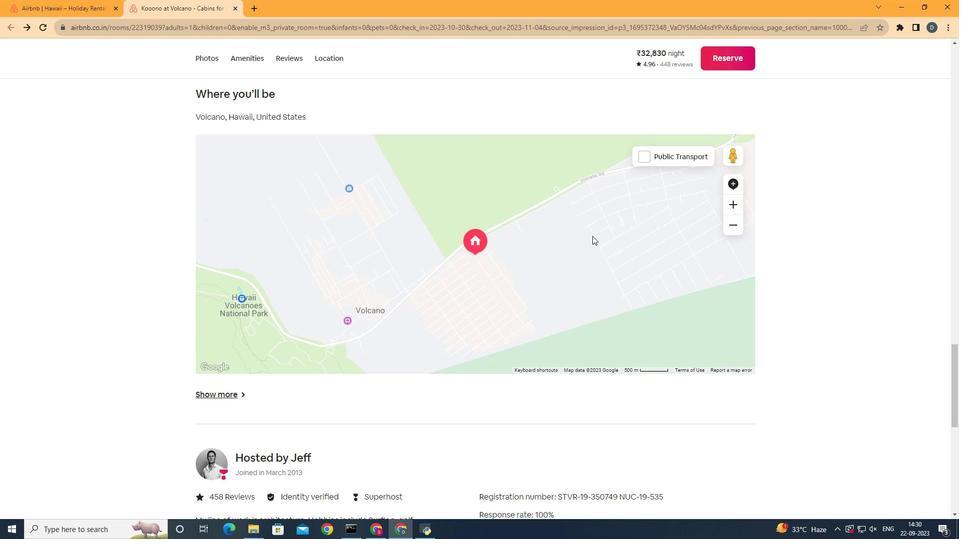 
Action: Mouse scrolled (592, 235) with delta (0, 0)
Screenshot: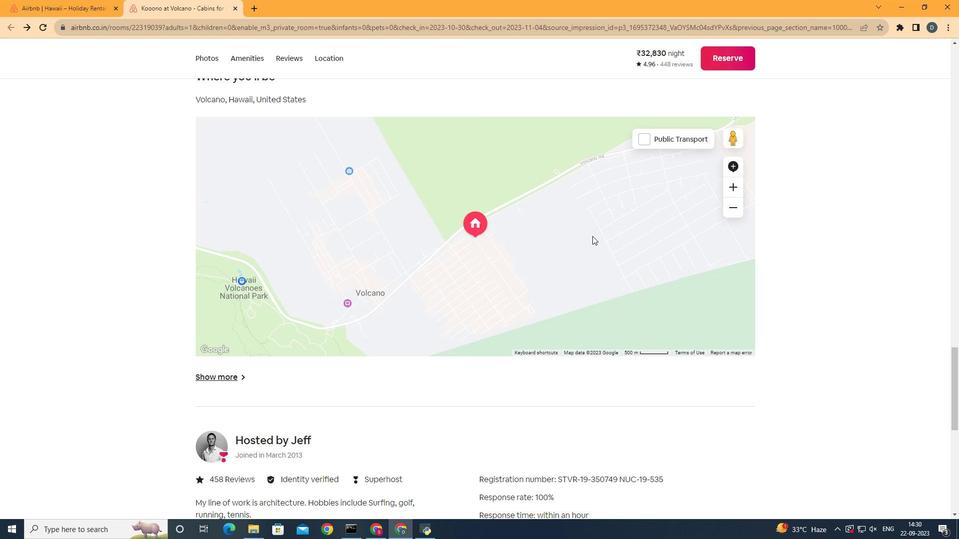 
Action: Mouse scrolled (592, 235) with delta (0, 0)
Screenshot: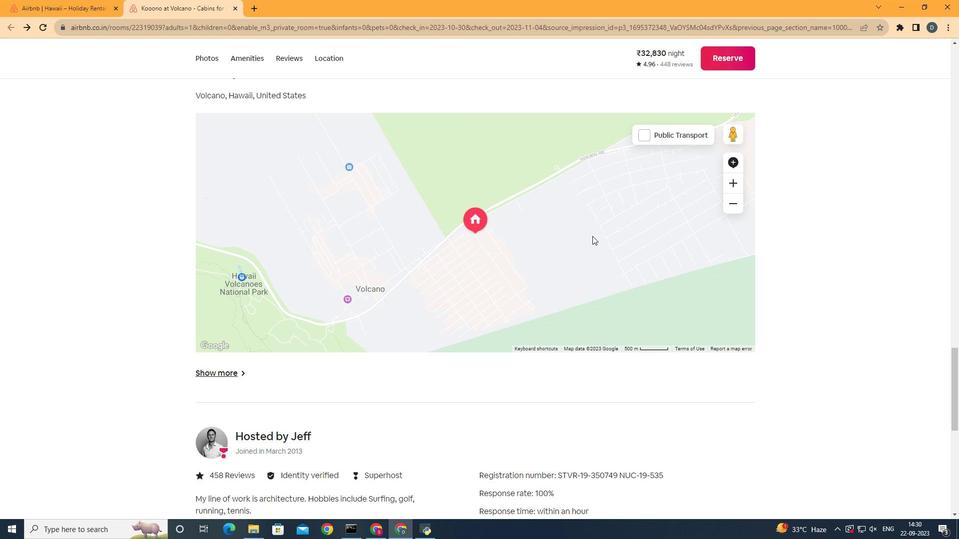 
Action: Mouse scrolled (592, 235) with delta (0, 0)
Screenshot: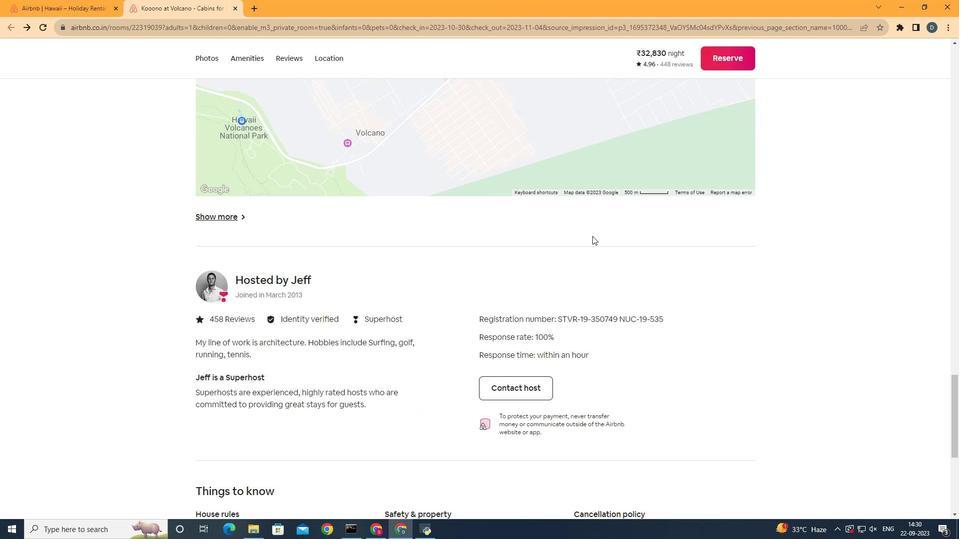 
Action: Mouse scrolled (592, 235) with delta (0, 0)
Screenshot: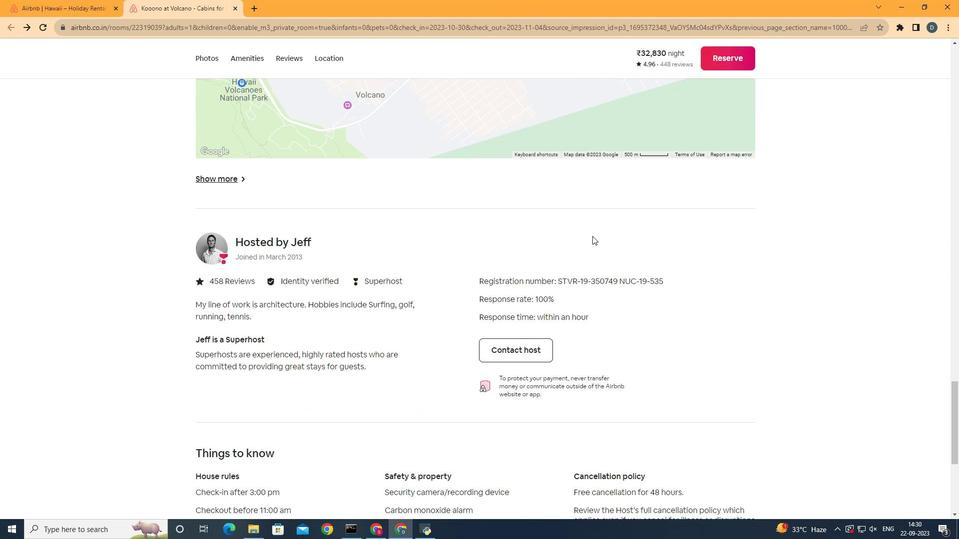 
Action: Mouse scrolled (592, 235) with delta (0, 0)
Screenshot: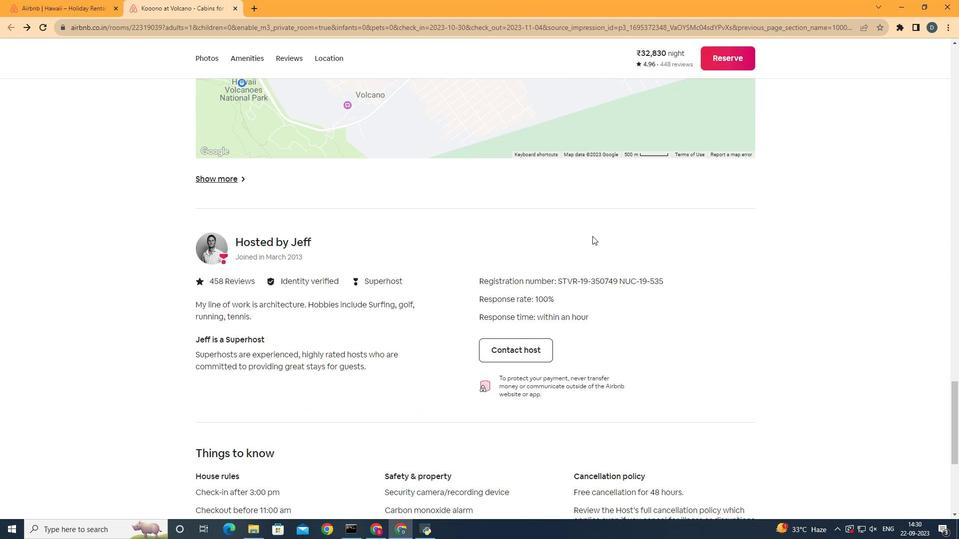 
Action: Mouse scrolled (592, 235) with delta (0, 0)
Screenshot: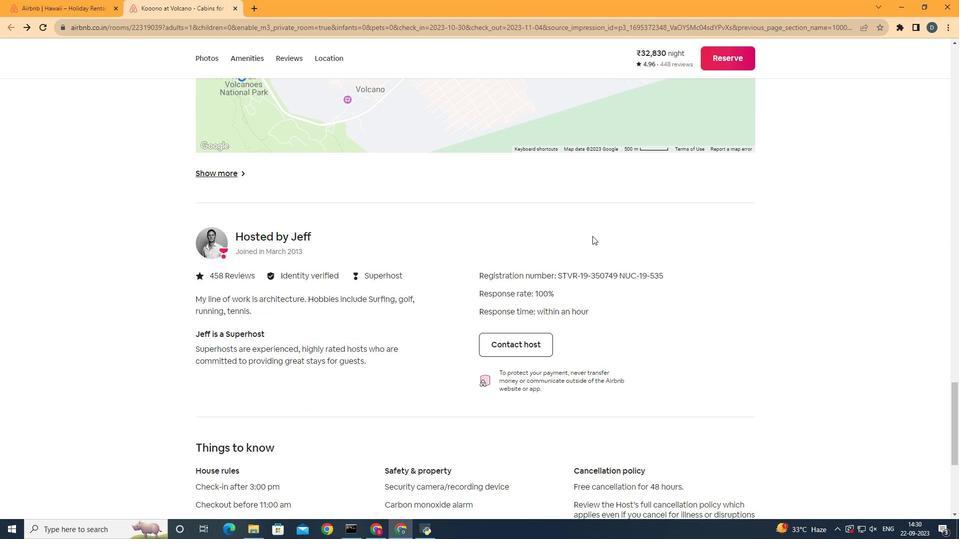 
Action: Mouse scrolled (592, 235) with delta (0, 0)
Screenshot: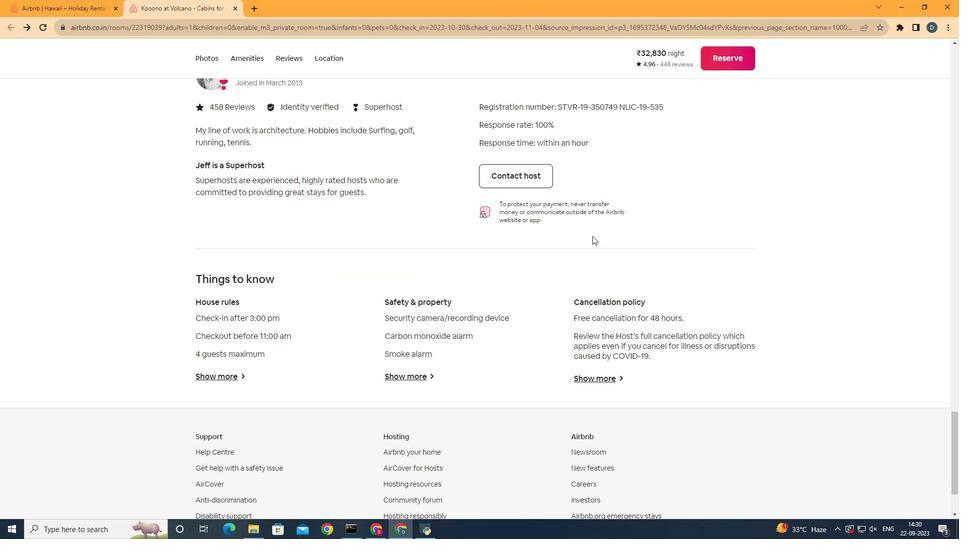 
Action: Mouse scrolled (592, 235) with delta (0, 0)
Screenshot: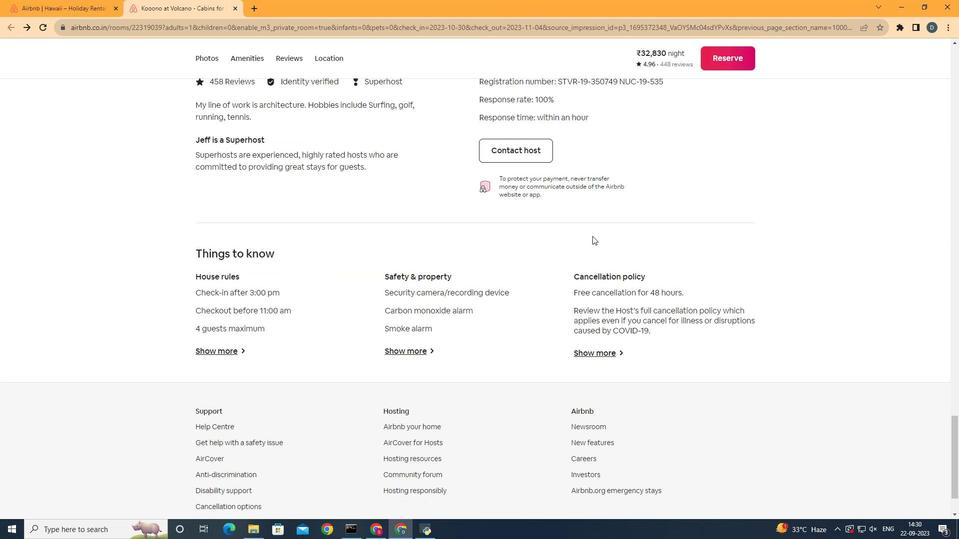 
Action: Mouse scrolled (592, 235) with delta (0, 0)
Screenshot: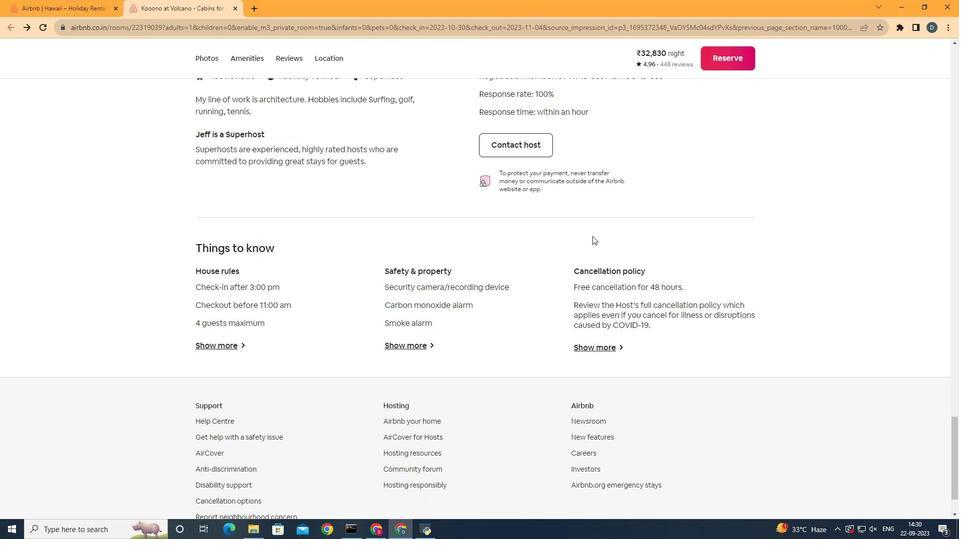 
Action: Mouse scrolled (592, 235) with delta (0, 0)
Screenshot: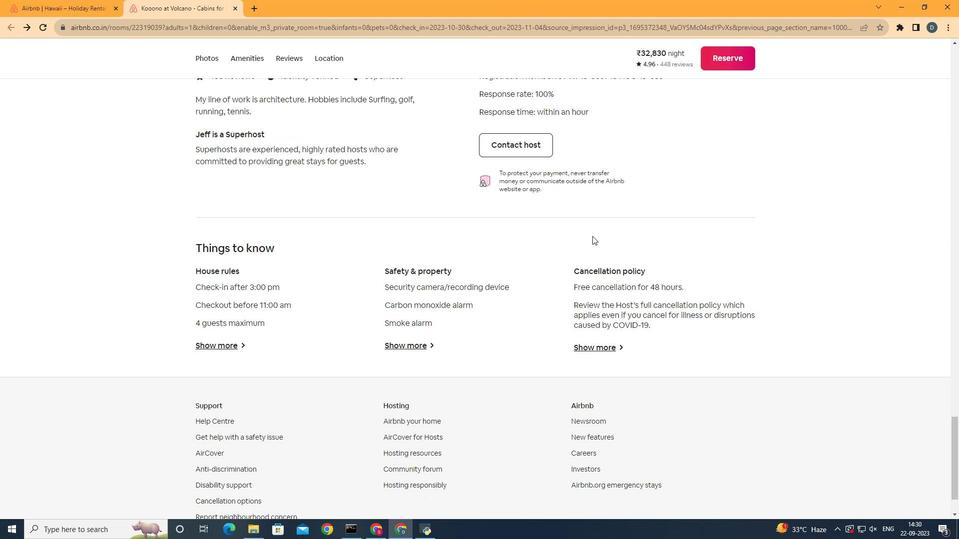 
Action: Mouse scrolled (592, 235) with delta (0, 0)
Screenshot: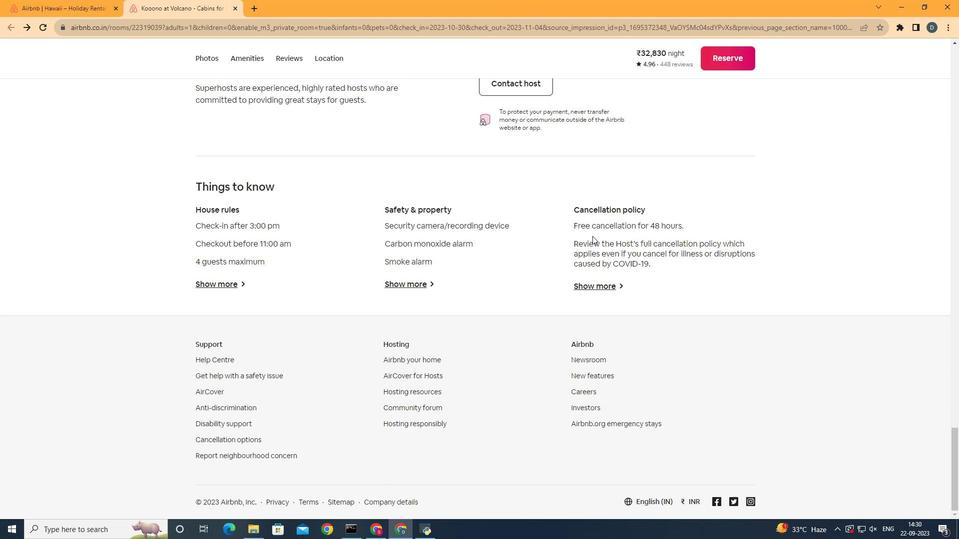 
Action: Mouse scrolled (592, 235) with delta (0, 0)
Screenshot: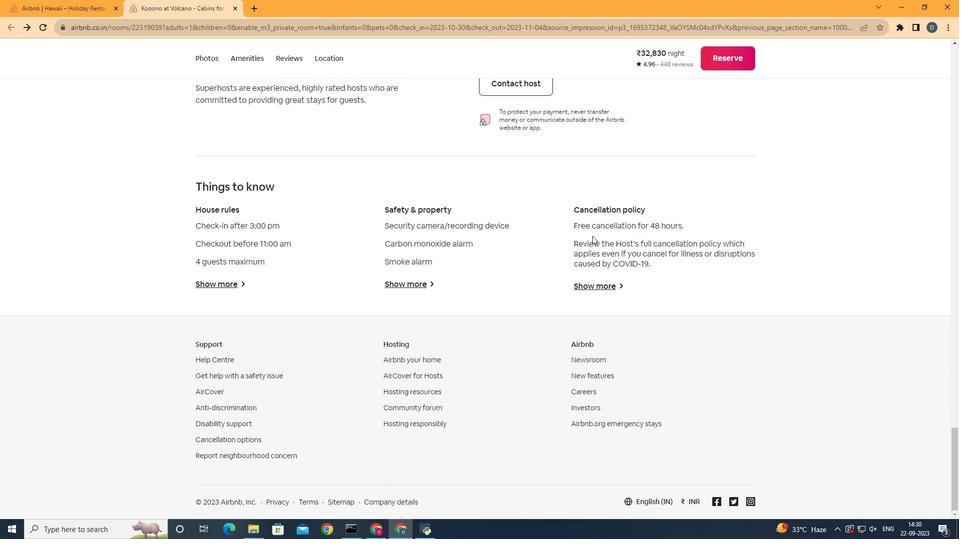 
Action: Mouse scrolled (592, 235) with delta (0, 0)
Screenshot: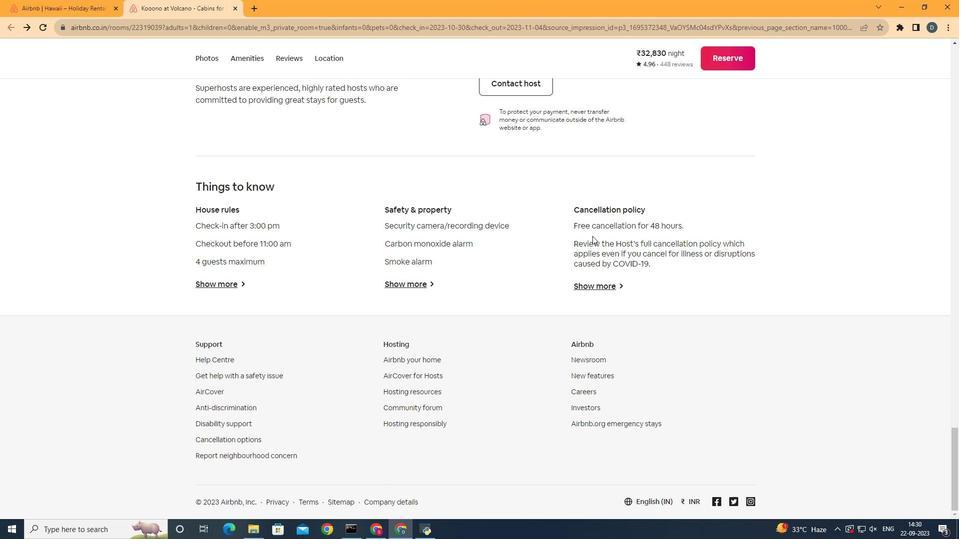 
Action: Mouse scrolled (592, 235) with delta (0, 0)
